 Task: Plan a trip to Toul, France from 14th December, 2023 to 15th December, 2023 for 1 adult. Place can be shared room with 1  bedroom having 1 bed and 1 bathroom. Property type can be hotel. Look for 3 properties as per requirement.
Action: Mouse moved to (417, 159)
Screenshot: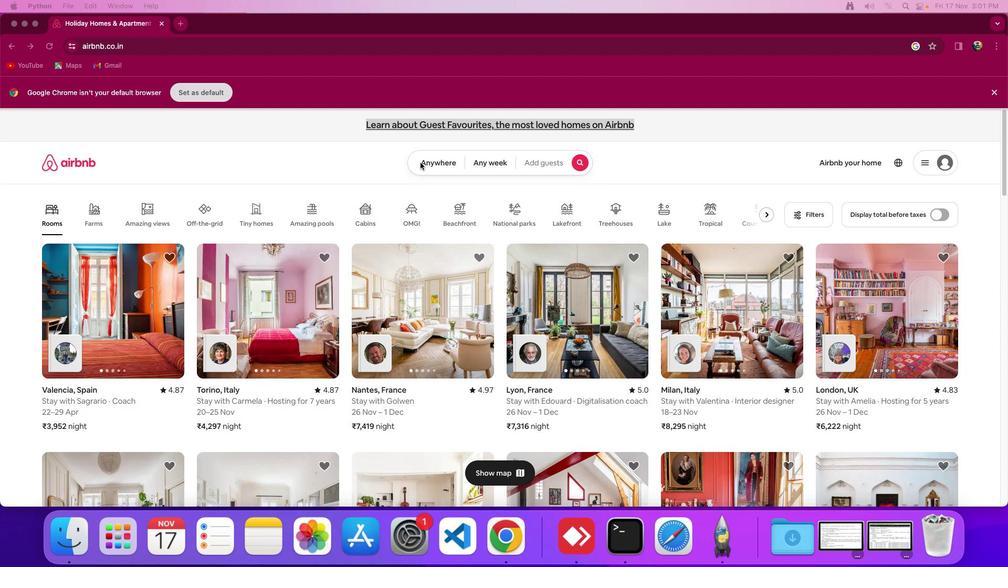 
Action: Mouse pressed left at (417, 159)
Screenshot: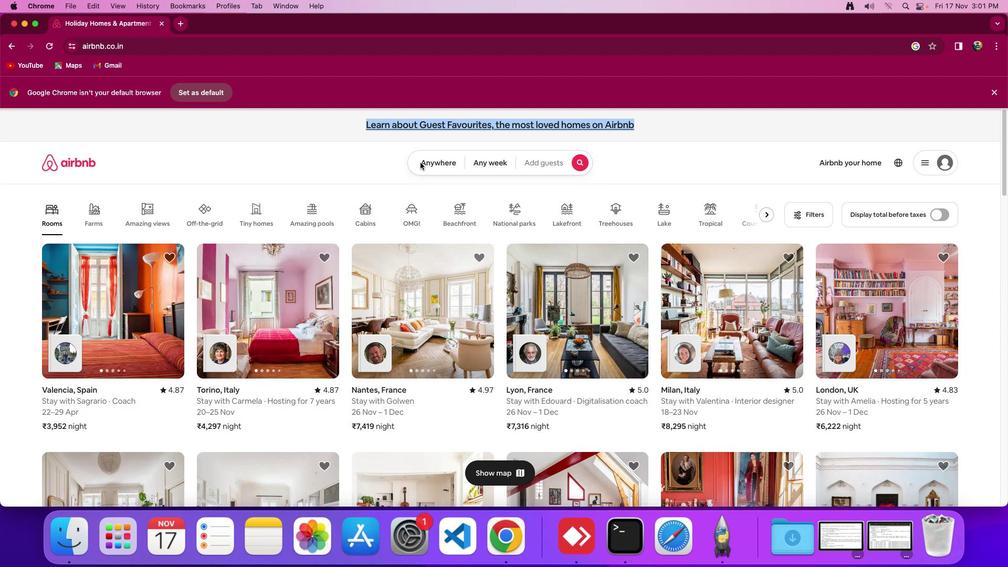 
Action: Mouse moved to (422, 163)
Screenshot: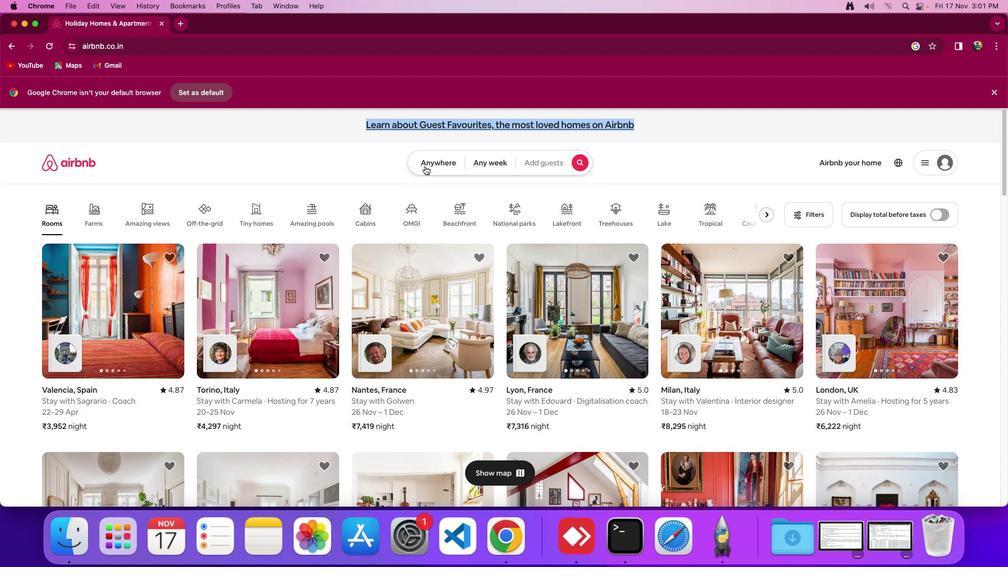
Action: Mouse pressed left at (422, 163)
Screenshot: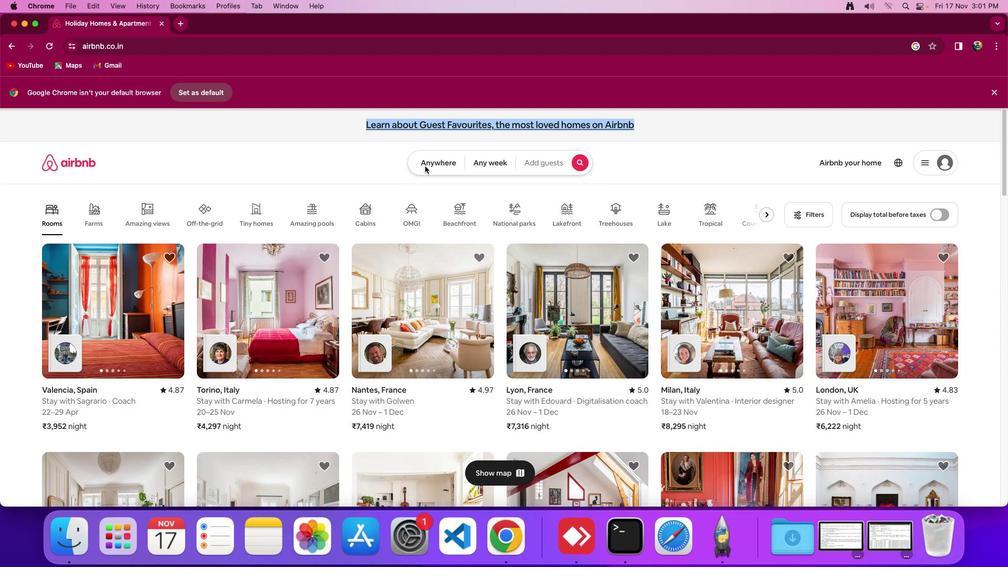
Action: Mouse moved to (379, 201)
Screenshot: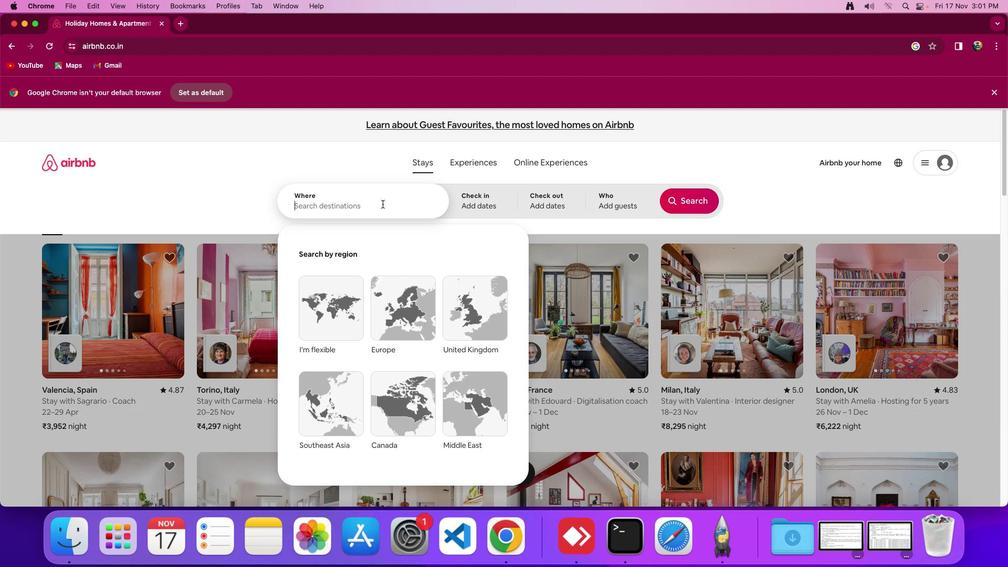
Action: Mouse pressed left at (379, 201)
Screenshot: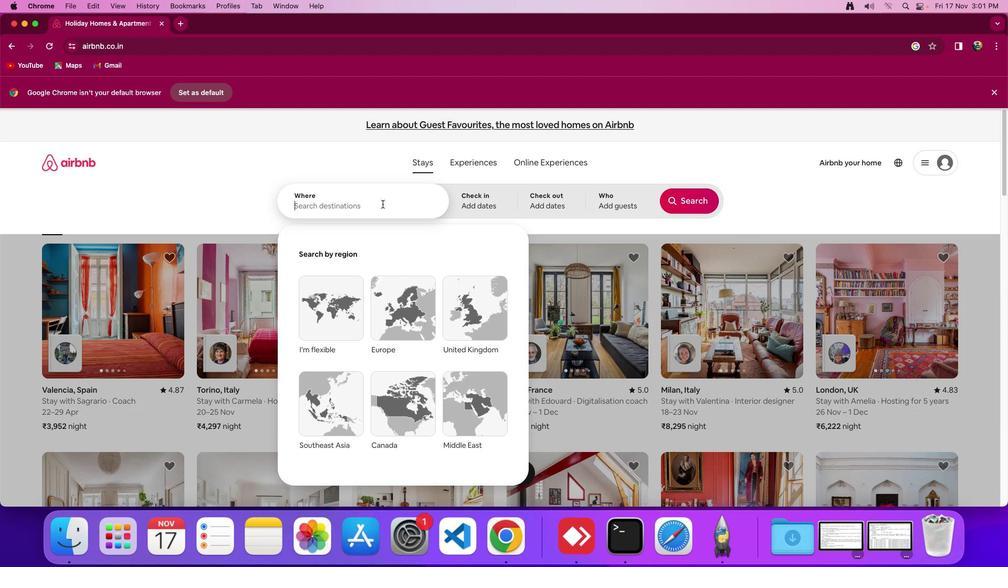 
Action: Mouse moved to (386, 200)
Screenshot: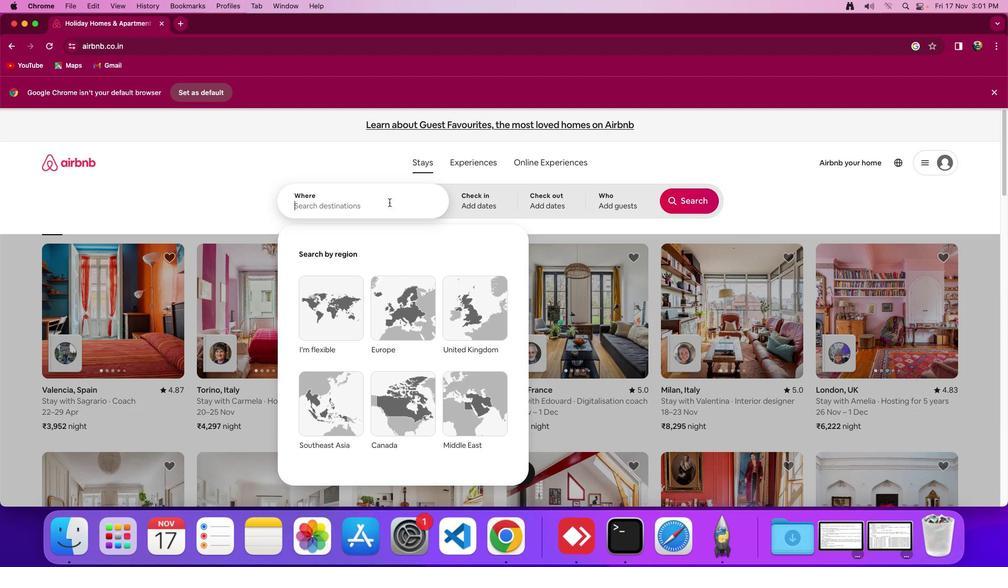 
Action: Key pressed Key.shift_r'T''o''u''l'','Key.spaceKey.spaceKey.shift_r'F''r''a''n''c''e'
Screenshot: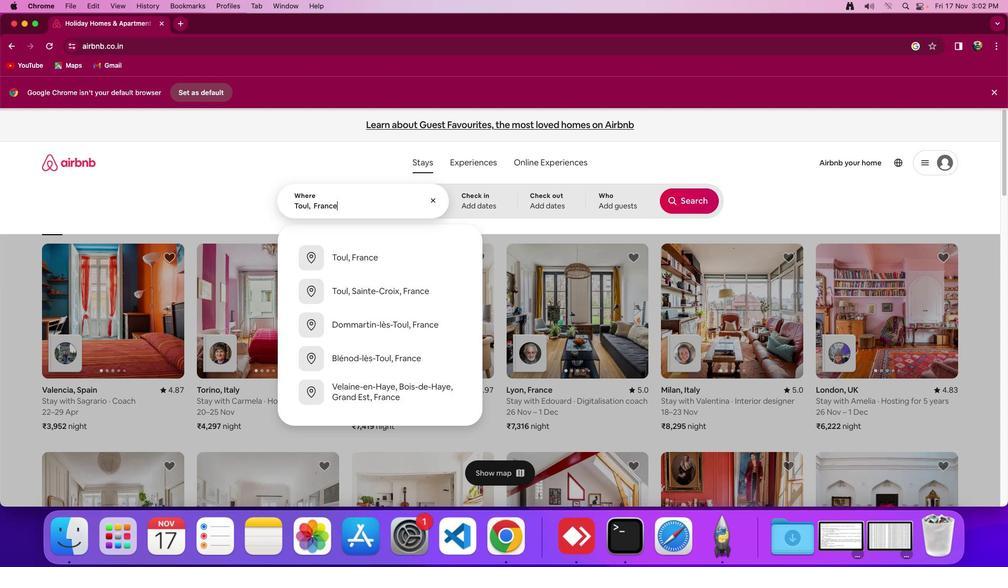 
Action: Mouse moved to (393, 255)
Screenshot: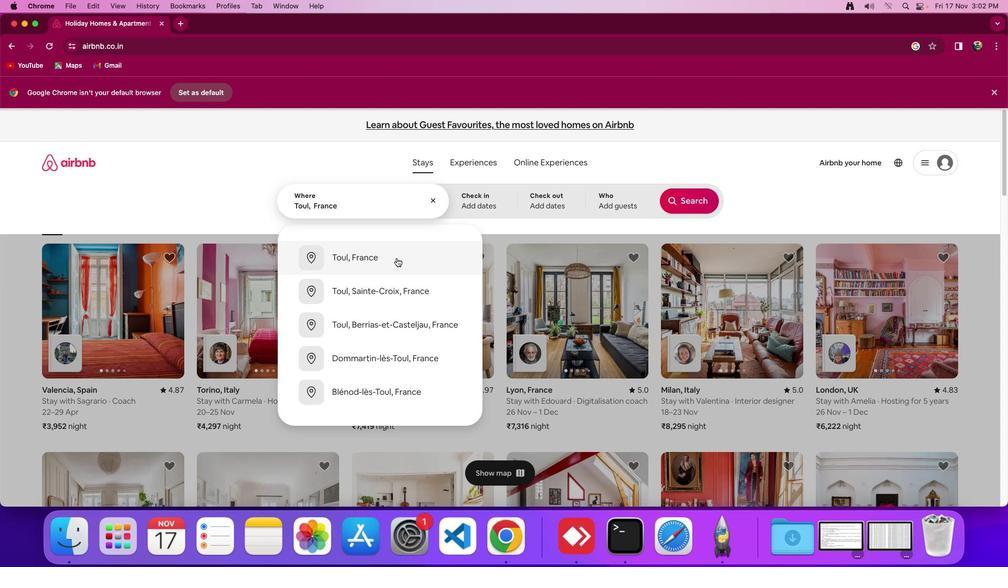
Action: Mouse pressed left at (393, 255)
Screenshot: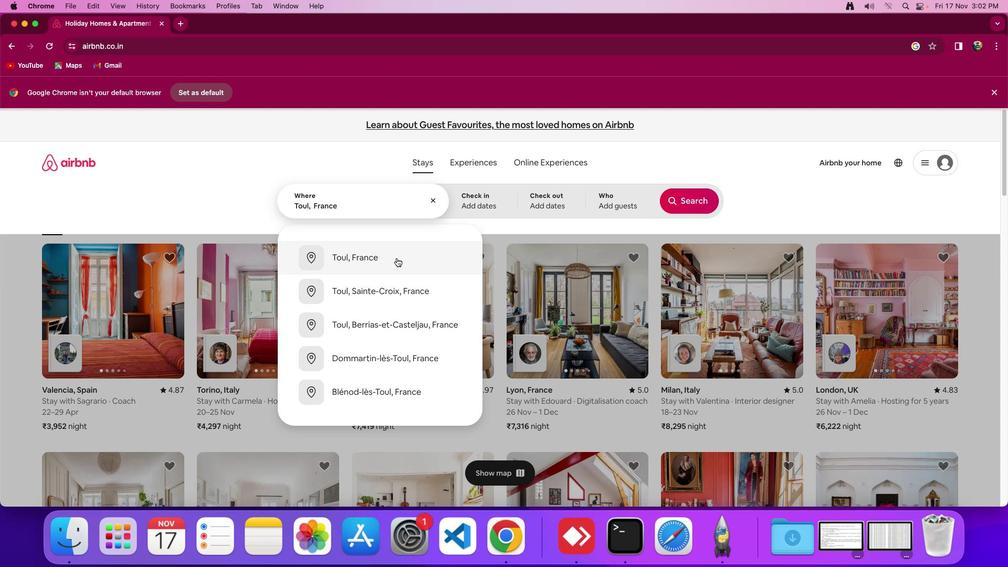 
Action: Mouse moved to (531, 202)
Screenshot: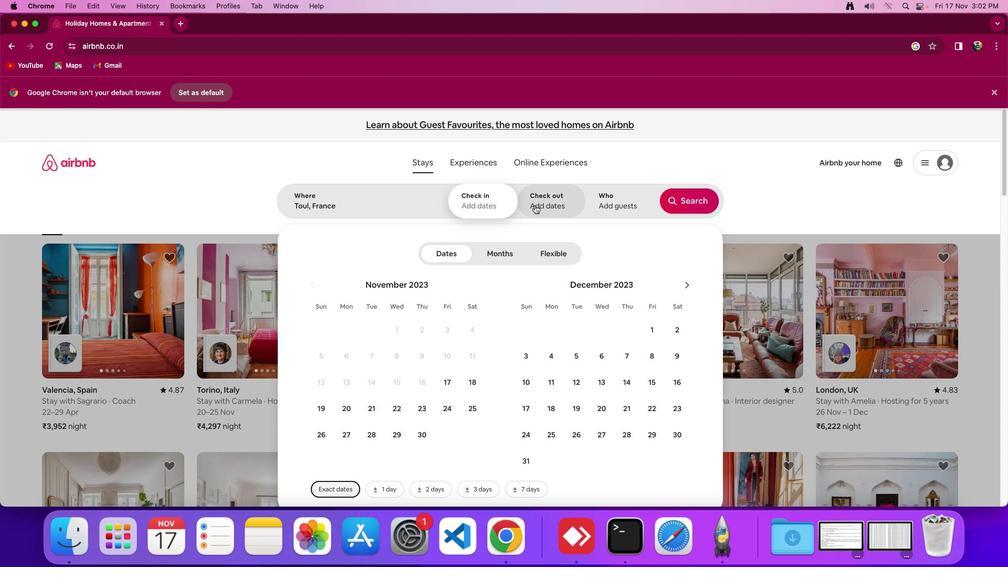 
Action: Mouse pressed left at (531, 202)
Screenshot: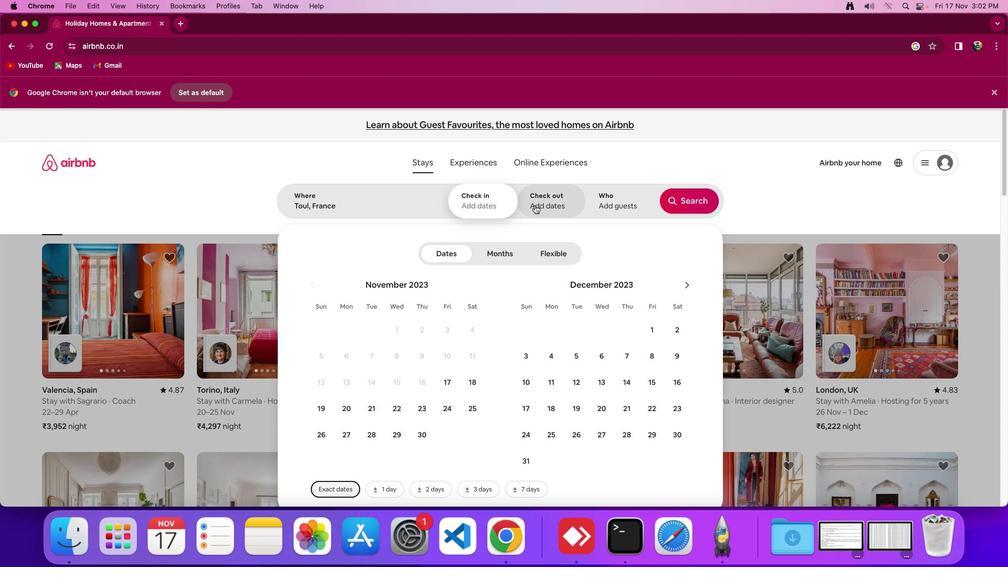 
Action: Mouse moved to (631, 351)
Screenshot: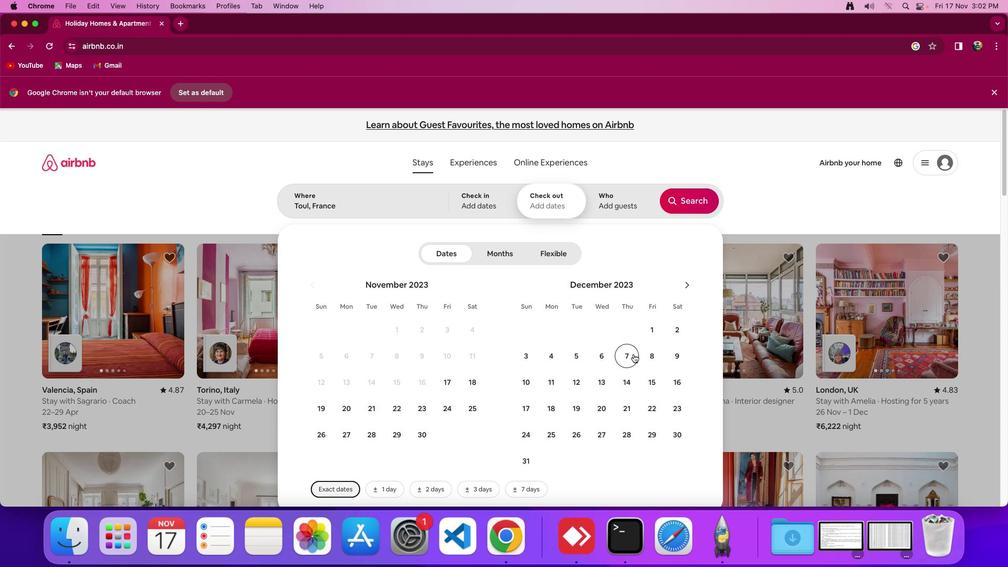 
Action: Mouse pressed left at (631, 351)
Screenshot: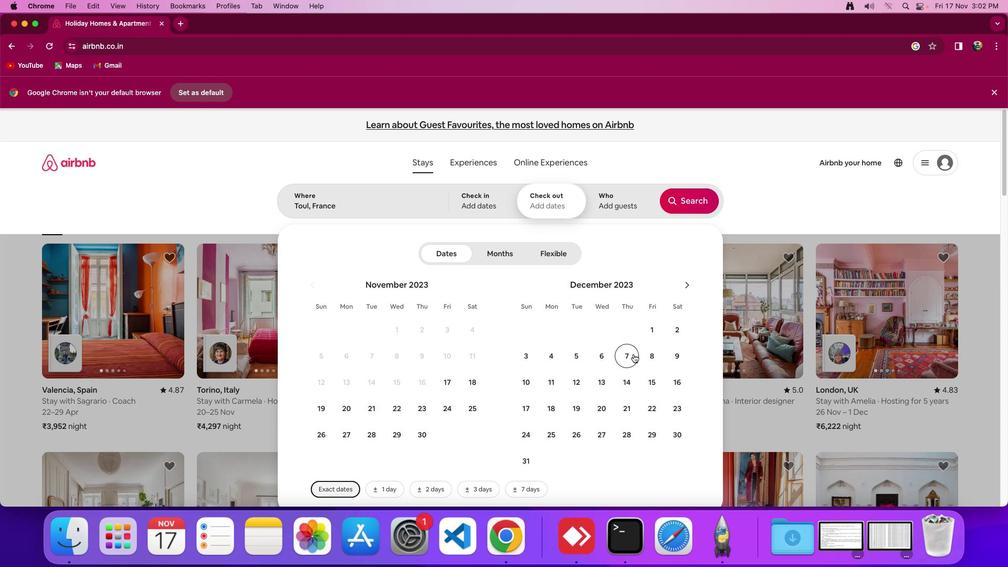 
Action: Mouse moved to (622, 382)
Screenshot: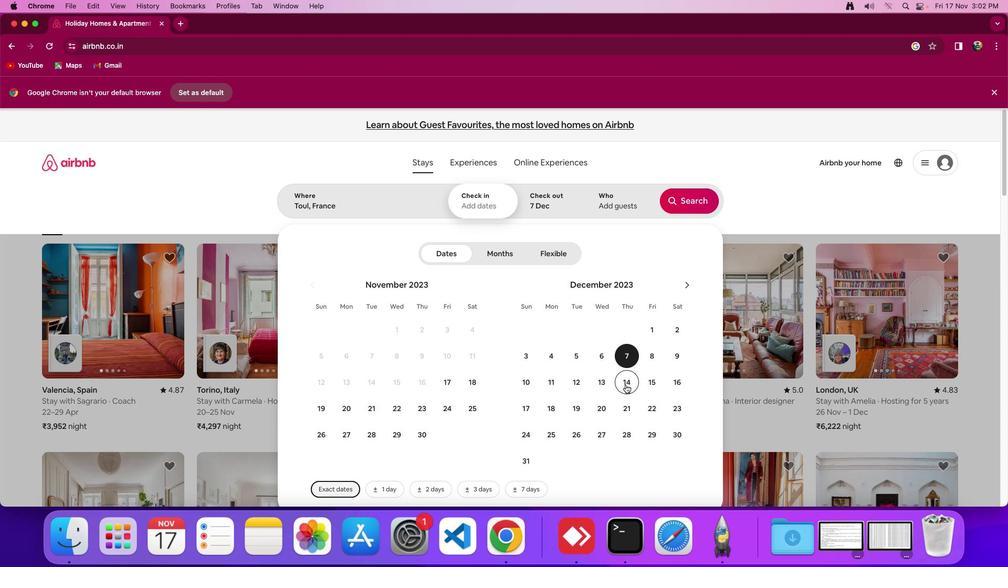 
Action: Mouse pressed left at (622, 382)
Screenshot: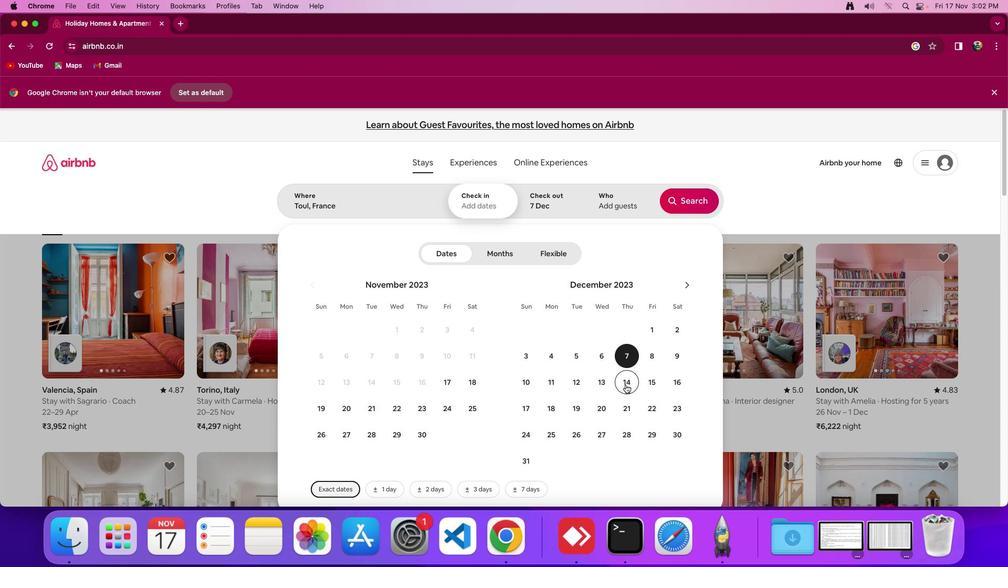 
Action: Mouse moved to (614, 204)
Screenshot: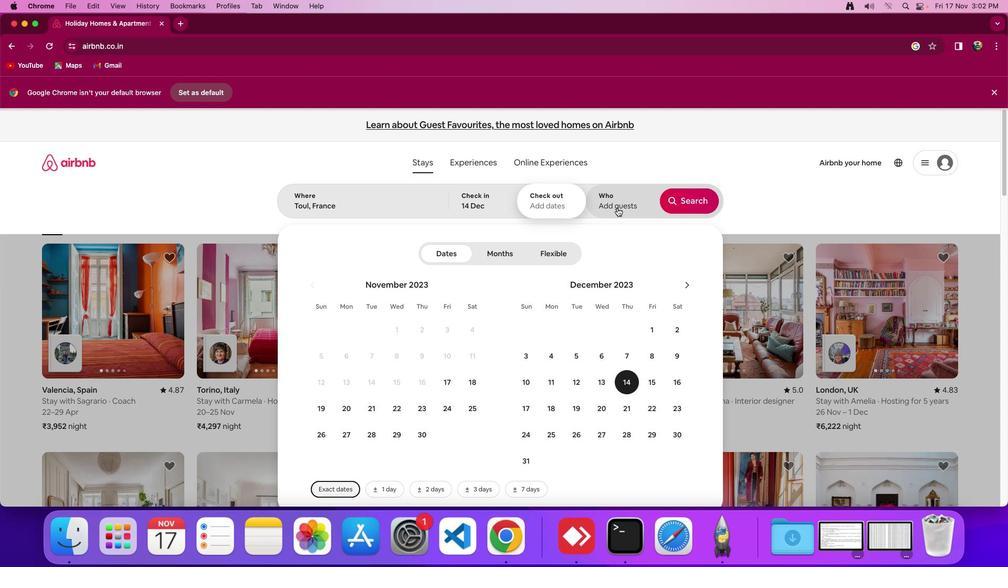 
Action: Mouse pressed left at (614, 204)
Screenshot: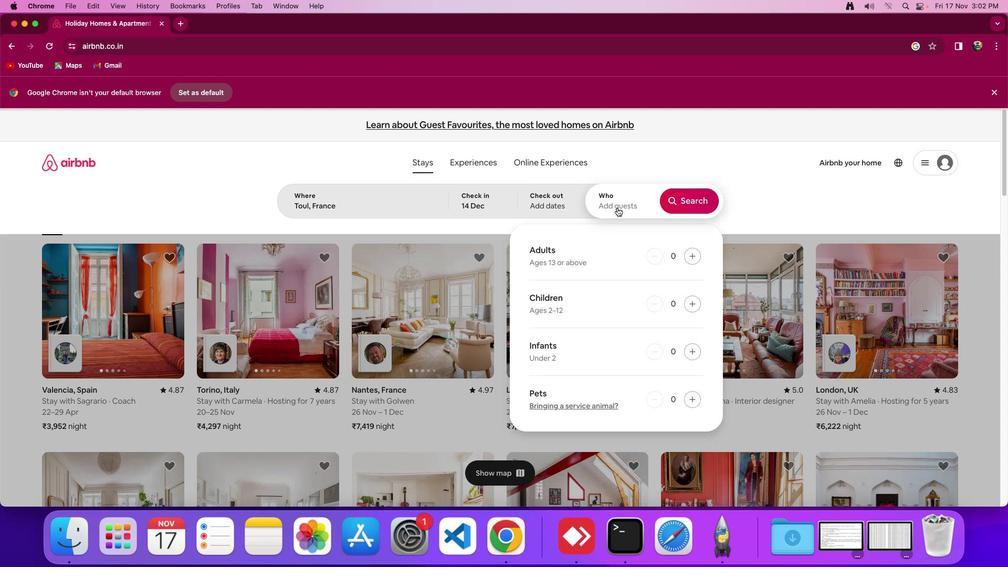 
Action: Mouse moved to (692, 254)
Screenshot: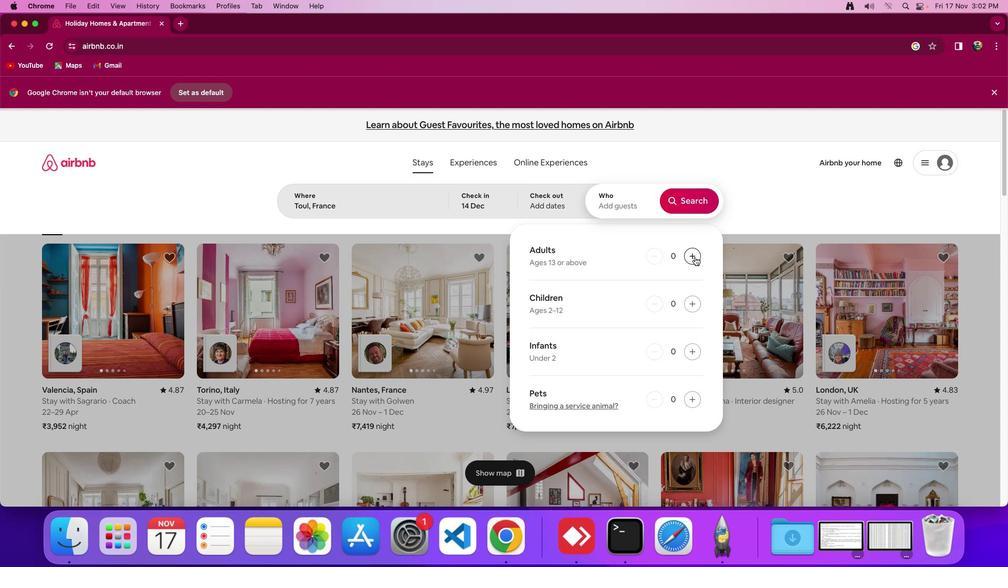 
Action: Mouse pressed left at (692, 254)
Screenshot: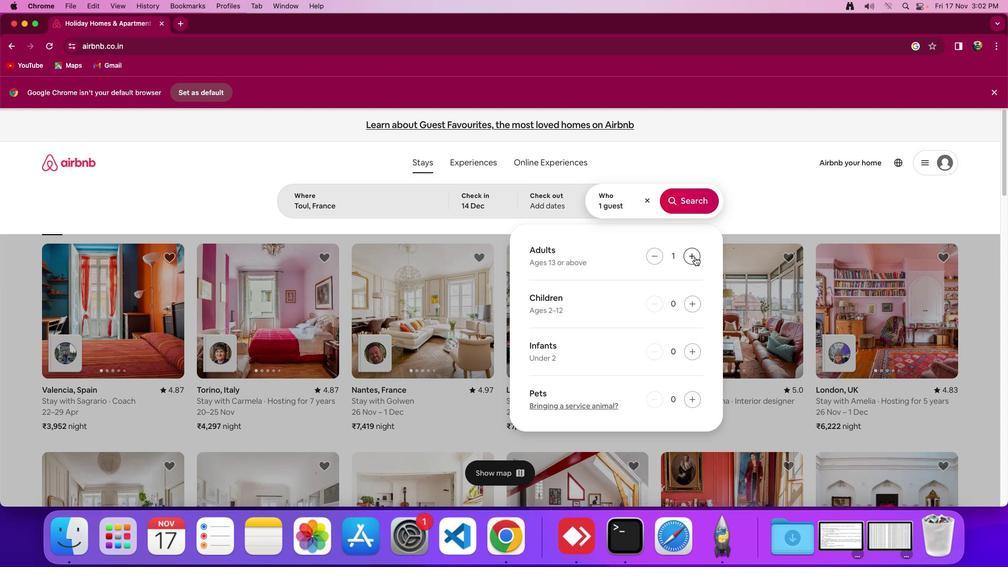 
Action: Mouse moved to (695, 201)
Screenshot: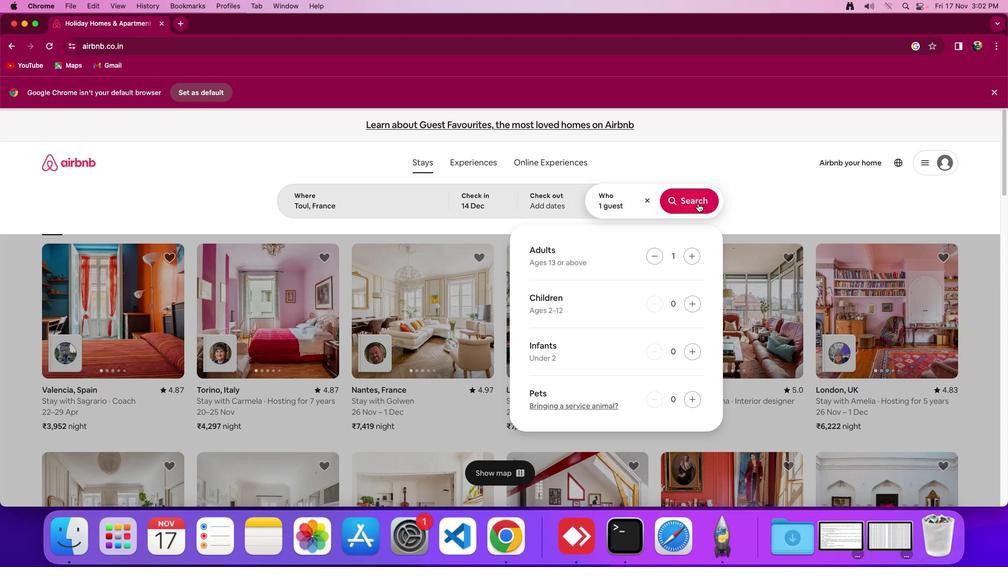 
Action: Mouse pressed left at (695, 201)
Screenshot: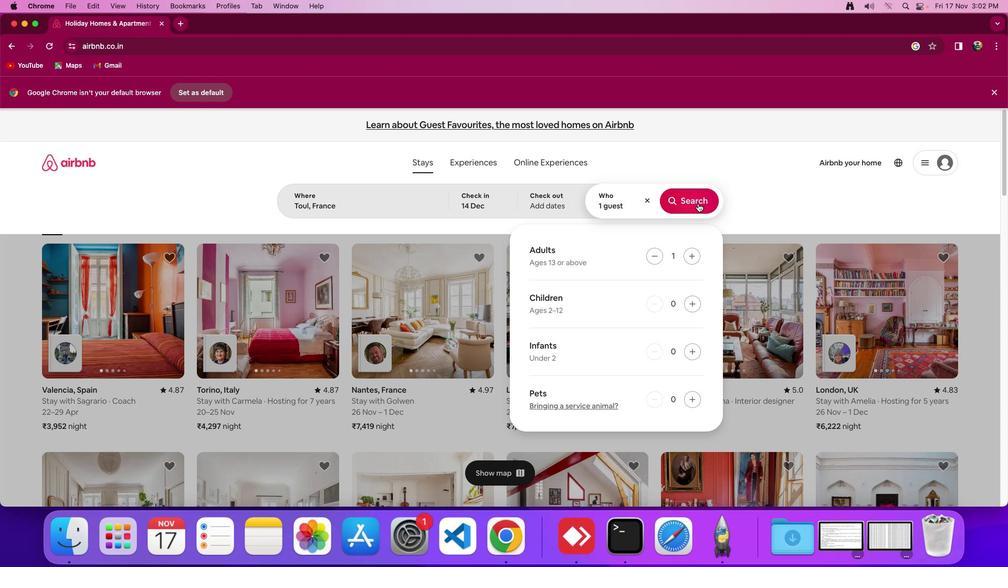 
Action: Mouse moved to (814, 172)
Screenshot: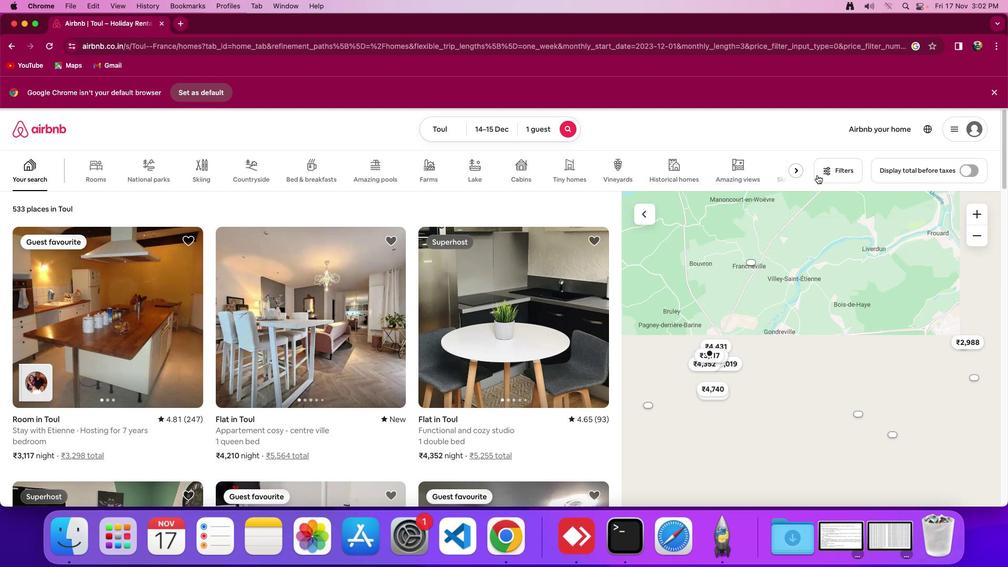 
Action: Mouse pressed left at (814, 172)
Screenshot: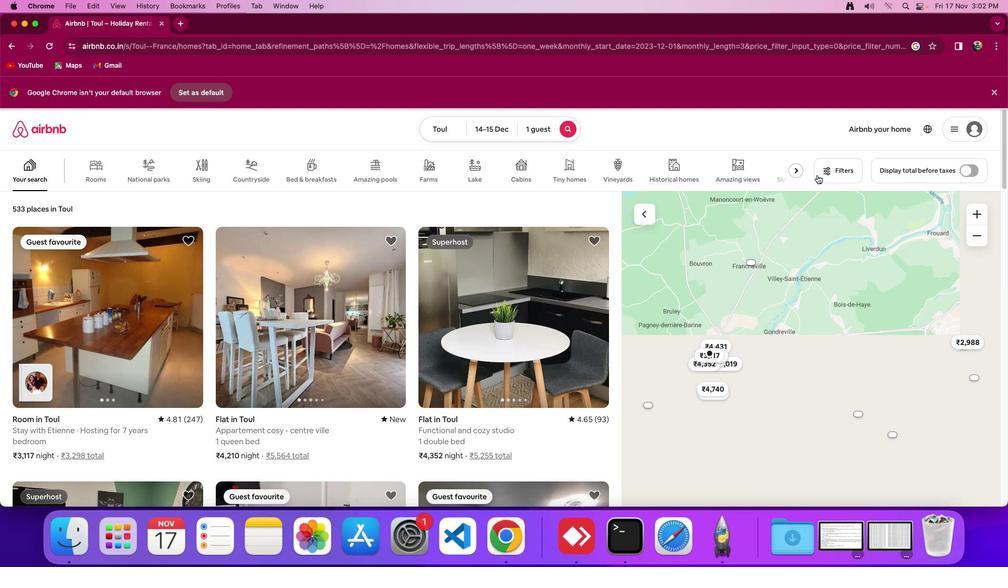 
Action: Mouse moved to (503, 298)
Screenshot: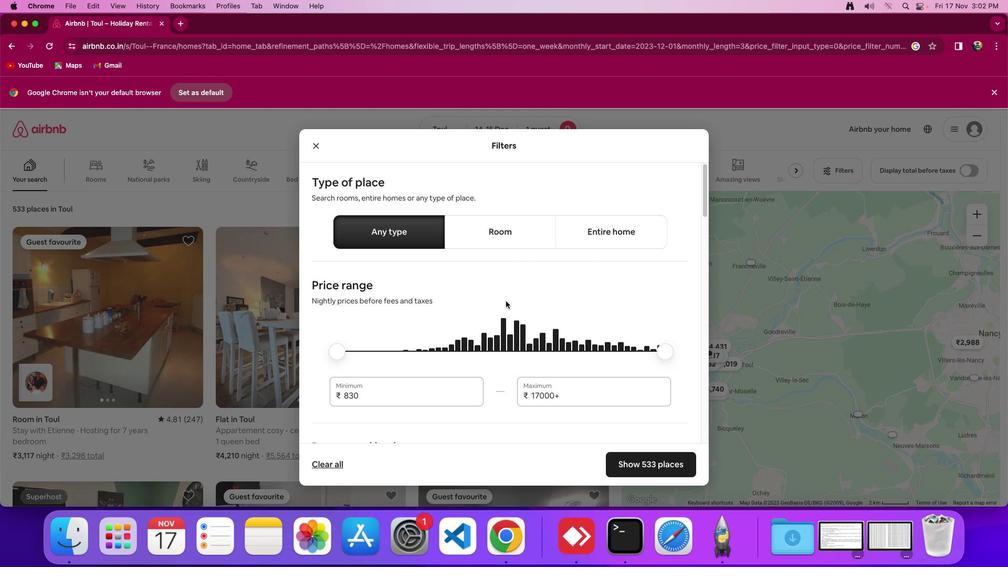
Action: Mouse scrolled (503, 298) with delta (-2, -2)
Screenshot: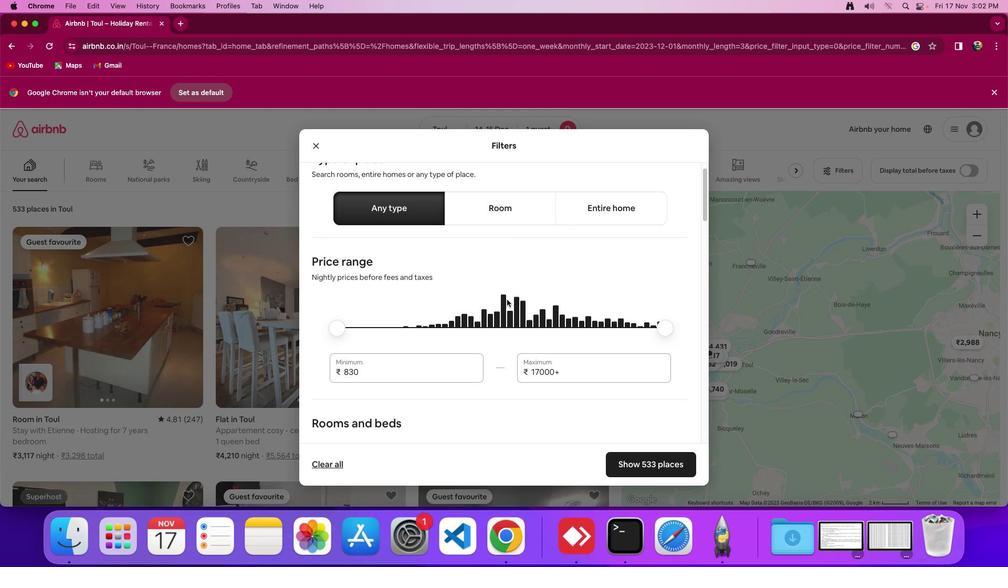
Action: Mouse moved to (503, 298)
Screenshot: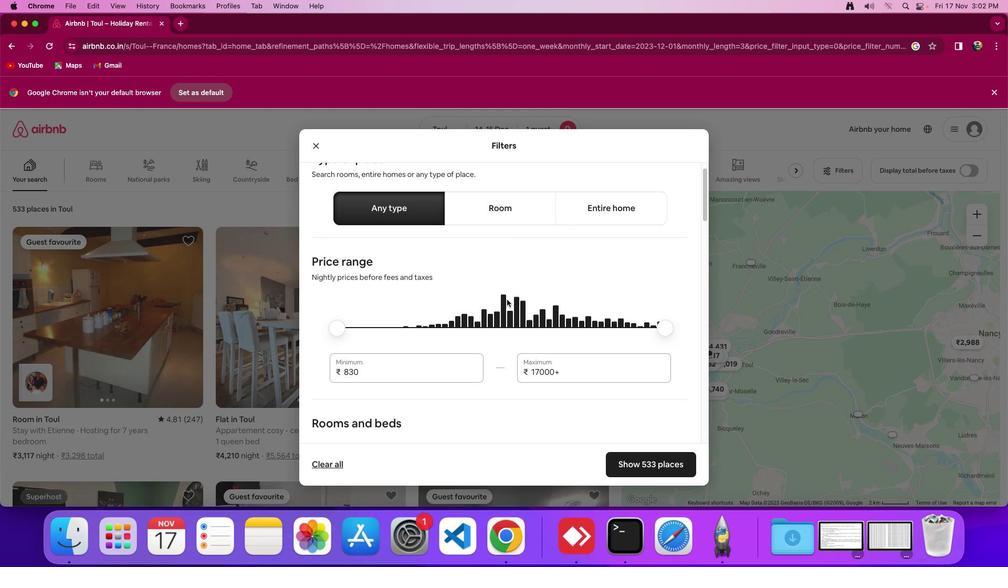 
Action: Mouse scrolled (503, 298) with delta (-2, -2)
Screenshot: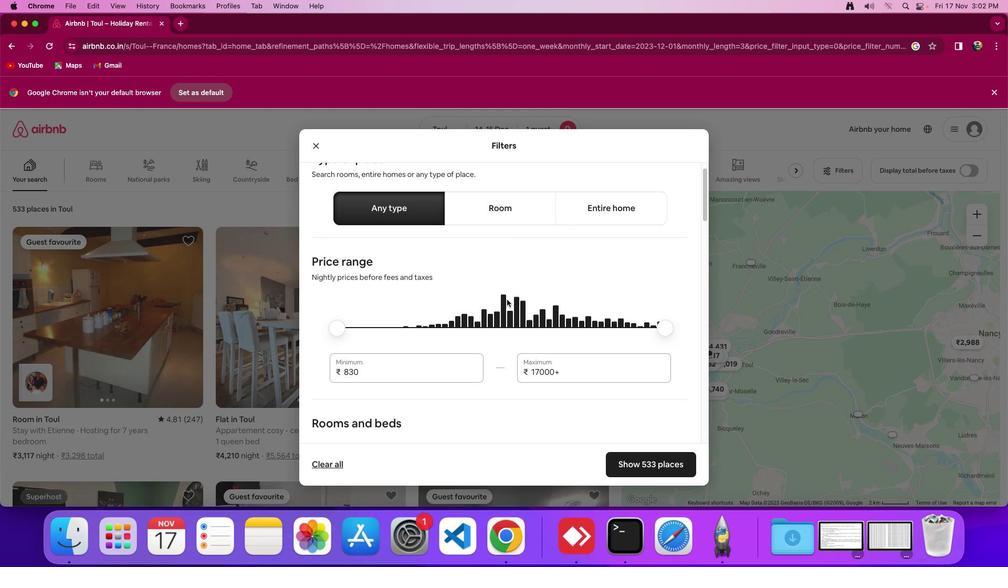 
Action: Mouse moved to (504, 297)
Screenshot: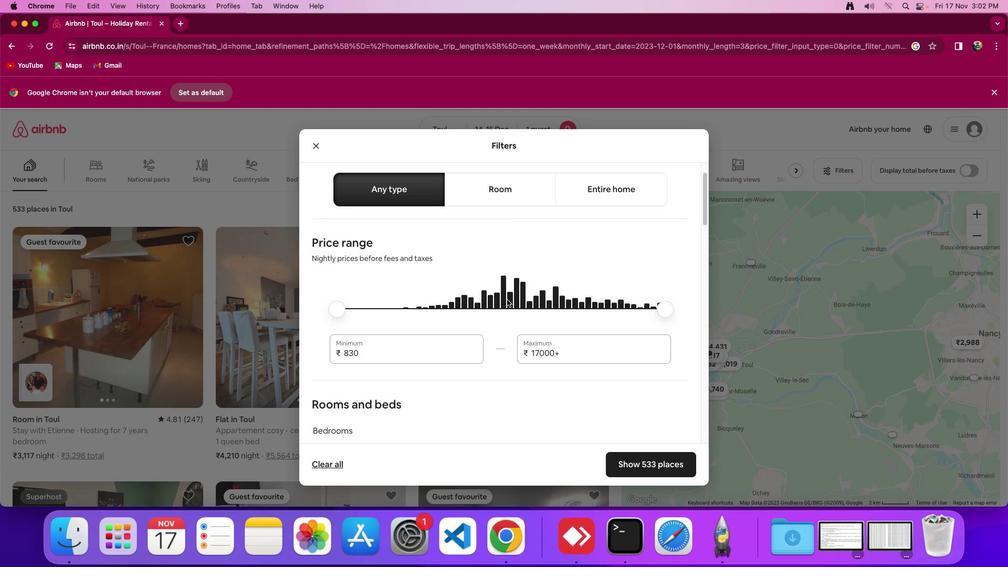 
Action: Mouse scrolled (504, 297) with delta (-2, -4)
Screenshot: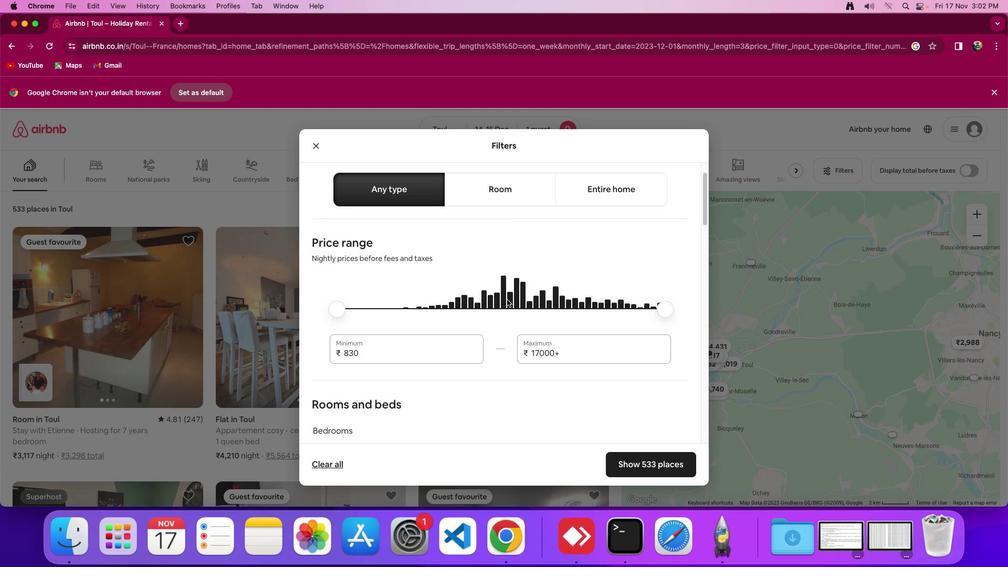 
Action: Mouse moved to (504, 297)
Screenshot: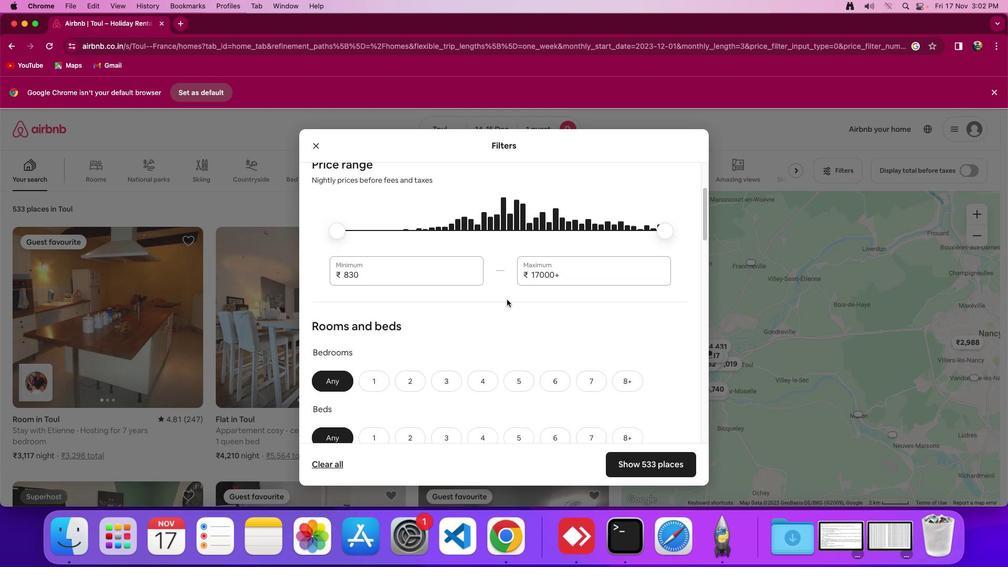 
Action: Mouse scrolled (504, 297) with delta (-2, -5)
Screenshot: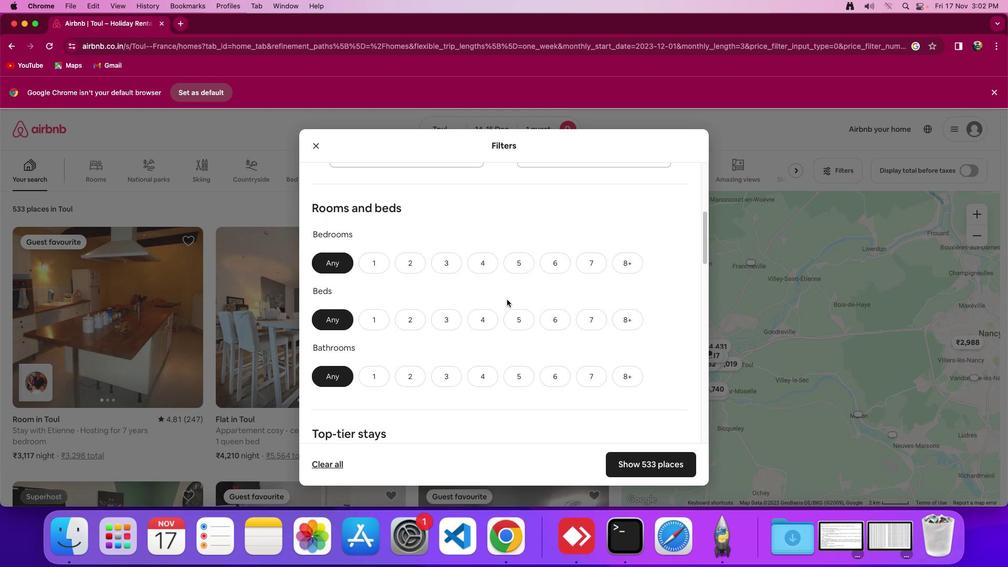 
Action: Mouse moved to (376, 242)
Screenshot: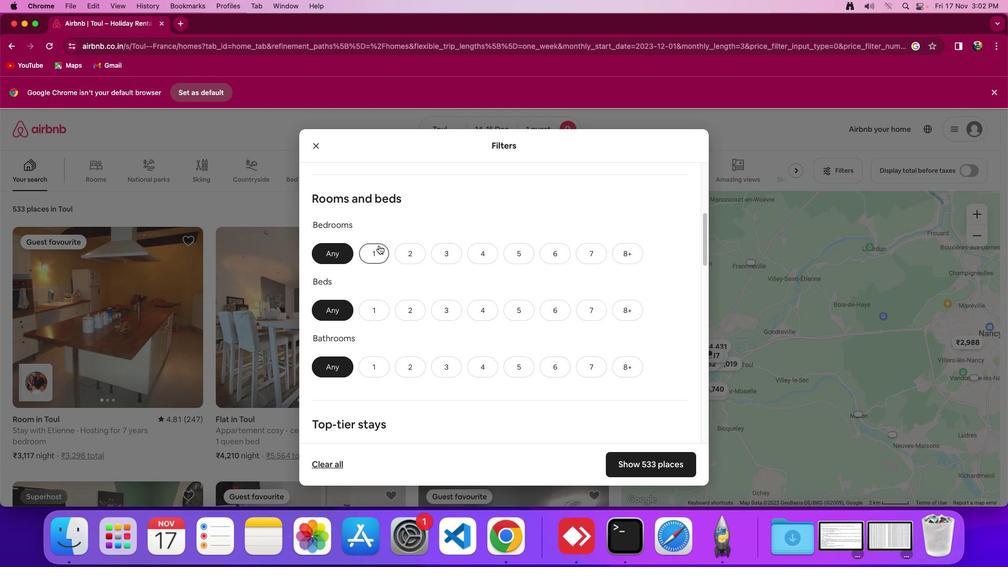 
Action: Mouse pressed left at (376, 242)
Screenshot: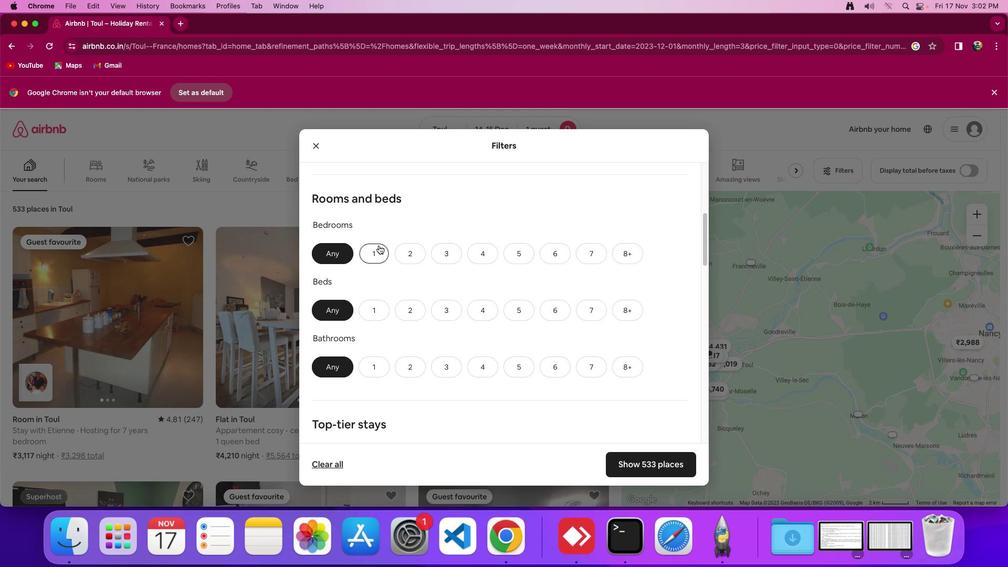
Action: Mouse moved to (371, 306)
Screenshot: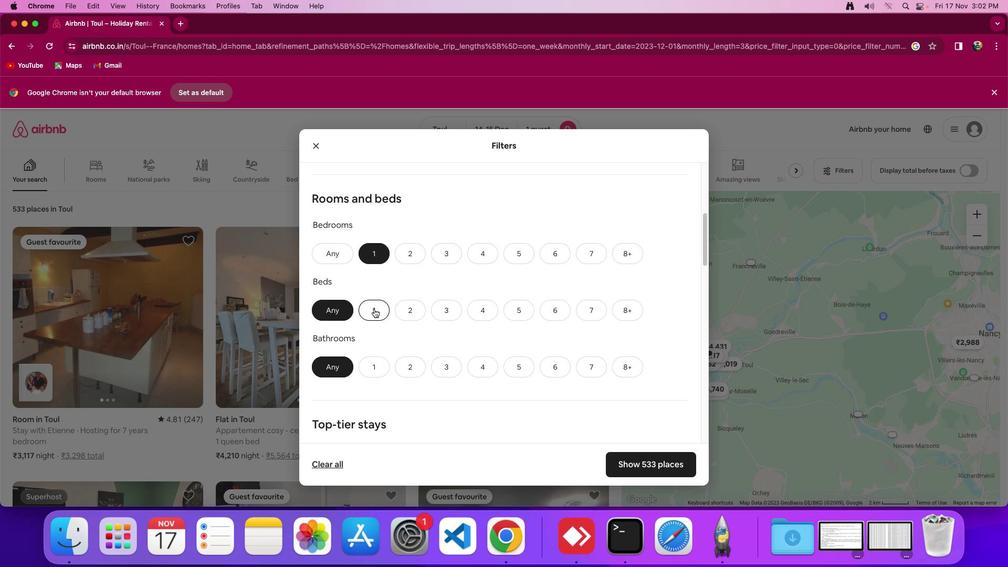 
Action: Mouse pressed left at (371, 306)
Screenshot: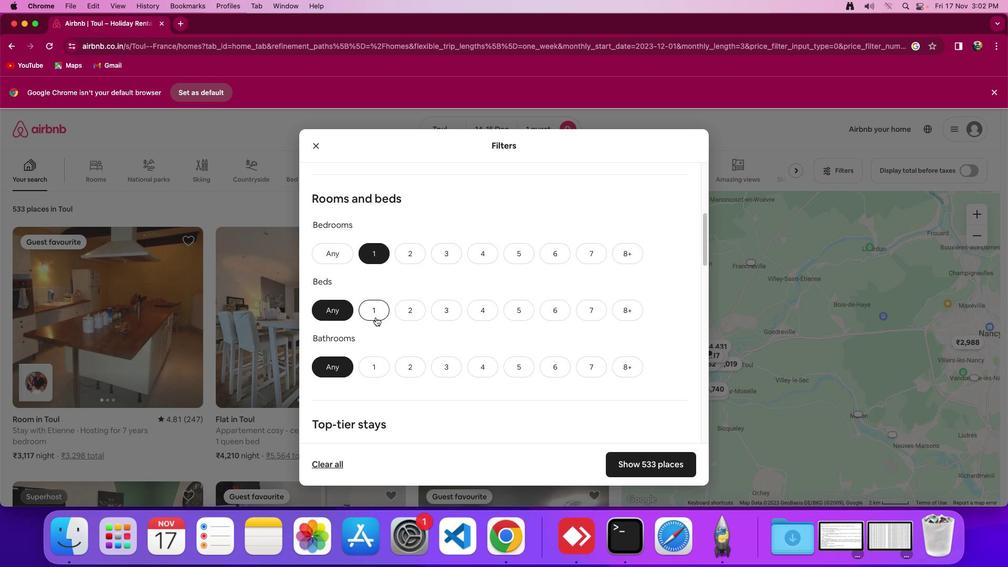
Action: Mouse moved to (373, 363)
Screenshot: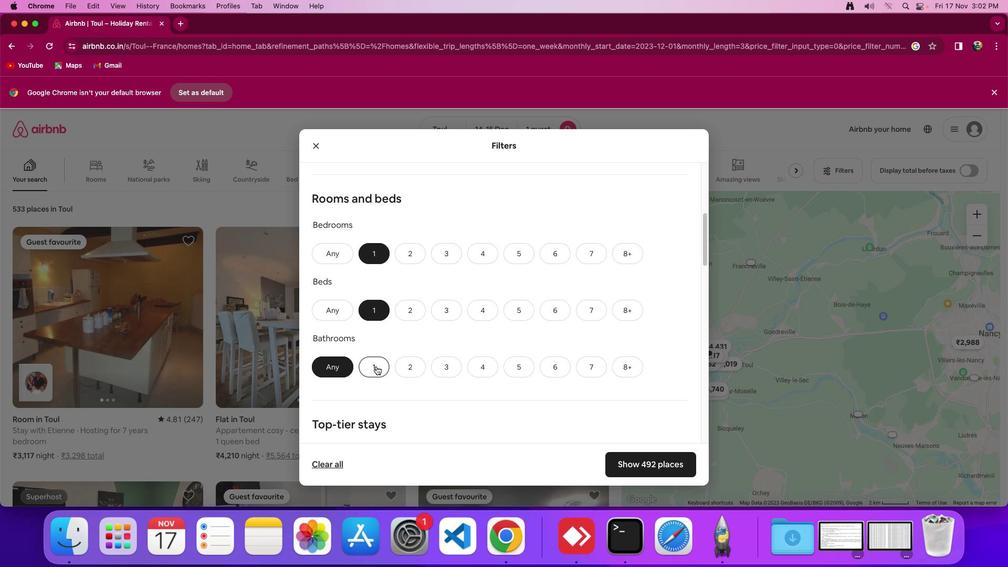 
Action: Mouse pressed left at (373, 363)
Screenshot: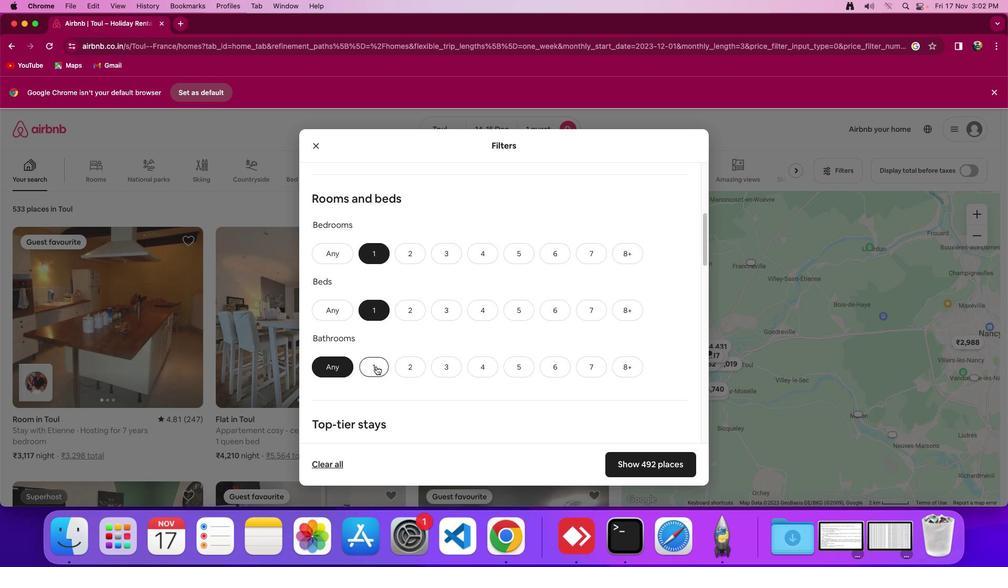 
Action: Mouse moved to (434, 343)
Screenshot: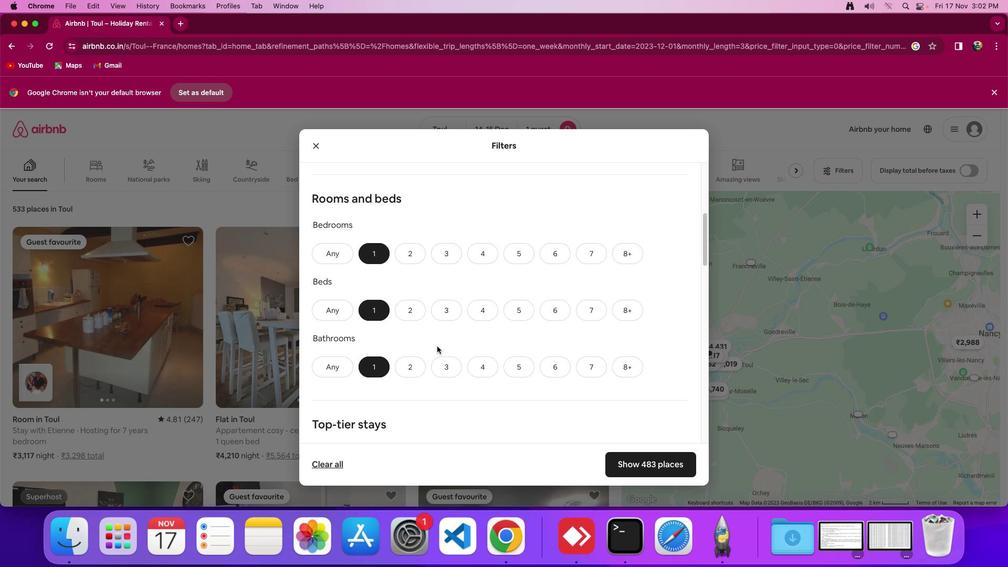 
Action: Mouse scrolled (434, 343) with delta (-2, -2)
Screenshot: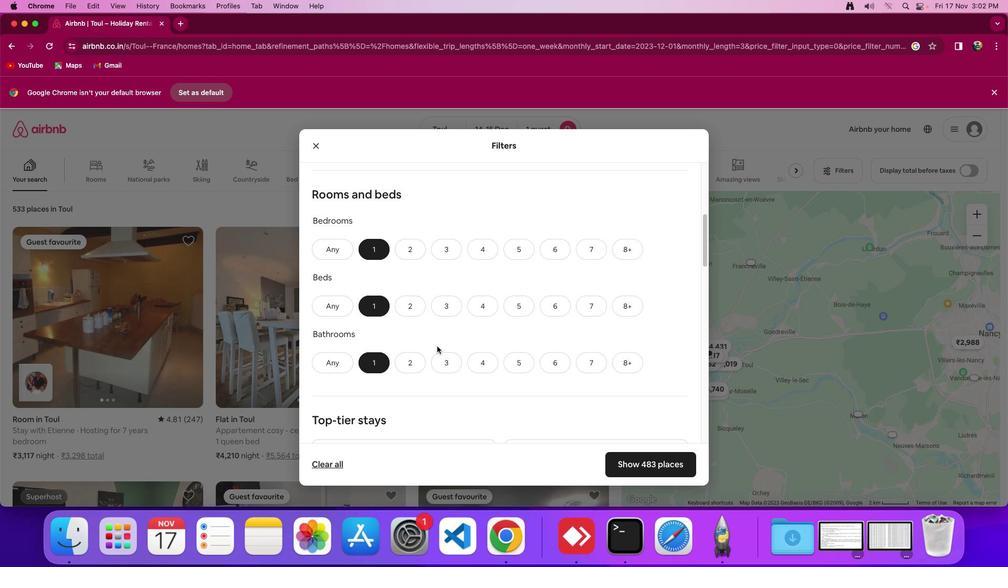 
Action: Mouse scrolled (434, 343) with delta (-2, -2)
Screenshot: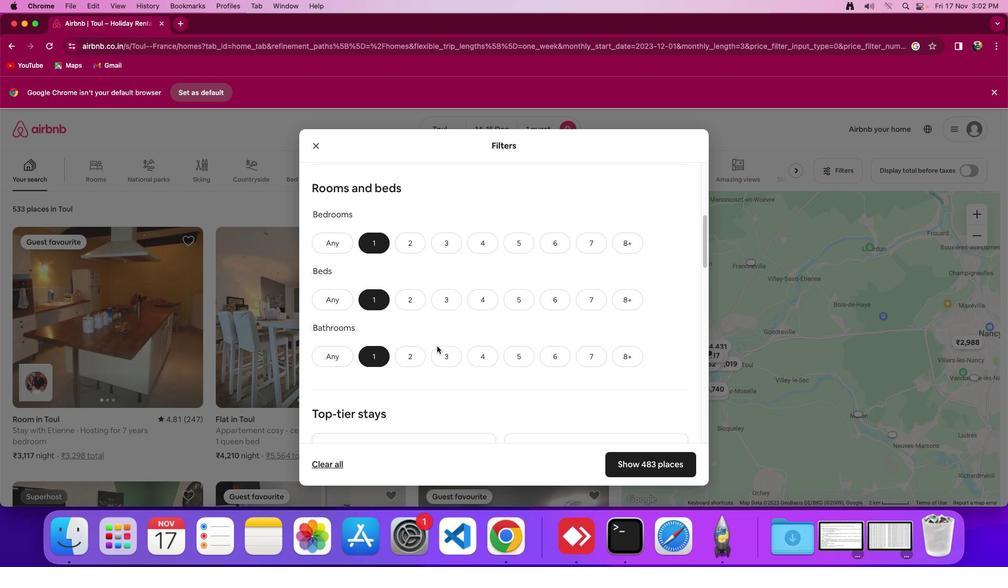 
Action: Mouse scrolled (434, 343) with delta (-2, -3)
Screenshot: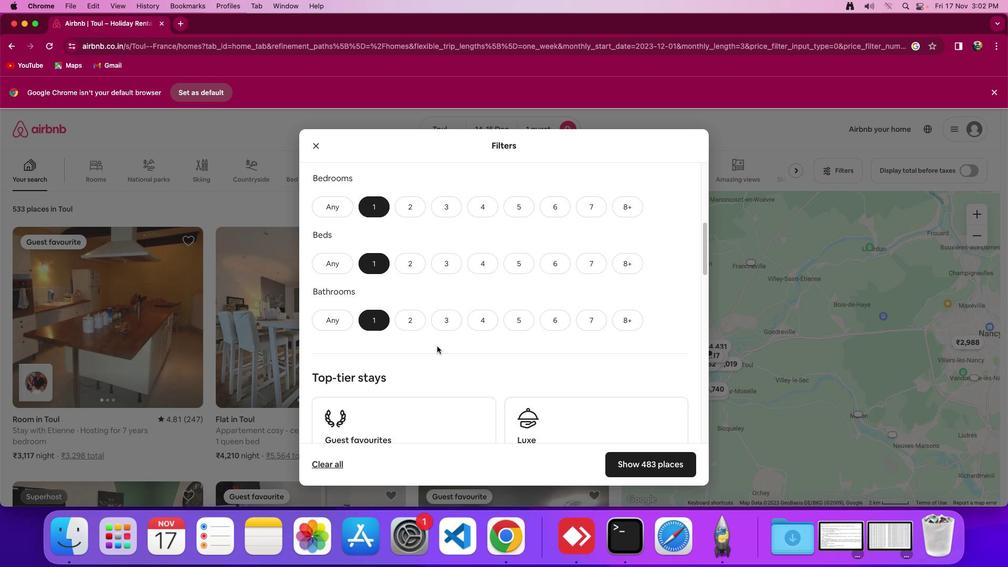
Action: Mouse scrolled (434, 343) with delta (-2, -2)
Screenshot: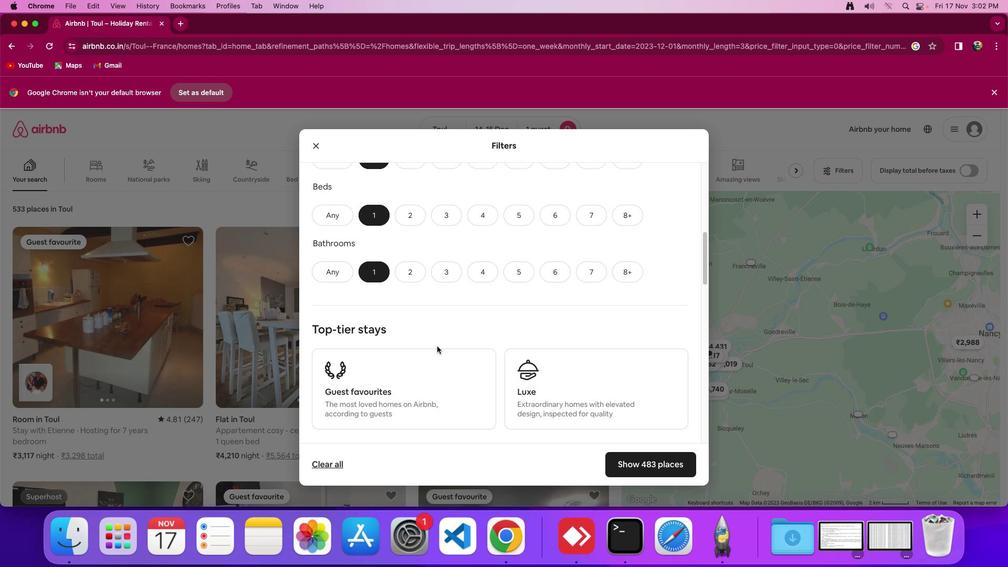 
Action: Mouse scrolled (434, 343) with delta (-2, -2)
Screenshot: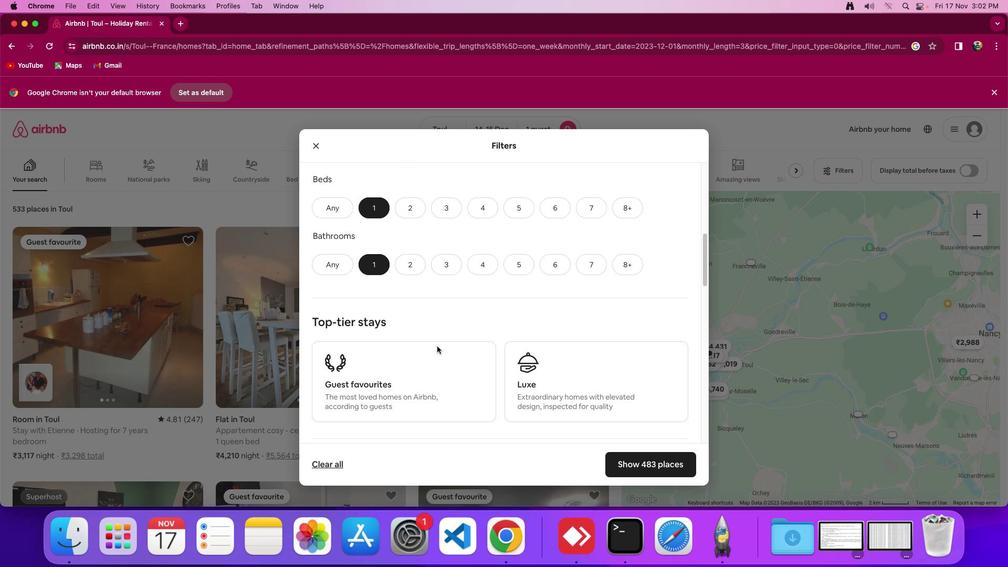 
Action: Mouse scrolled (434, 343) with delta (-2, -3)
Screenshot: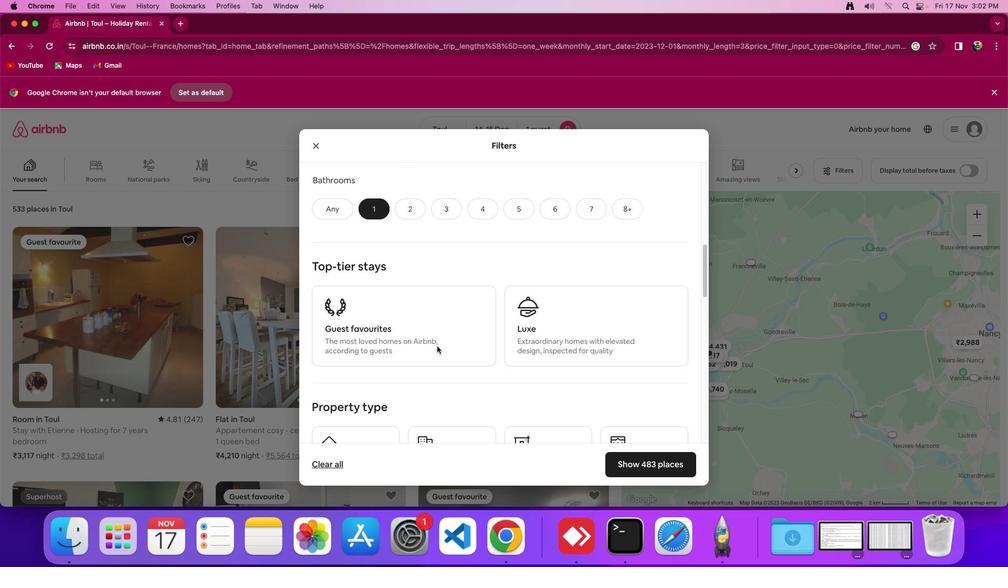 
Action: Mouse scrolled (434, 343) with delta (-2, -2)
Screenshot: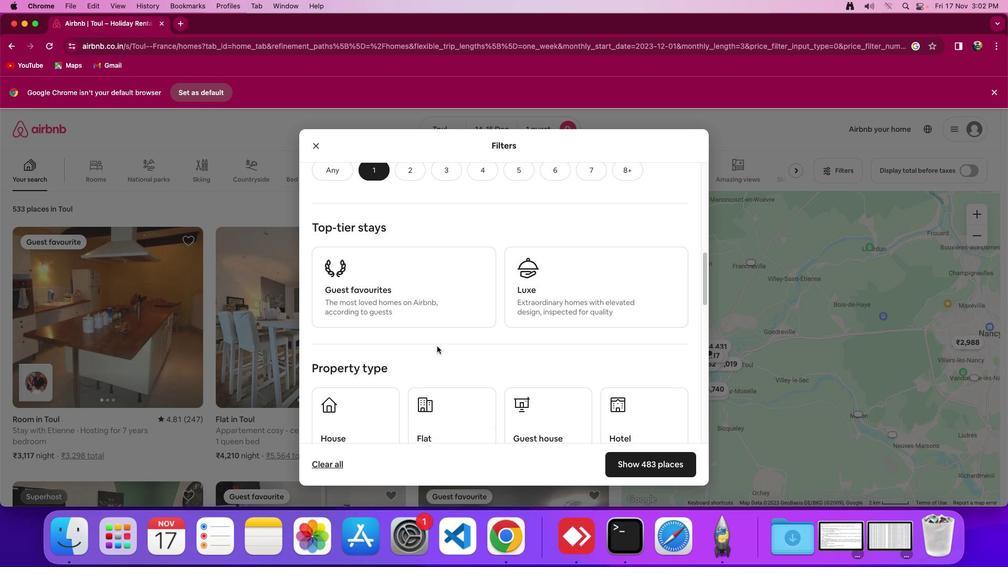 
Action: Mouse scrolled (434, 343) with delta (-2, -2)
Screenshot: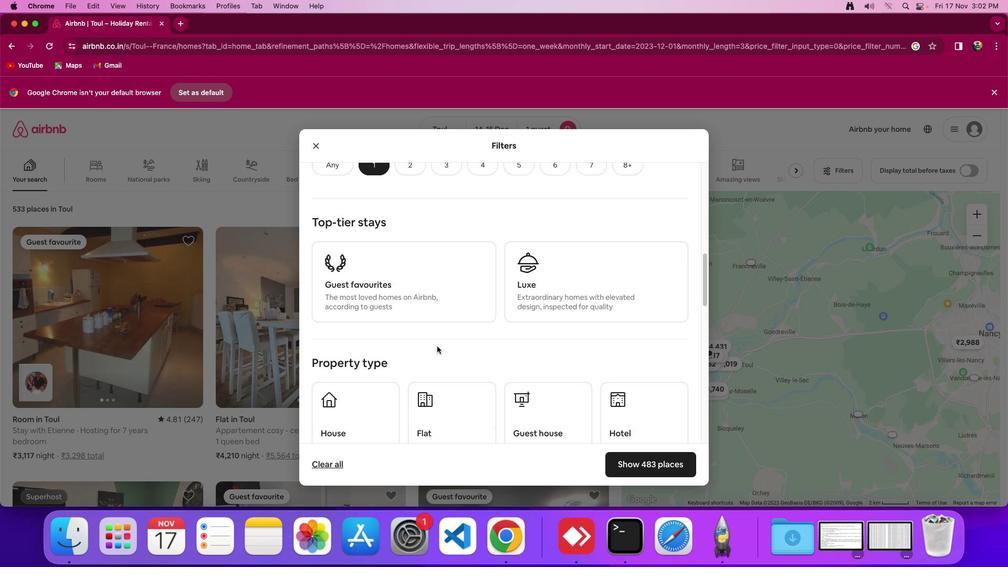 
Action: Mouse scrolled (434, 343) with delta (-2, -2)
Screenshot: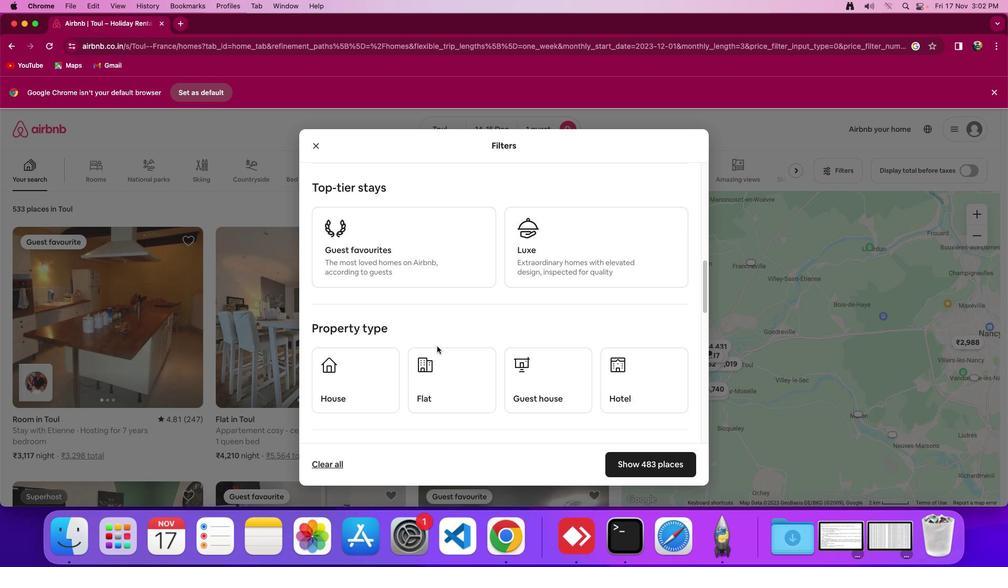 
Action: Mouse moved to (434, 343)
Screenshot: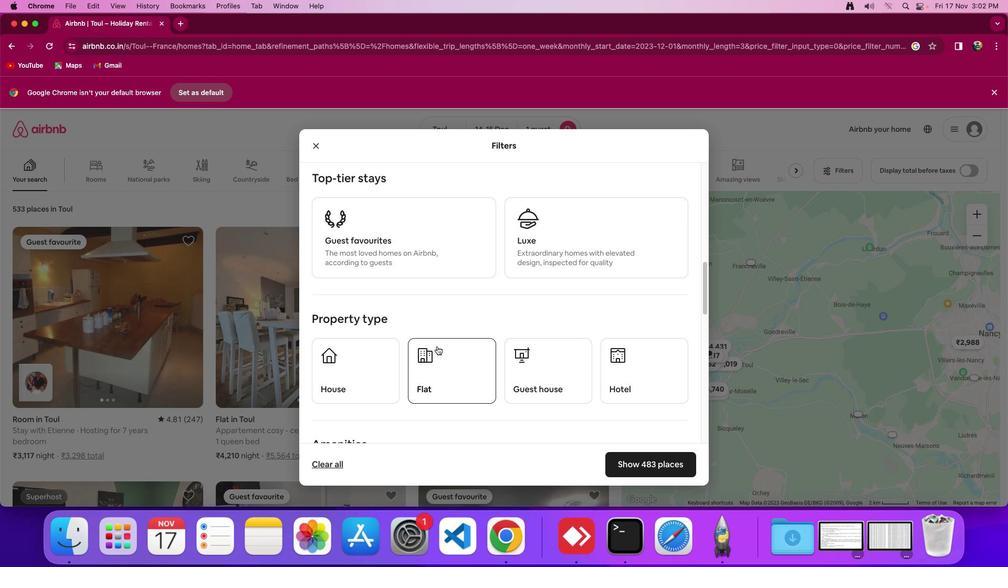 
Action: Mouse scrolled (434, 343) with delta (-2, -2)
Screenshot: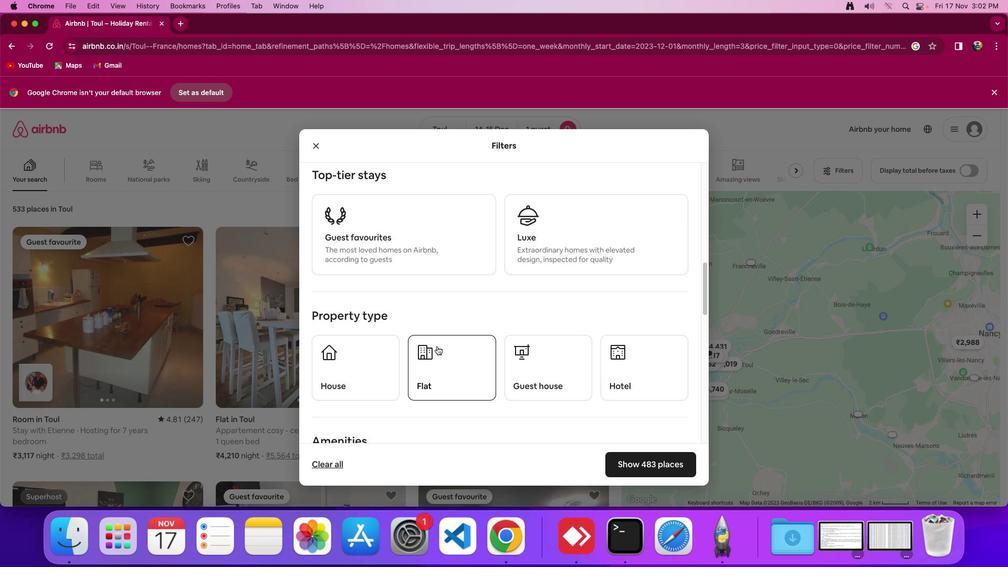 
Action: Mouse moved to (434, 343)
Screenshot: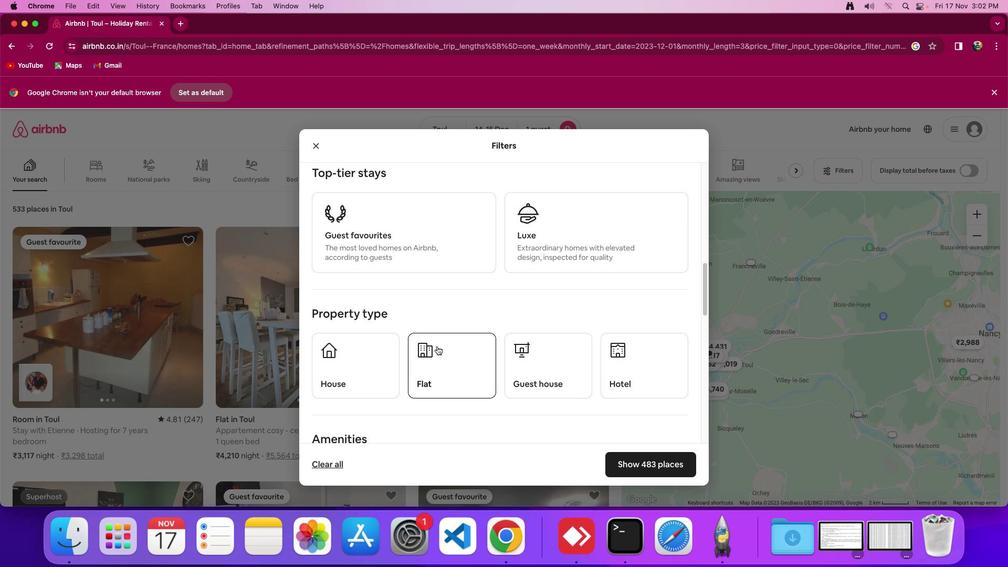 
Action: Mouse scrolled (434, 343) with delta (-2, -2)
Screenshot: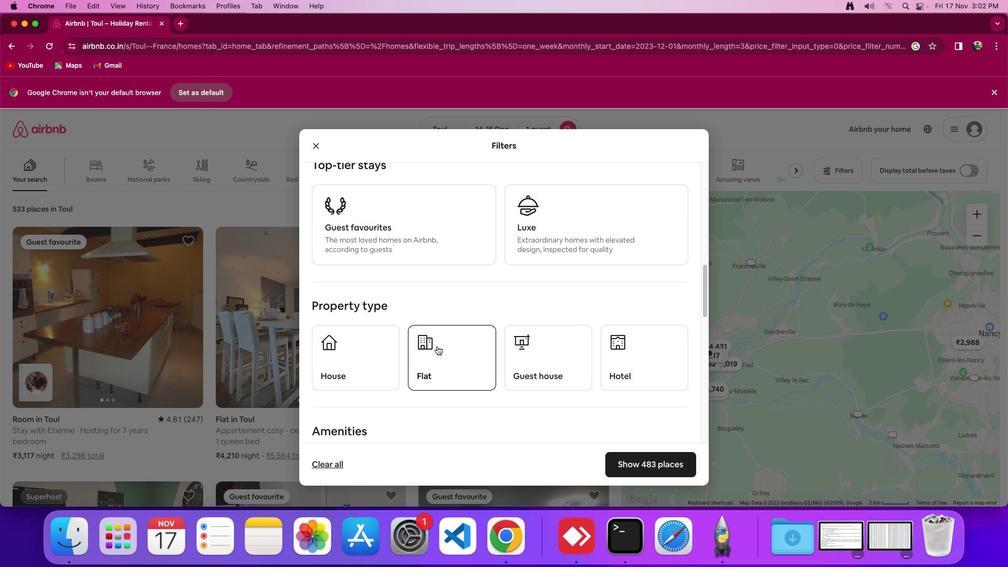 
Action: Mouse scrolled (434, 343) with delta (-2, -3)
Screenshot: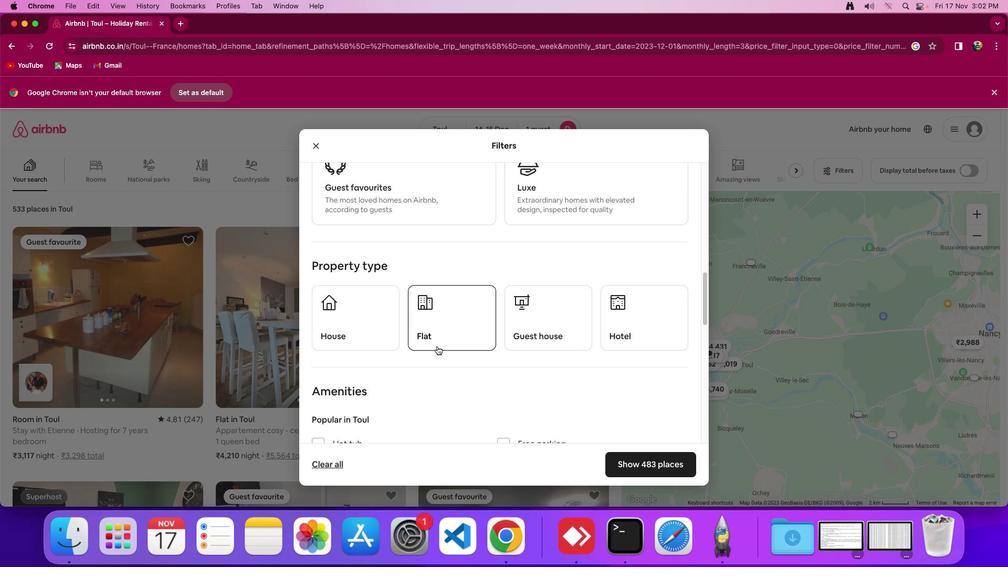 
Action: Mouse moved to (629, 304)
Screenshot: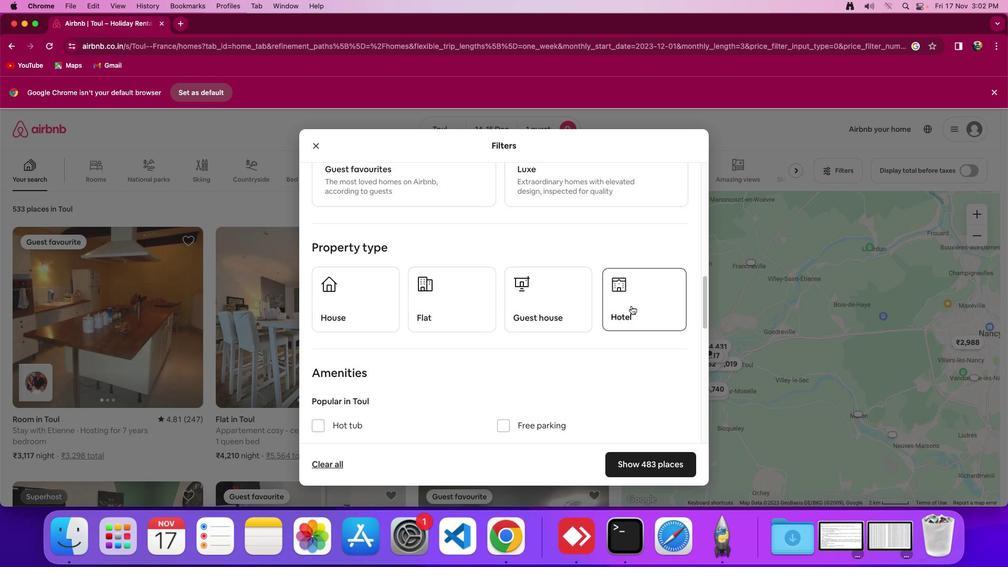 
Action: Mouse pressed left at (629, 304)
Screenshot: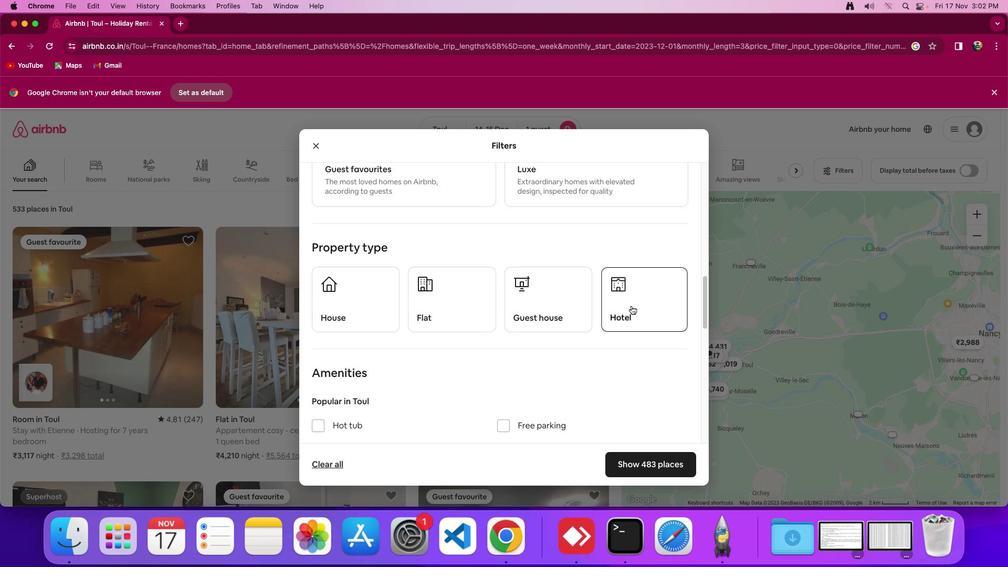 
Action: Mouse moved to (448, 335)
Screenshot: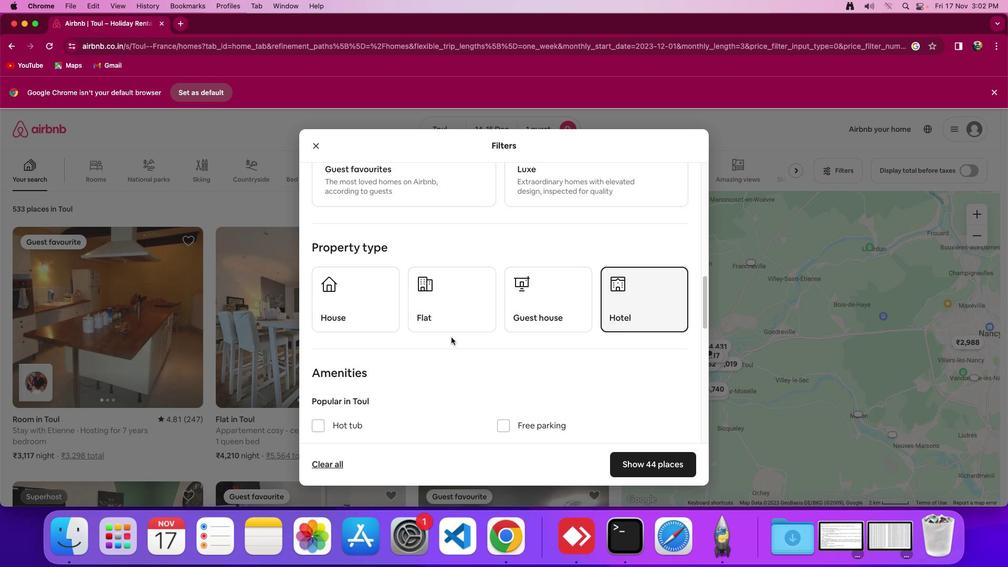 
Action: Mouse scrolled (448, 335) with delta (-2, -2)
Screenshot: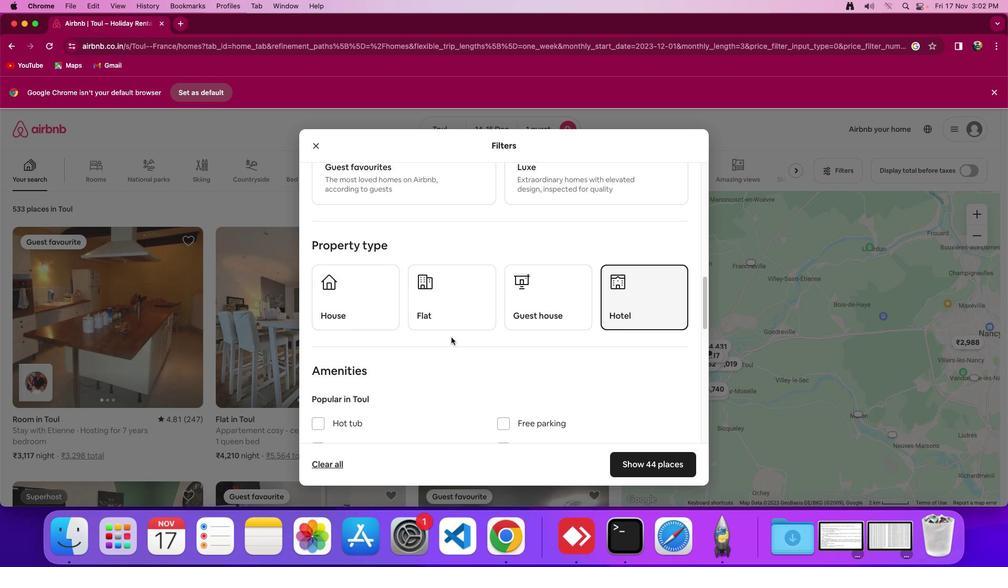 
Action: Mouse scrolled (448, 335) with delta (-2, -2)
Screenshot: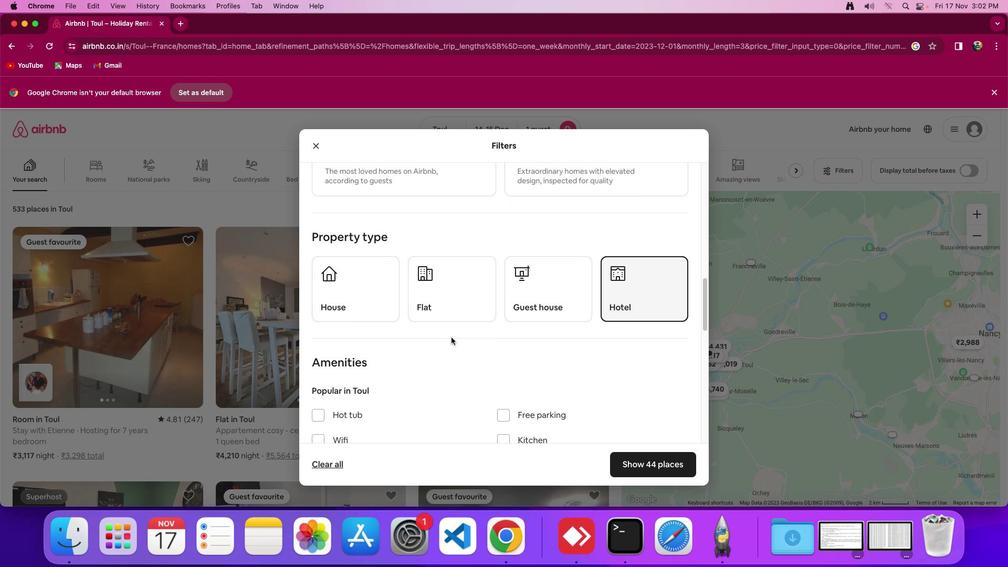 
Action: Mouse scrolled (448, 335) with delta (-2, -2)
Screenshot: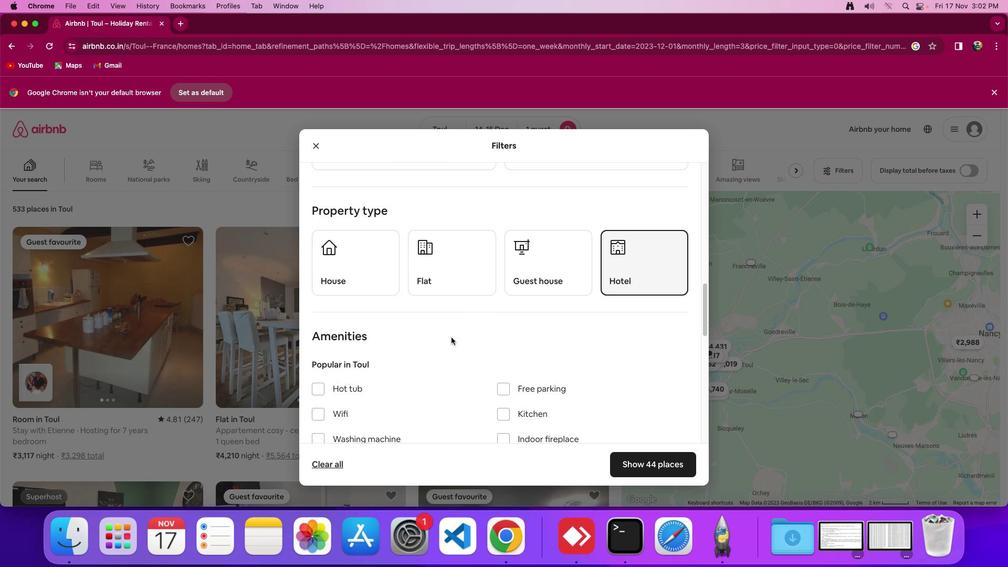 
Action: Mouse moved to (660, 462)
Screenshot: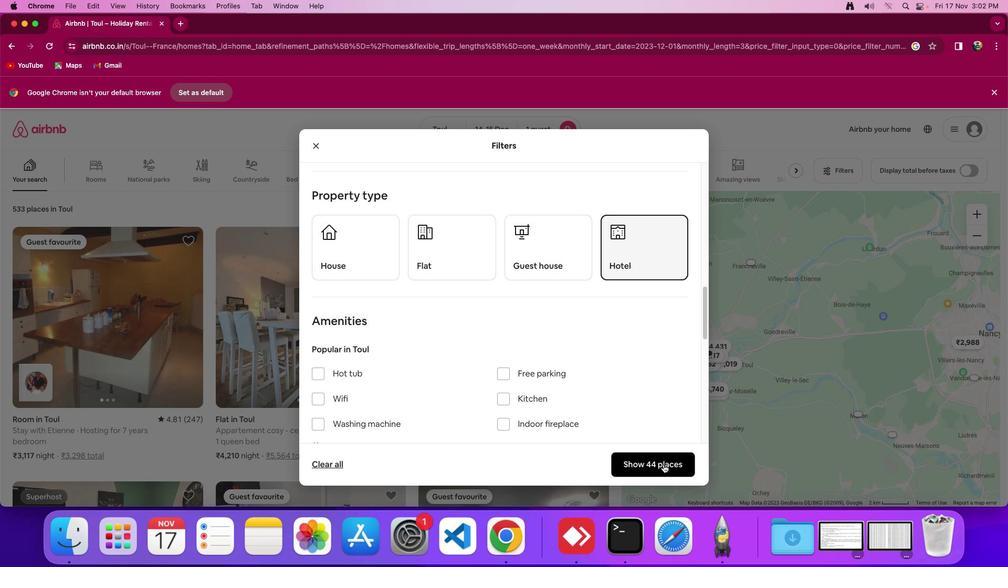 
Action: Mouse pressed left at (660, 462)
Screenshot: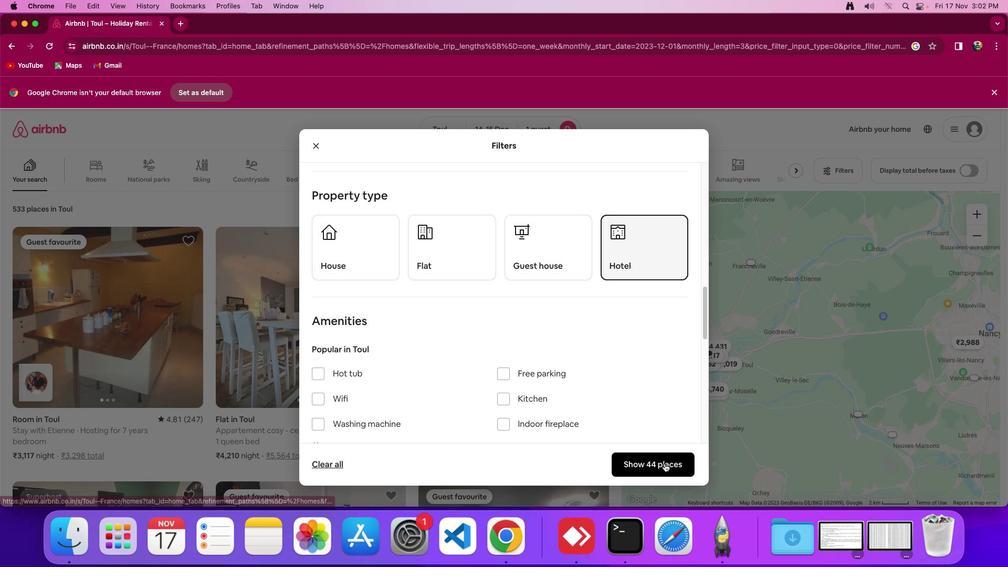 
Action: Mouse moved to (437, 414)
Screenshot: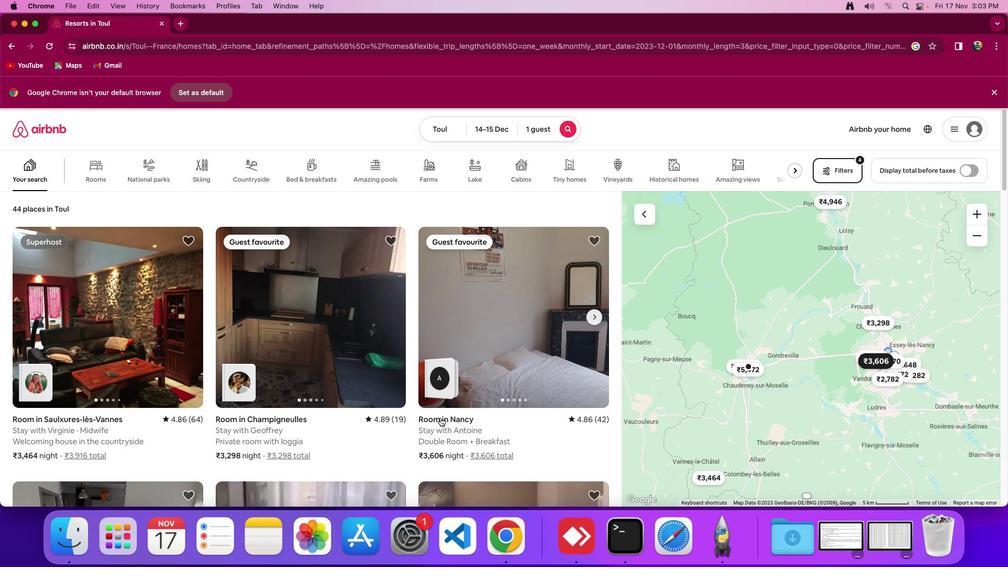 
Action: Mouse scrolled (437, 414) with delta (-2, -2)
Screenshot: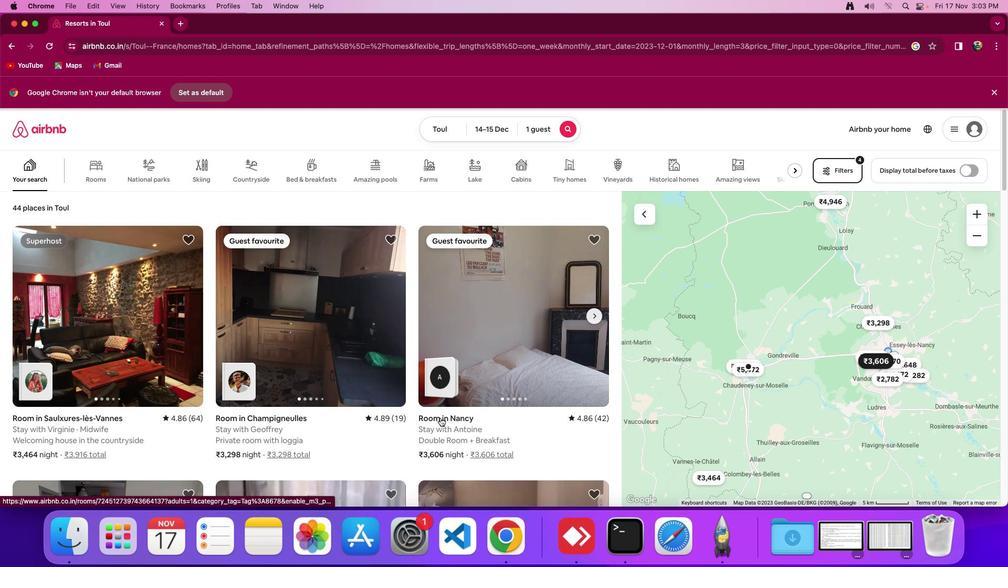 
Action: Mouse scrolled (437, 414) with delta (-2, -2)
Screenshot: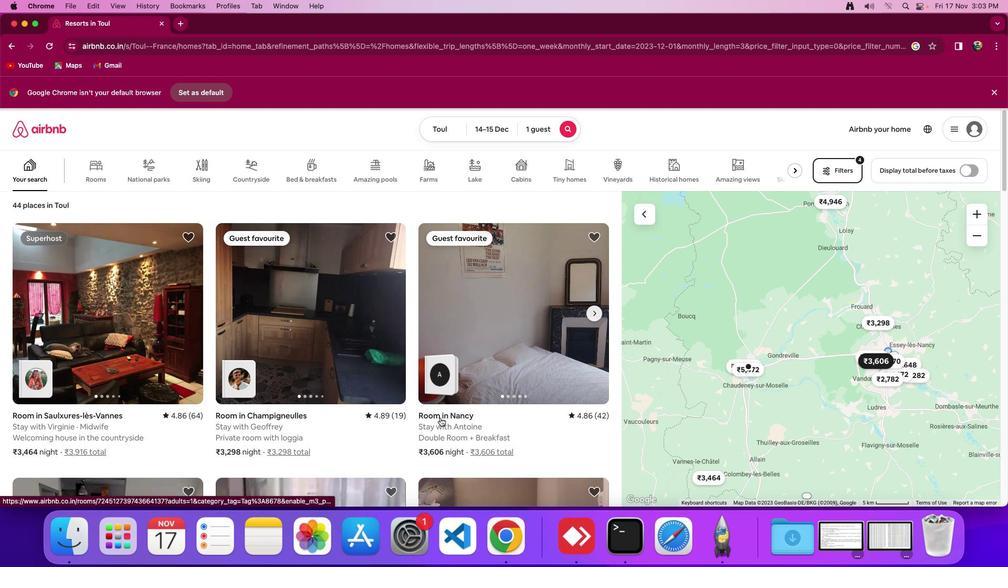 
Action: Mouse scrolled (437, 414) with delta (-2, -2)
Screenshot: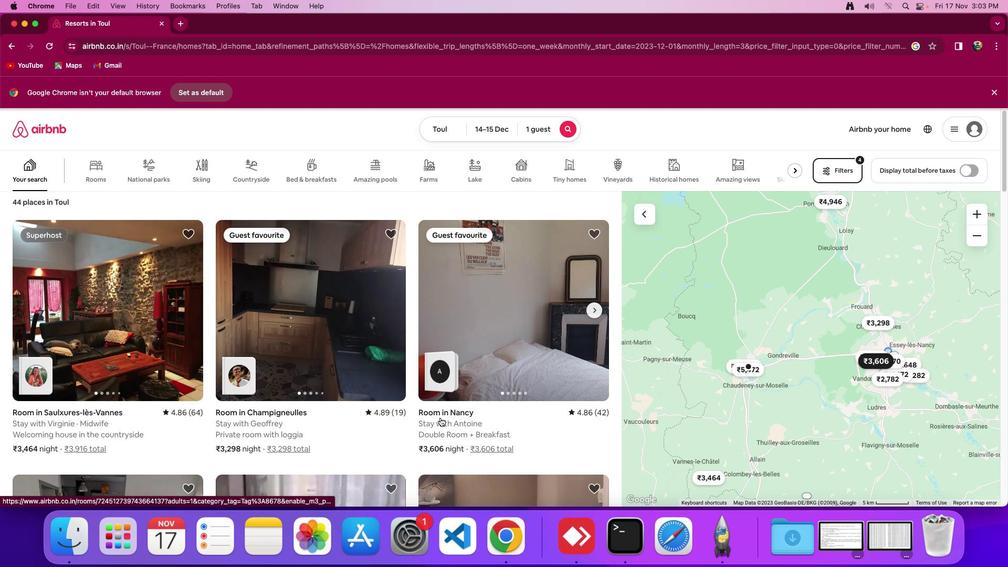 
Action: Mouse scrolled (437, 414) with delta (-2, -2)
Screenshot: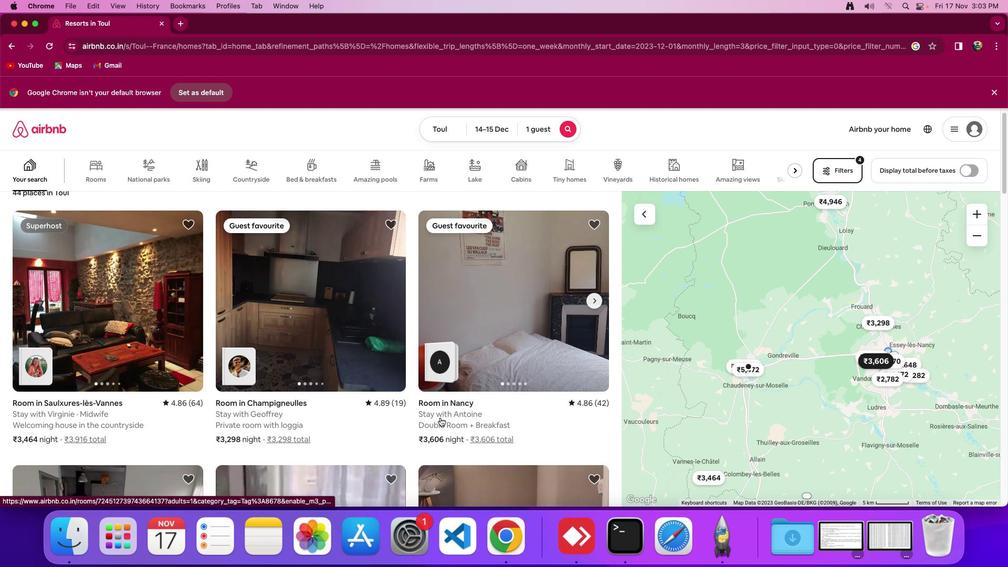 
Action: Mouse scrolled (437, 414) with delta (-2, -2)
Screenshot: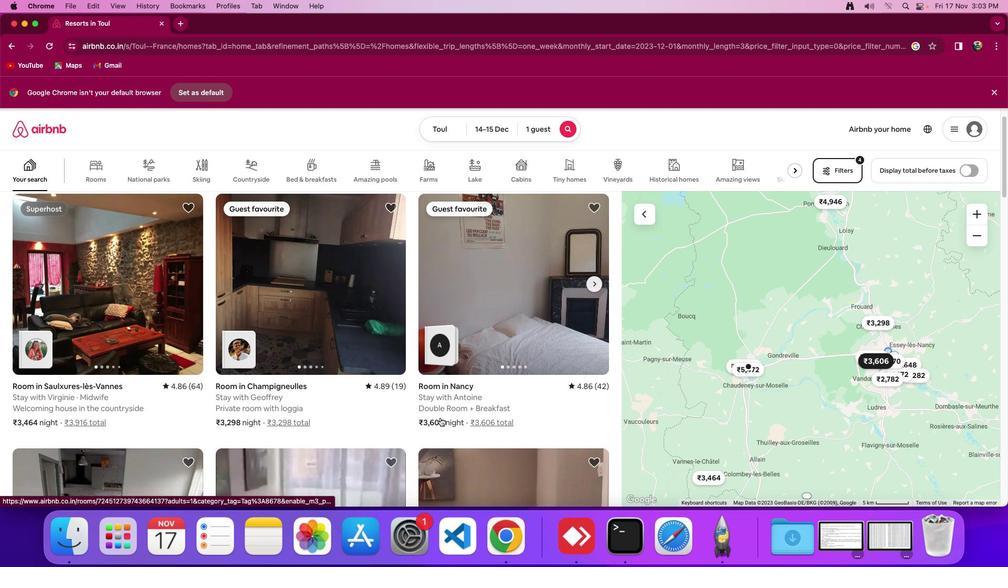 
Action: Mouse scrolled (437, 414) with delta (-2, -2)
Screenshot: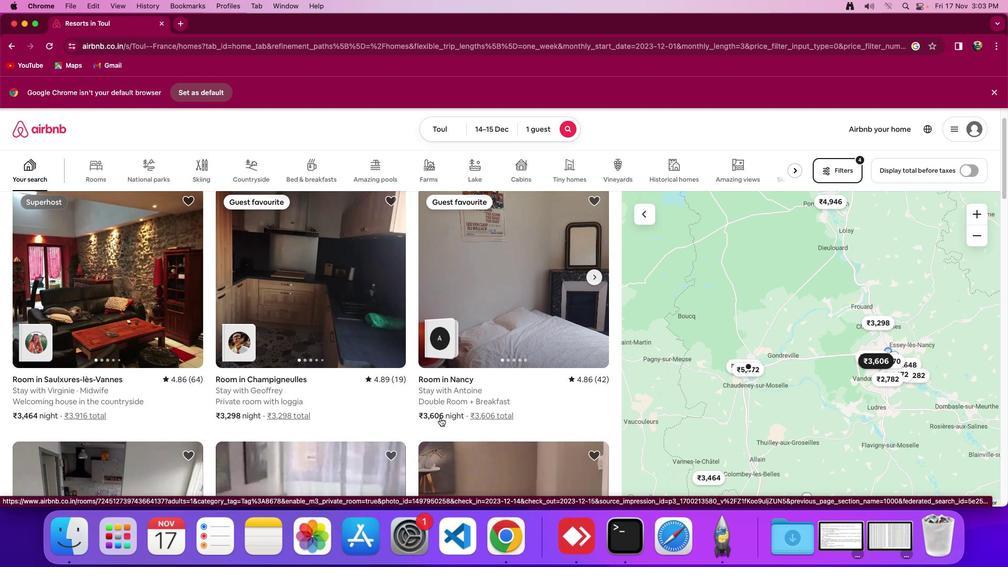
Action: Mouse scrolled (437, 414) with delta (-2, -2)
Screenshot: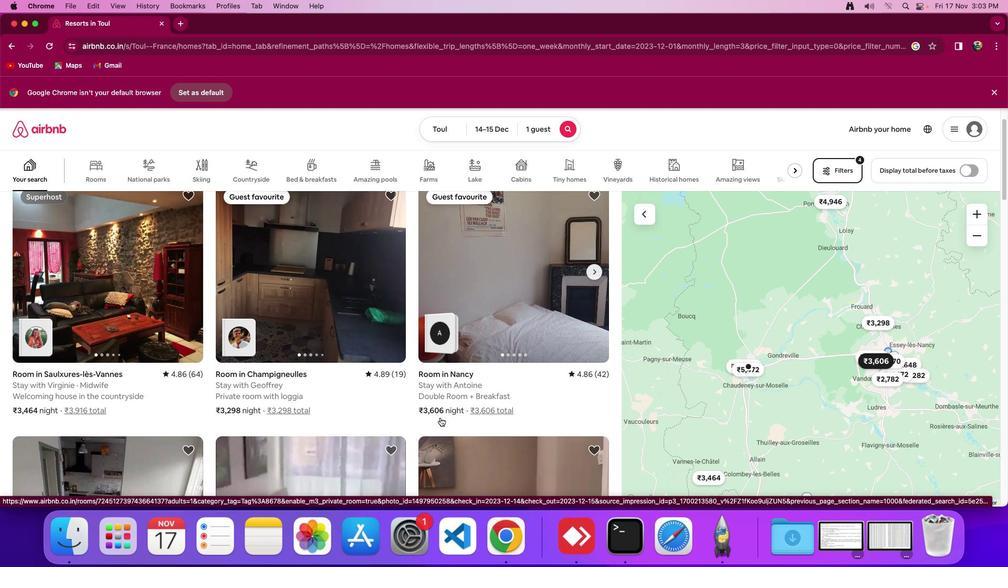 
Action: Mouse moved to (437, 414)
Screenshot: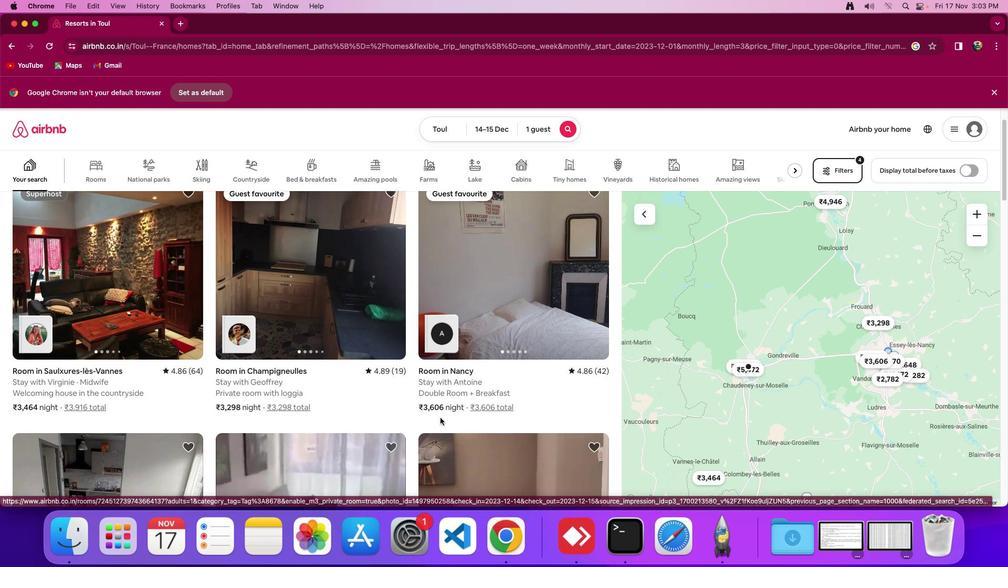 
Action: Mouse scrolled (437, 414) with delta (-2, -2)
Screenshot: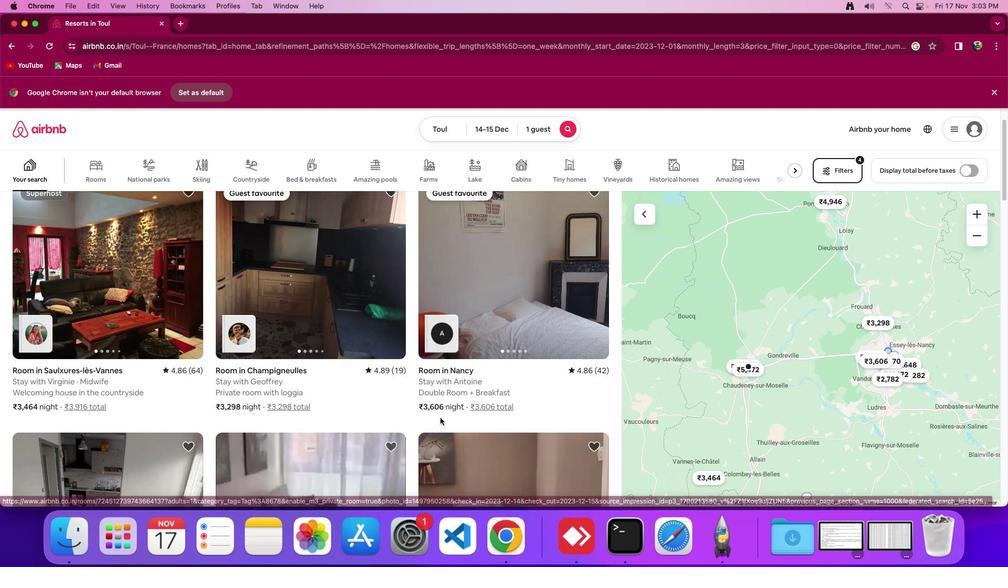 
Action: Mouse scrolled (437, 414) with delta (-2, -2)
Screenshot: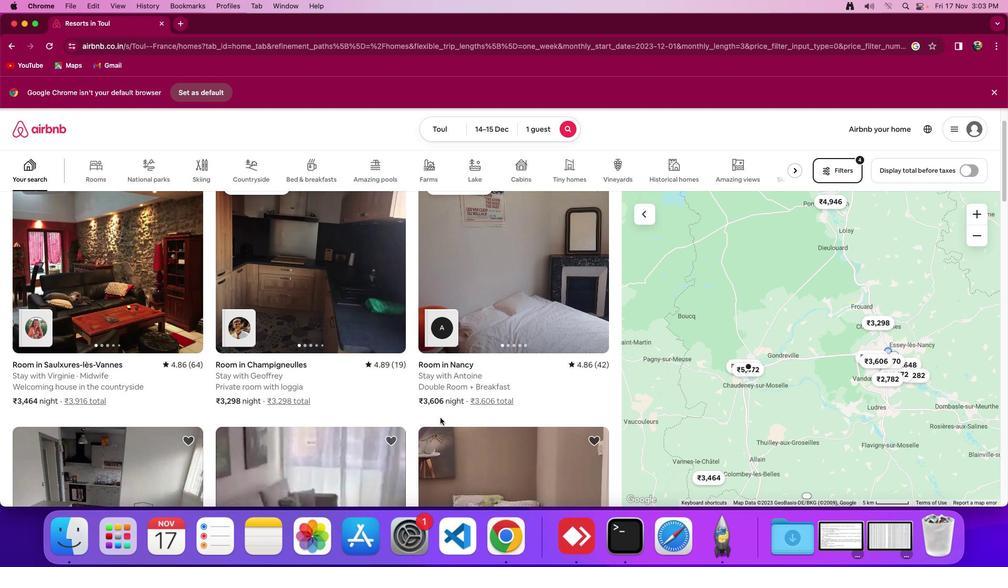 
Action: Mouse scrolled (437, 414) with delta (-2, -2)
Screenshot: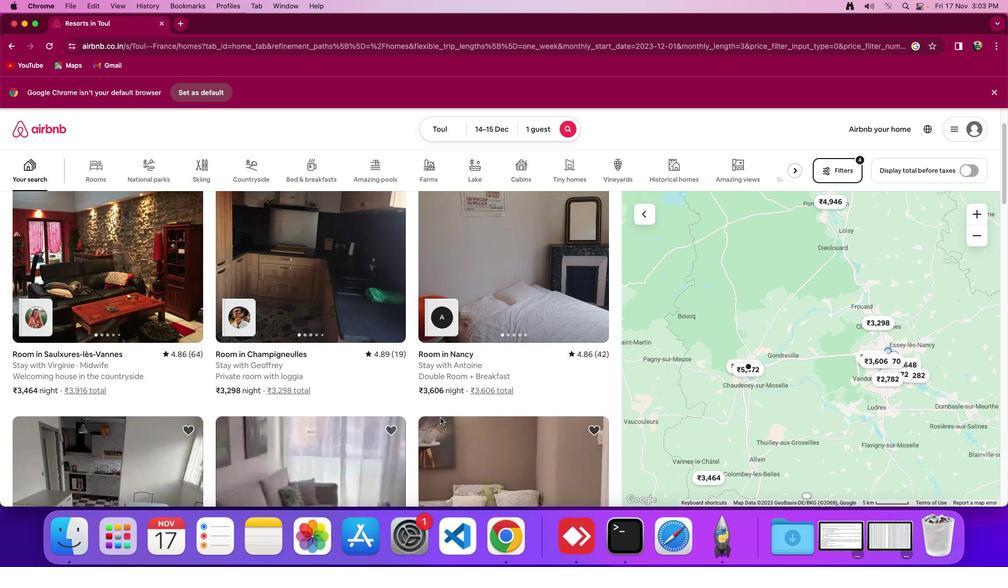 
Action: Mouse scrolled (437, 414) with delta (-2, -2)
Screenshot: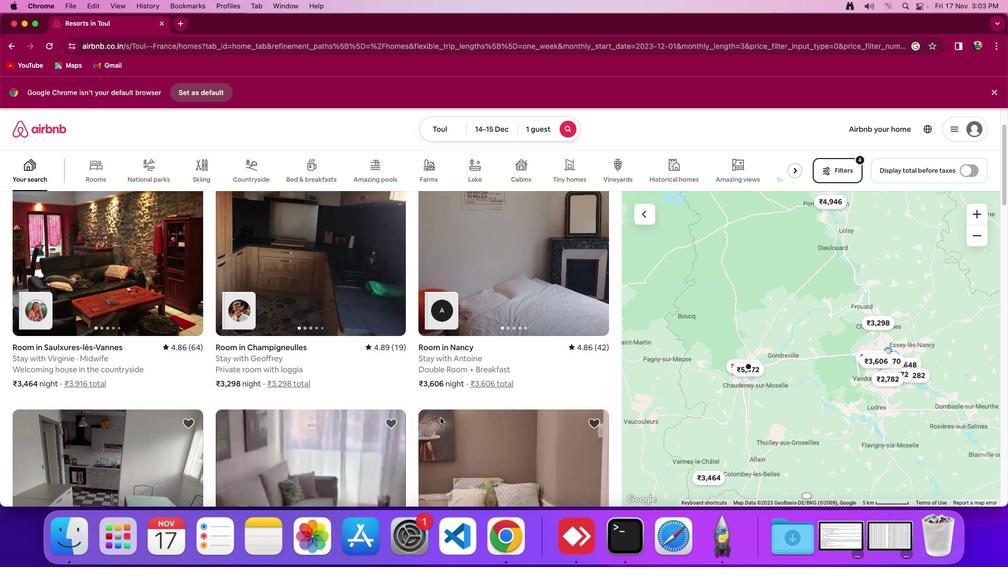 
Action: Mouse scrolled (437, 414) with delta (-2, -2)
Screenshot: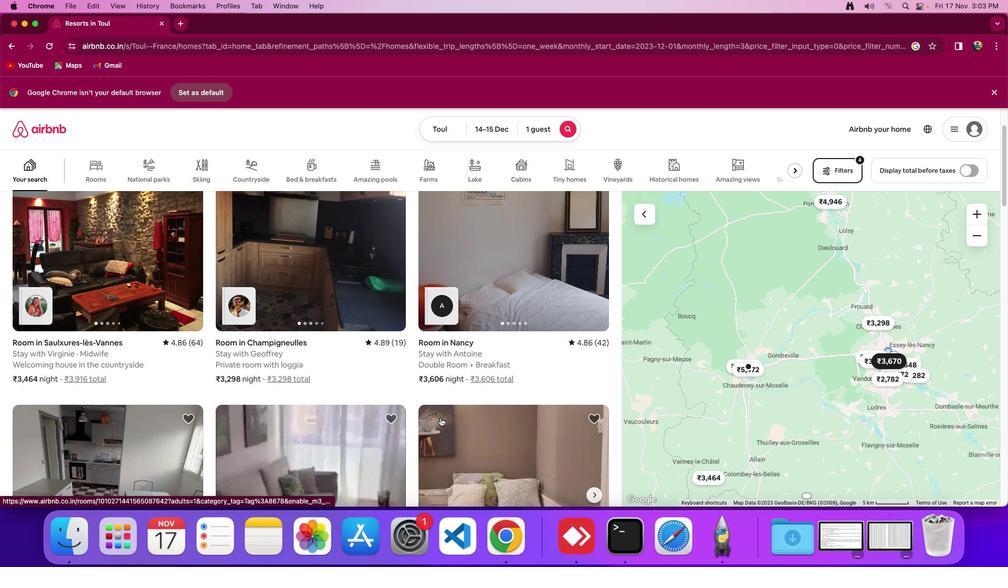 
Action: Mouse scrolled (437, 414) with delta (-2, -2)
Screenshot: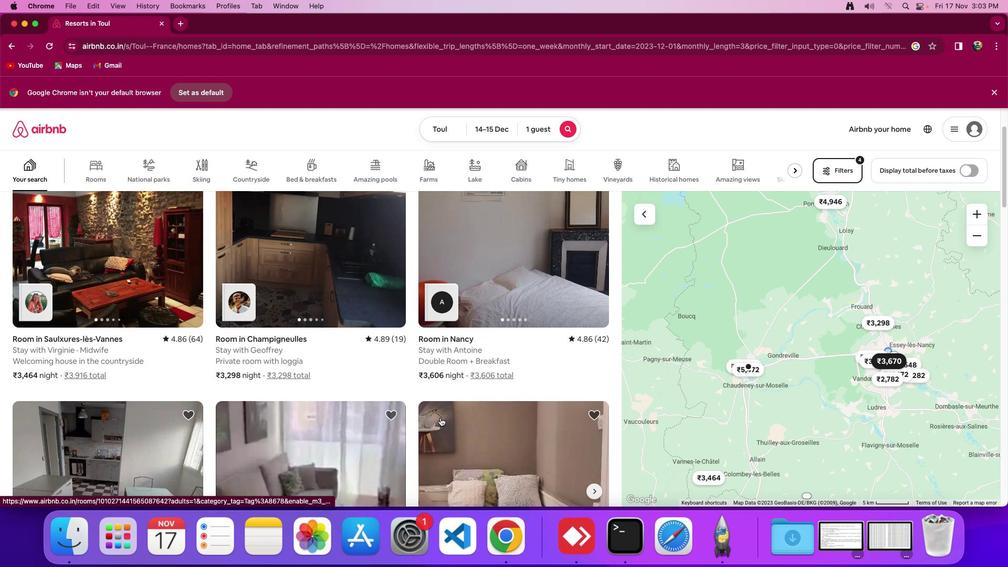 
Action: Mouse moved to (435, 414)
Screenshot: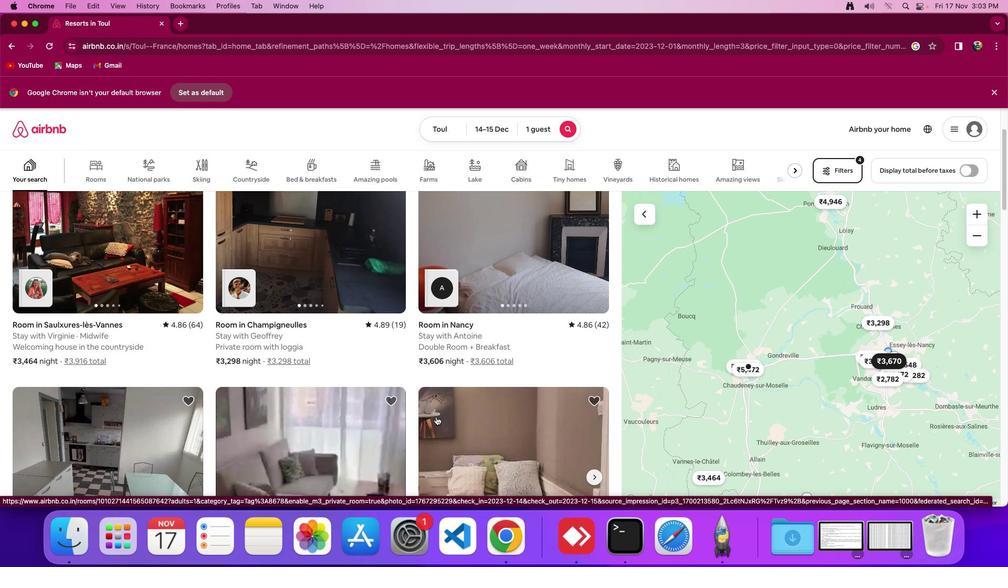 
Action: Mouse scrolled (435, 414) with delta (-2, -2)
Screenshot: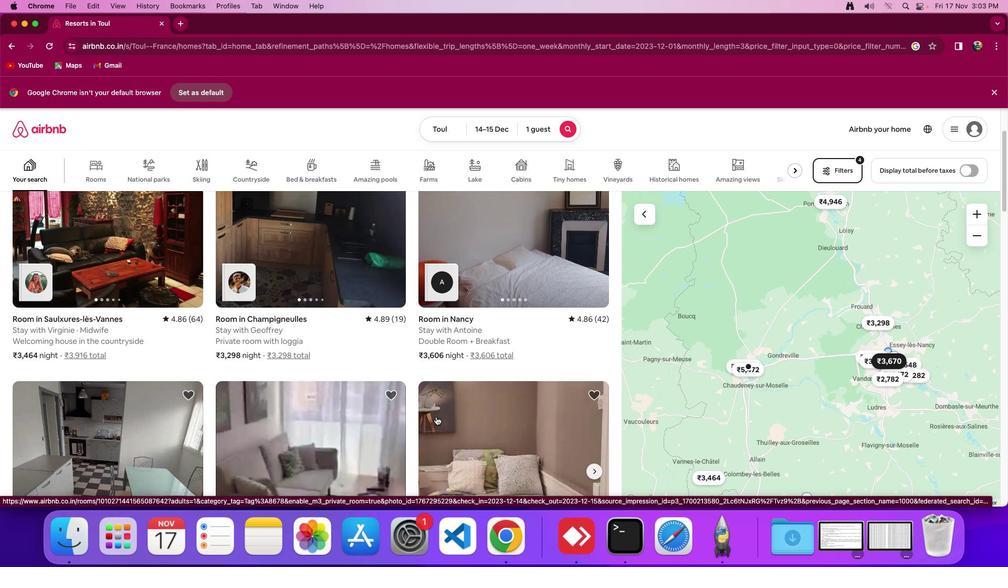 
Action: Mouse moved to (434, 414)
Screenshot: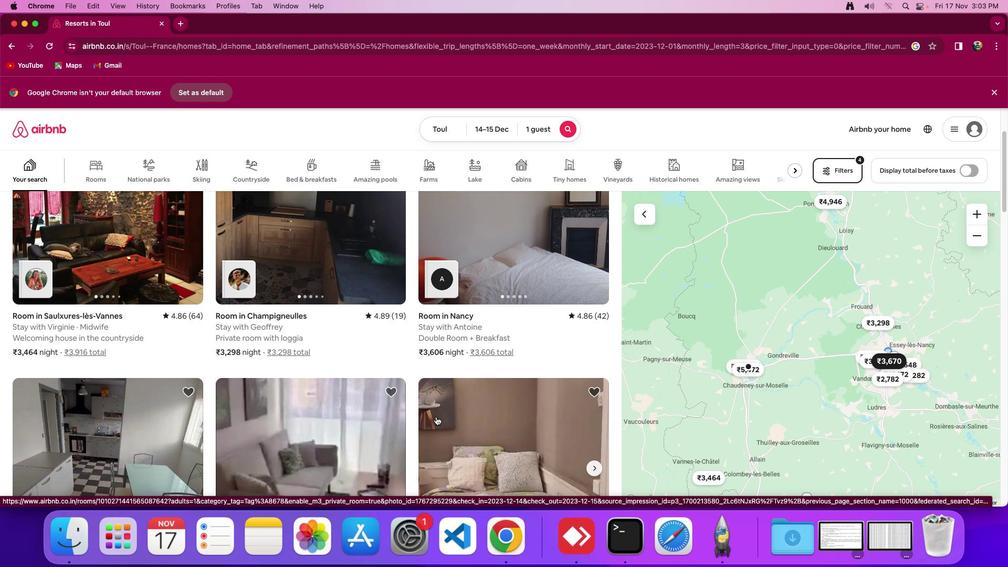 
Action: Mouse scrolled (434, 414) with delta (-2, -2)
Screenshot: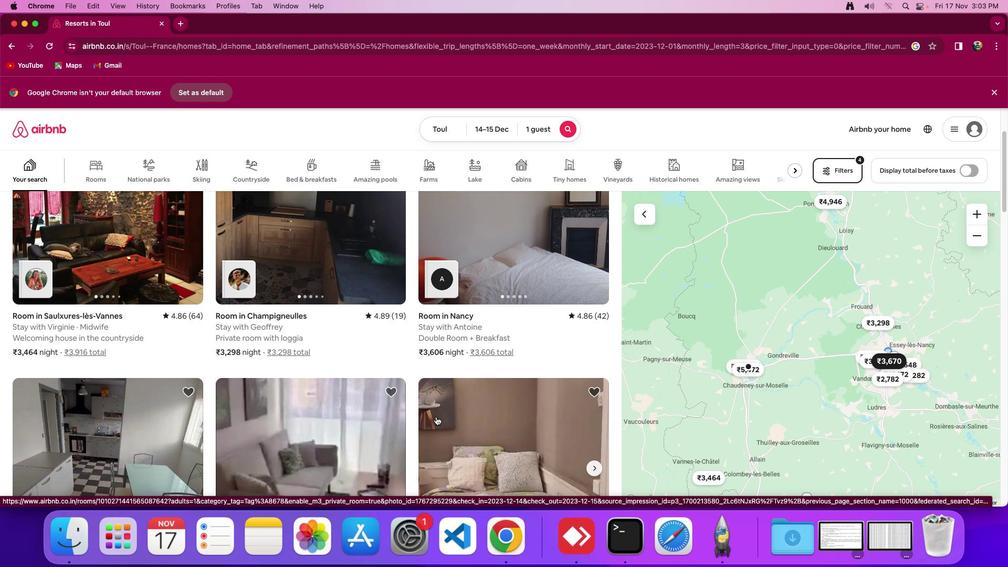 
Action: Mouse moved to (421, 379)
Screenshot: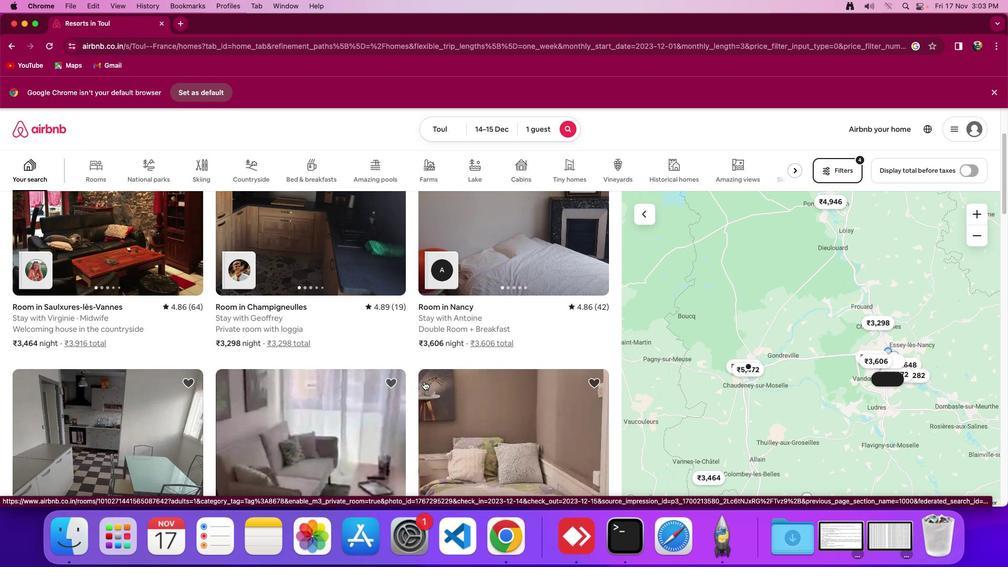 
Action: Mouse scrolled (421, 379) with delta (-2, -2)
Screenshot: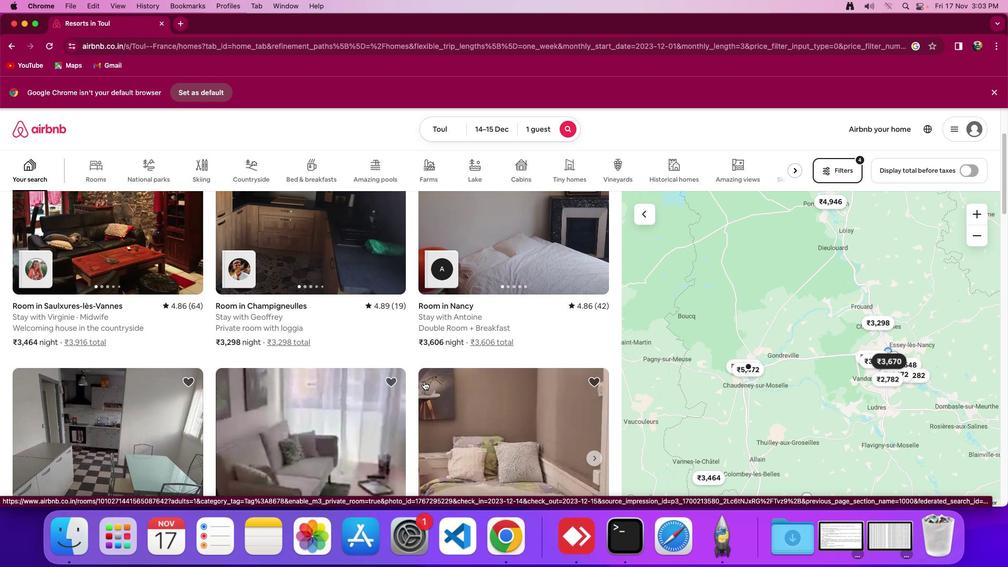 
Action: Mouse scrolled (421, 379) with delta (-2, -2)
Screenshot: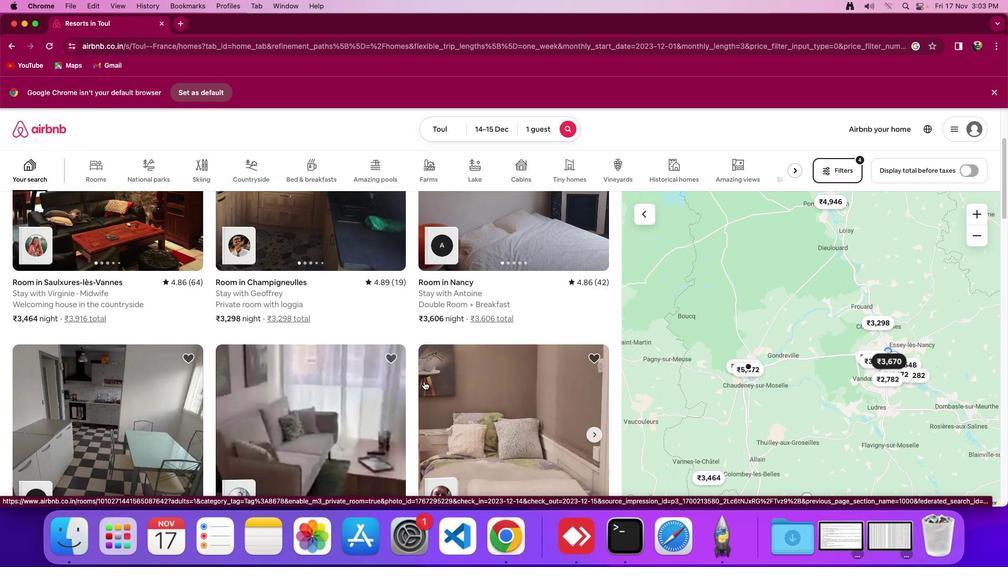 
Action: Mouse scrolled (421, 379) with delta (-2, -3)
Screenshot: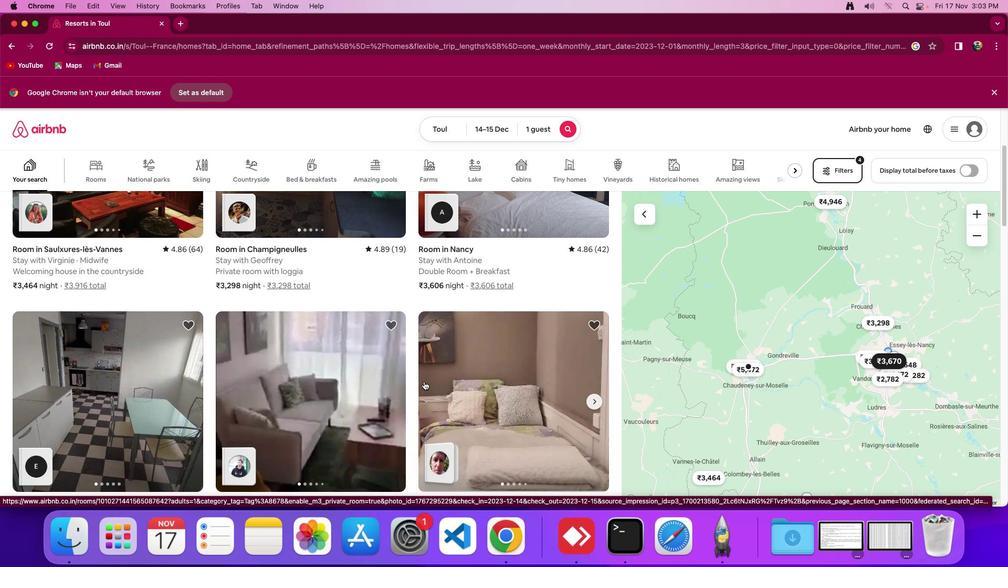 
Action: Mouse moved to (422, 381)
Screenshot: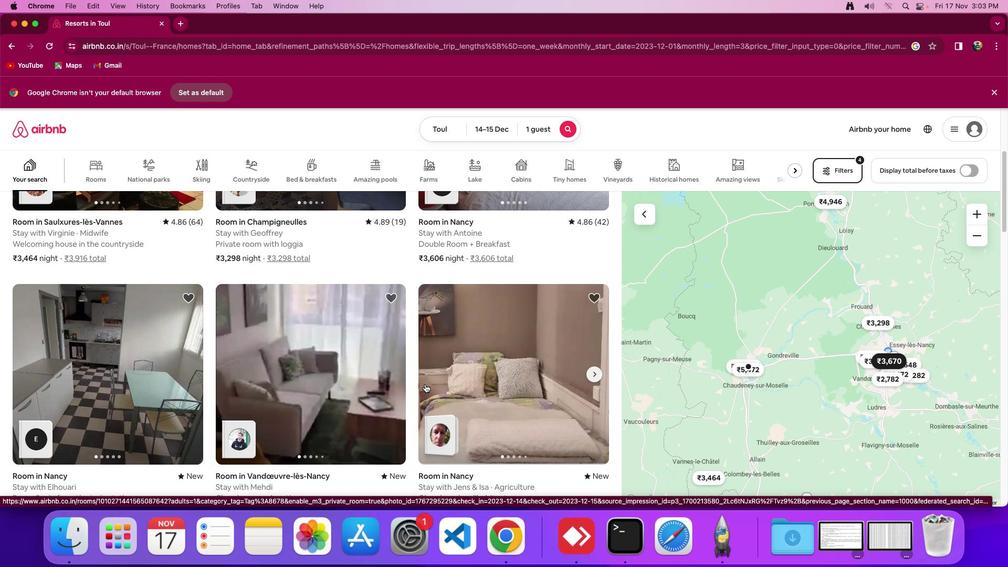 
Action: Mouse scrolled (422, 381) with delta (-2, -2)
Screenshot: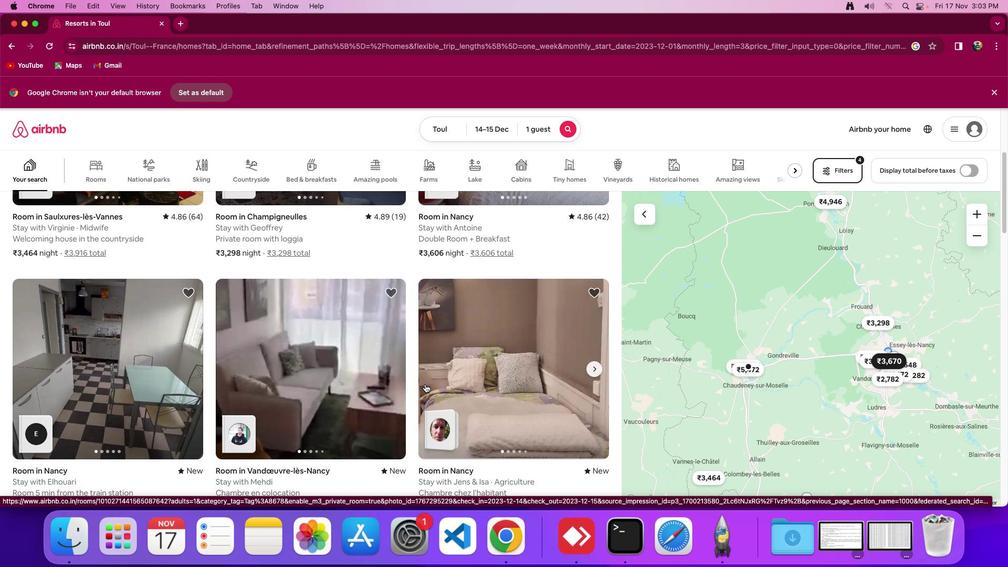 
Action: Mouse scrolled (422, 381) with delta (-2, -2)
Screenshot: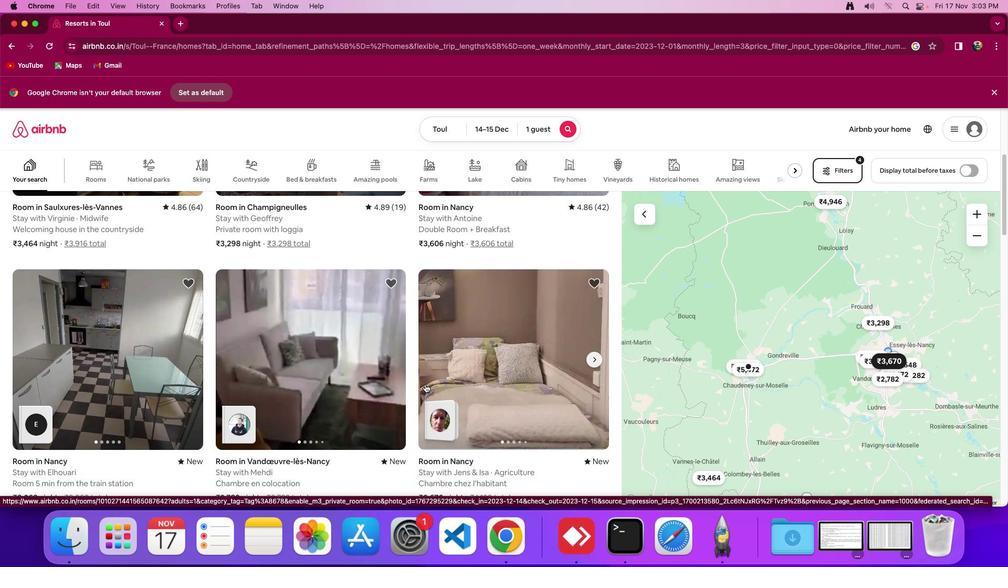 
Action: Mouse scrolled (422, 381) with delta (-2, -2)
Screenshot: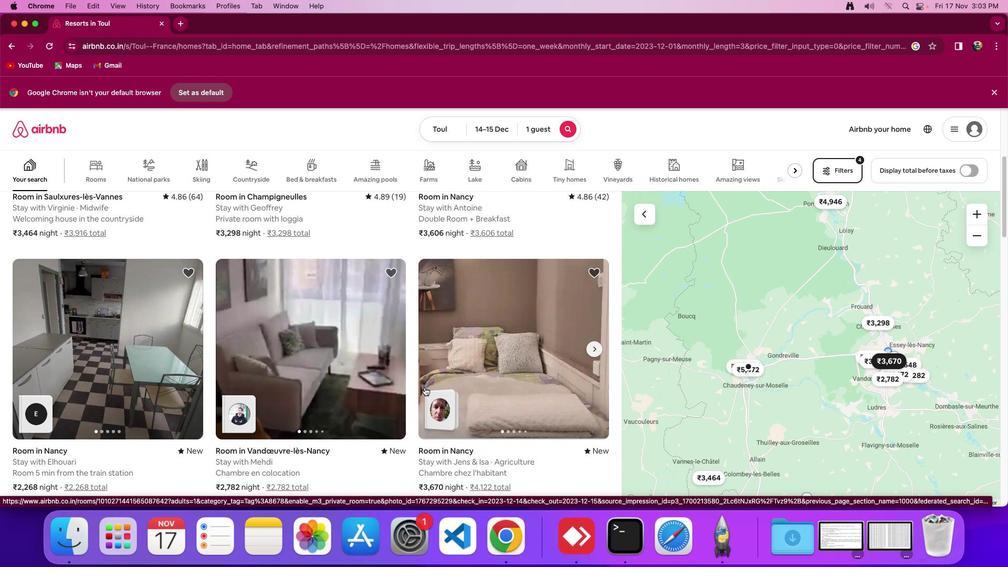 
Action: Mouse moved to (422, 381)
Screenshot: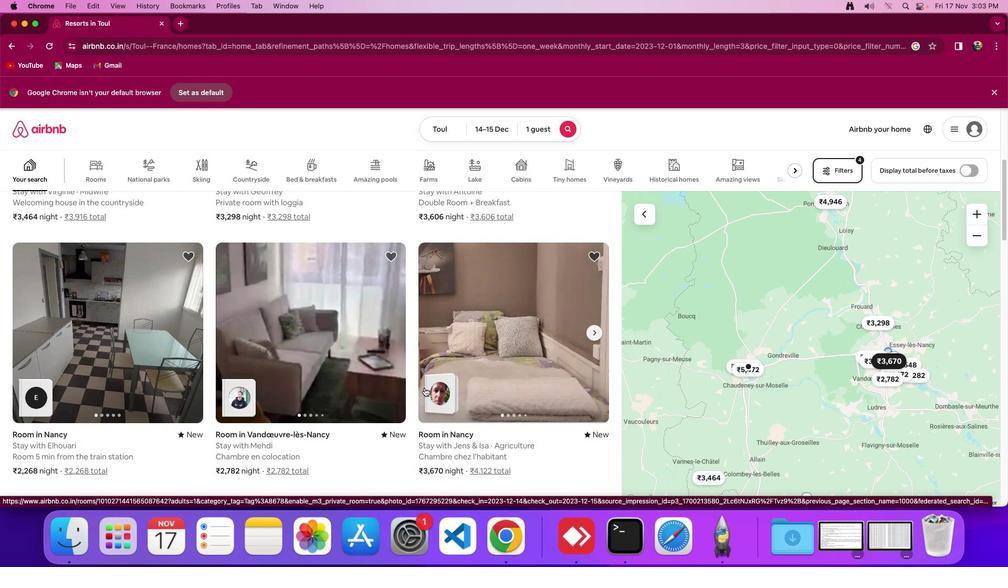 
Action: Mouse scrolled (422, 381) with delta (-2, -2)
Screenshot: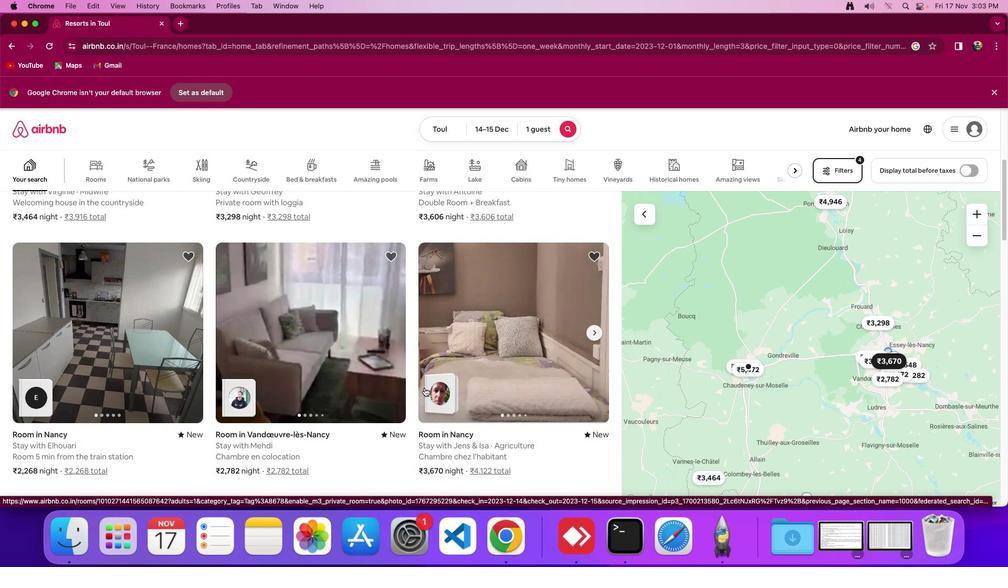 
Action: Mouse moved to (422, 383)
Screenshot: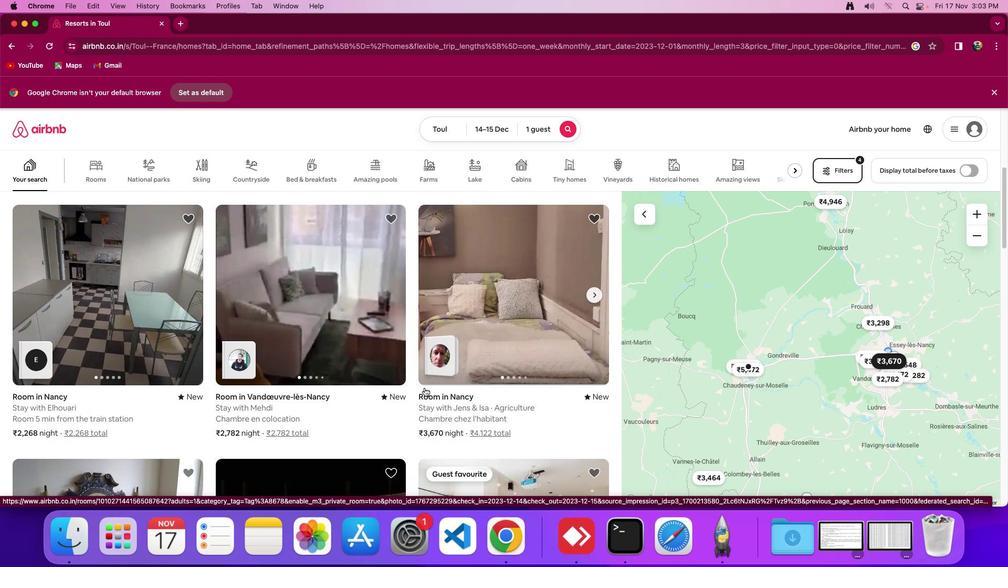 
Action: Mouse scrolled (422, 383) with delta (-2, -3)
Screenshot: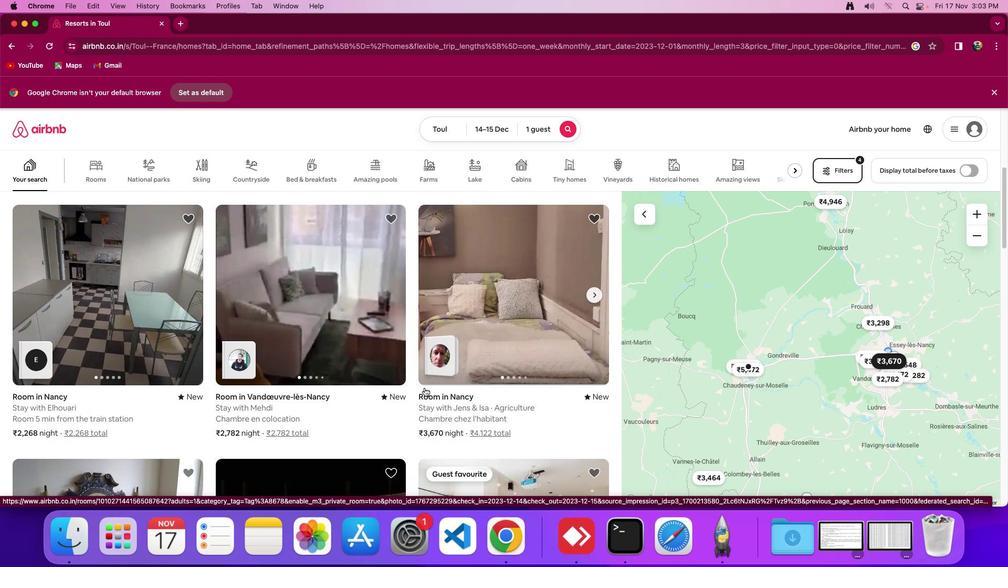 
Action: Mouse moved to (422, 385)
Screenshot: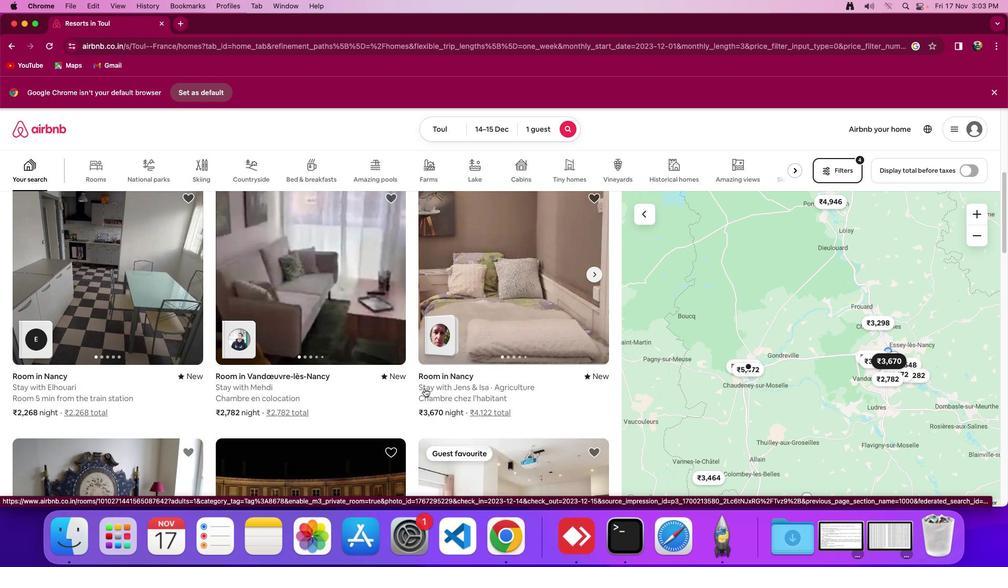 
Action: Mouse scrolled (422, 385) with delta (-2, -2)
Screenshot: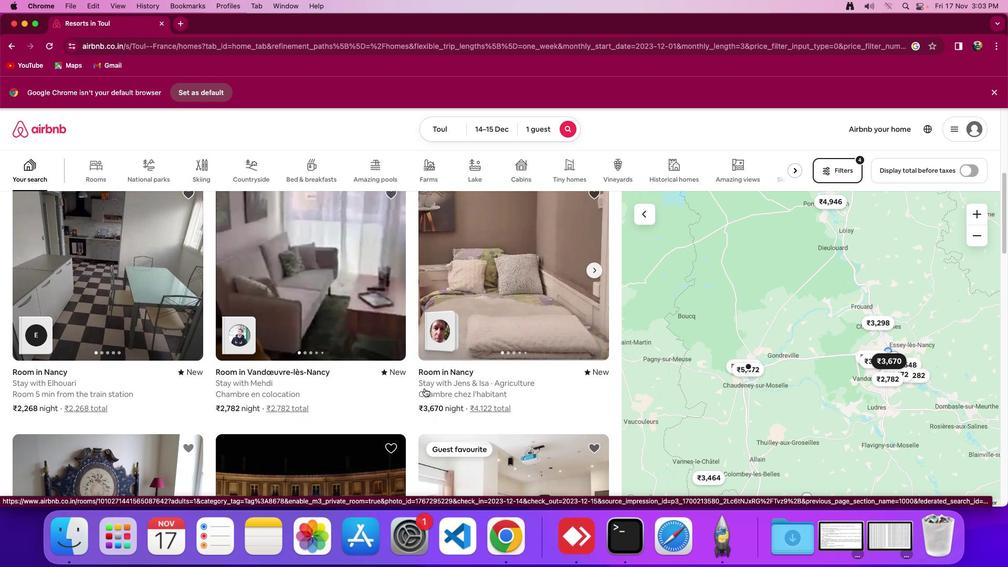 
Action: Mouse scrolled (422, 385) with delta (-2, -2)
Screenshot: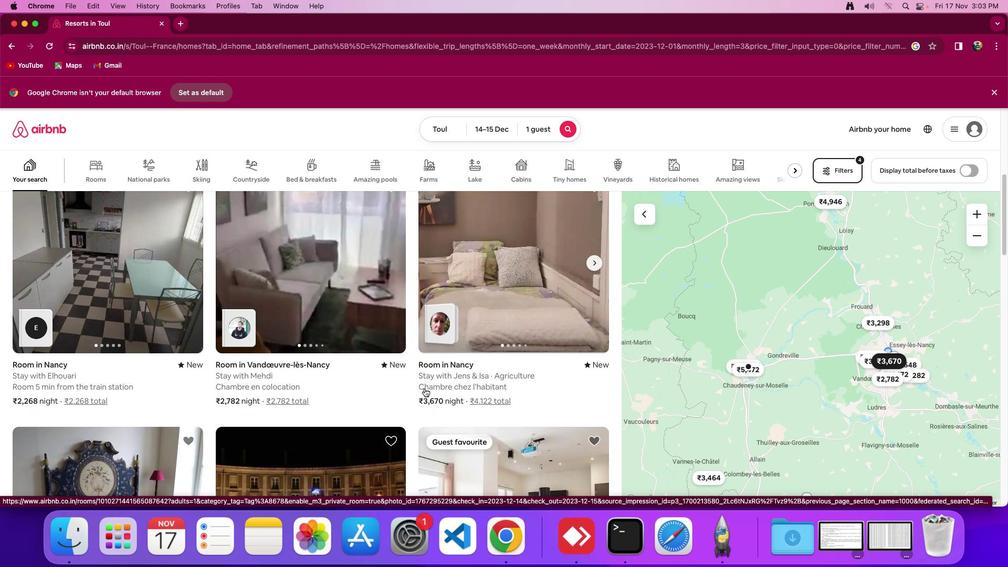 
Action: Mouse moved to (421, 388)
Screenshot: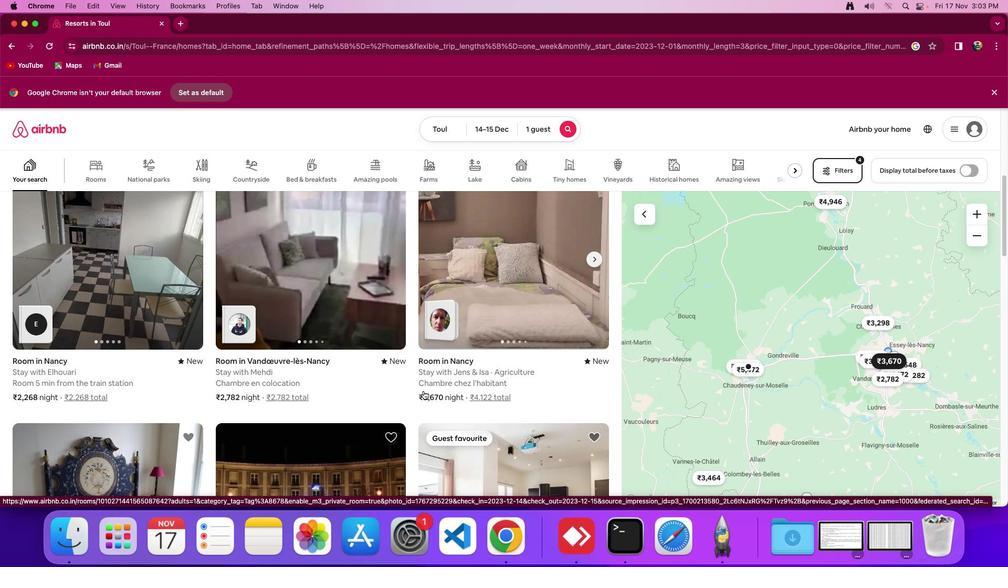 
Action: Mouse scrolled (421, 388) with delta (-2, -2)
Screenshot: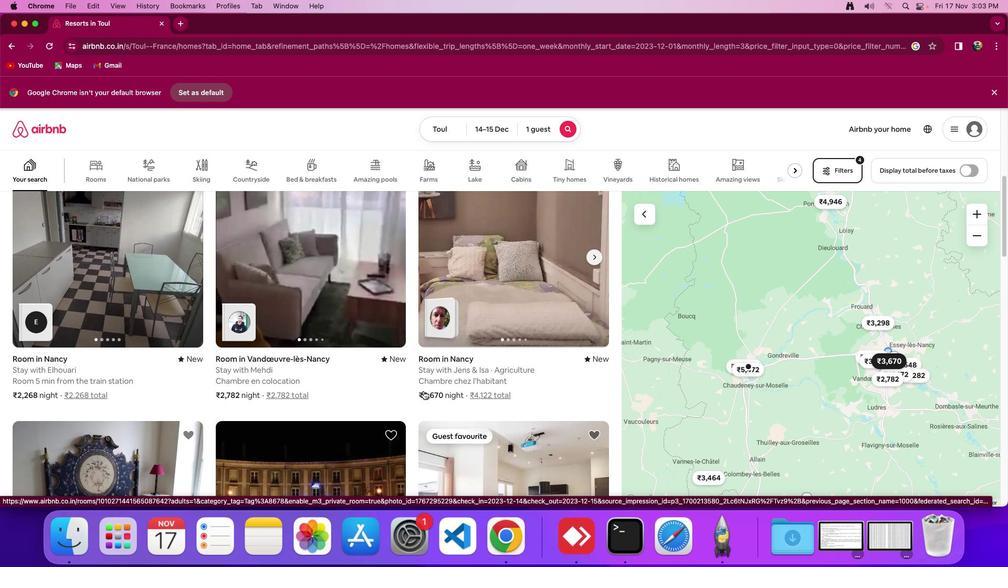 
Action: Mouse scrolled (421, 388) with delta (-2, -2)
Screenshot: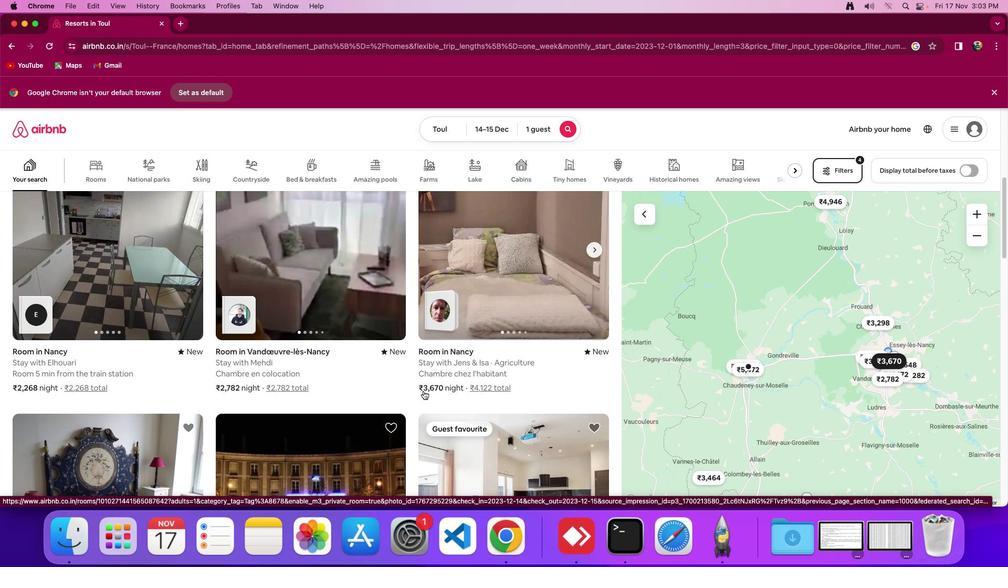 
Action: Mouse scrolled (421, 388) with delta (-2, -2)
Screenshot: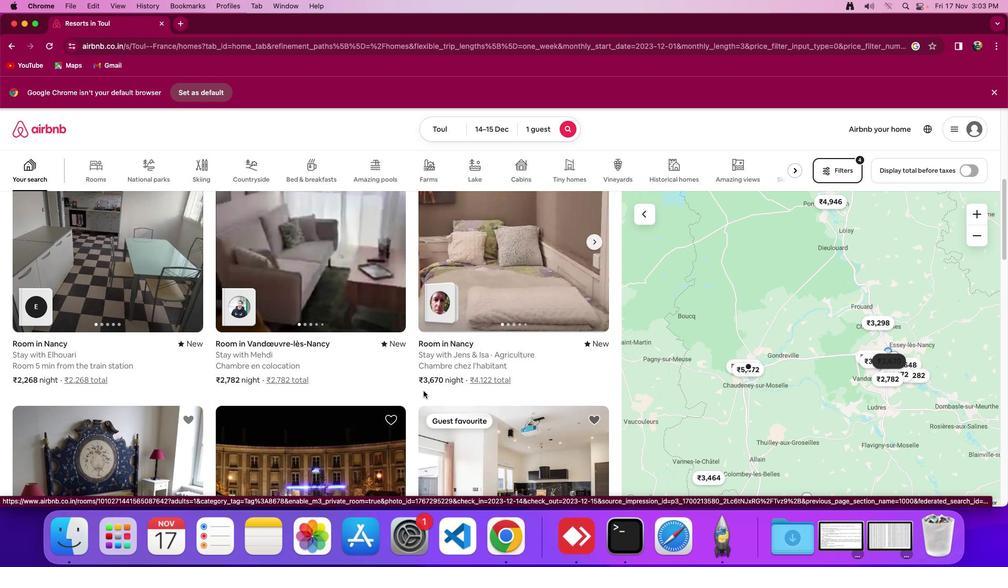 
Action: Mouse scrolled (421, 388) with delta (-2, -2)
Screenshot: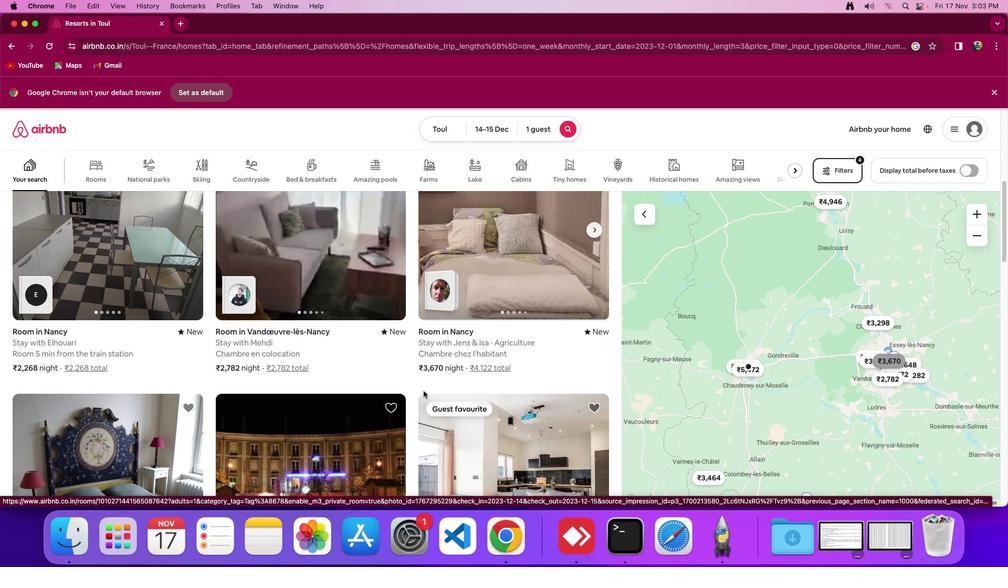 
Action: Mouse scrolled (421, 388) with delta (-2, -2)
Screenshot: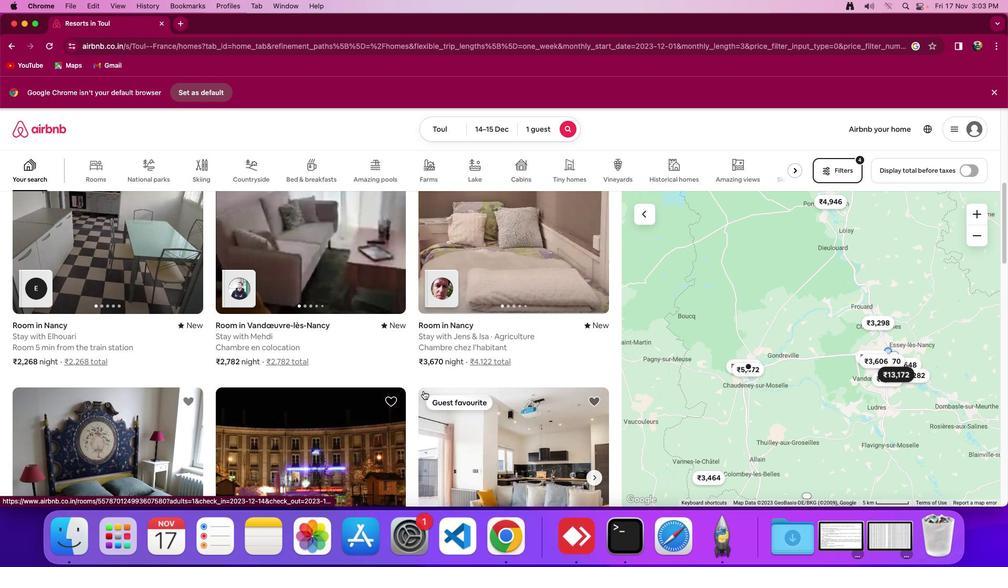 
Action: Mouse scrolled (421, 388) with delta (-2, -2)
Screenshot: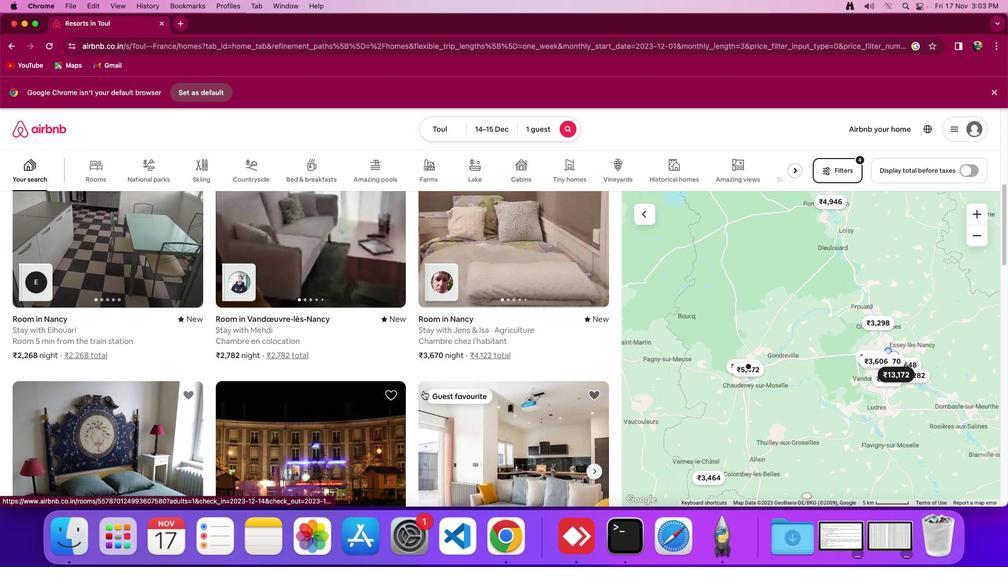 
Action: Mouse moved to (421, 388)
Screenshot: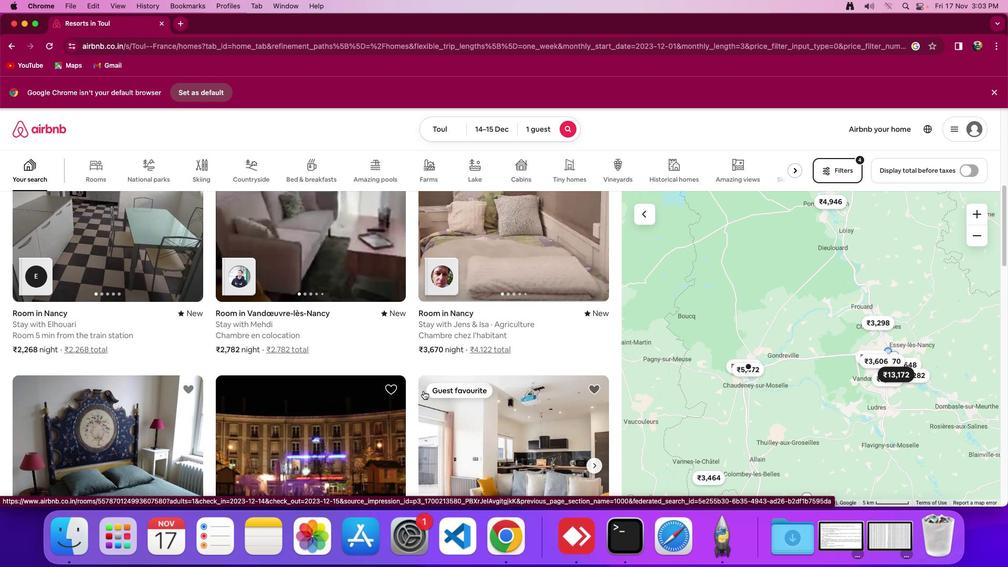
Action: Mouse scrolled (421, 388) with delta (-2, -2)
Screenshot: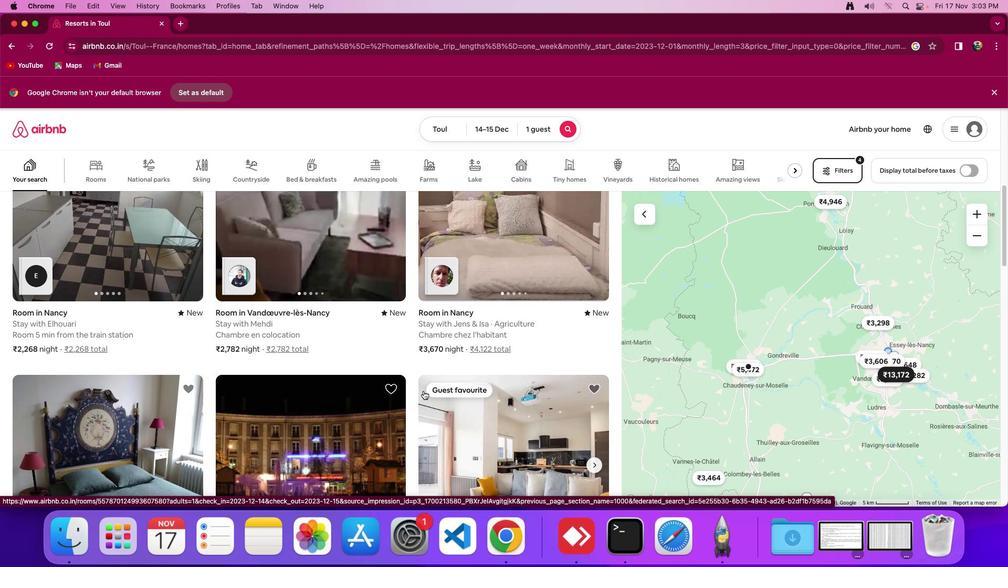
Action: Mouse scrolled (421, 388) with delta (-2, -2)
Screenshot: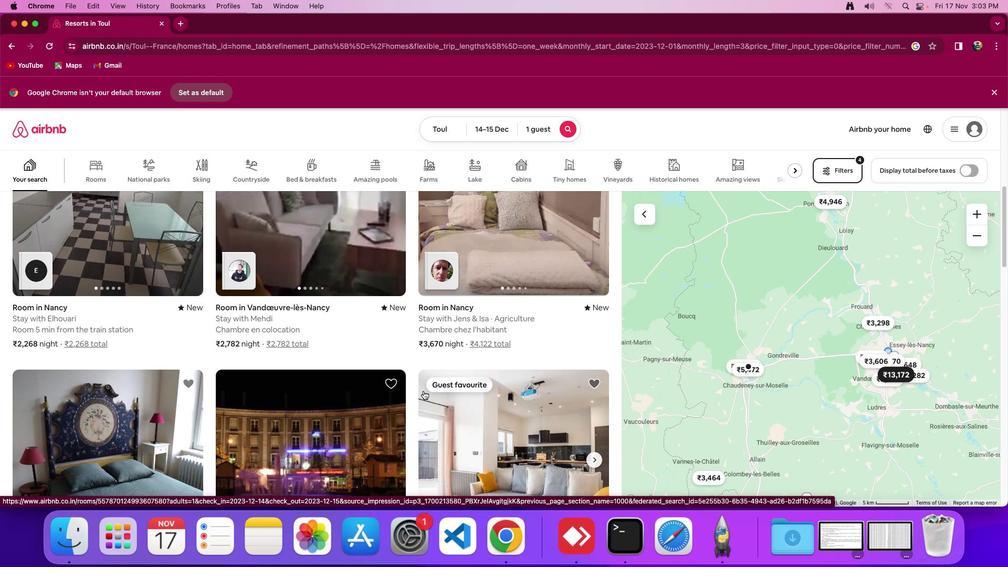 
Action: Mouse scrolled (421, 388) with delta (-2, -2)
Screenshot: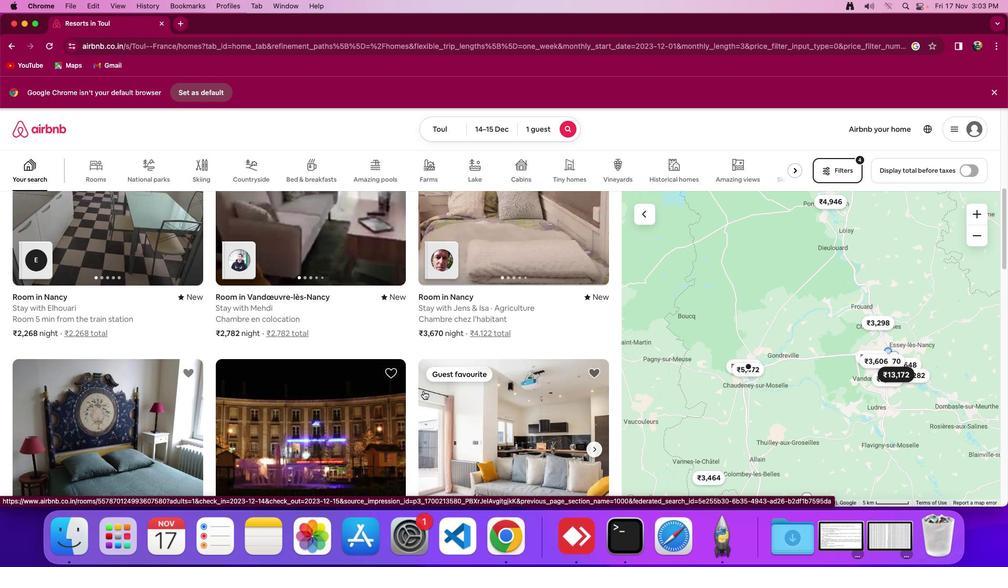 
Action: Mouse scrolled (421, 388) with delta (-2, -2)
Screenshot: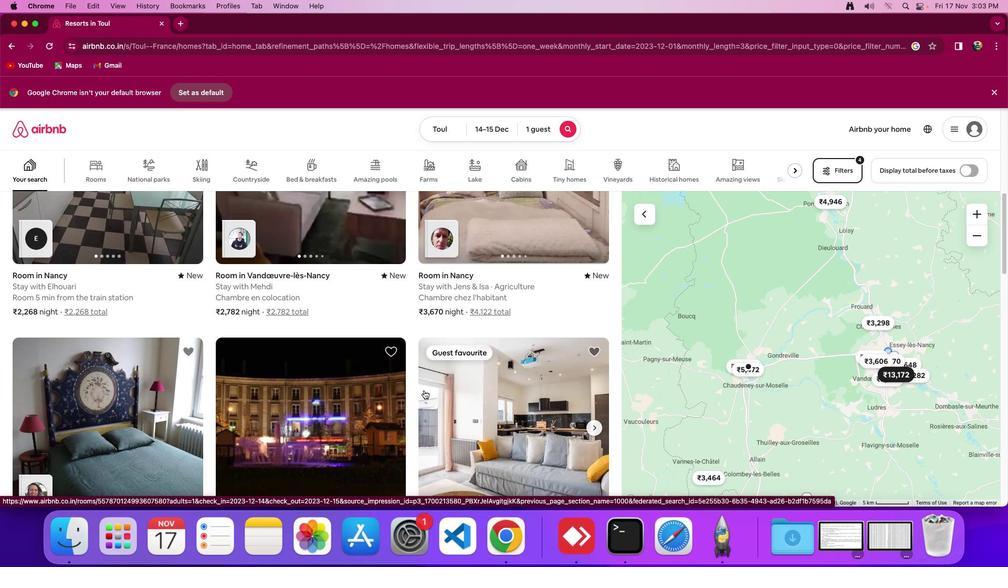 
Action: Mouse moved to (421, 388)
Screenshot: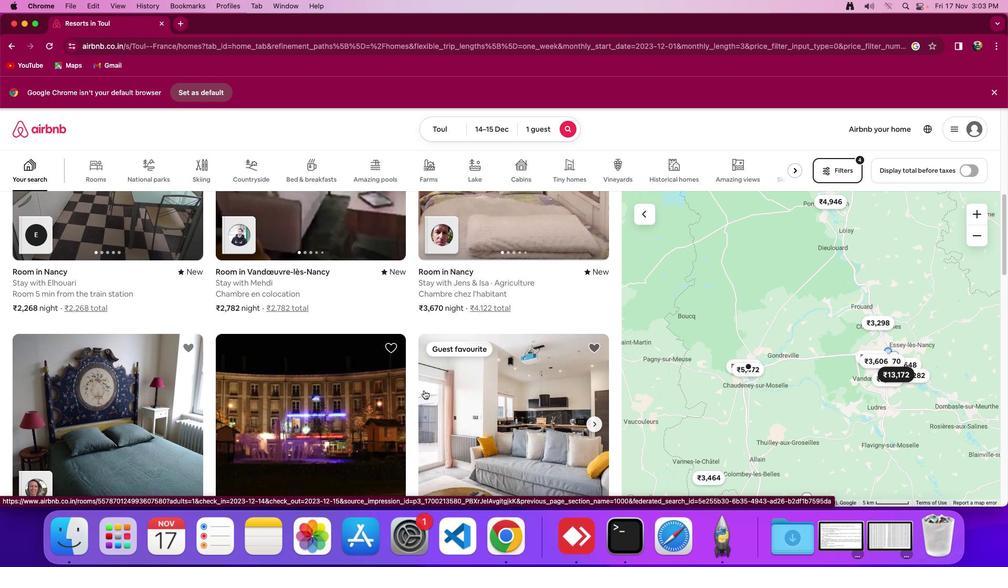 
Action: Mouse scrolled (421, 388) with delta (-2, -2)
Screenshot: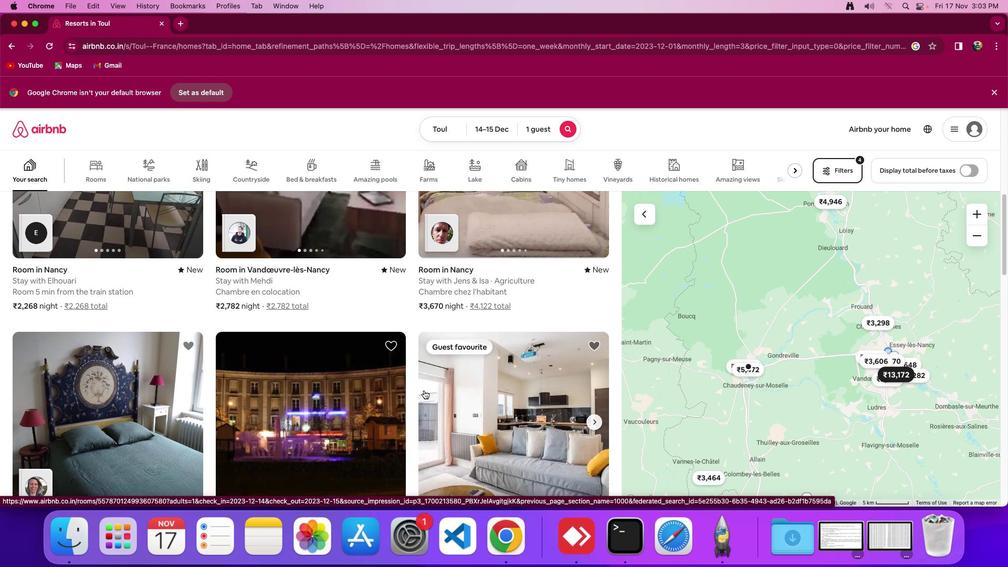 
Action: Mouse scrolled (421, 388) with delta (-2, -2)
Screenshot: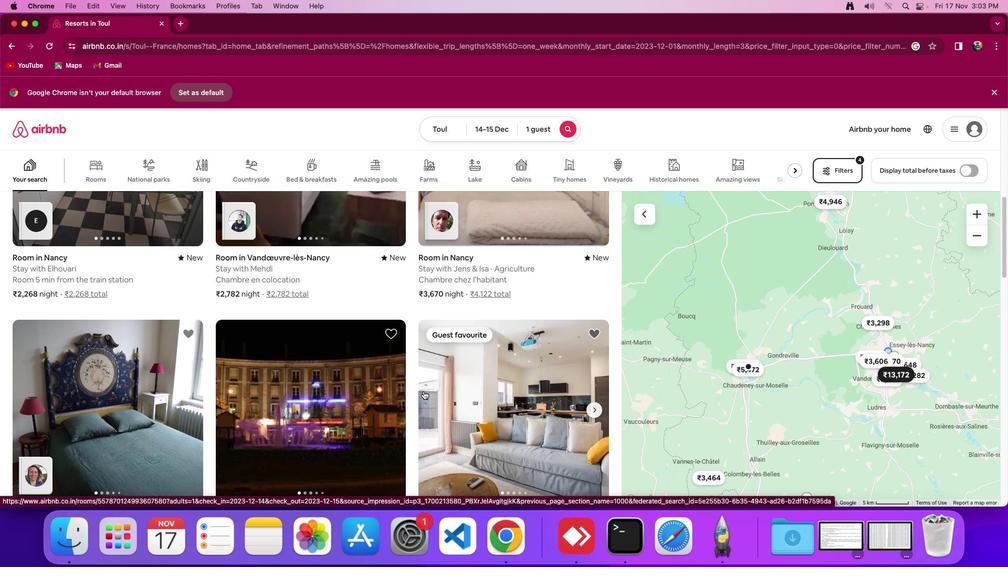 
Action: Mouse scrolled (421, 388) with delta (-2, -2)
Screenshot: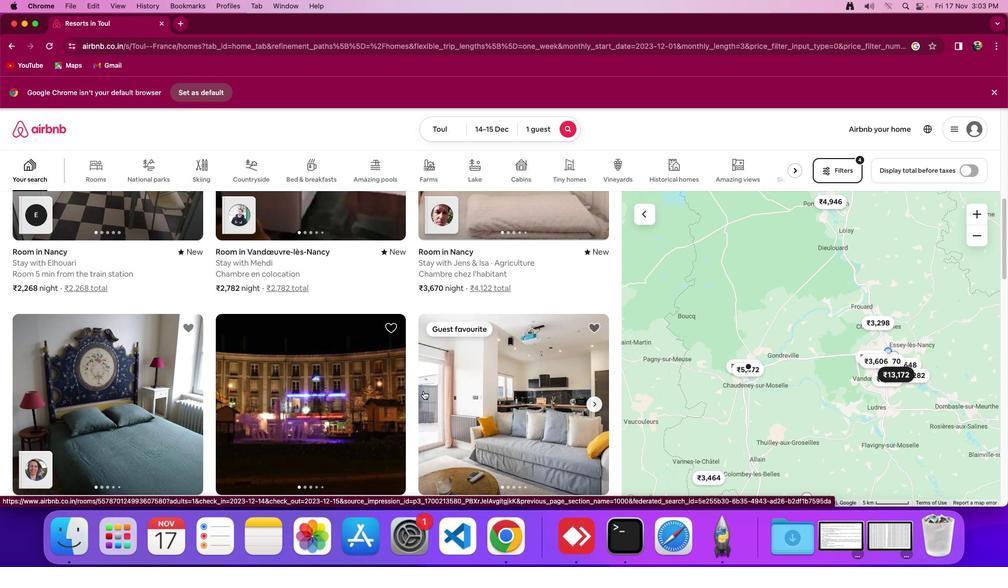 
Action: Mouse moved to (421, 388)
Screenshot: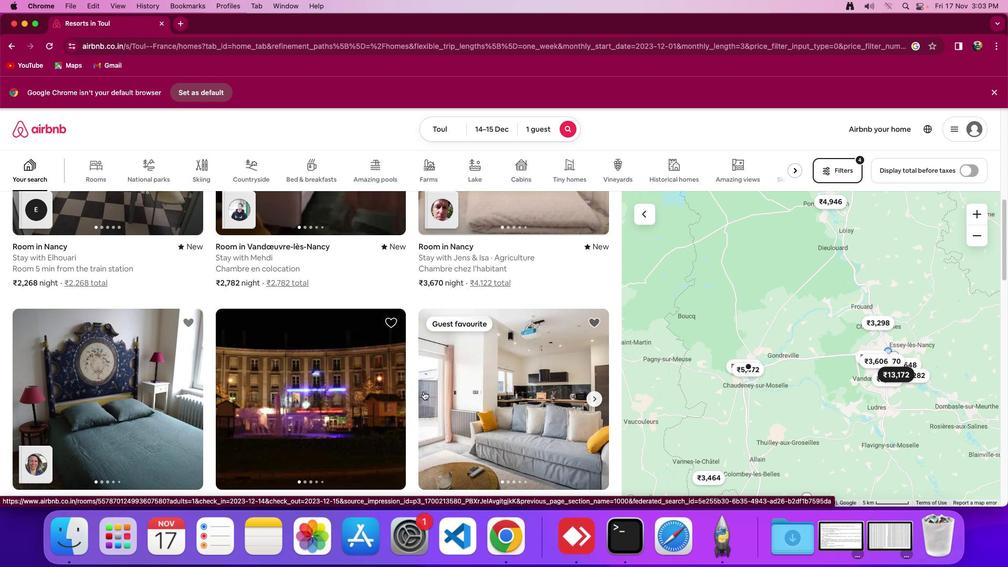 
Action: Mouse scrolled (421, 388) with delta (-2, -2)
Screenshot: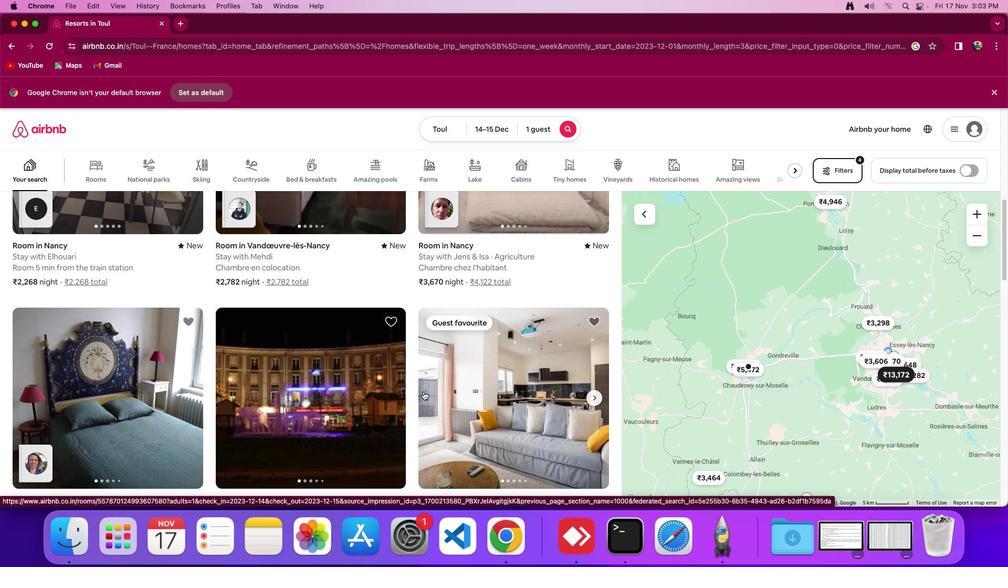
Action: Mouse scrolled (421, 388) with delta (-2, -2)
Screenshot: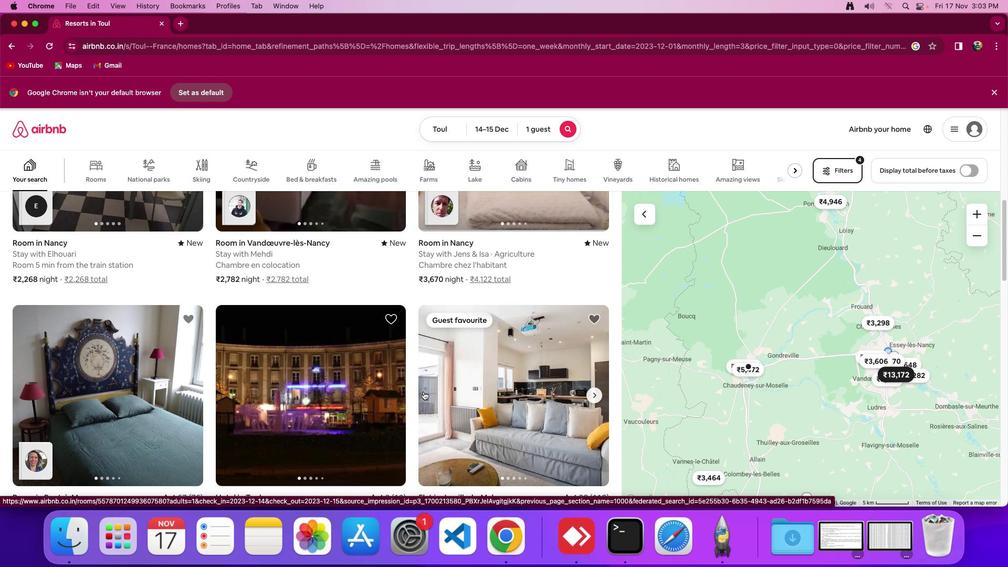 
Action: Mouse scrolled (421, 388) with delta (-2, -2)
Screenshot: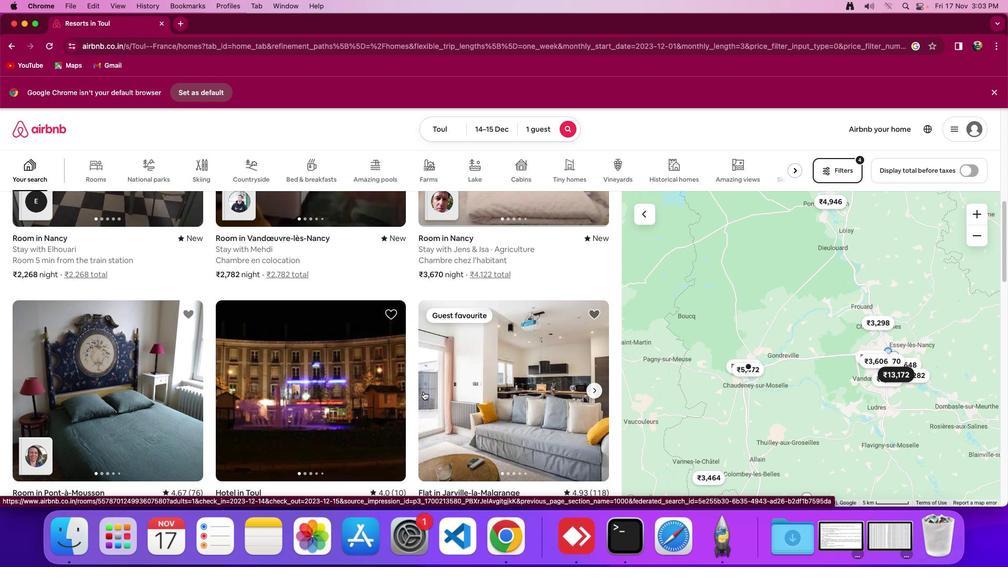 
Action: Mouse scrolled (421, 388) with delta (-2, -2)
Screenshot: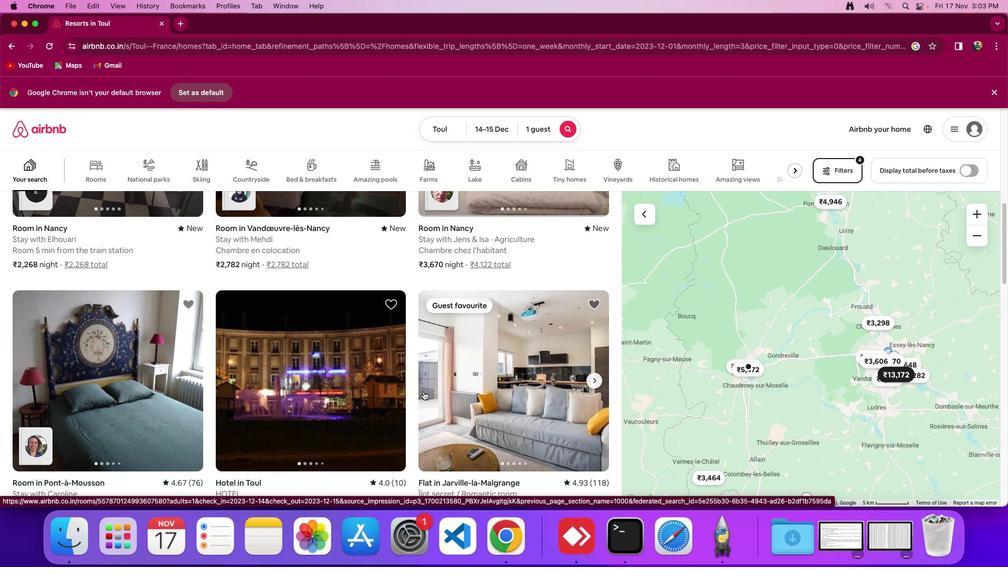 
Action: Mouse scrolled (421, 388) with delta (-2, -2)
Screenshot: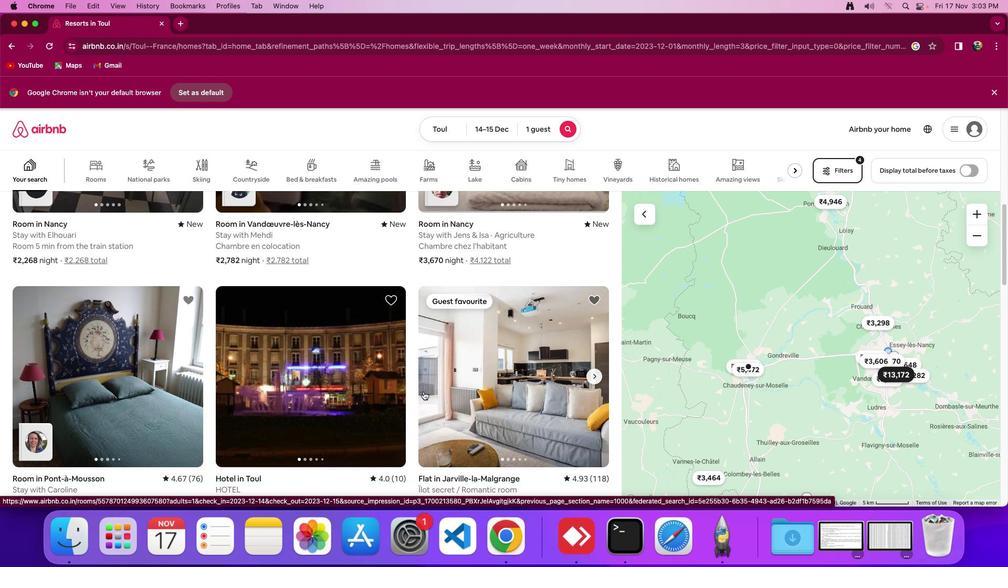 
Action: Mouse scrolled (421, 388) with delta (-2, -2)
Screenshot: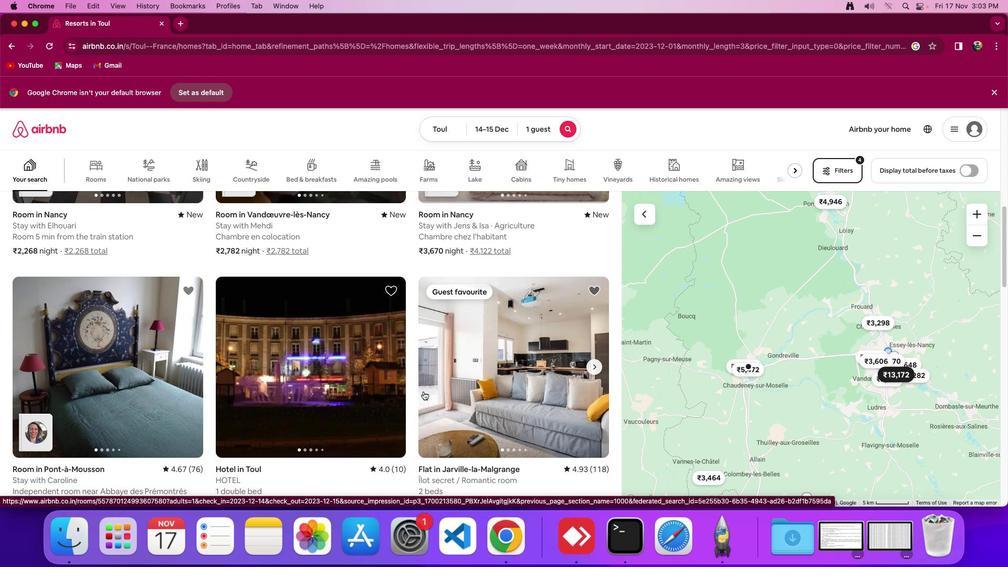 
Action: Mouse scrolled (421, 388) with delta (-2, -2)
Screenshot: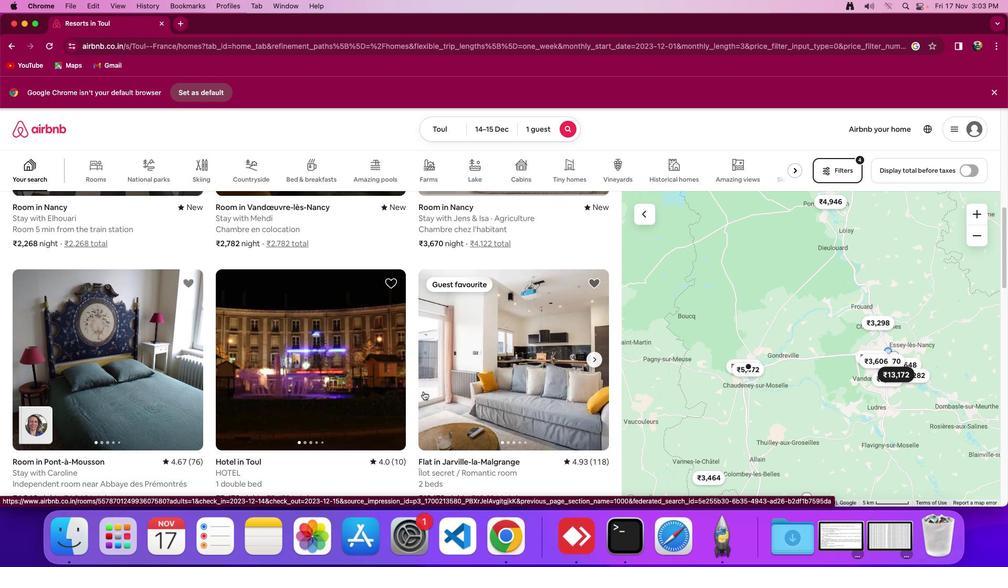 
Action: Mouse moved to (421, 388)
Screenshot: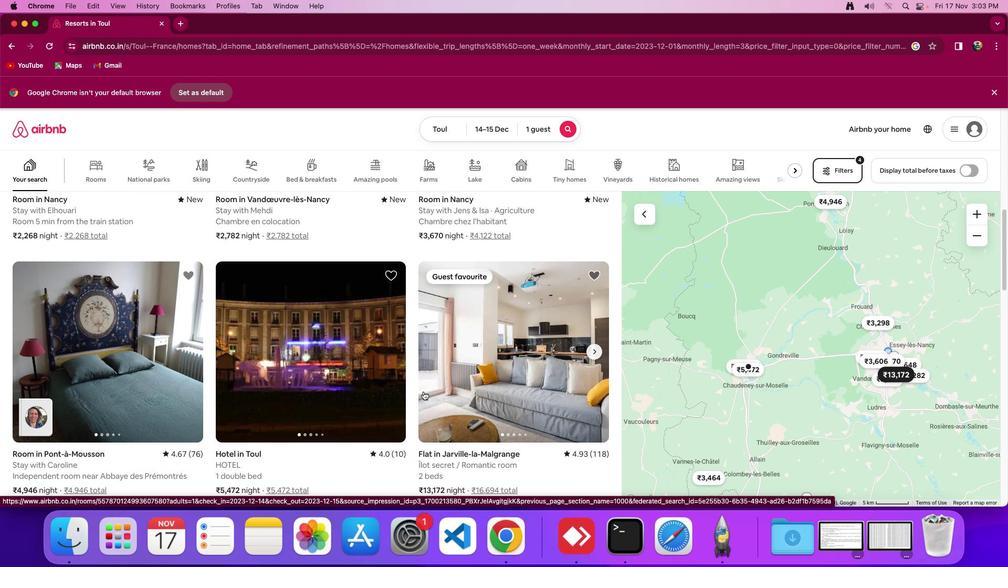 
Action: Mouse scrolled (421, 388) with delta (-2, -2)
Screenshot: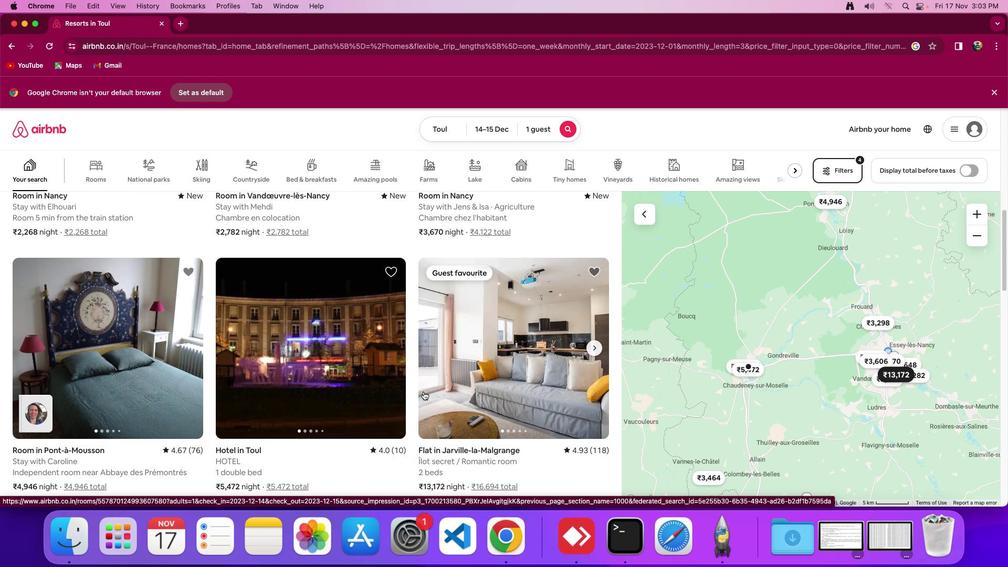 
Action: Mouse scrolled (421, 388) with delta (-2, -2)
Screenshot: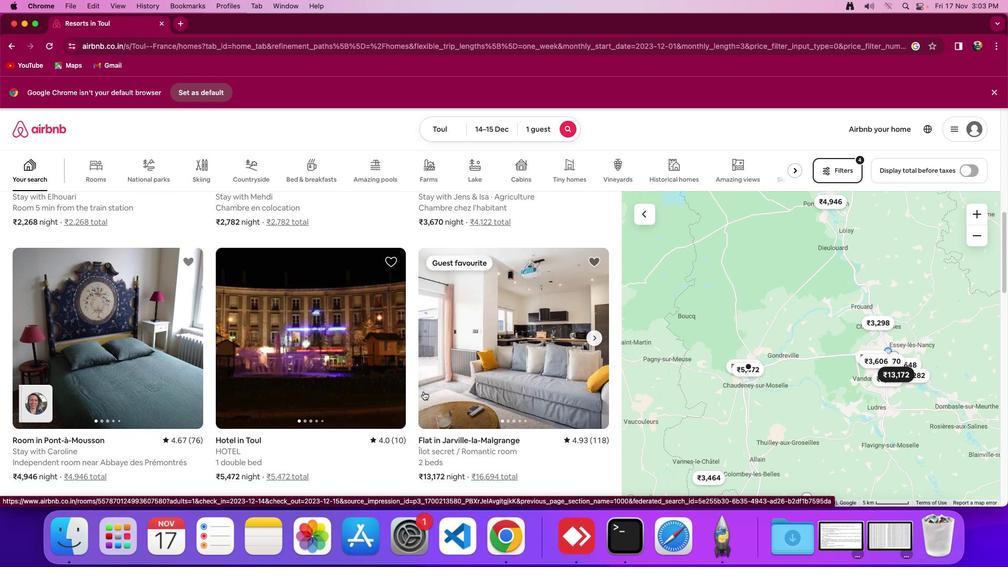 
Action: Mouse scrolled (421, 388) with delta (-2, -2)
Screenshot: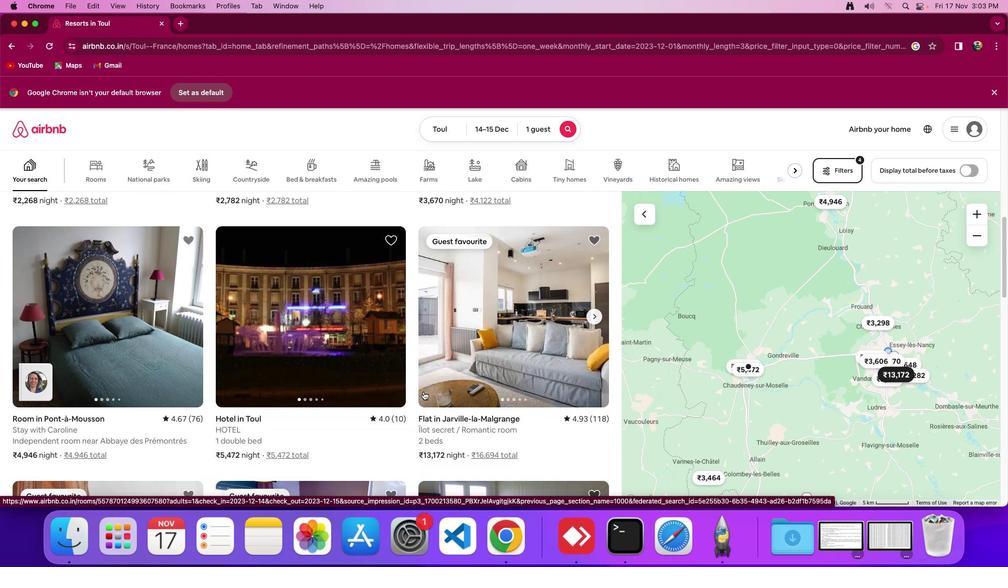 
Action: Mouse scrolled (421, 388) with delta (-2, -1)
Screenshot: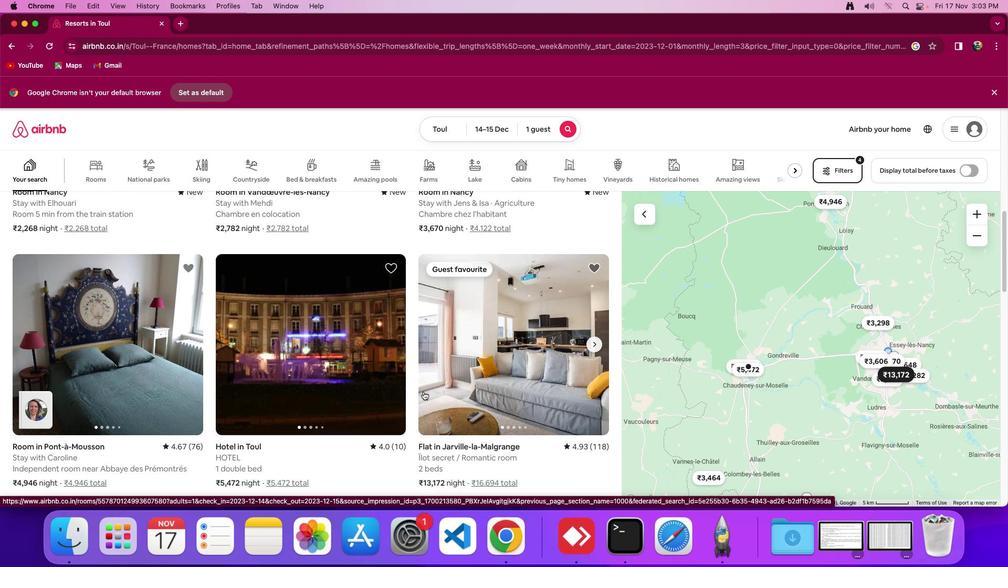 
Action: Mouse scrolled (421, 388) with delta (-2, -1)
Screenshot: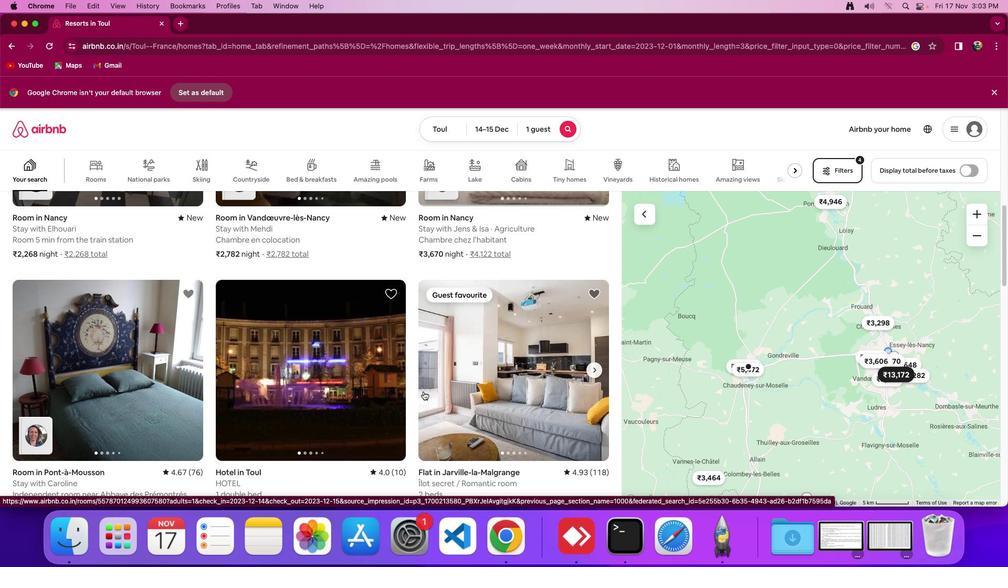 
Action: Mouse scrolled (421, 388) with delta (-2, 0)
Screenshot: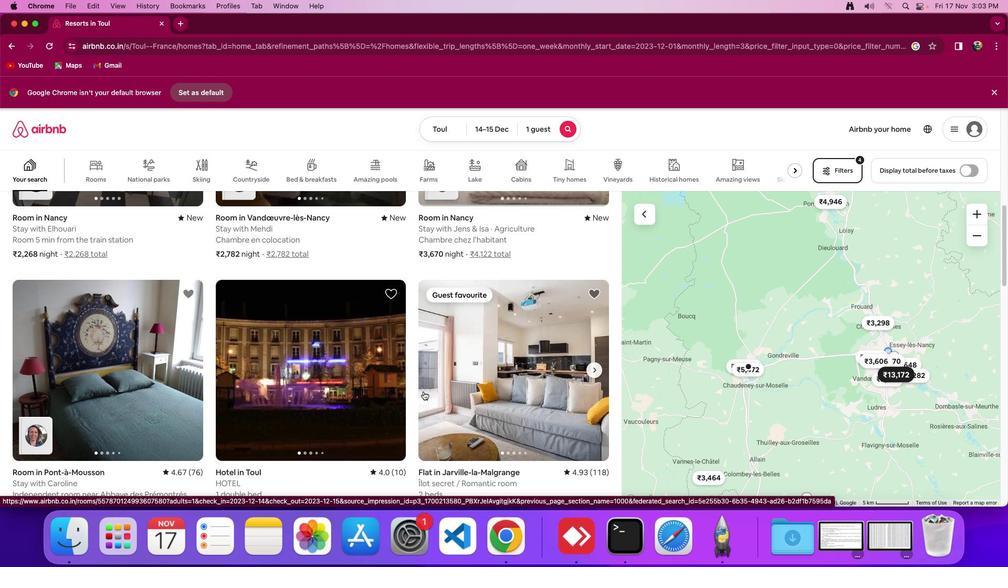
Action: Mouse moved to (421, 389)
Screenshot: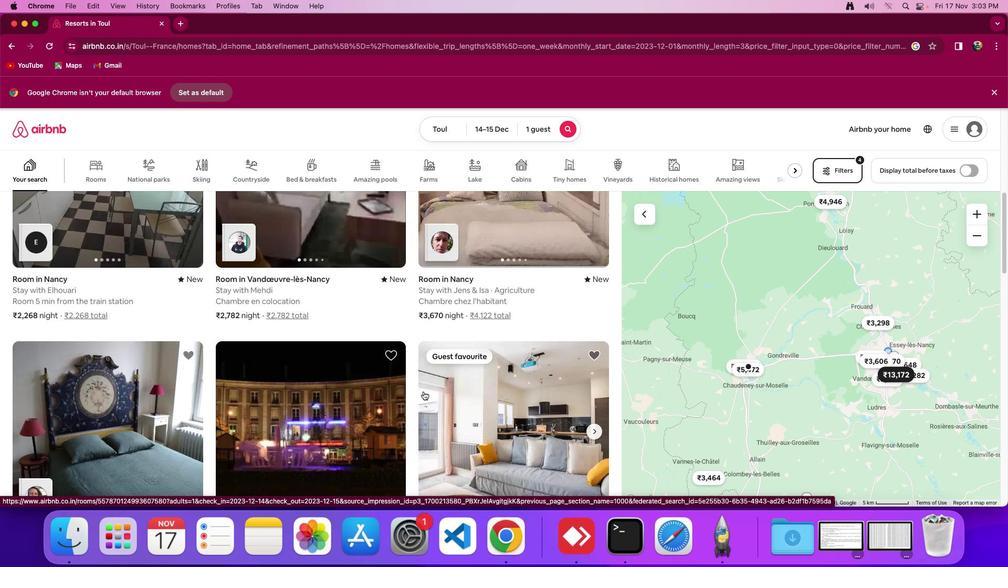 
Action: Mouse scrolled (421, 389) with delta (-2, -1)
Screenshot: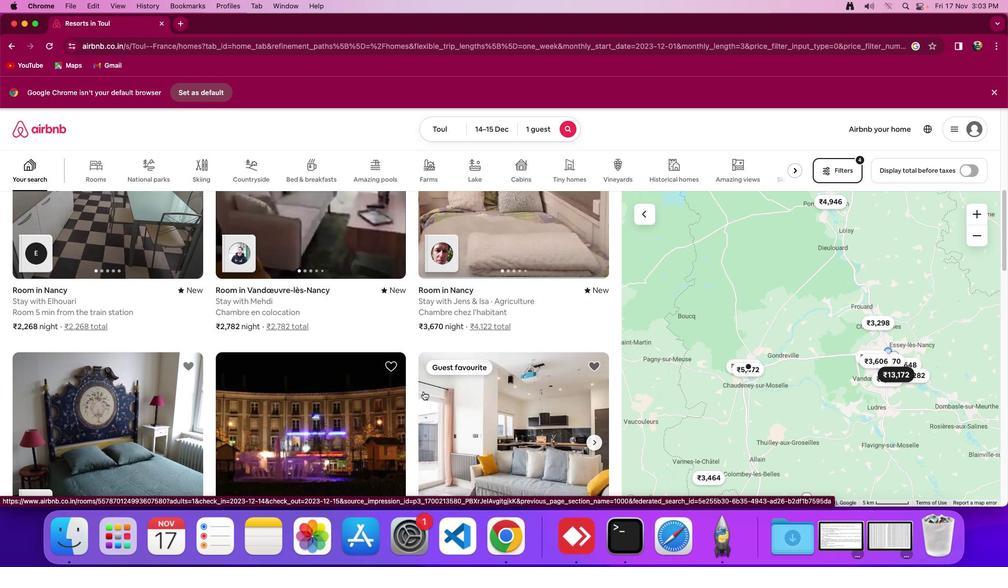 
Action: Mouse scrolled (421, 389) with delta (-2, -2)
Screenshot: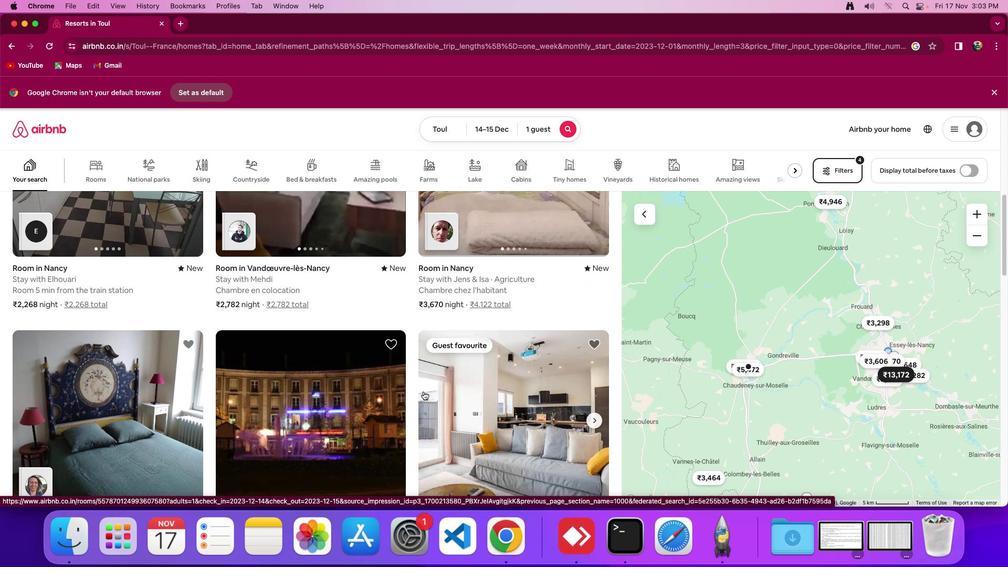 
Action: Mouse scrolled (421, 389) with delta (-2, -2)
Screenshot: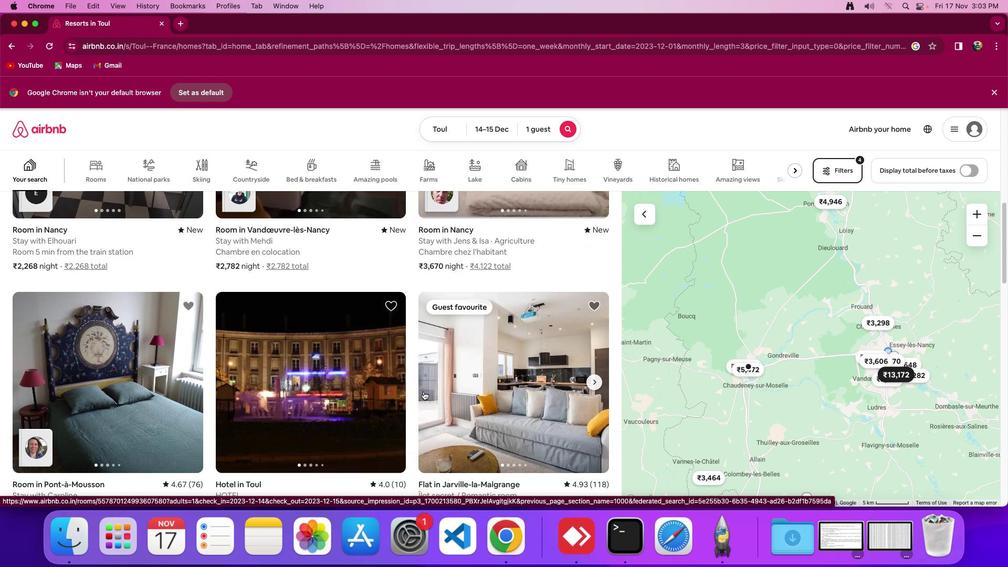 
Action: Mouse scrolled (421, 389) with delta (-2, -4)
Screenshot: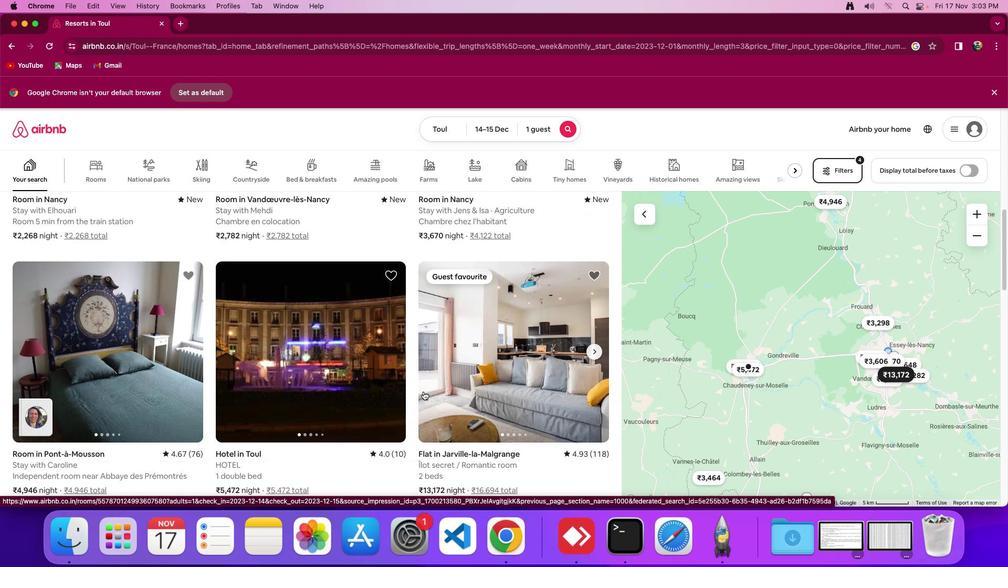 
Action: Mouse scrolled (421, 389) with delta (-2, -4)
Screenshot: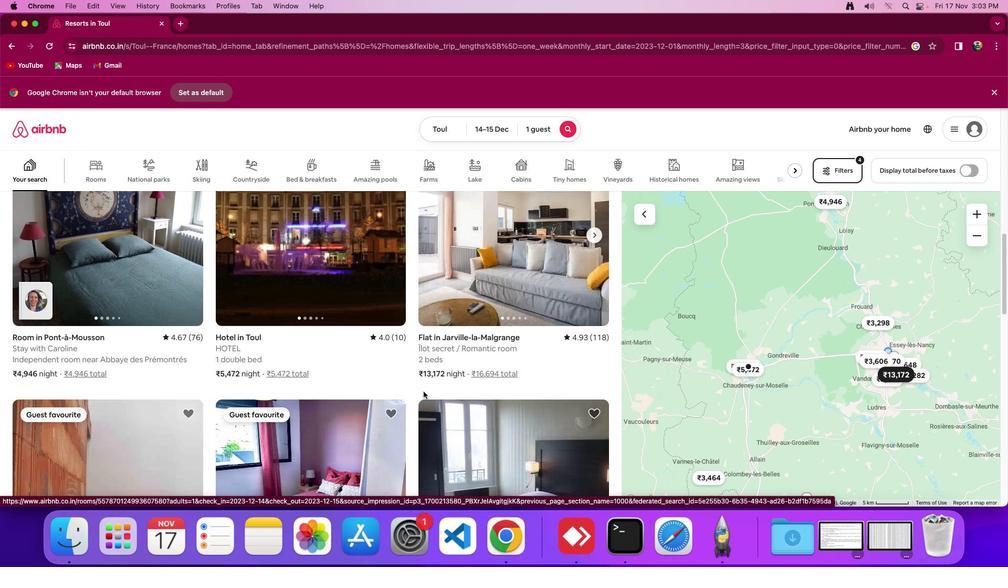 
Action: Mouse moved to (515, 253)
Screenshot: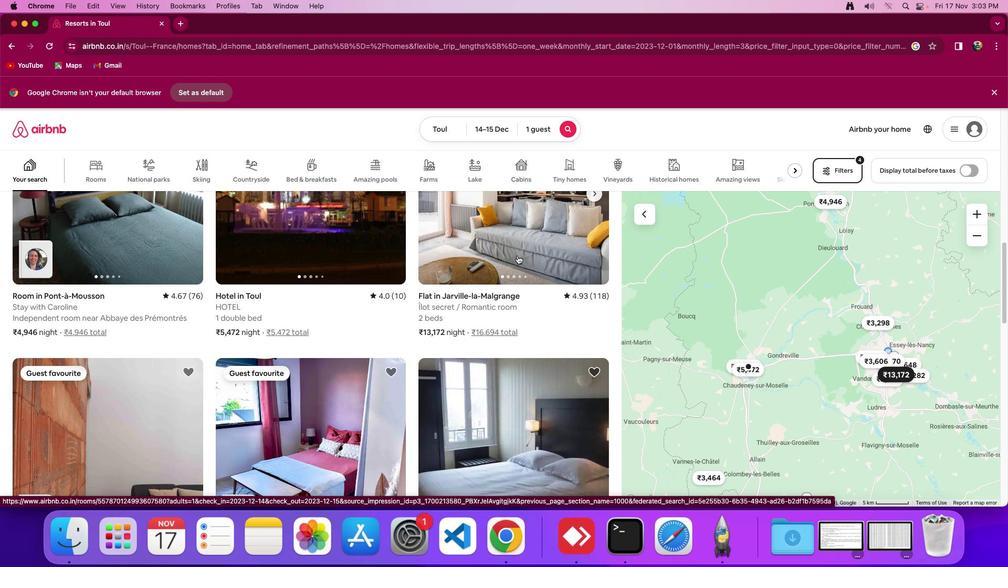 
Action: Mouse pressed left at (515, 253)
Screenshot: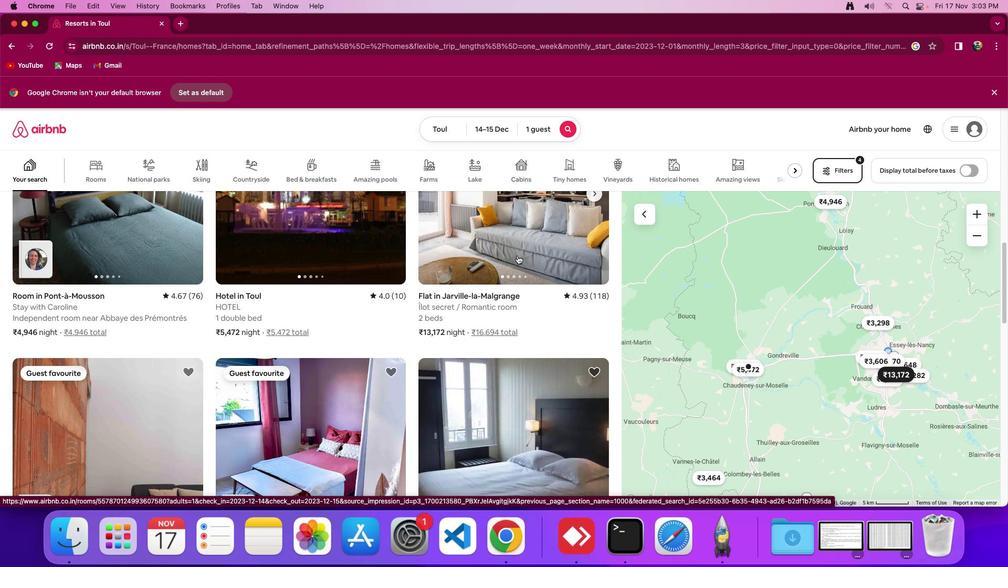 
Action: Mouse moved to (708, 360)
Screenshot: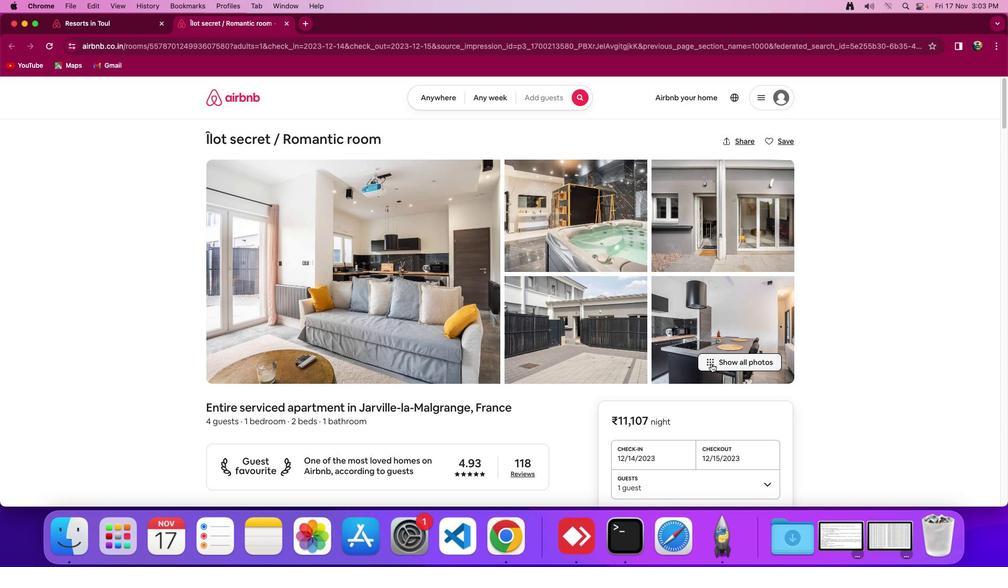 
Action: Mouse pressed left at (708, 360)
Screenshot: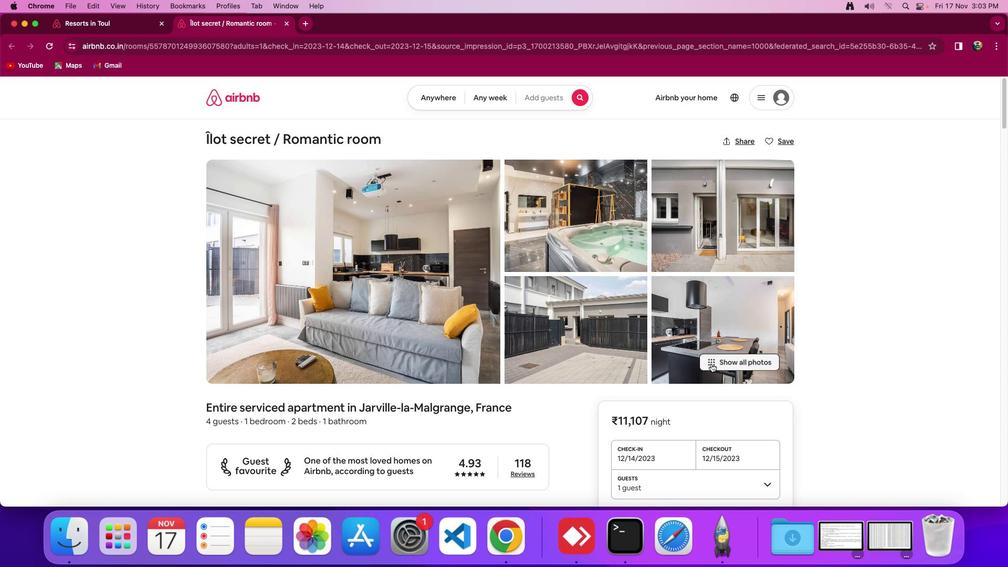
Action: Mouse moved to (708, 361)
Screenshot: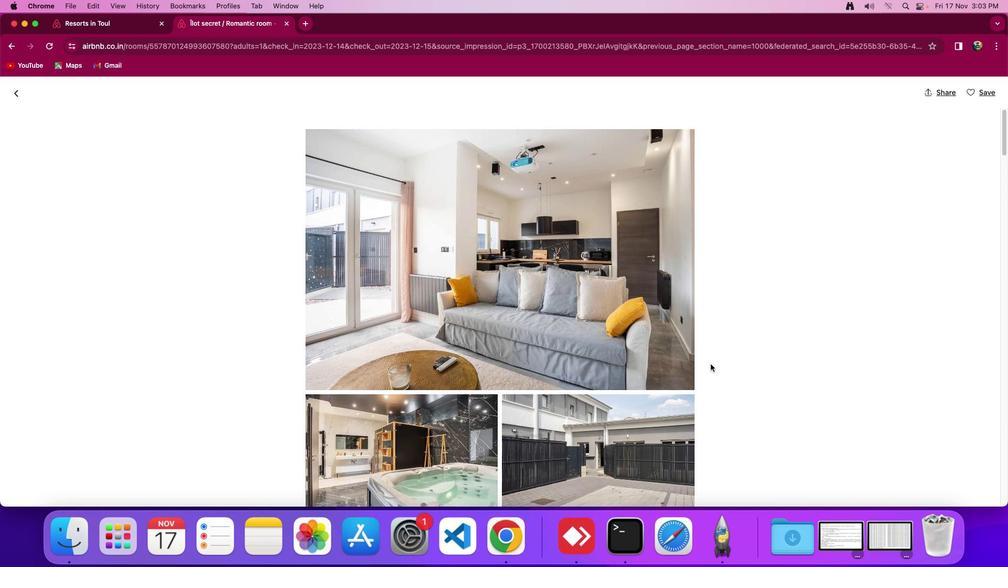 
Action: Mouse scrolled (708, 361) with delta (-2, -2)
Screenshot: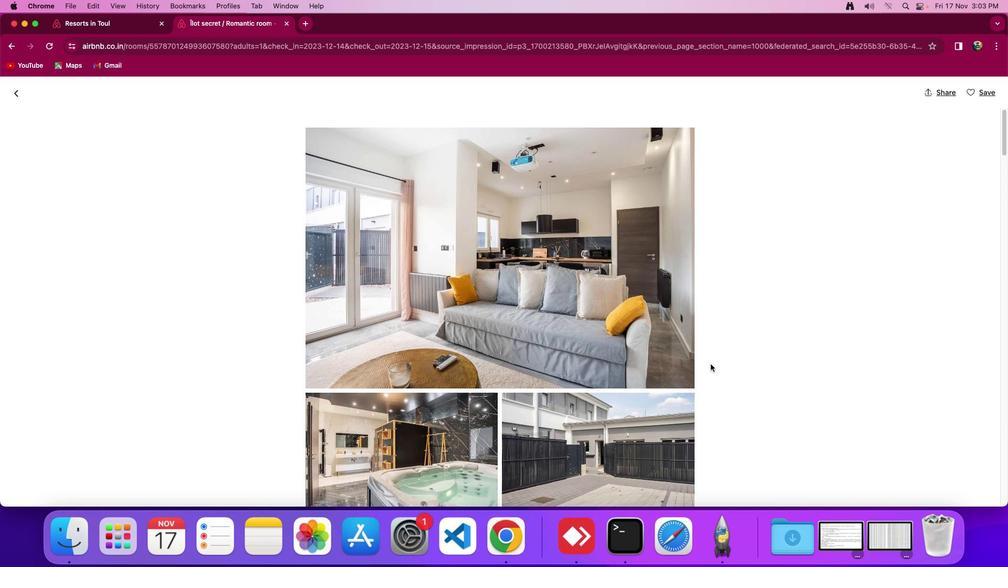 
Action: Mouse scrolled (708, 361) with delta (-2, -2)
Screenshot: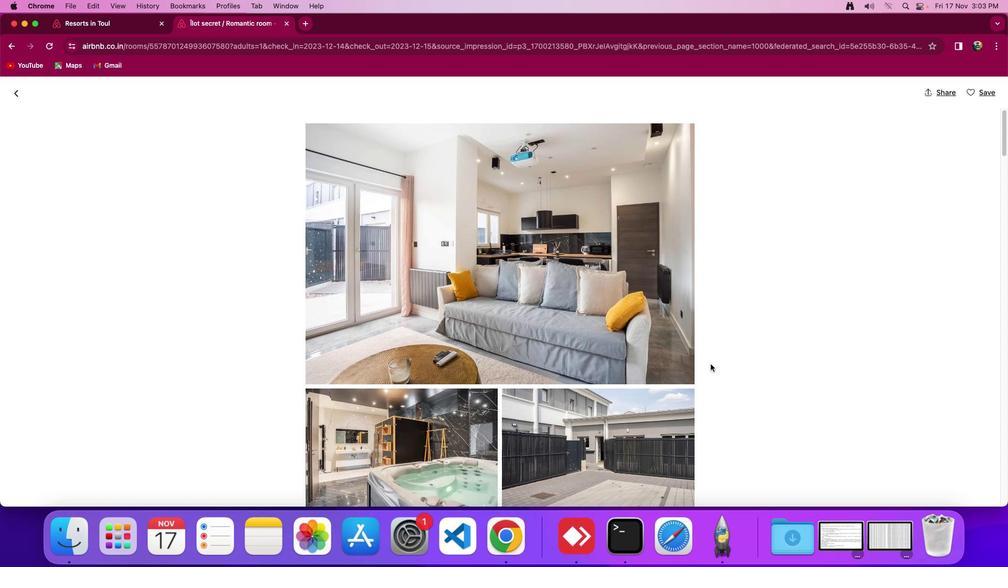 
Action: Mouse scrolled (708, 361) with delta (-2, -2)
Screenshot: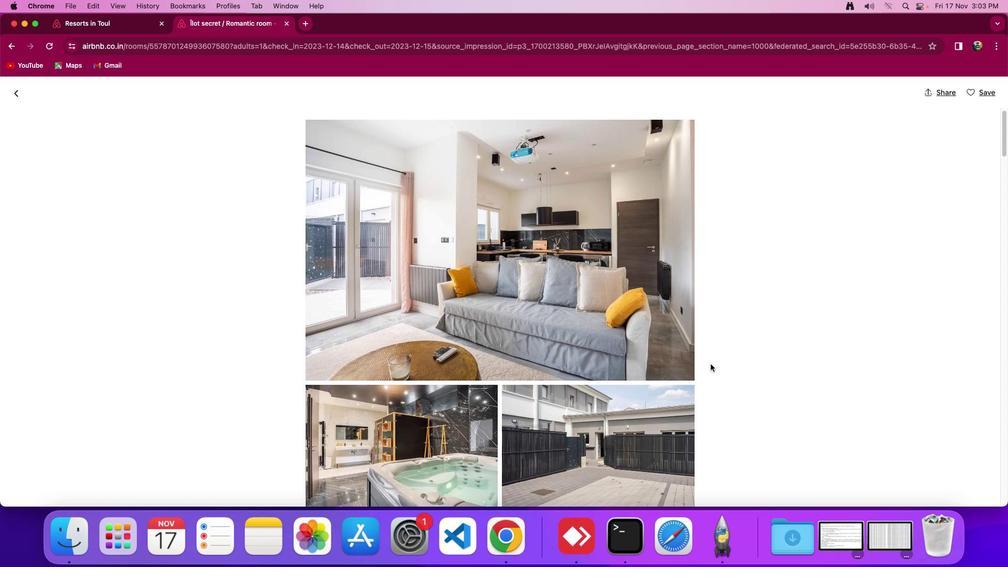 
Action: Mouse scrolled (708, 361) with delta (-2, -2)
Screenshot: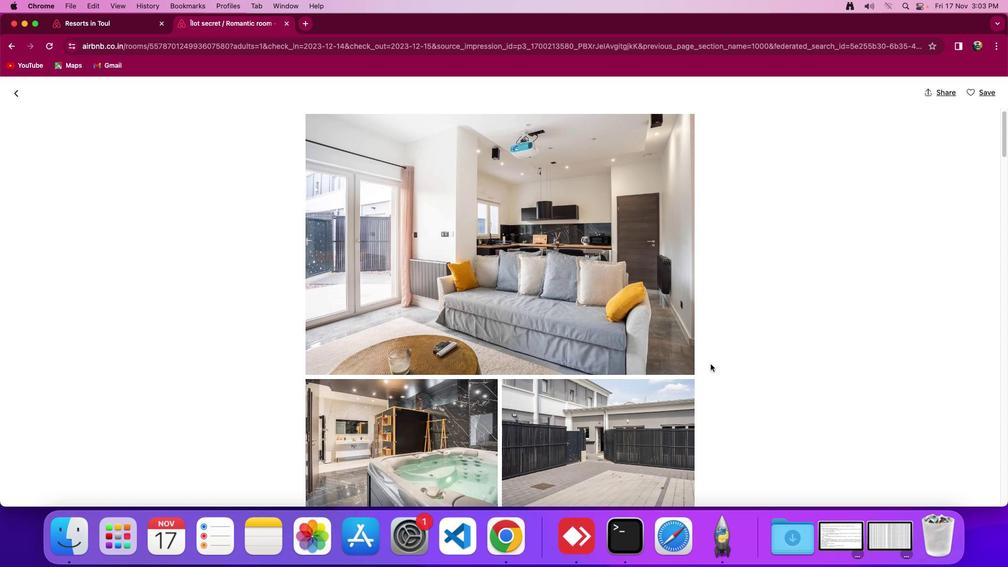 
Action: Mouse scrolled (708, 361) with delta (-2, -2)
Screenshot: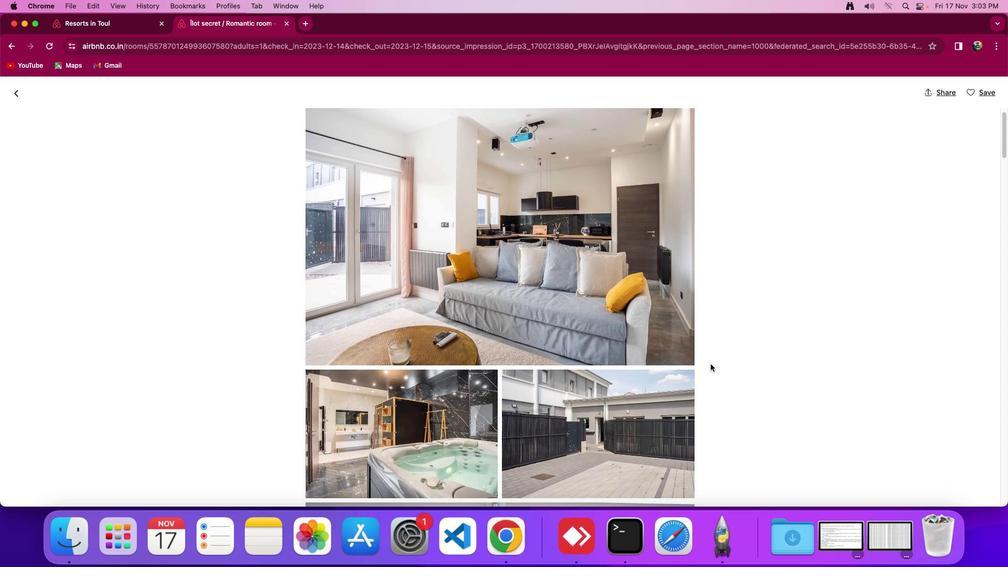 
Action: Mouse scrolled (708, 361) with delta (-2, -2)
Screenshot: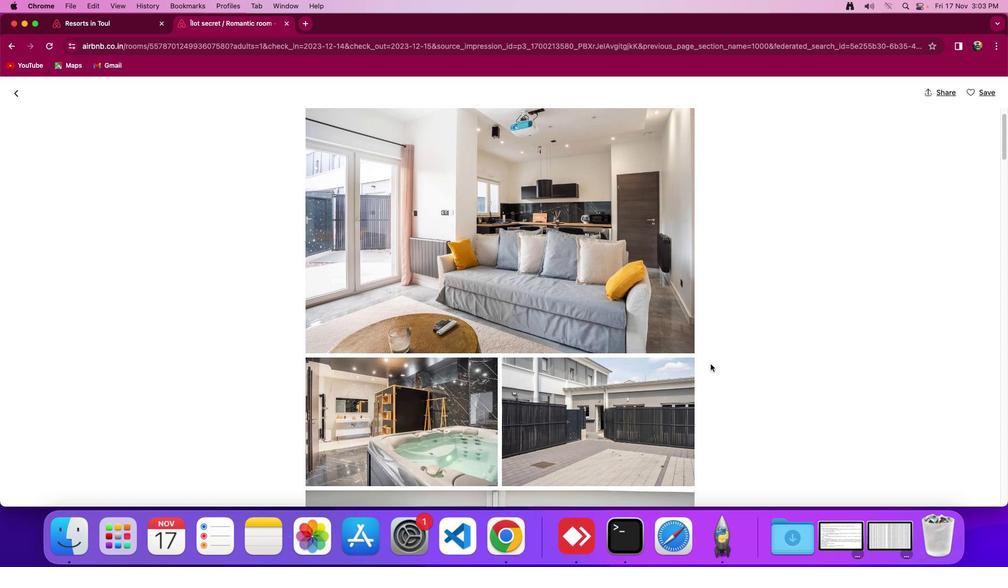 
Action: Mouse scrolled (708, 361) with delta (-2, -2)
Screenshot: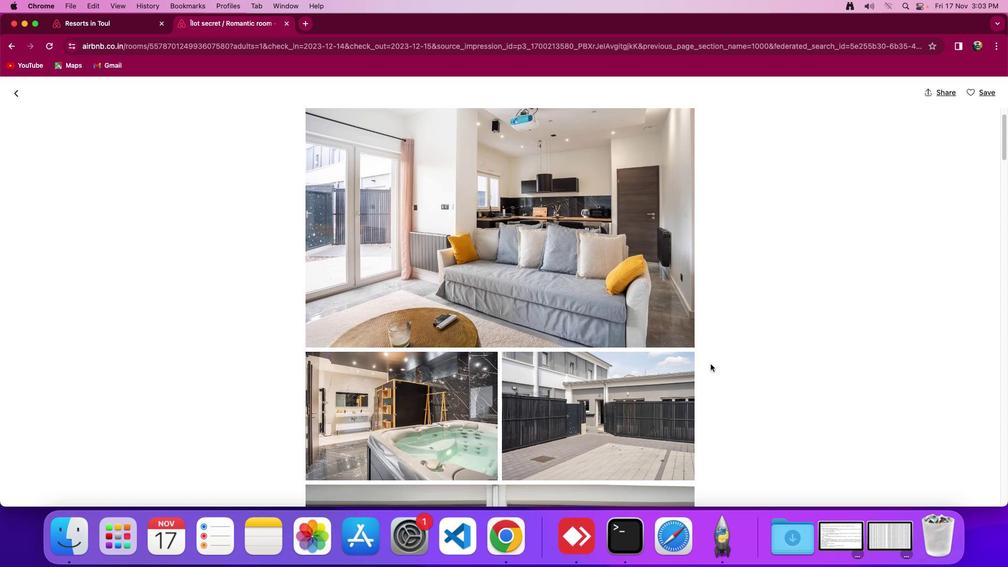 
Action: Mouse scrolled (708, 361) with delta (-2, -2)
Screenshot: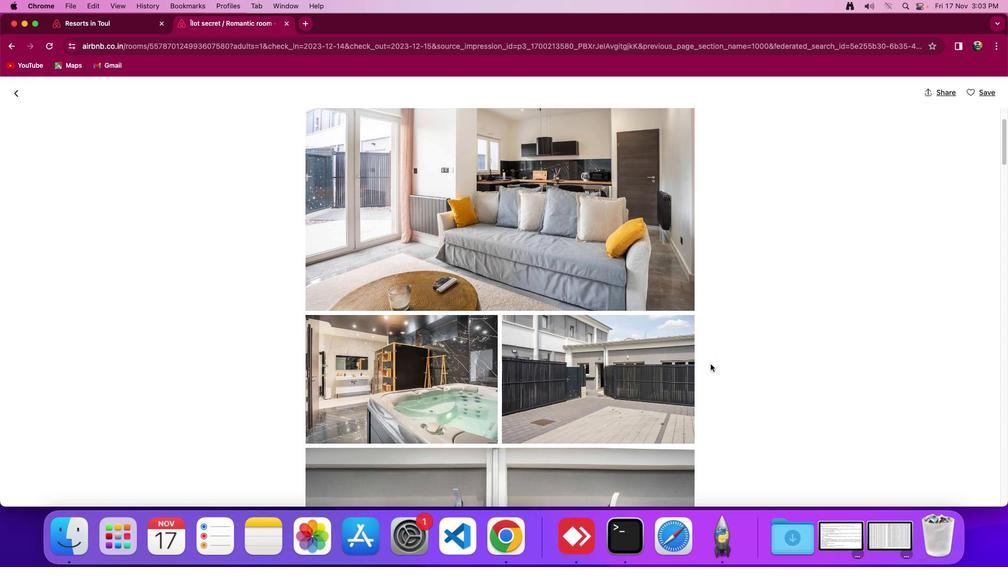 
Action: Mouse scrolled (708, 361) with delta (-2, -2)
Screenshot: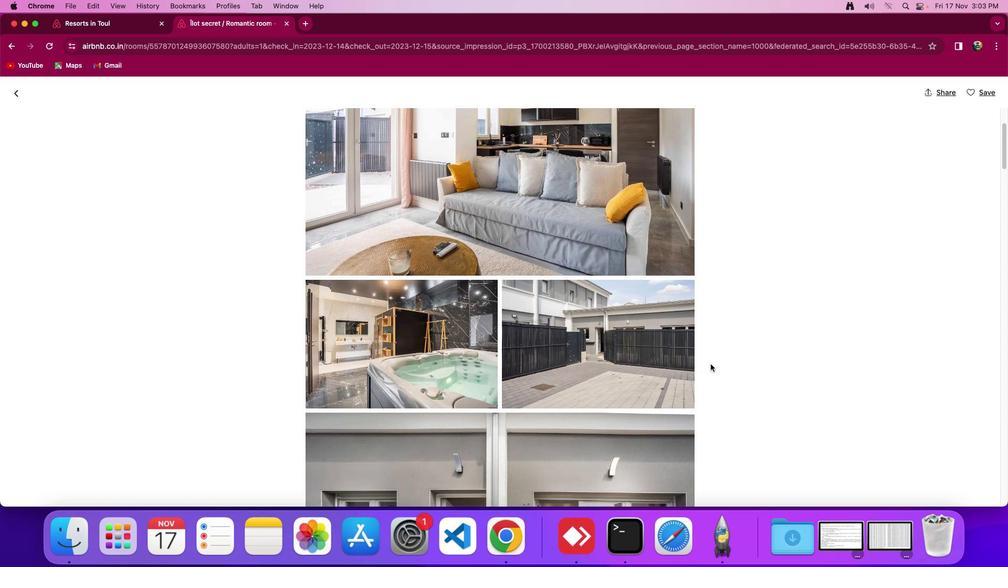 
Action: Mouse scrolled (708, 361) with delta (-2, -4)
Screenshot: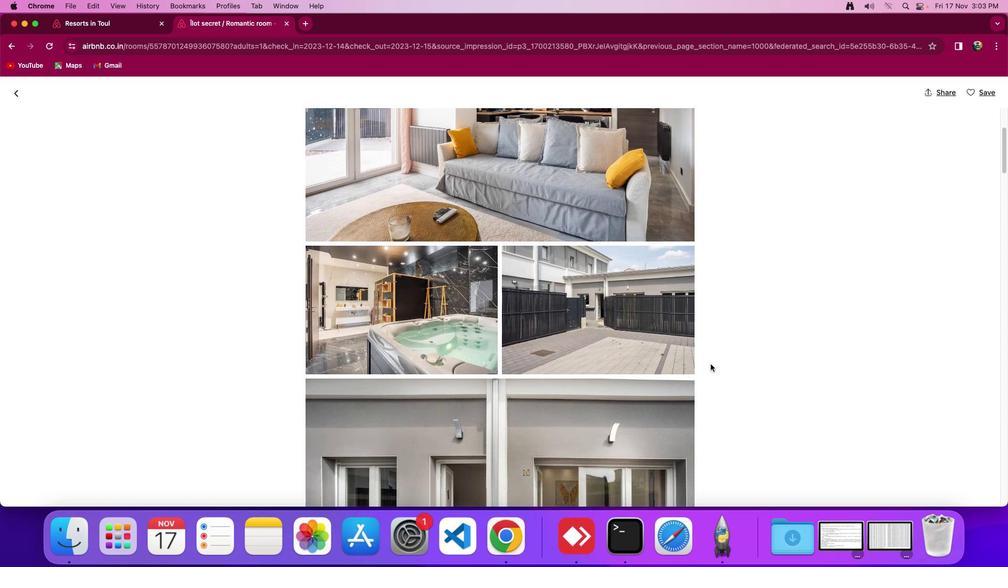 
Action: Mouse scrolled (708, 361) with delta (-2, -2)
Screenshot: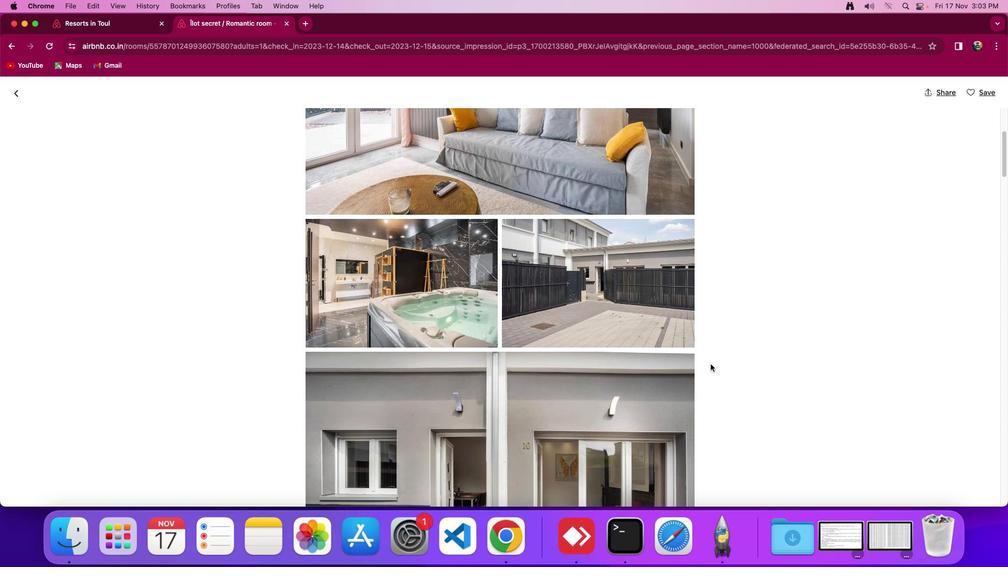 
Action: Mouse scrolled (708, 361) with delta (-2, -2)
Screenshot: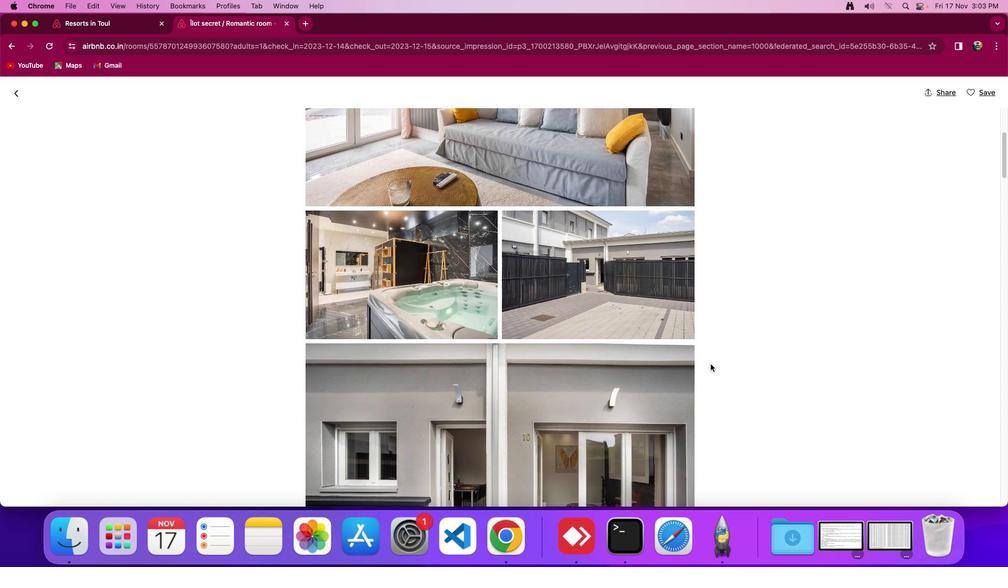 
Action: Mouse scrolled (708, 361) with delta (-2, -3)
Screenshot: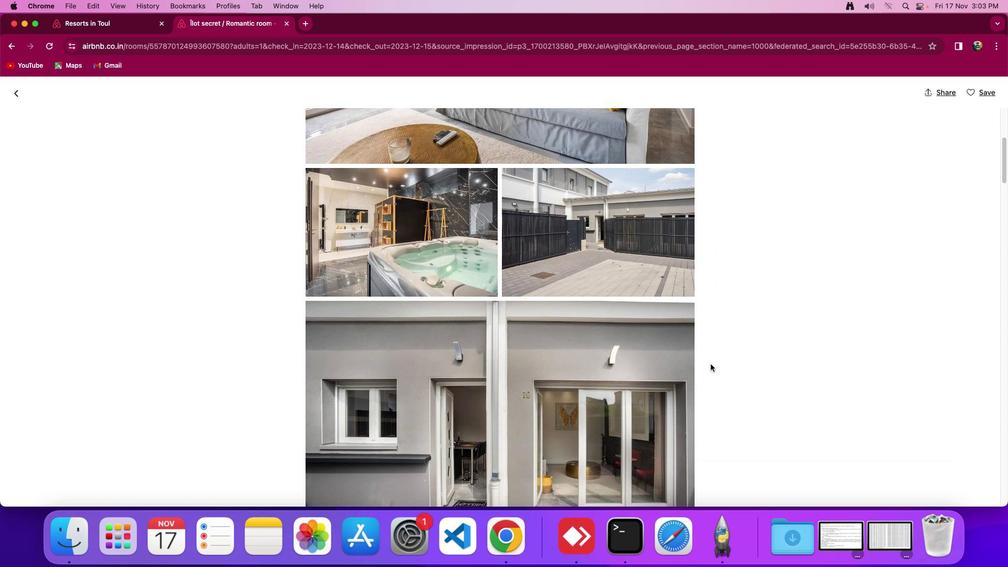 
Action: Mouse scrolled (708, 361) with delta (-2, -2)
Screenshot: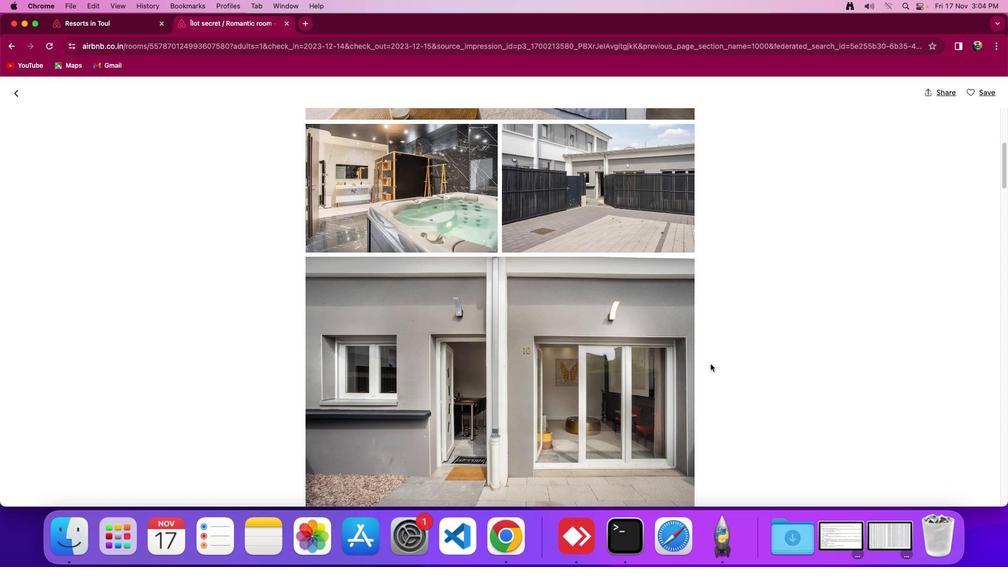 
Action: Mouse scrolled (708, 361) with delta (-2, -2)
Screenshot: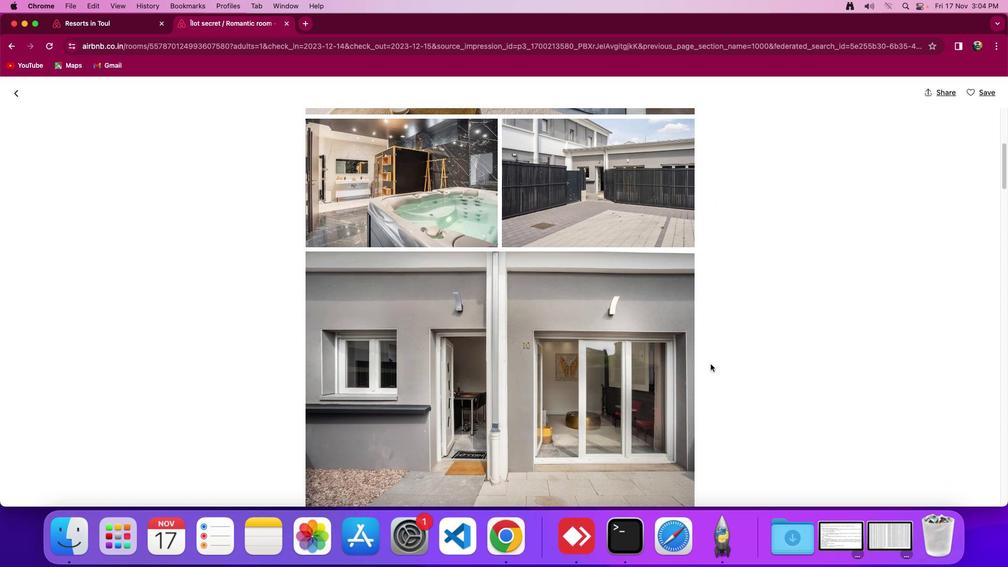 
Action: Mouse scrolled (708, 361) with delta (-2, -2)
Screenshot: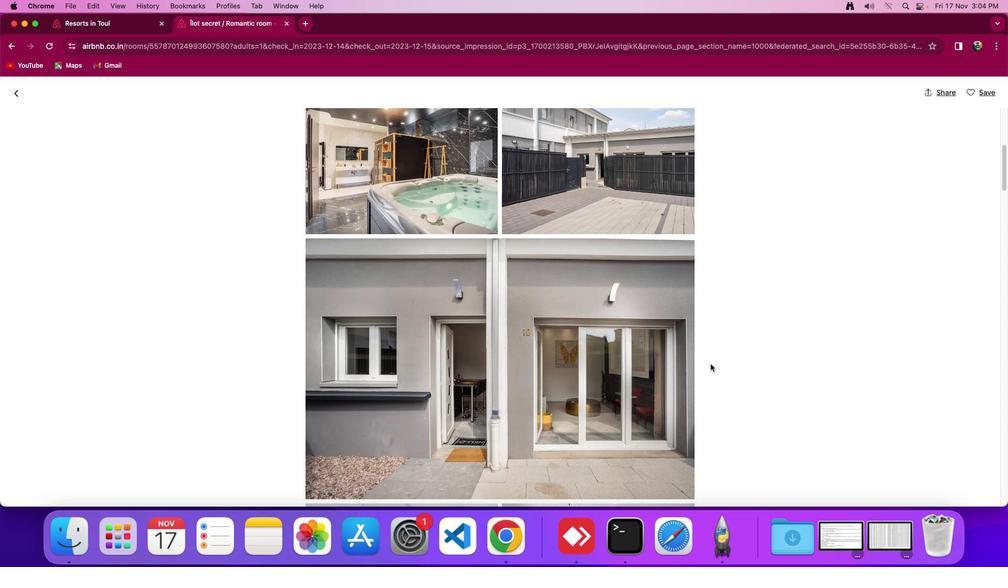 
Action: Mouse scrolled (708, 361) with delta (-2, -2)
Screenshot: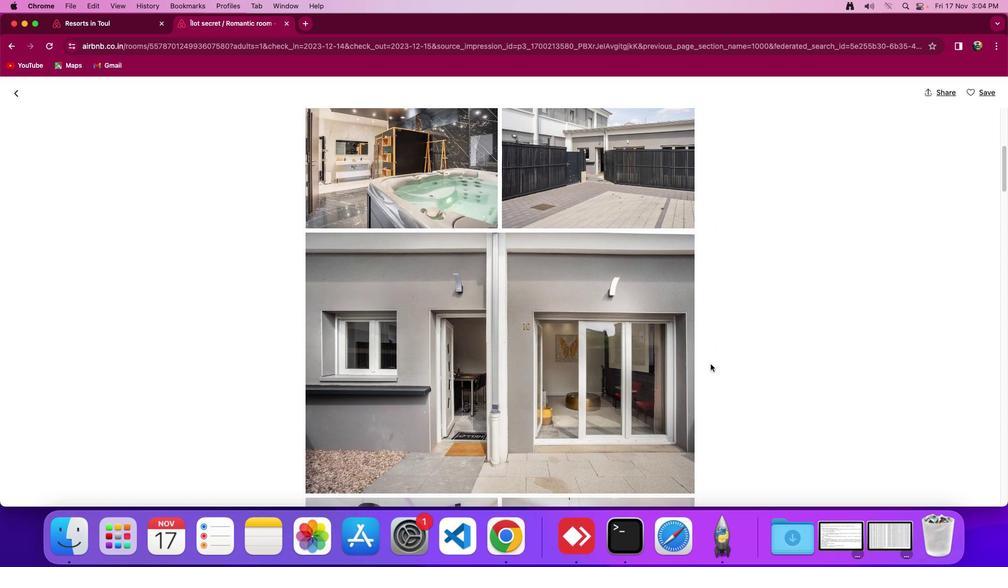 
Action: Mouse scrolled (708, 361) with delta (-2, -4)
Screenshot: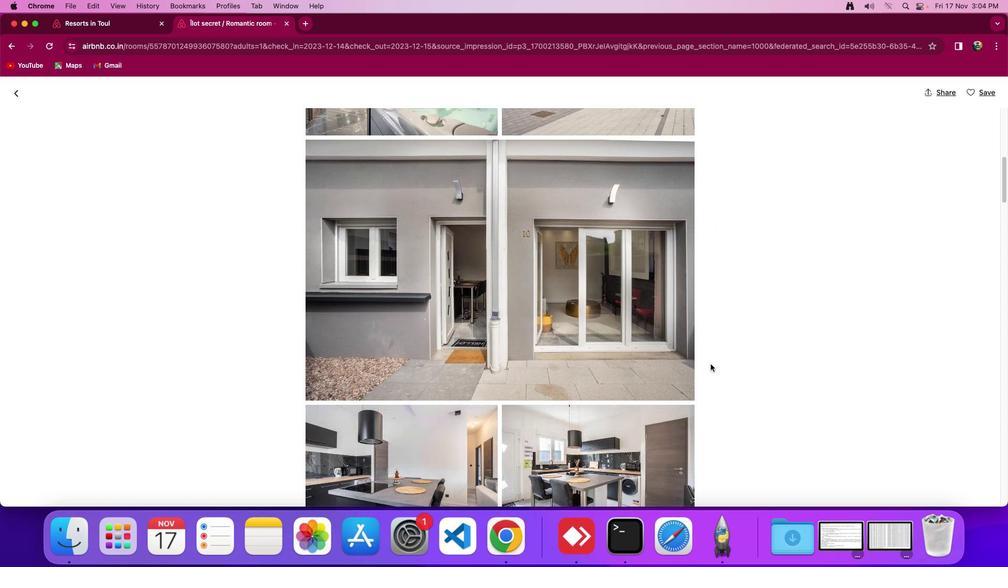 
Action: Mouse scrolled (708, 361) with delta (-2, -4)
Screenshot: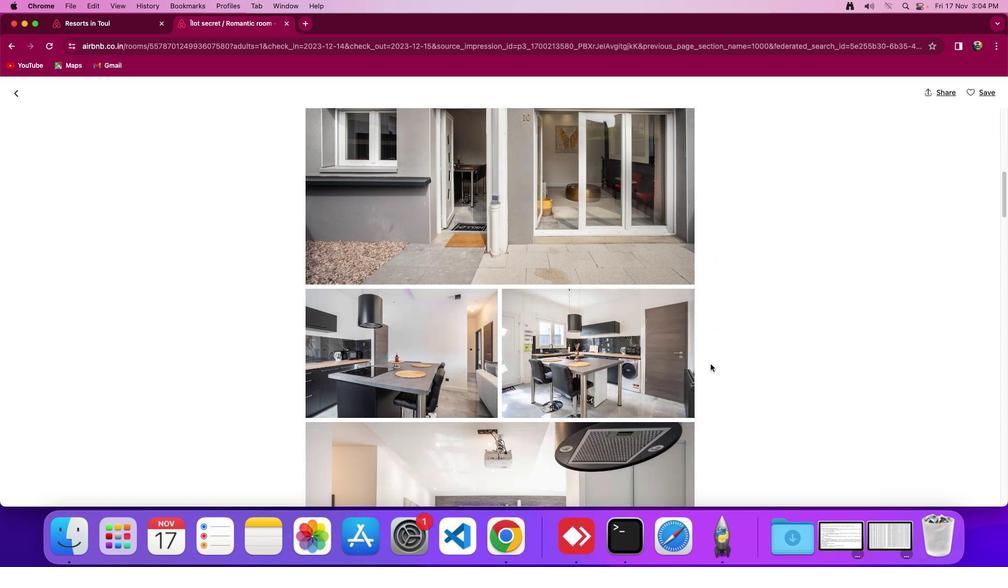
Action: Mouse scrolled (708, 361) with delta (-2, -2)
Screenshot: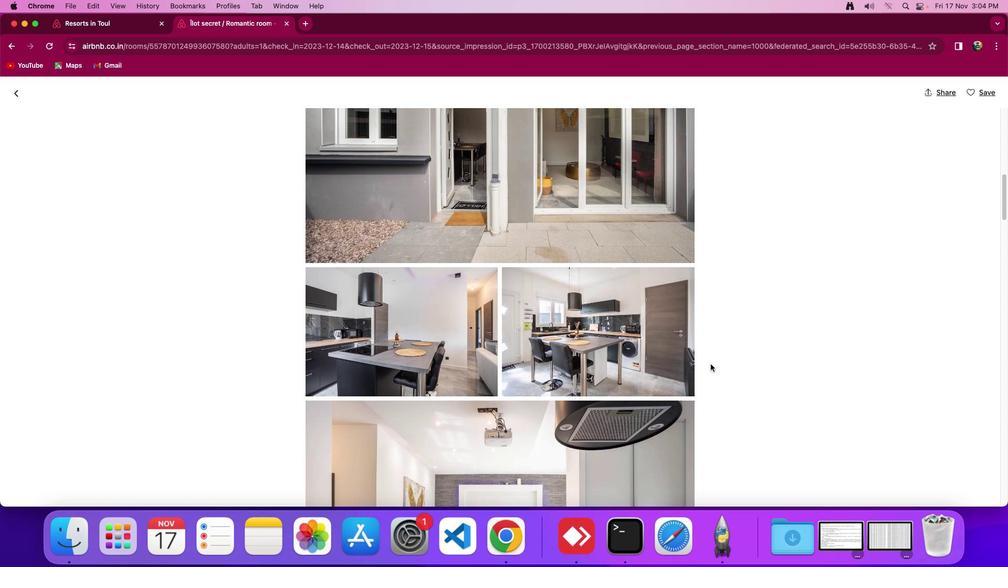 
Action: Mouse scrolled (708, 361) with delta (-2, -2)
Screenshot: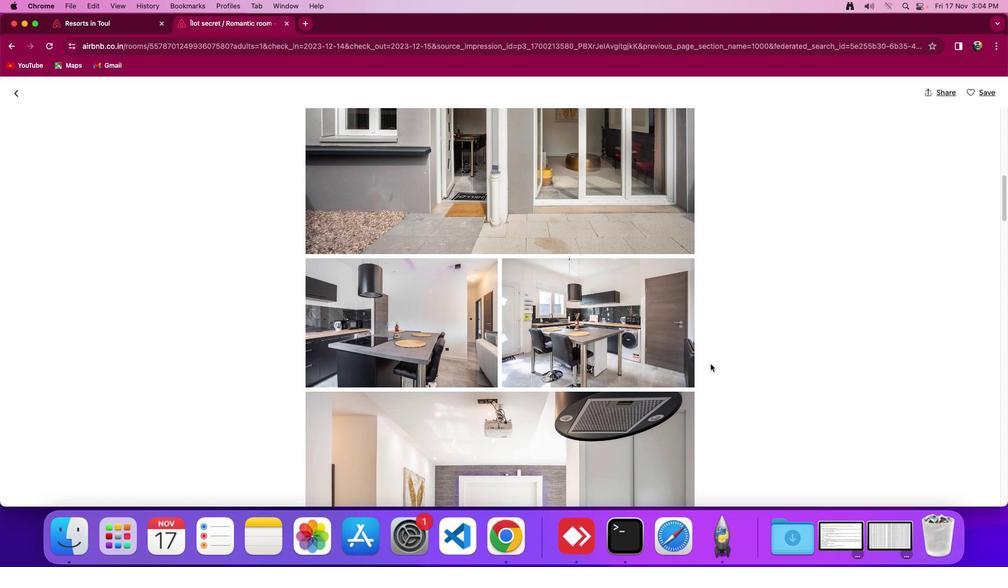 
Action: Mouse scrolled (708, 361) with delta (-2, -2)
Screenshot: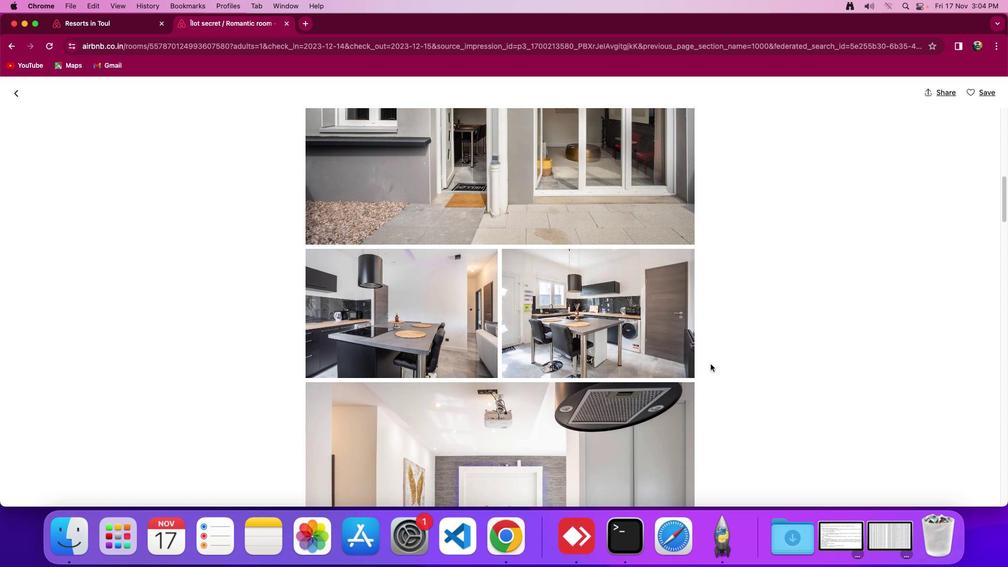 
Action: Mouse scrolled (708, 361) with delta (-2, -2)
Screenshot: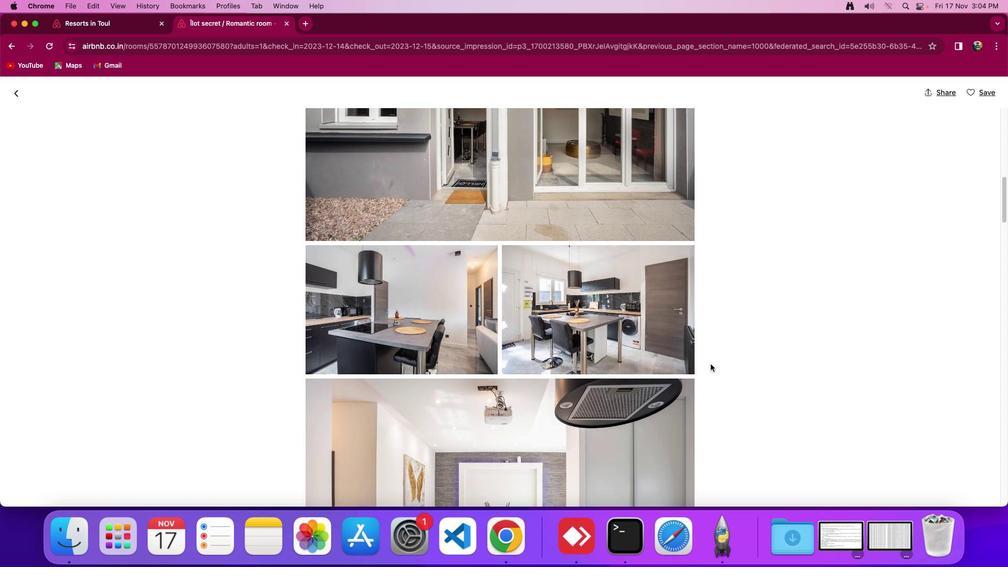 
Action: Mouse scrolled (708, 361) with delta (-2, -2)
Screenshot: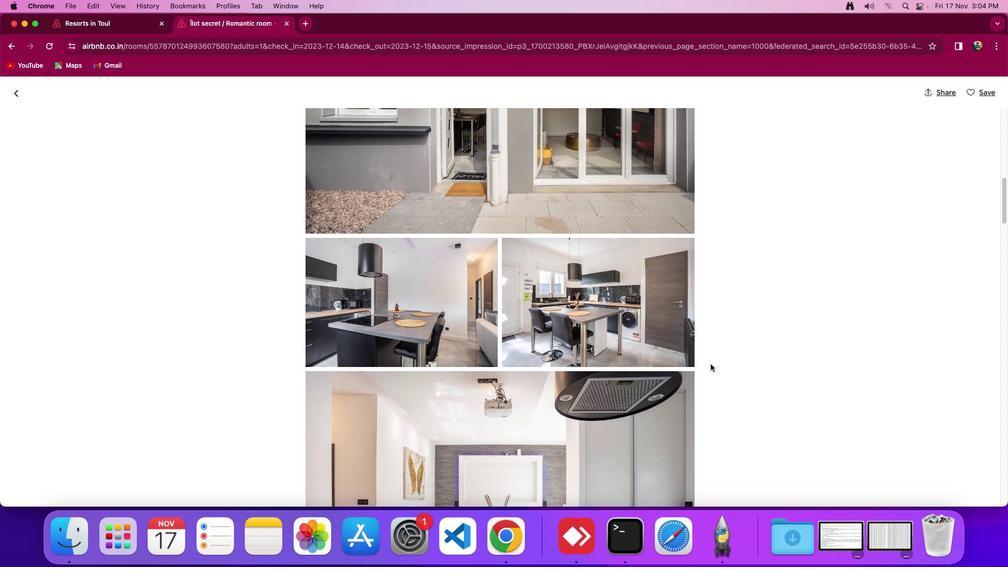 
Action: Mouse scrolled (708, 361) with delta (-2, -2)
Screenshot: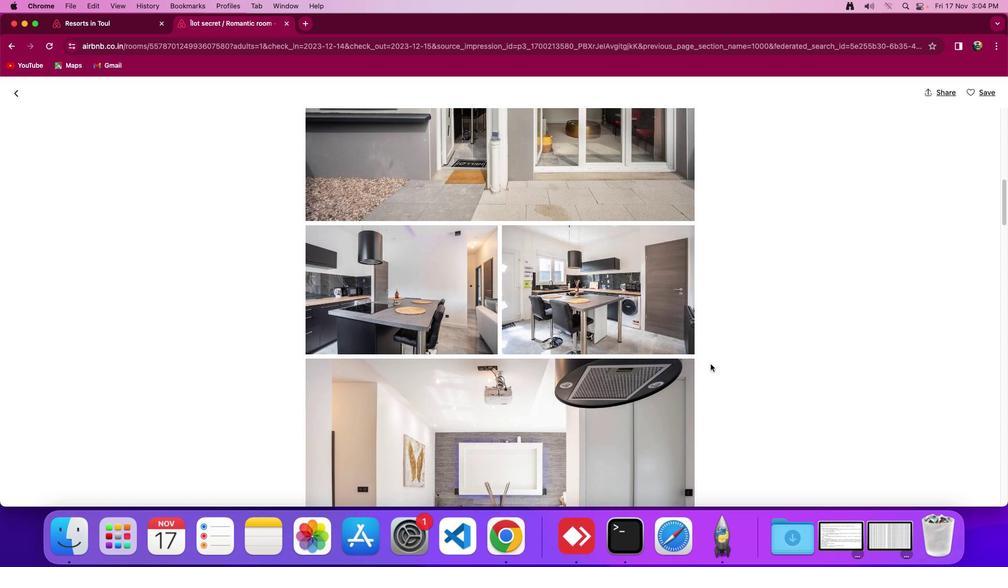 
Action: Mouse scrolled (708, 361) with delta (-2, -2)
Screenshot: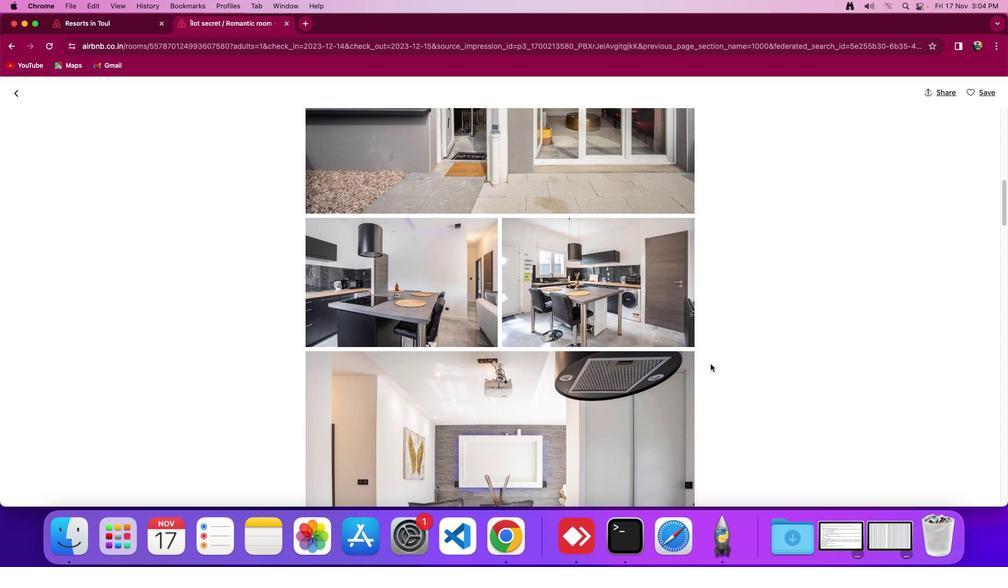 
Action: Mouse scrolled (708, 361) with delta (-2, -2)
Screenshot: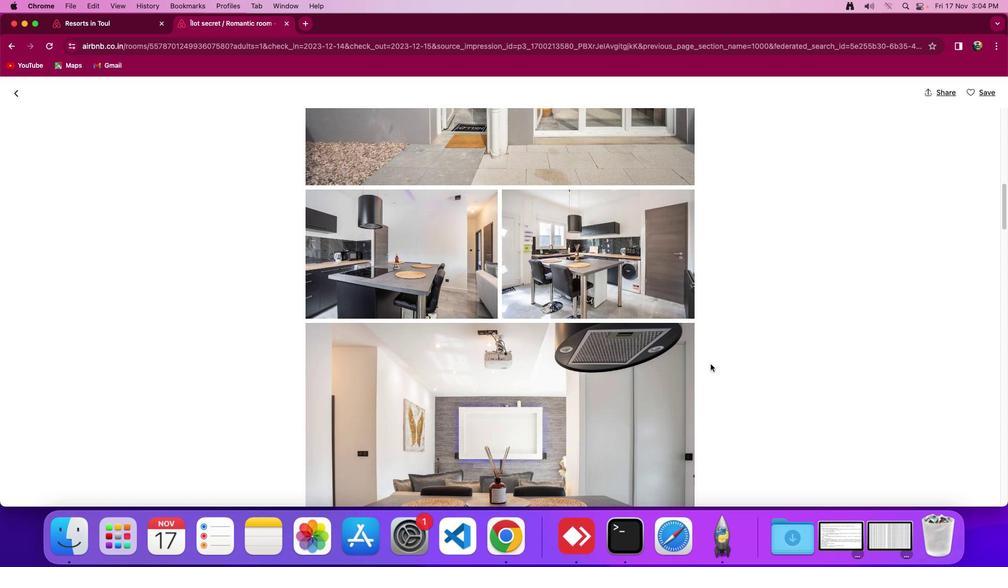 
Action: Mouse moved to (707, 361)
Screenshot: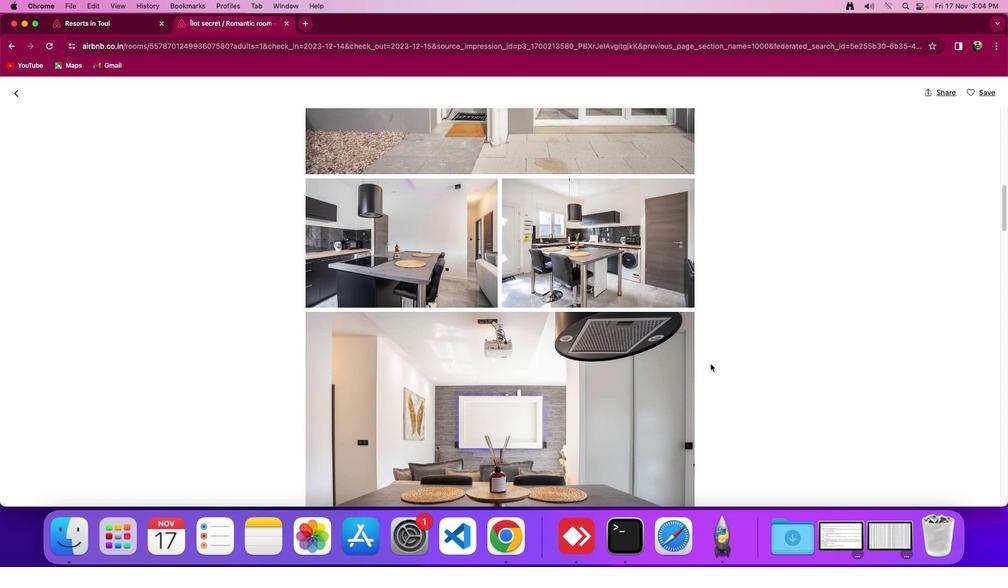 
Action: Mouse scrolled (707, 361) with delta (-2, -2)
Screenshot: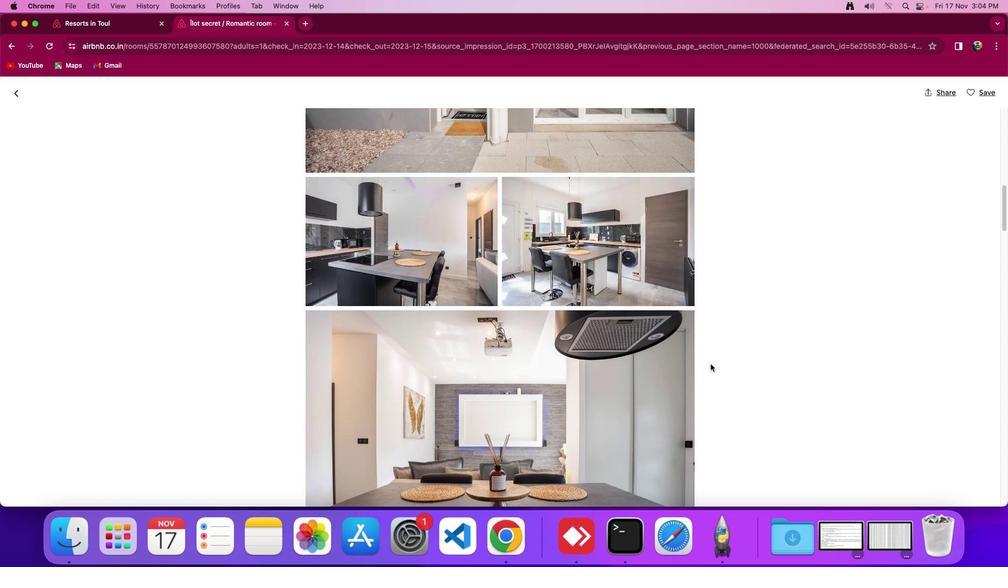 
Action: Mouse moved to (708, 361)
Screenshot: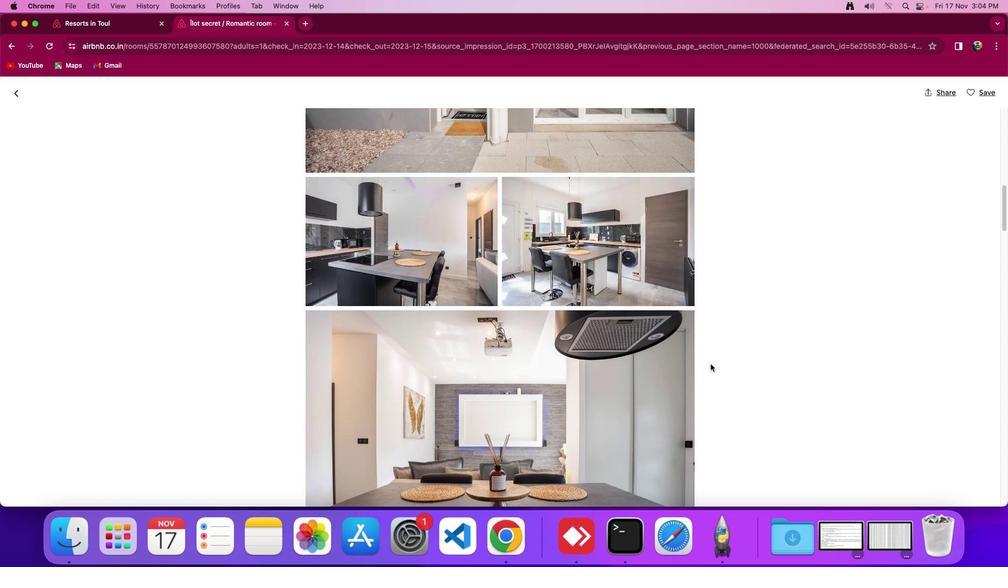 
Action: Mouse scrolled (708, 361) with delta (-2, -2)
Screenshot: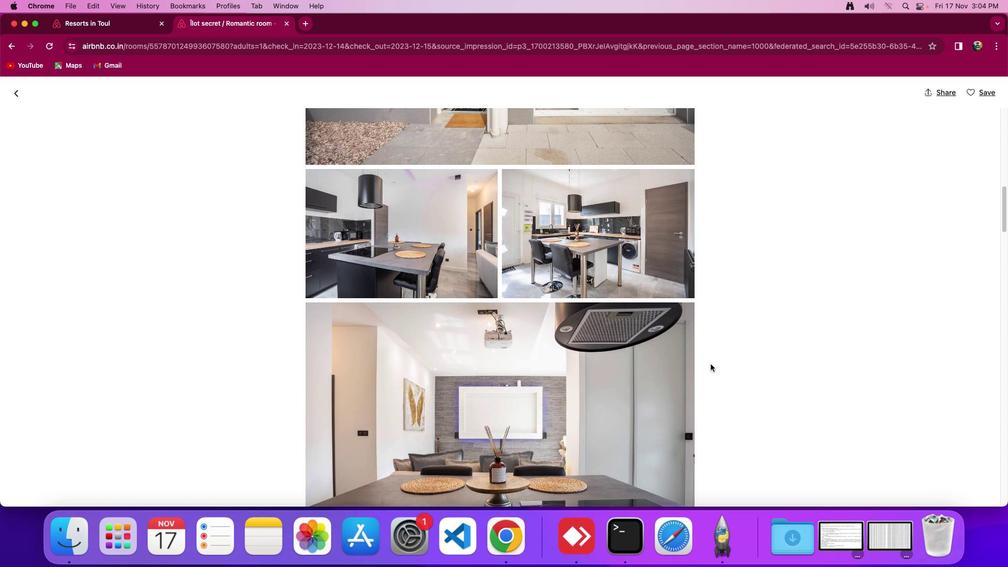 
Action: Mouse moved to (708, 357)
Screenshot: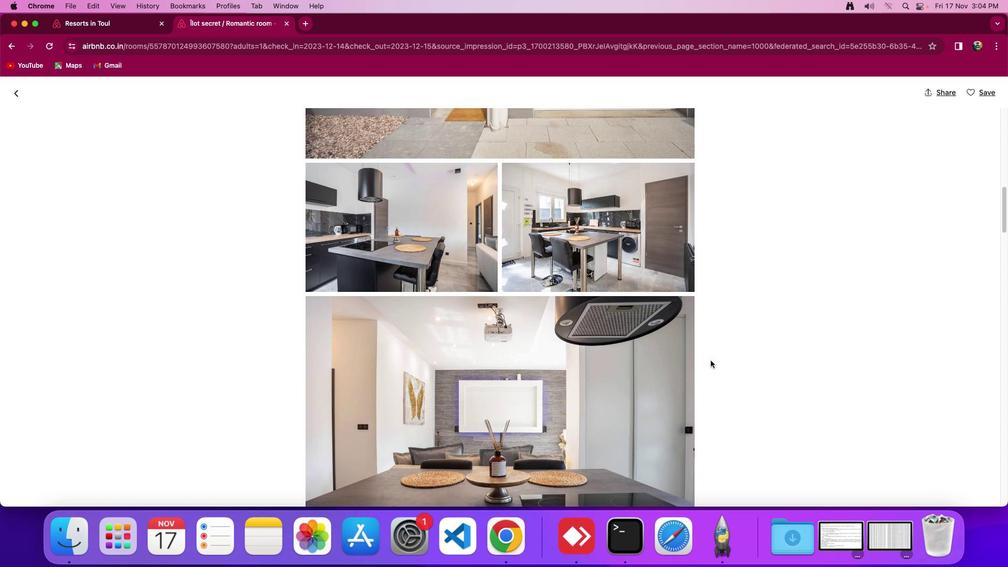 
Action: Mouse scrolled (708, 357) with delta (-2, -2)
Screenshot: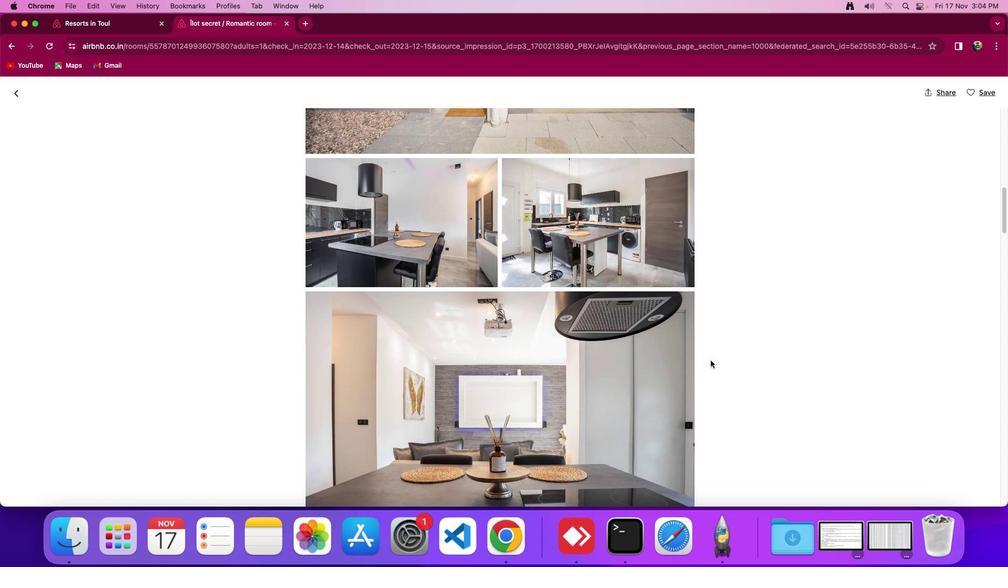 
Action: Mouse scrolled (708, 357) with delta (-2, -2)
Screenshot: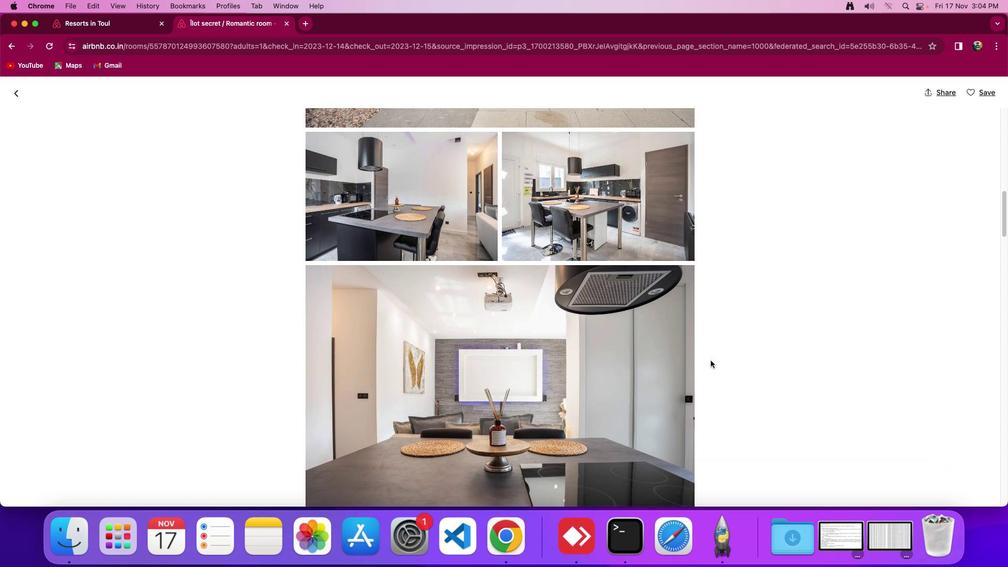 
Action: Mouse scrolled (708, 357) with delta (-2, -3)
Screenshot: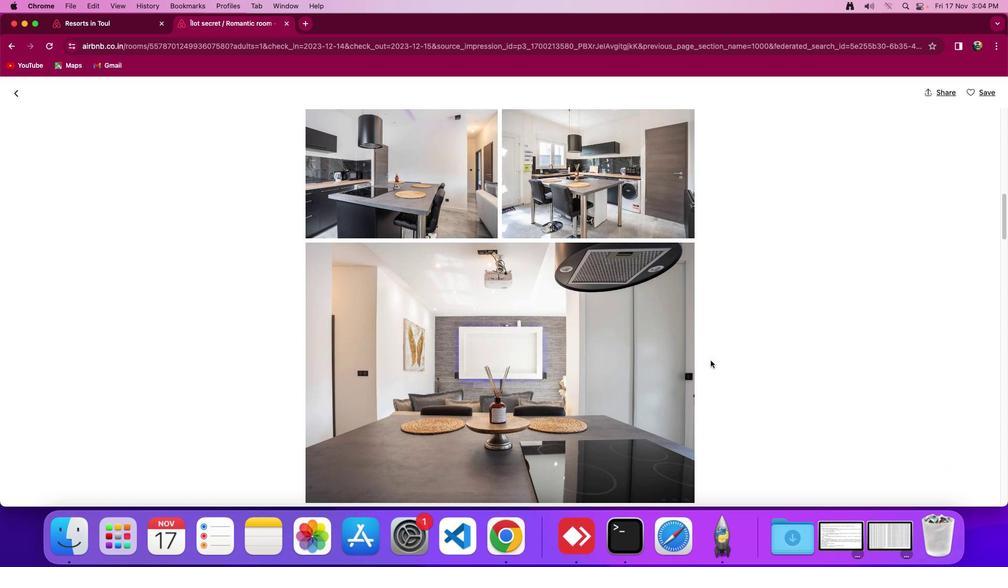 
Action: Mouse moved to (709, 357)
Screenshot: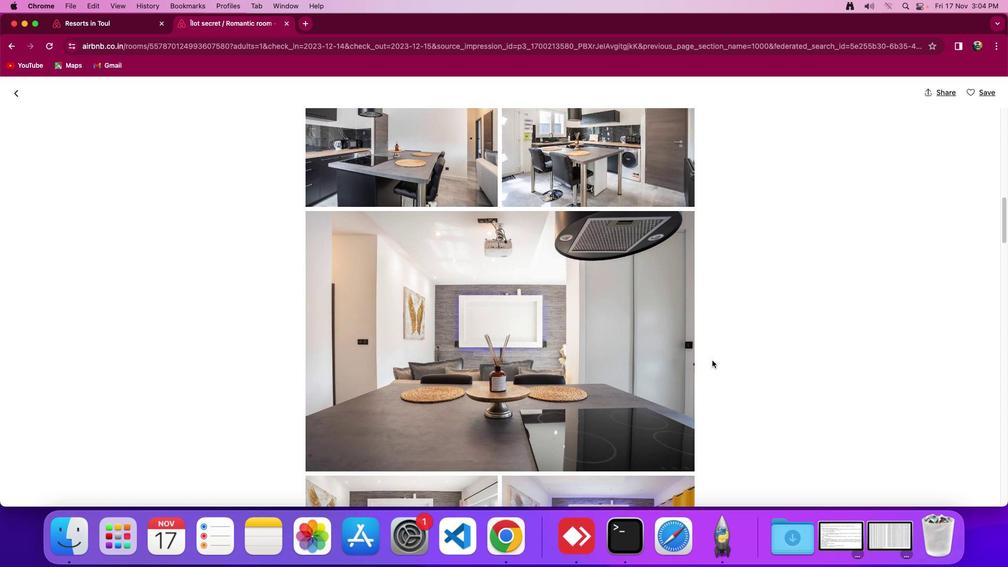 
Action: Mouse scrolled (709, 357) with delta (-2, -2)
Screenshot: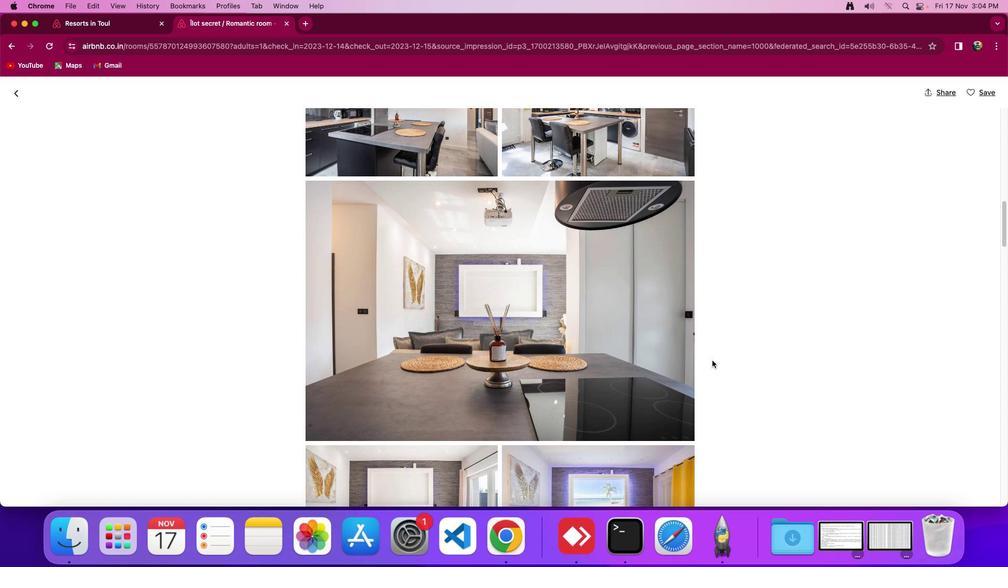 
Action: Mouse scrolled (709, 357) with delta (-2, -2)
Screenshot: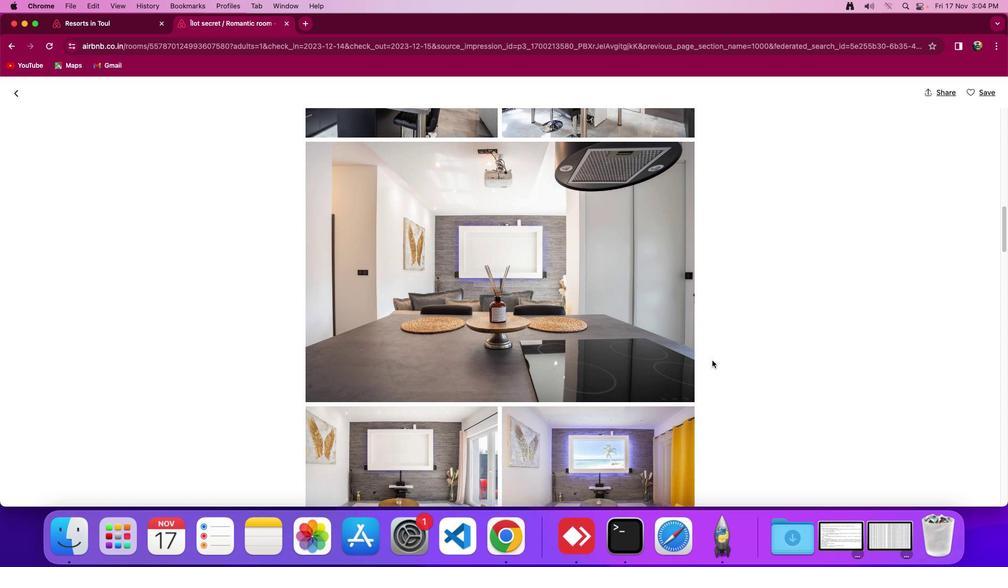 
Action: Mouse scrolled (709, 357) with delta (-2, -4)
Screenshot: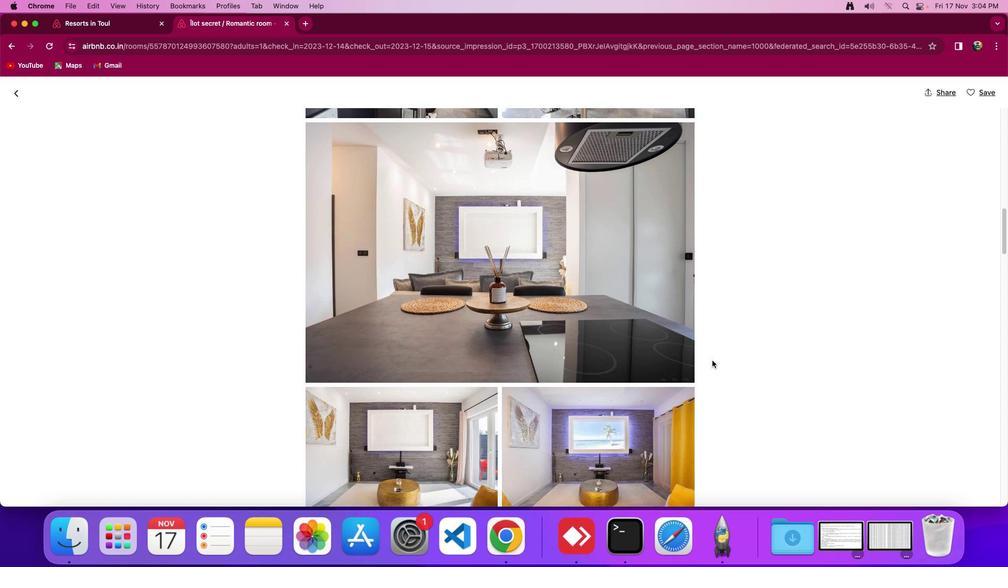 
Action: Mouse scrolled (709, 357) with delta (-2, -2)
Screenshot: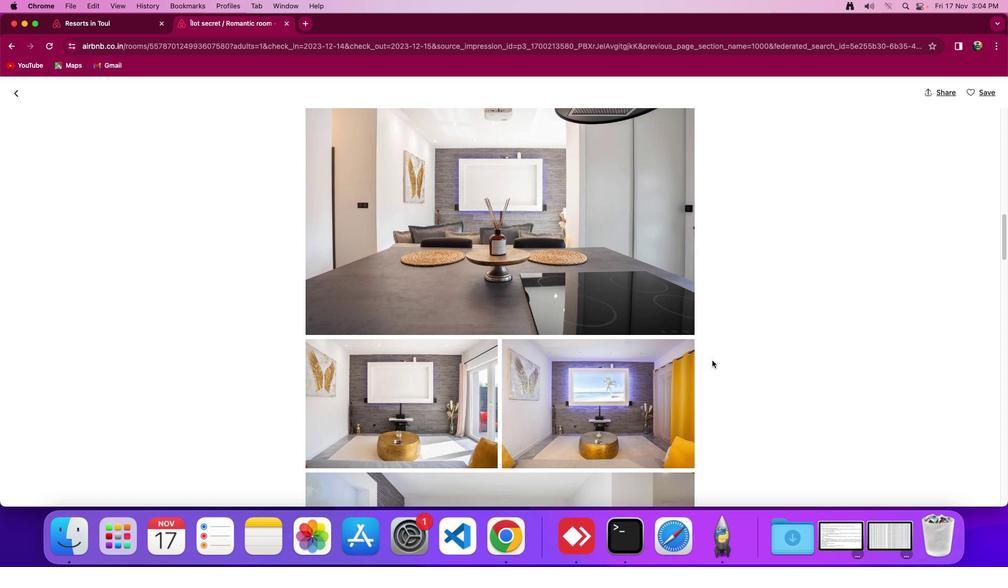 
Action: Mouse scrolled (709, 357) with delta (-2, -2)
Screenshot: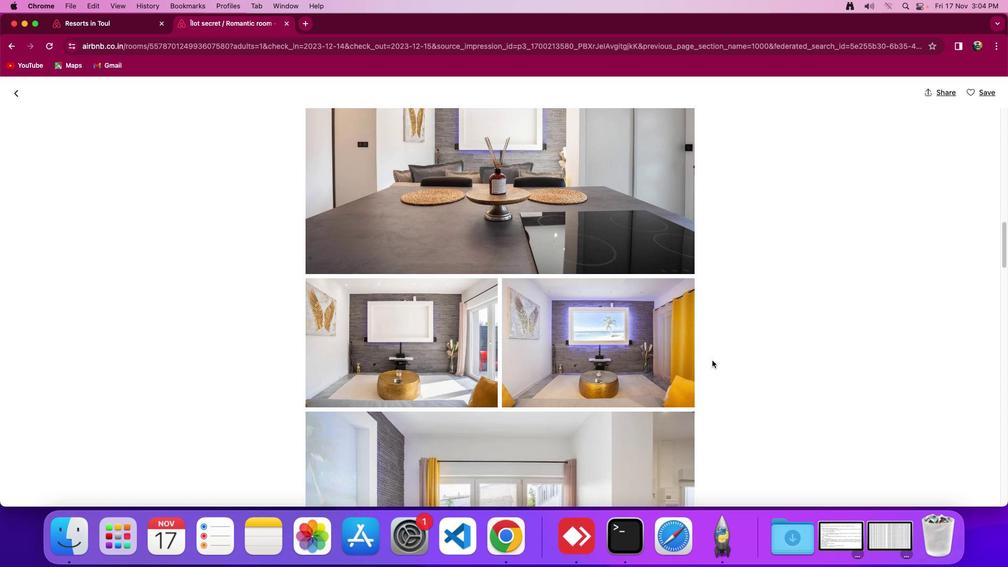
Action: Mouse scrolled (709, 357) with delta (-2, -4)
Screenshot: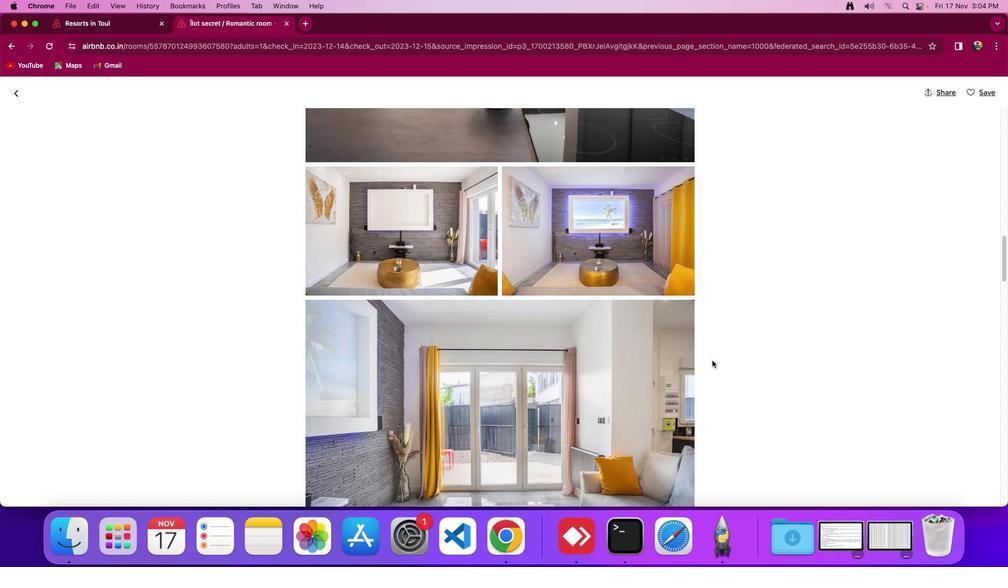 
Action: Mouse scrolled (709, 357) with delta (-2, -5)
Screenshot: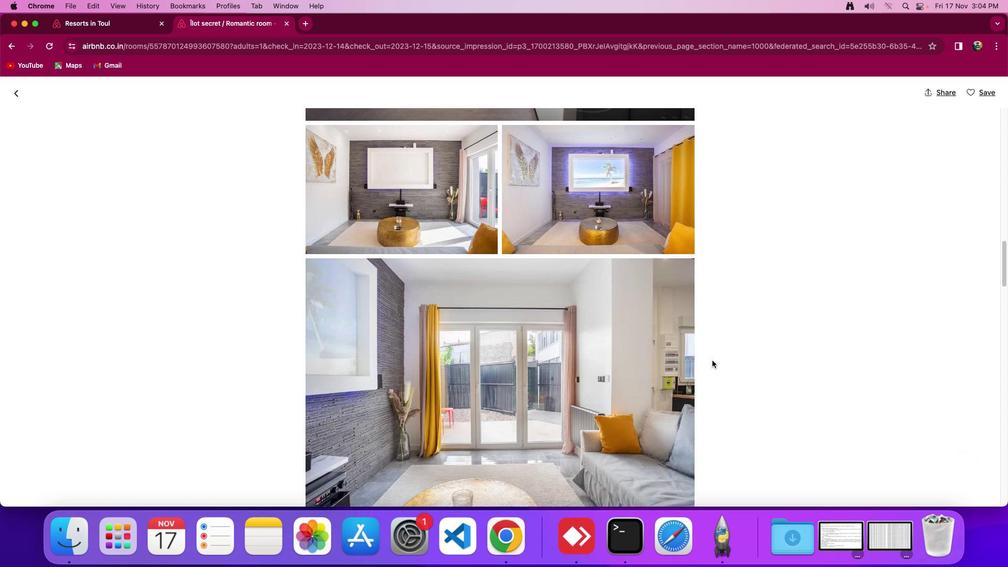 
Action: Mouse moved to (704, 357)
Screenshot: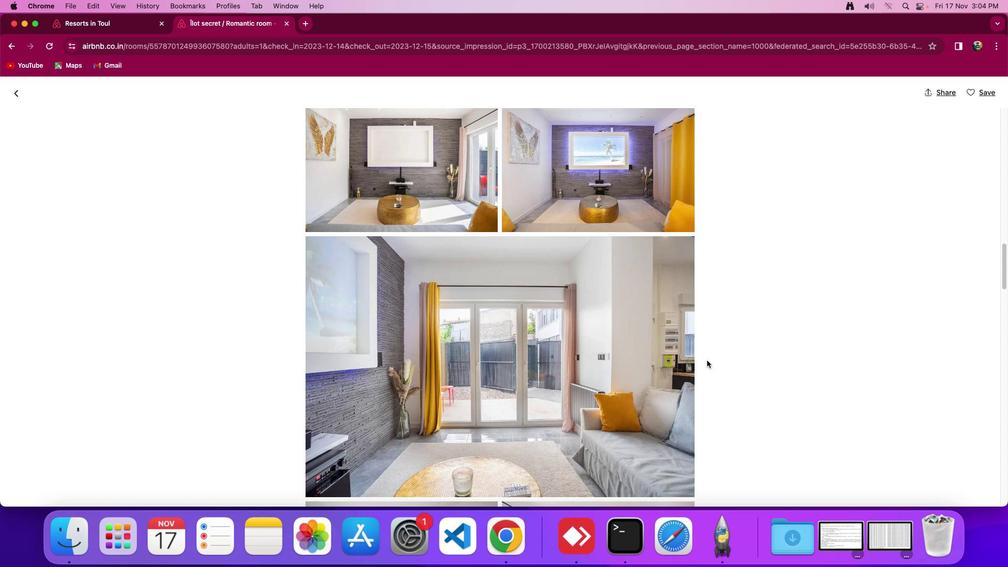 
Action: Mouse scrolled (704, 357) with delta (-2, -2)
Screenshot: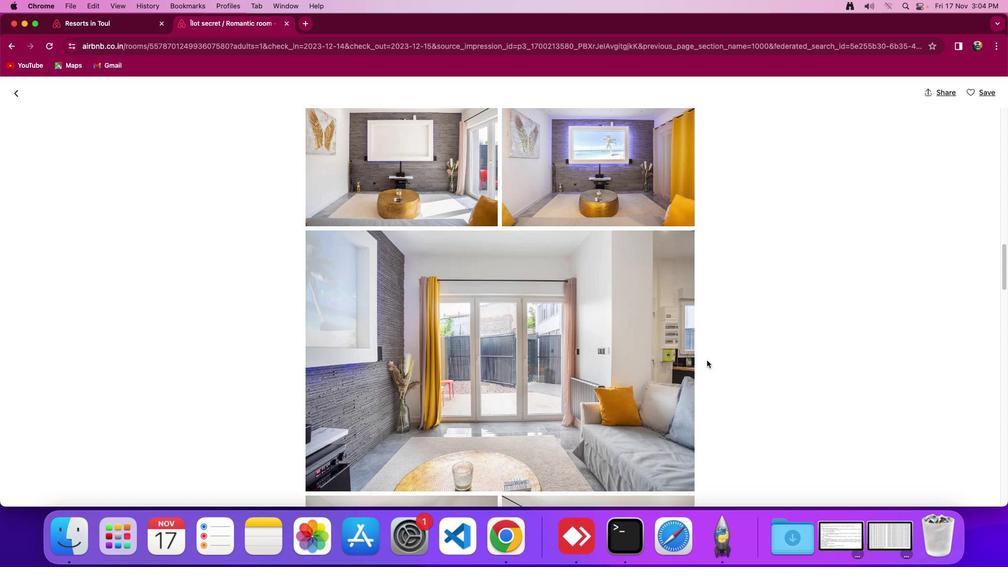 
Action: Mouse scrolled (704, 357) with delta (-2, -2)
Screenshot: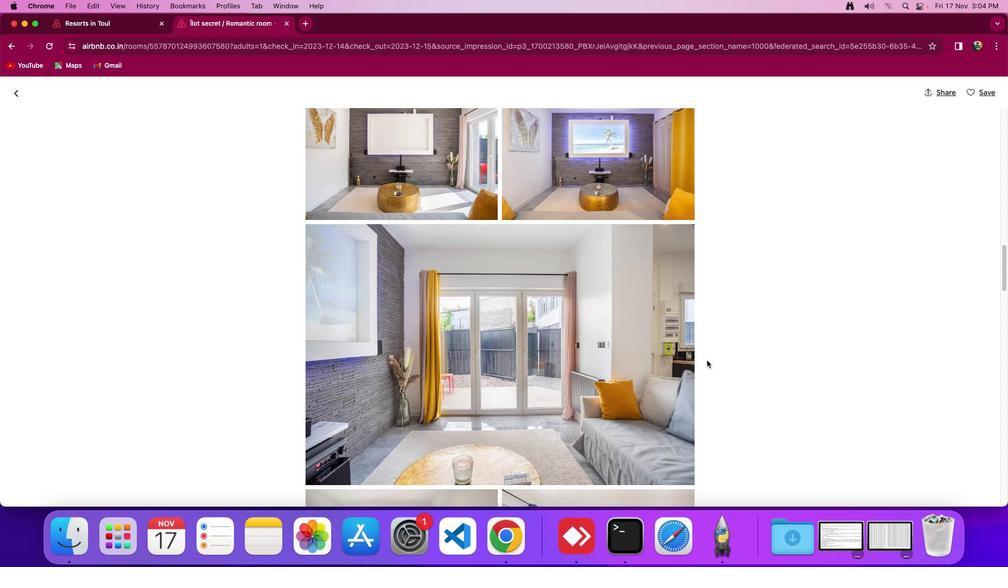 
Action: Mouse moved to (704, 359)
Screenshot: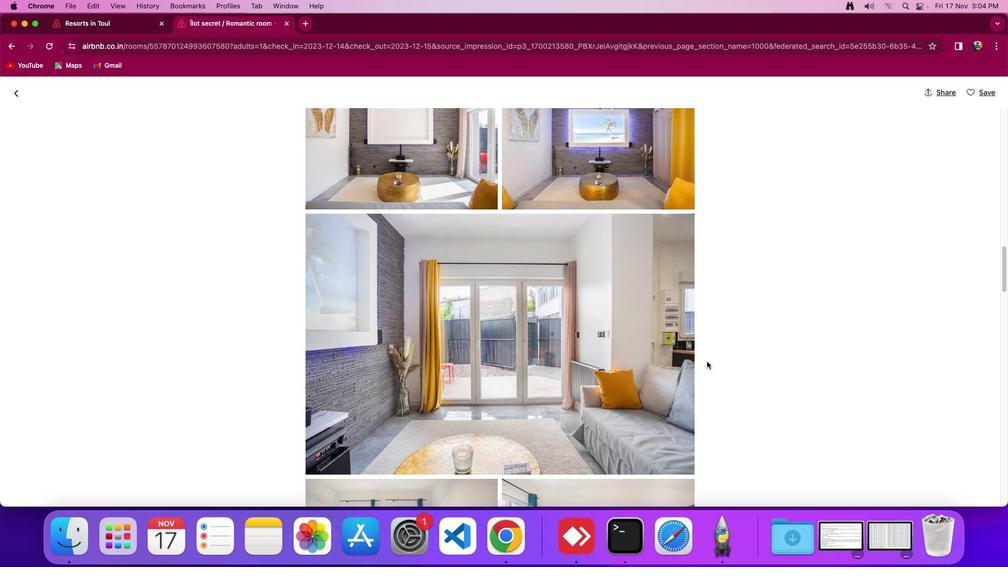 
Action: Mouse scrolled (704, 359) with delta (-2, -2)
Screenshot: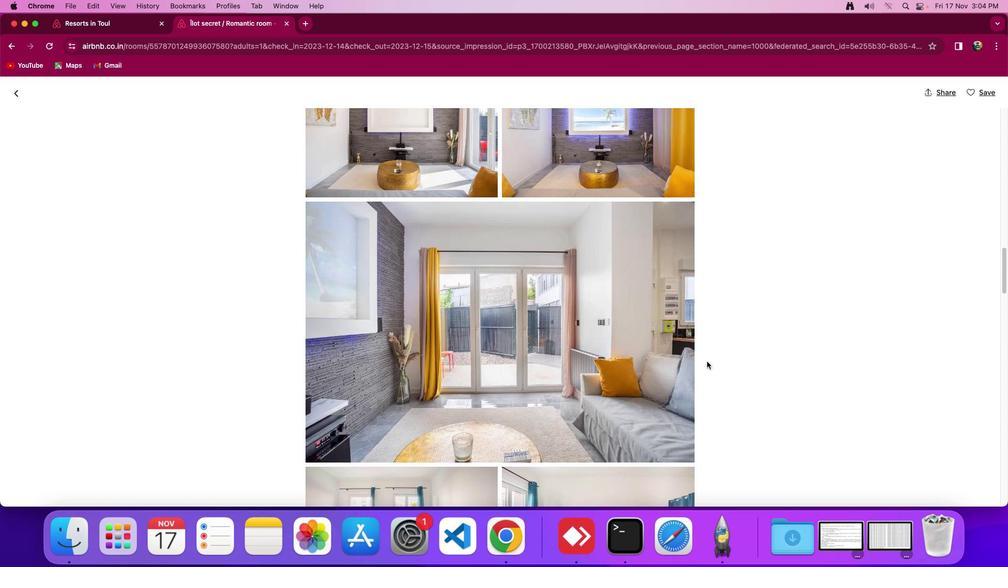 
Action: Mouse scrolled (704, 359) with delta (-2, -2)
Screenshot: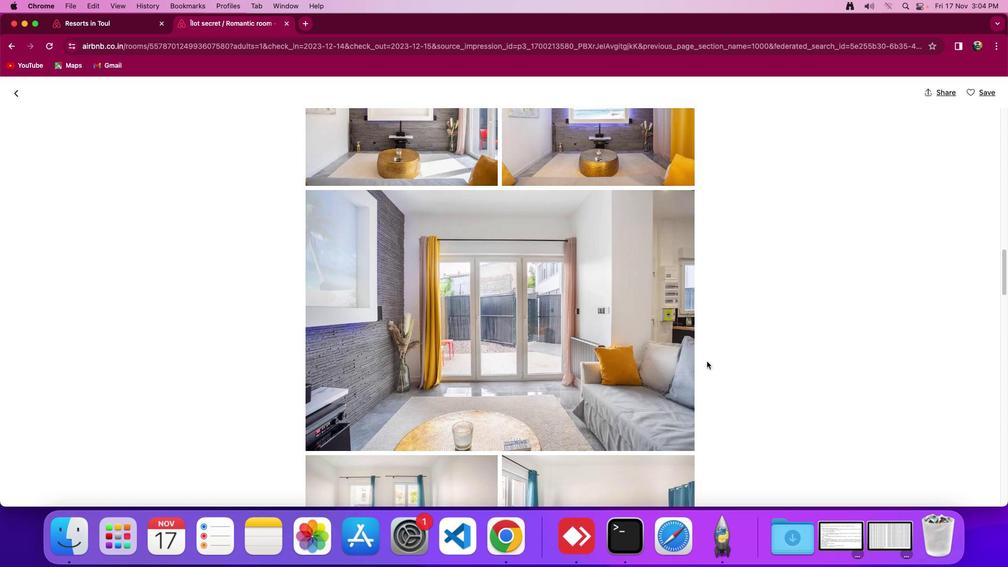 
Action: Mouse scrolled (704, 359) with delta (-2, -4)
Screenshot: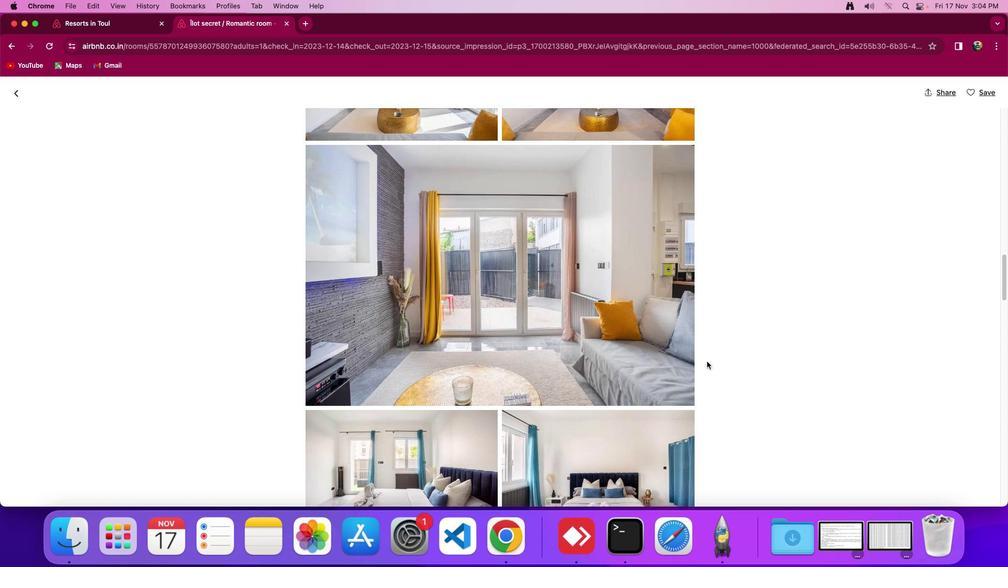 
Action: Mouse scrolled (704, 359) with delta (-2, -4)
Screenshot: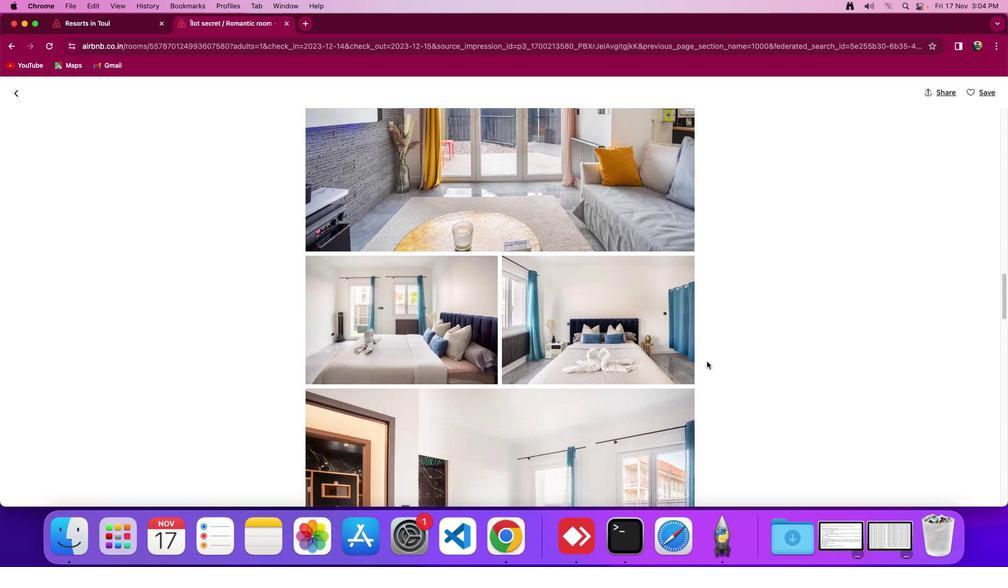 
Action: Mouse scrolled (704, 359) with delta (-2, -2)
Screenshot: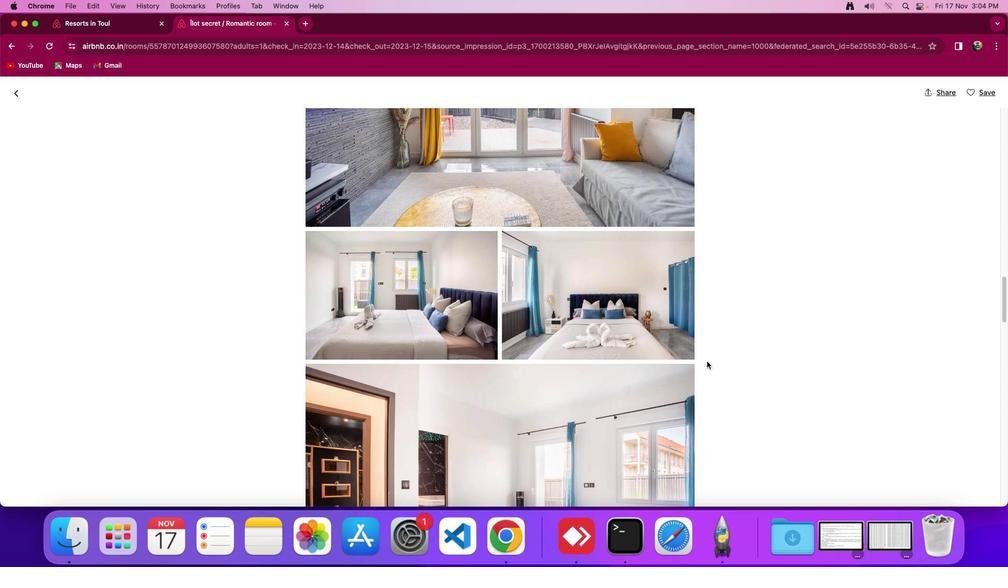 
Action: Mouse scrolled (704, 359) with delta (-2, -2)
Screenshot: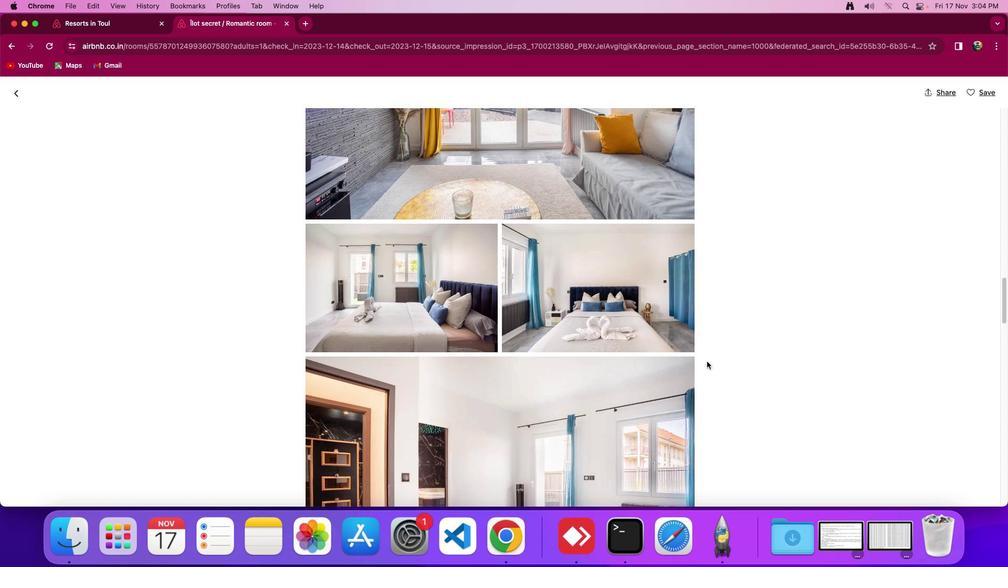 
Action: Mouse moved to (704, 359)
Screenshot: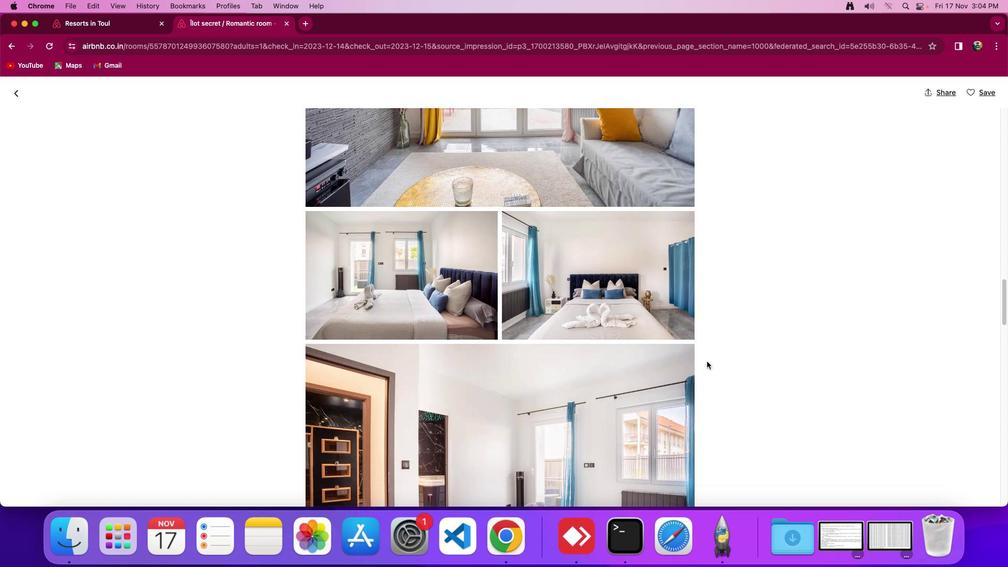 
Action: Mouse scrolled (704, 359) with delta (-2, -2)
Screenshot: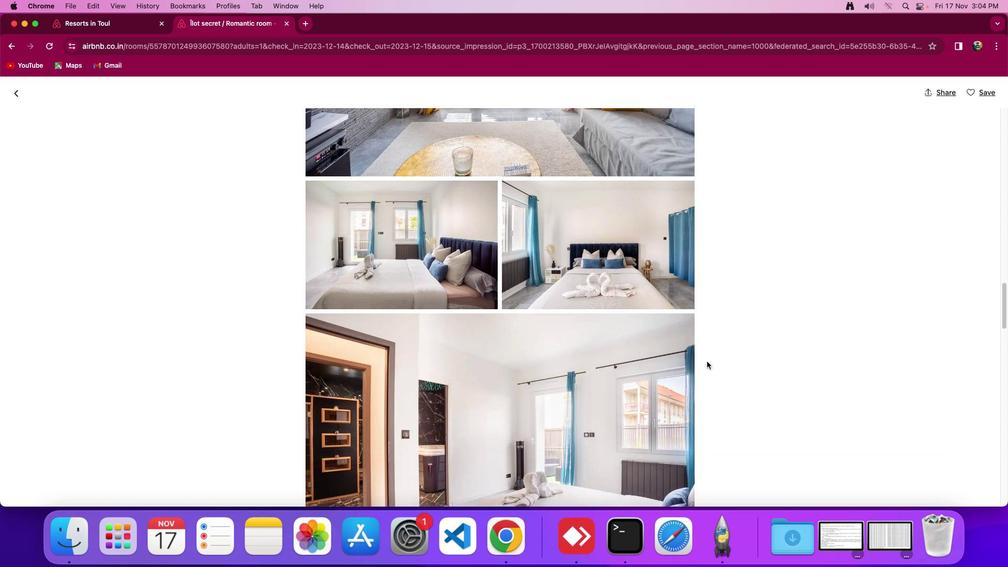
Action: Mouse scrolled (704, 359) with delta (-2, -2)
Screenshot: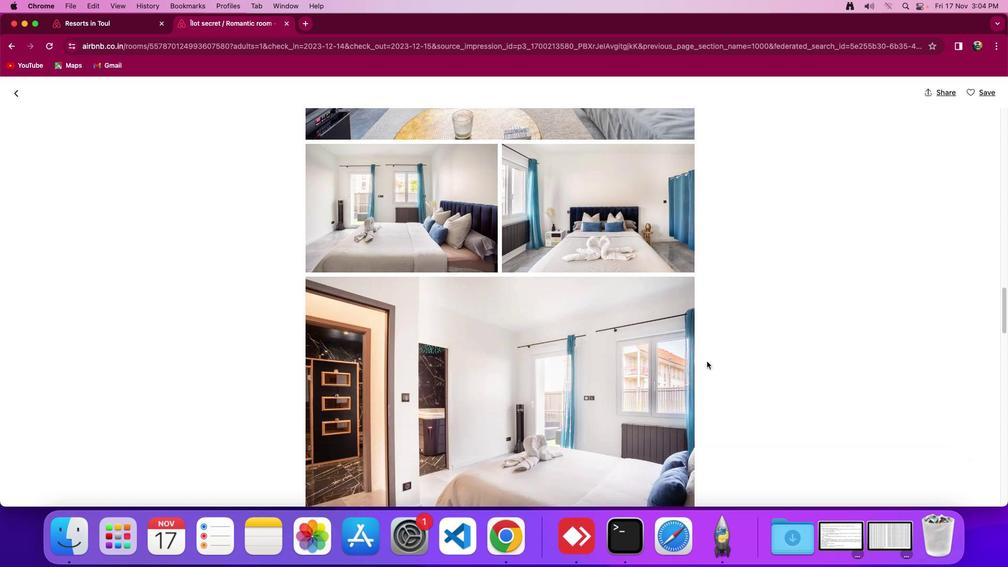 
Action: Mouse scrolled (704, 359) with delta (-2, -4)
Screenshot: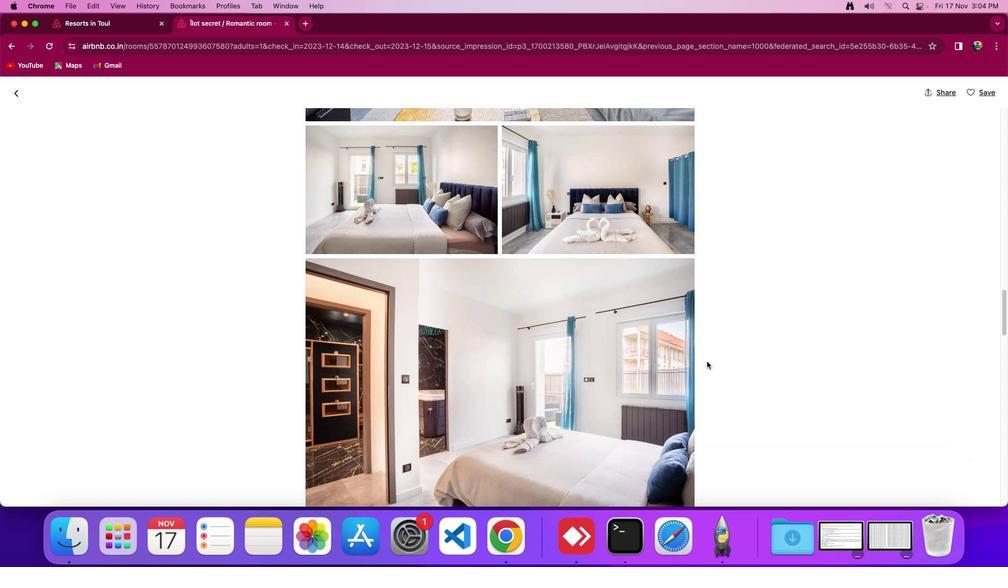 
Action: Mouse moved to (705, 358)
Screenshot: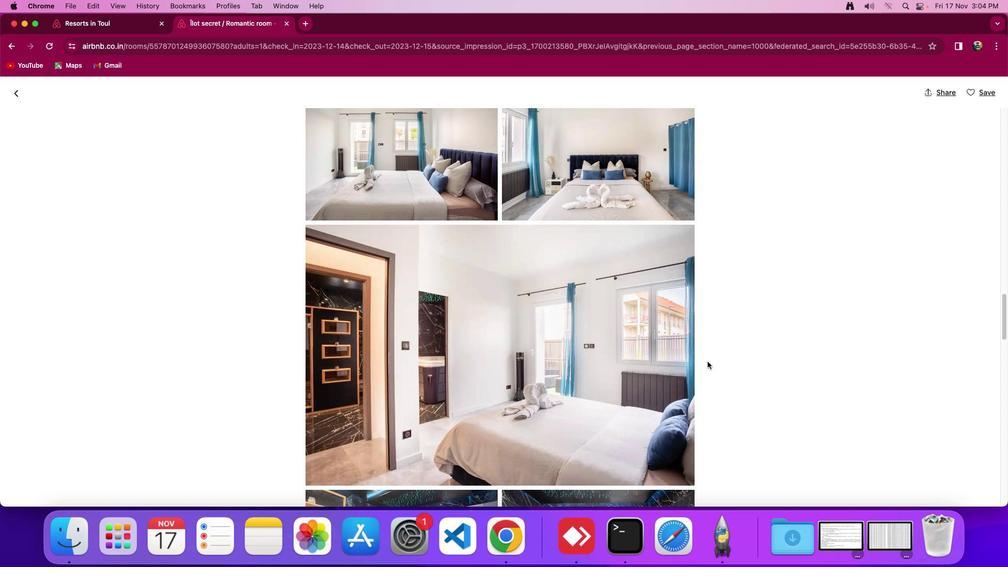 
Action: Mouse scrolled (705, 358) with delta (-2, -2)
Screenshot: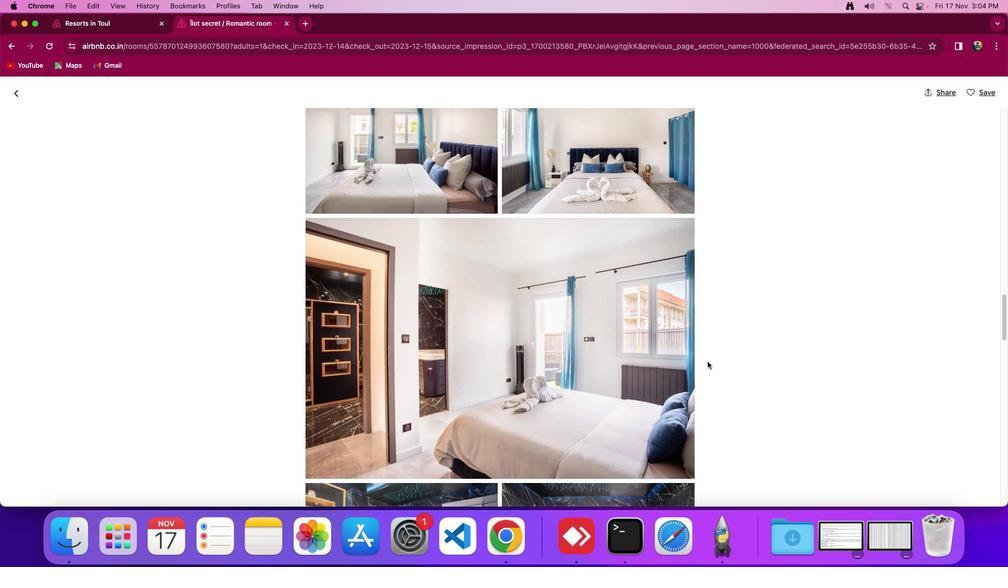 
Action: Mouse scrolled (705, 358) with delta (-2, -2)
Screenshot: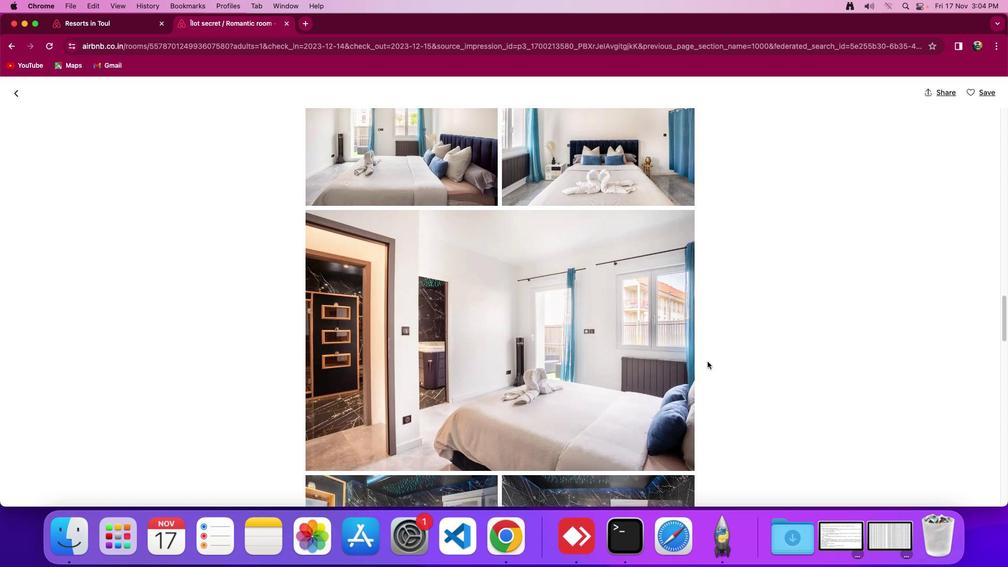 
Action: Mouse scrolled (705, 358) with delta (-2, -3)
Screenshot: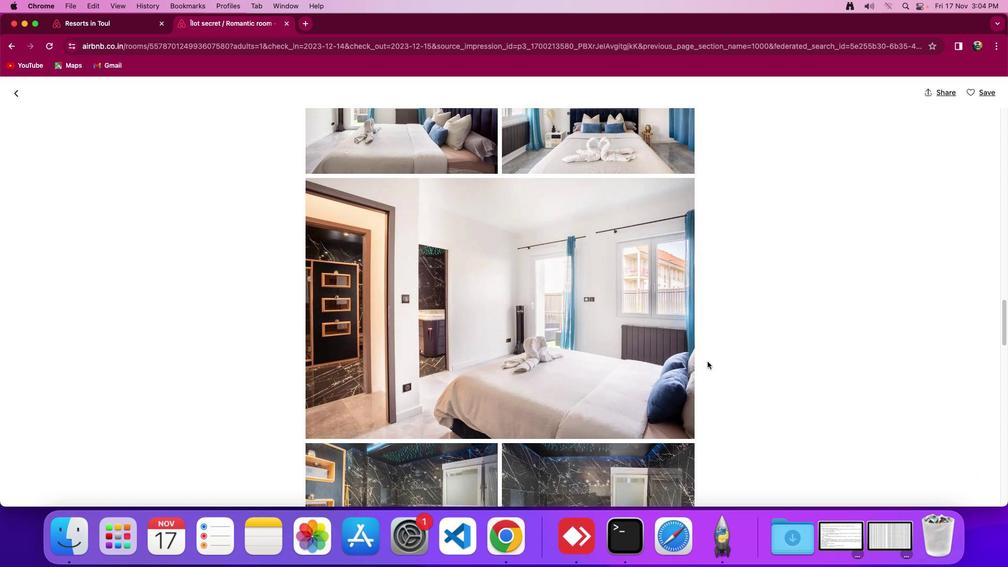 
Action: Mouse moved to (705, 358)
Screenshot: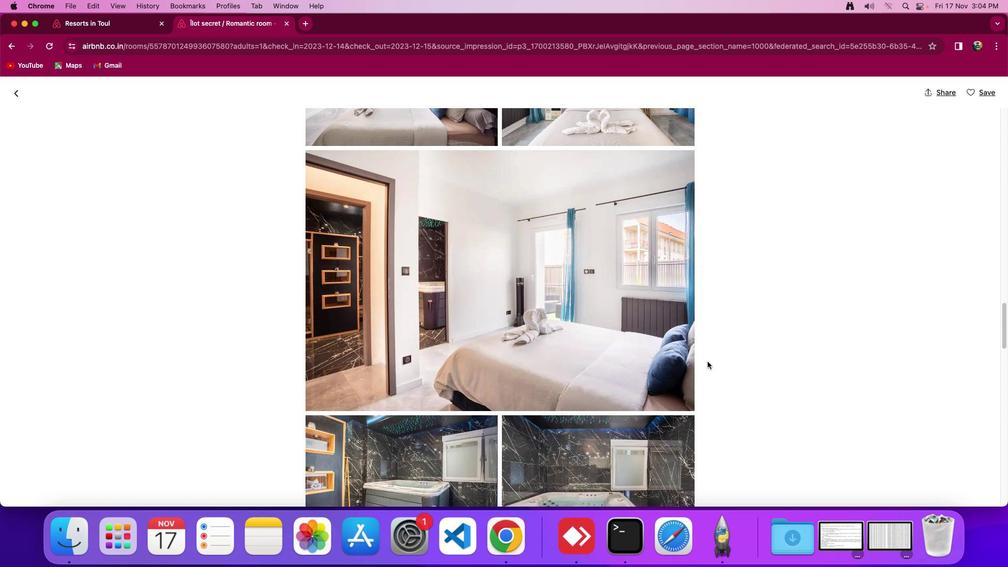 
Action: Mouse scrolled (705, 358) with delta (-2, -2)
Screenshot: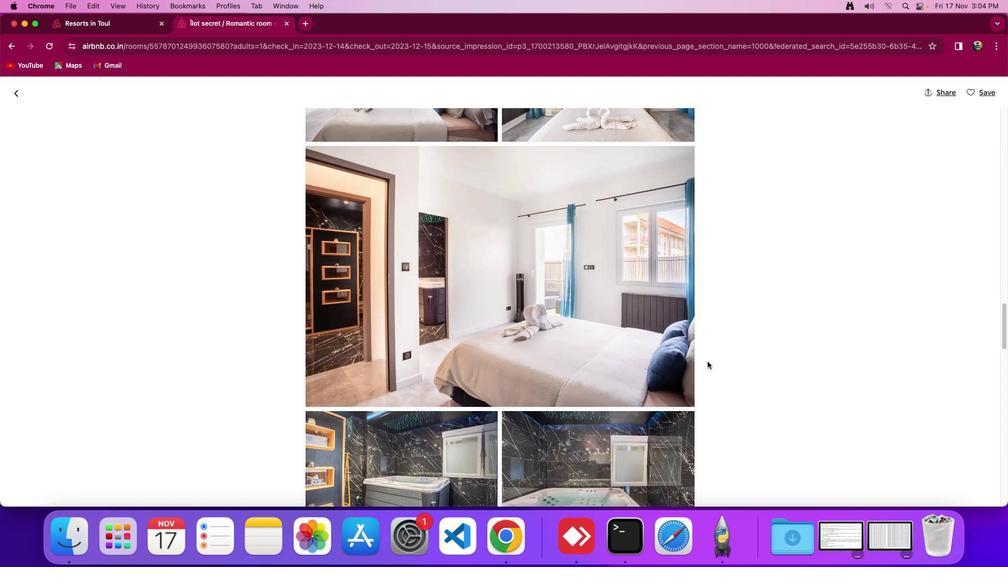 
Action: Mouse scrolled (705, 358) with delta (-2, -2)
Screenshot: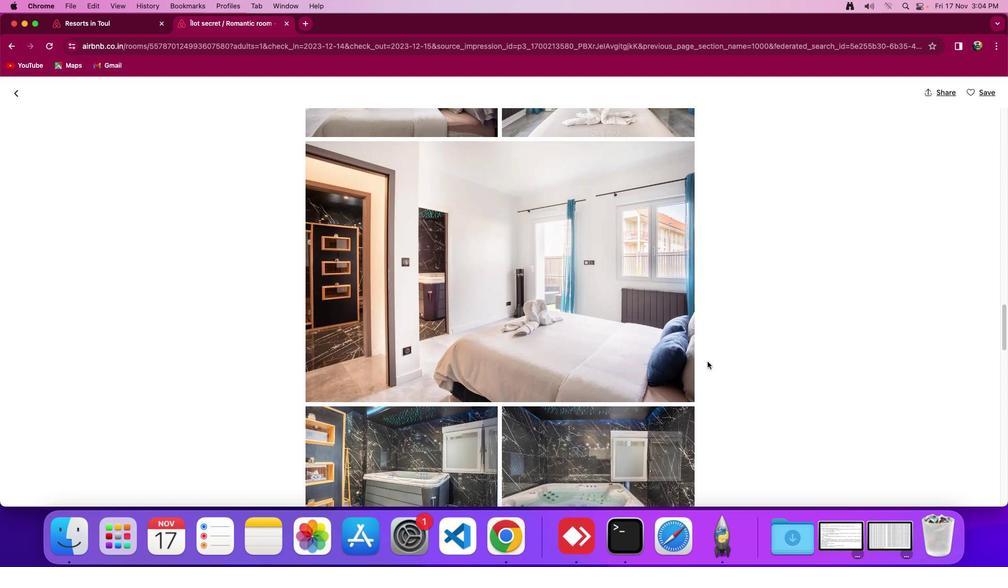 
Action: Mouse moved to (704, 358)
Screenshot: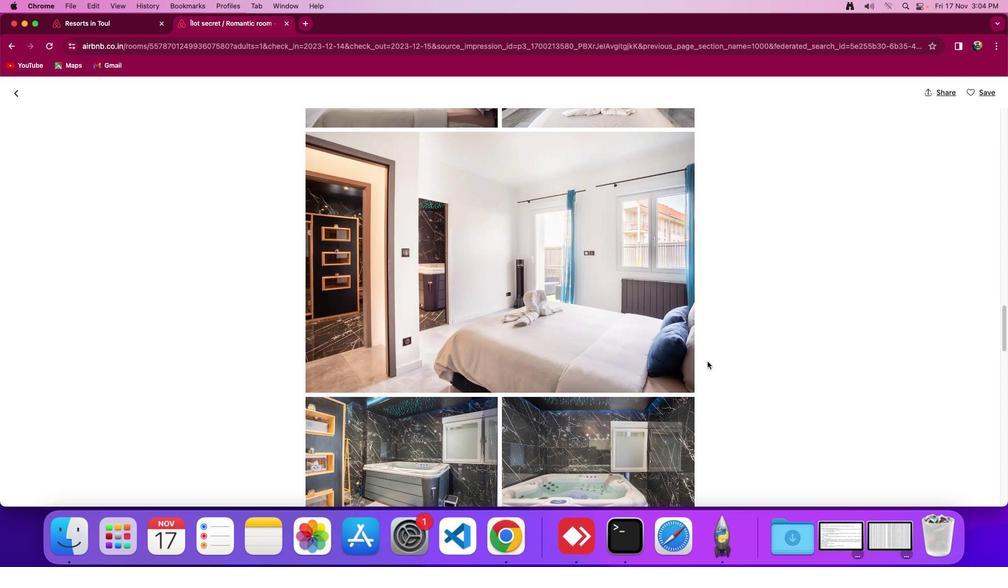 
Action: Mouse scrolled (704, 358) with delta (-2, -2)
Screenshot: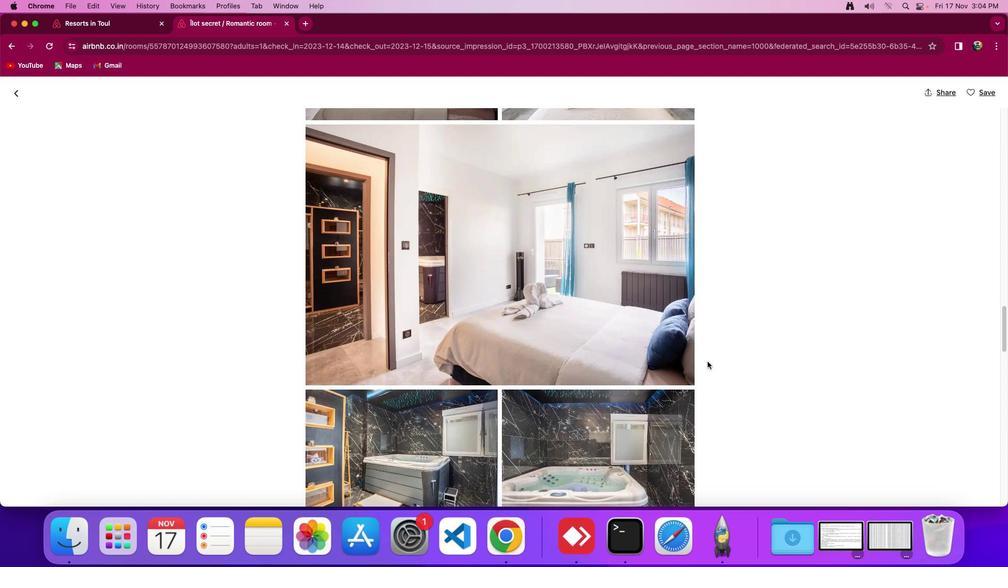 
Action: Mouse scrolled (704, 358) with delta (-2, -2)
Screenshot: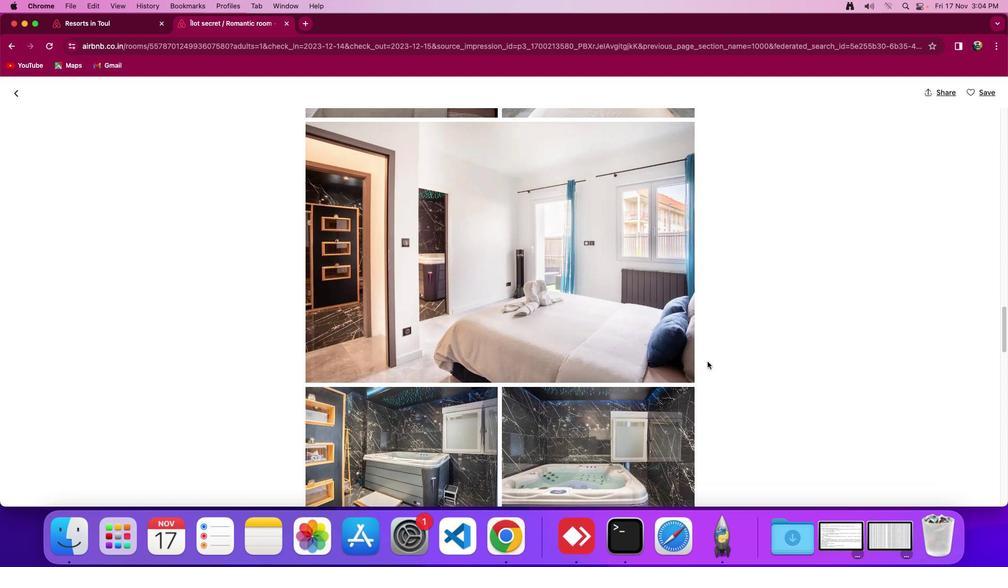 
Action: Mouse moved to (704, 358)
Screenshot: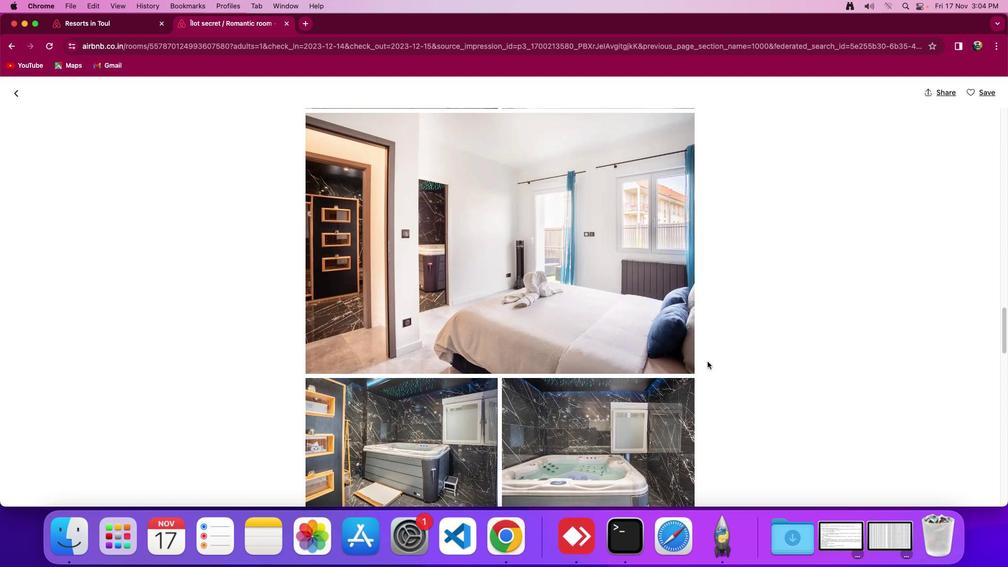 
Action: Mouse scrolled (704, 358) with delta (-2, -2)
Screenshot: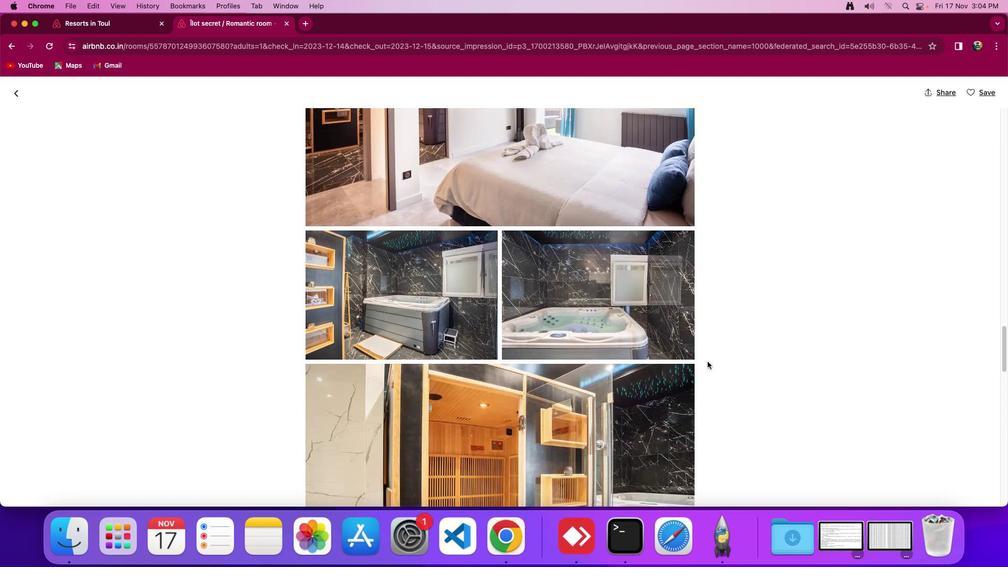 
Action: Mouse scrolled (704, 358) with delta (-2, -2)
Screenshot: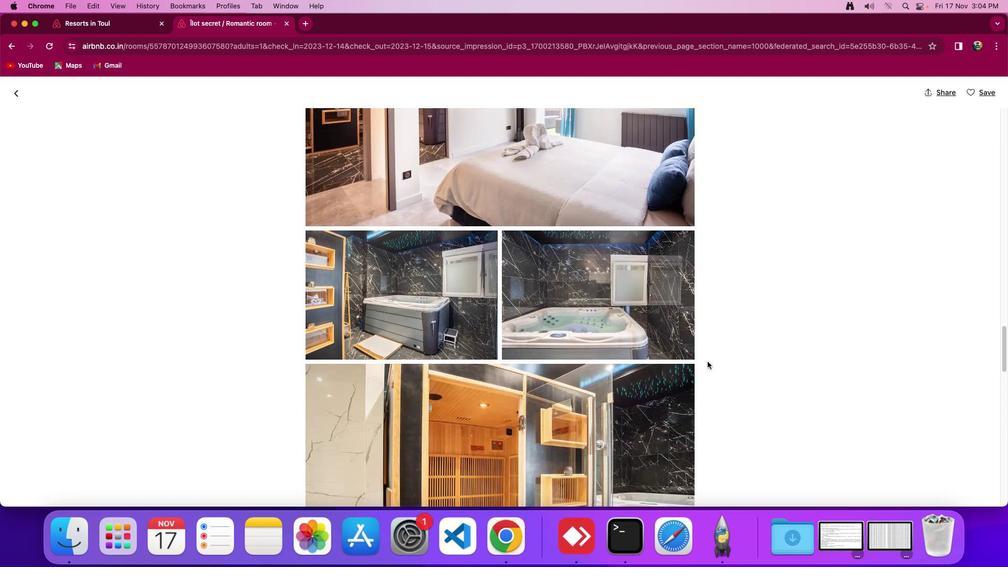 
Action: Mouse scrolled (704, 358) with delta (-2, -4)
Screenshot: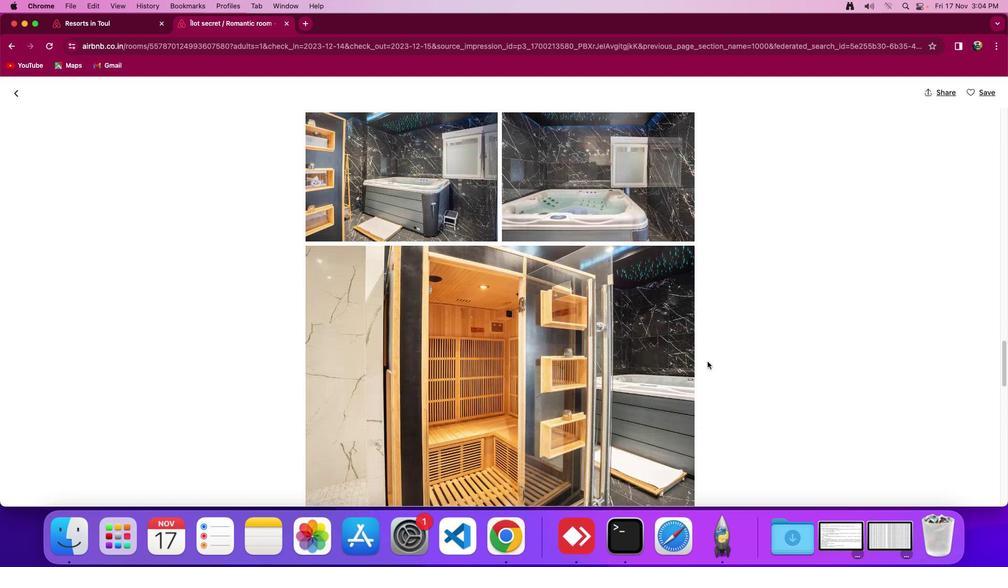 
Action: Mouse scrolled (704, 358) with delta (-2, -5)
Screenshot: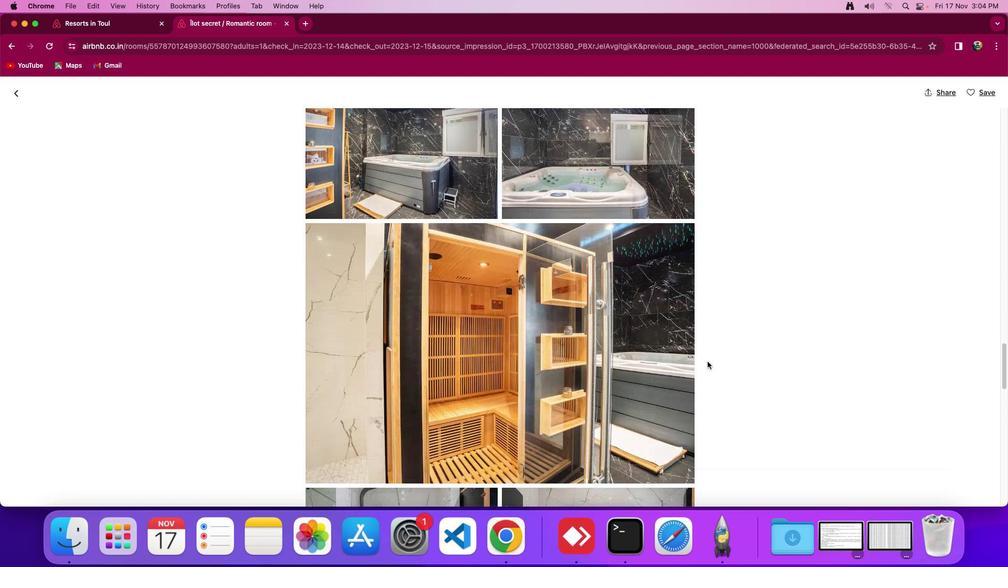 
Action: Mouse scrolled (704, 358) with delta (-2, -2)
Screenshot: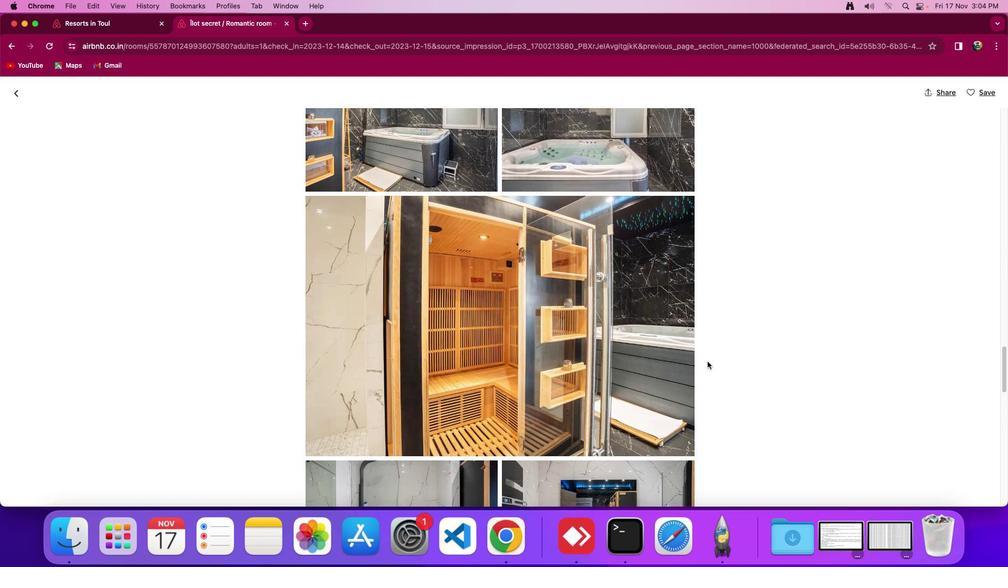
Action: Mouse scrolled (704, 358) with delta (-2, -2)
Screenshot: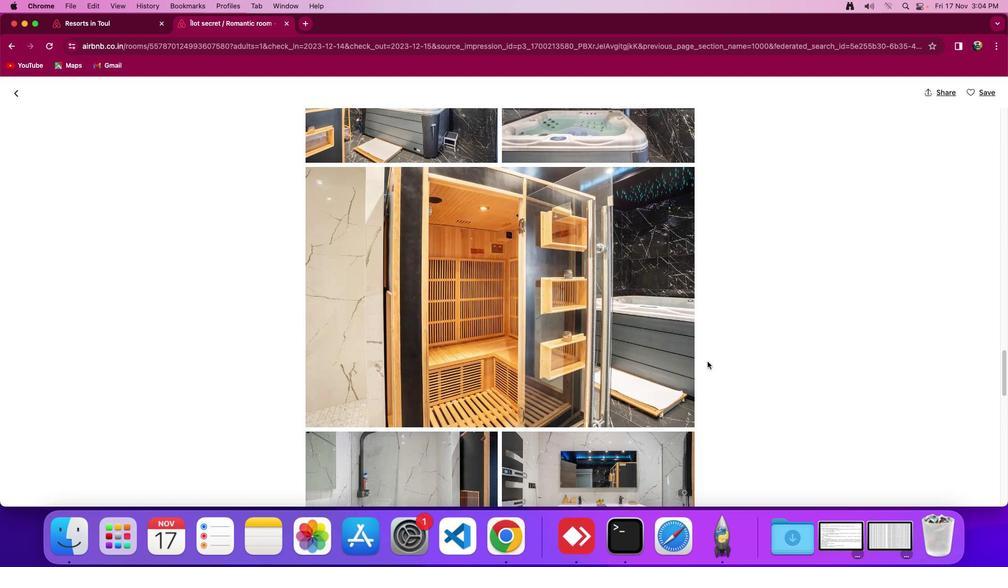
Action: Mouse scrolled (704, 358) with delta (-2, -3)
Screenshot: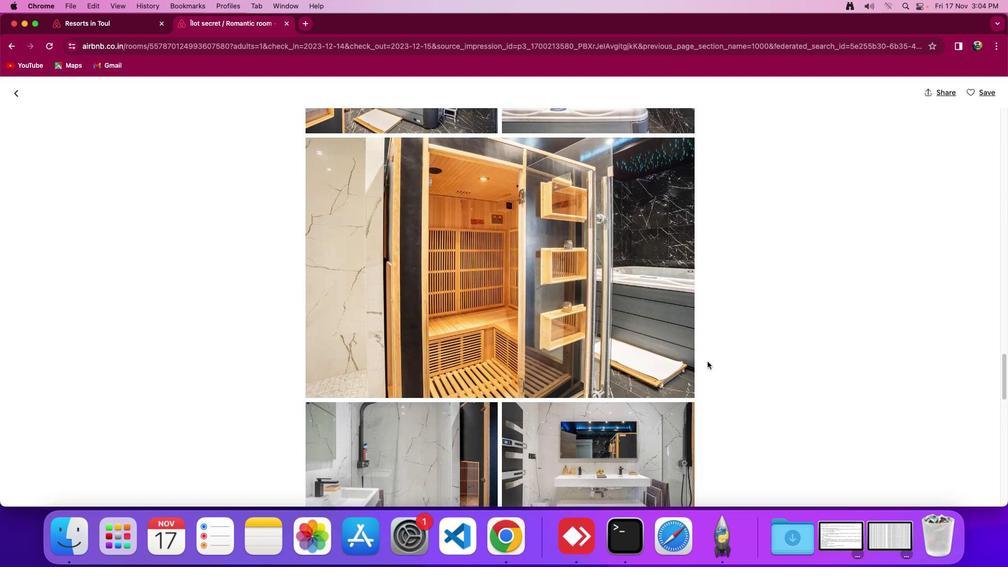 
Action: Mouse scrolled (704, 358) with delta (-2, -2)
Screenshot: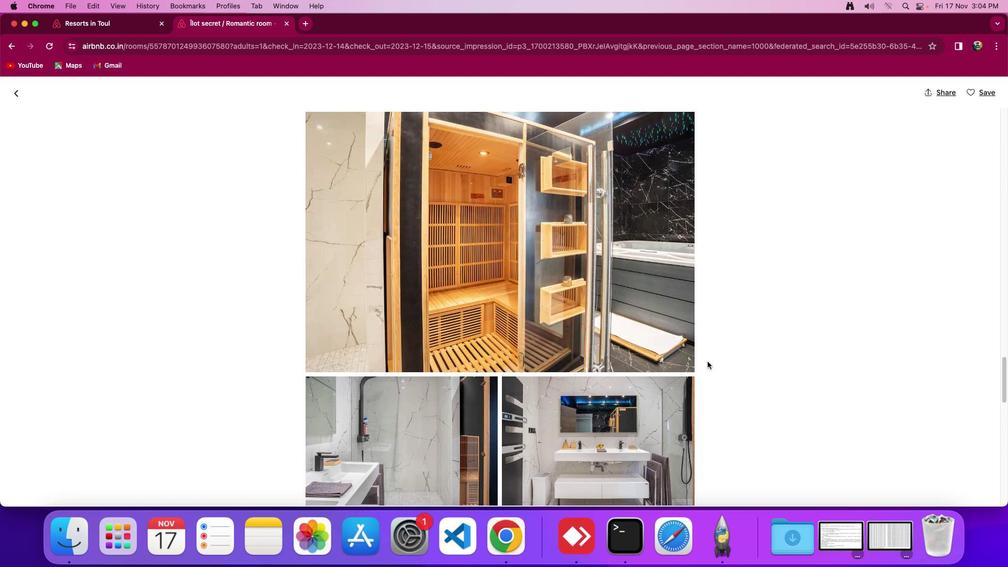 
Action: Mouse scrolled (704, 358) with delta (-2, -2)
Screenshot: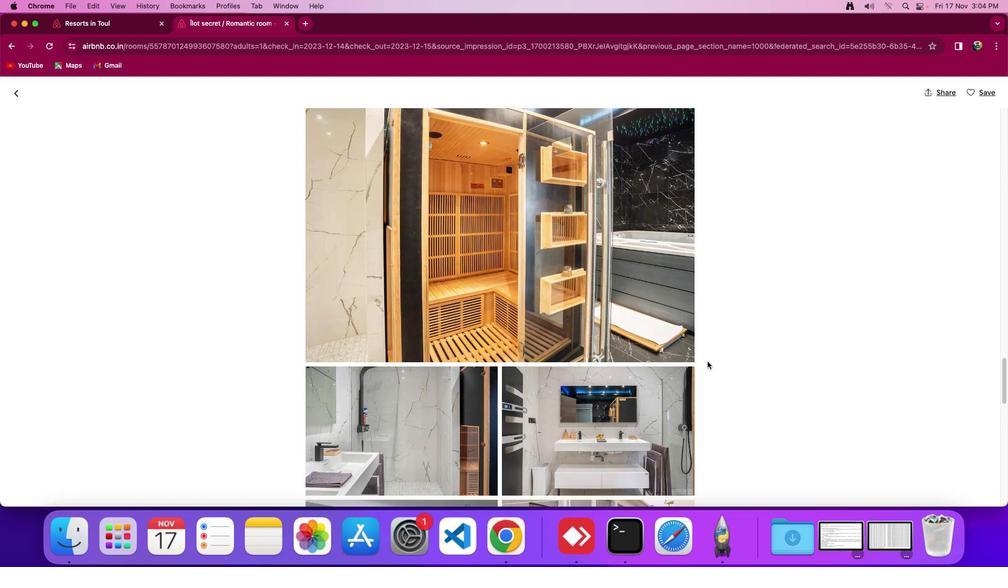 
Action: Mouse scrolled (704, 358) with delta (-2, -2)
Screenshot: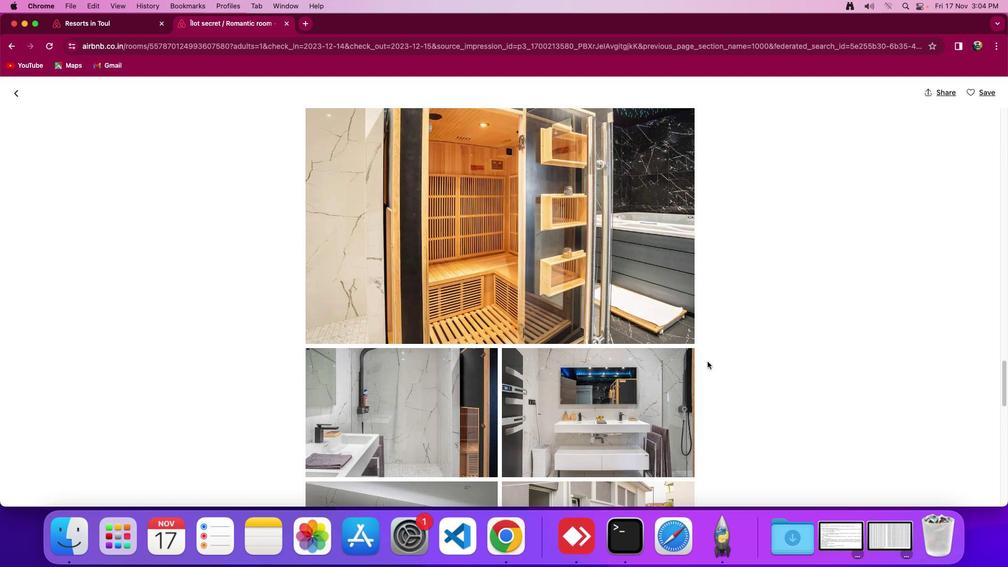 
Action: Mouse scrolled (704, 358) with delta (-2, -2)
Screenshot: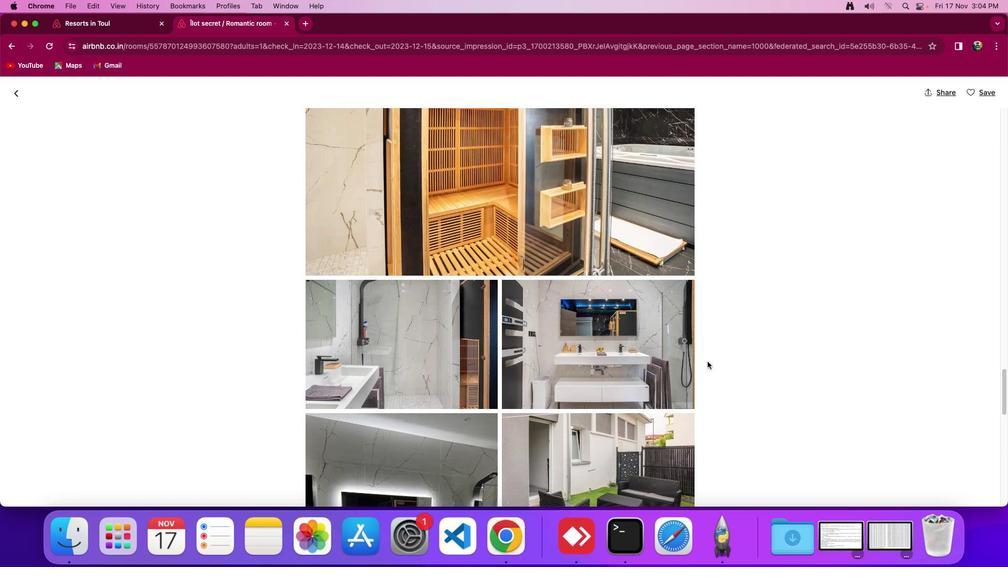 
Action: Mouse scrolled (704, 358) with delta (-2, -2)
Screenshot: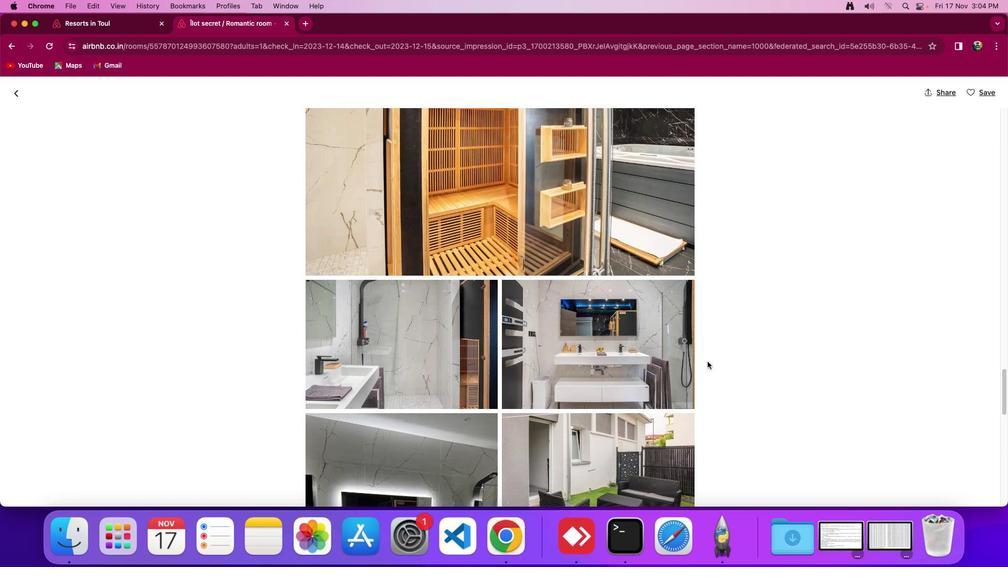
Action: Mouse scrolled (704, 358) with delta (-2, -4)
Screenshot: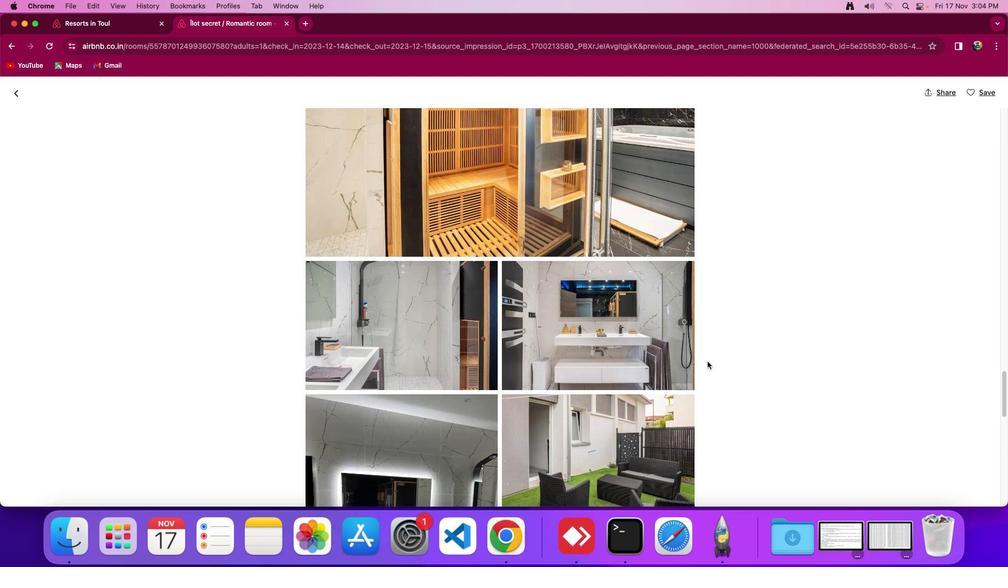 
Action: Mouse scrolled (704, 358) with delta (-2, -2)
Screenshot: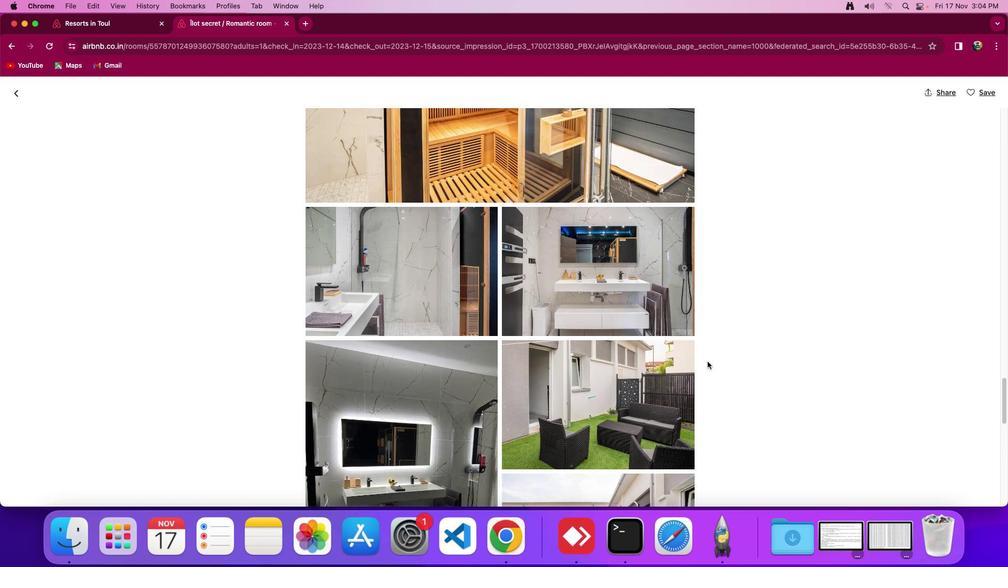 
Action: Mouse scrolled (704, 358) with delta (-2, -2)
Screenshot: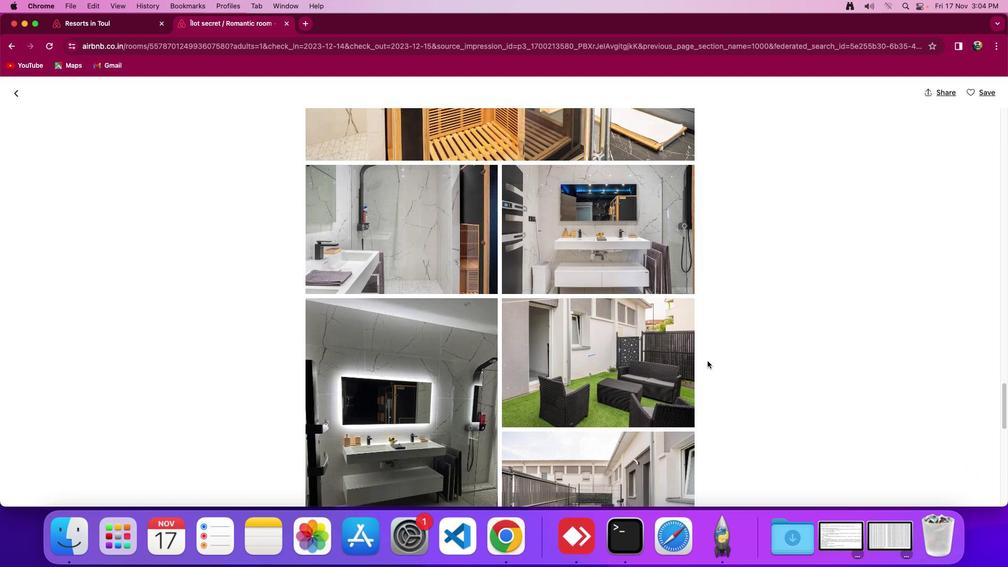 
Action: Mouse scrolled (704, 358) with delta (-2, -3)
Screenshot: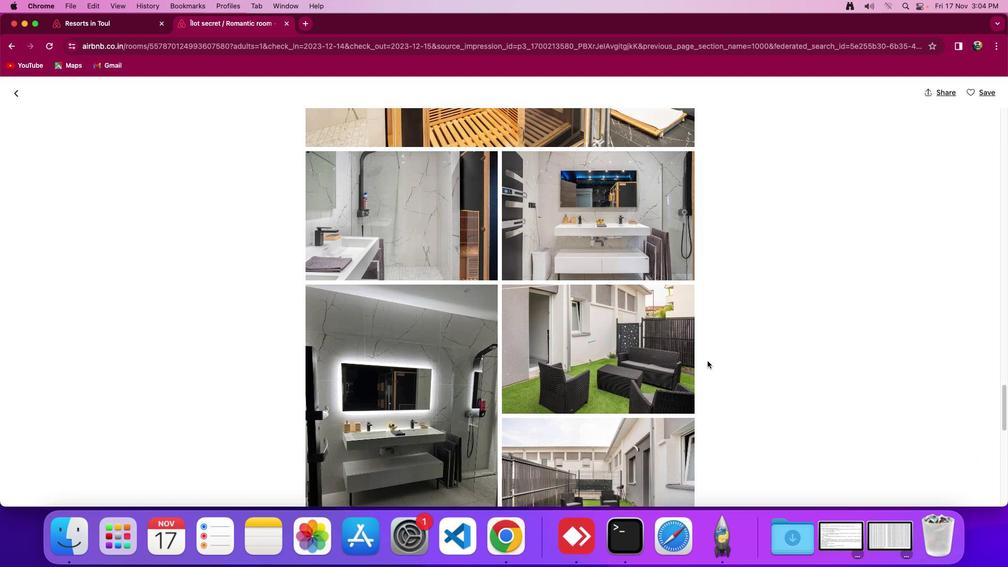 
Action: Mouse moved to (707, 357)
Screenshot: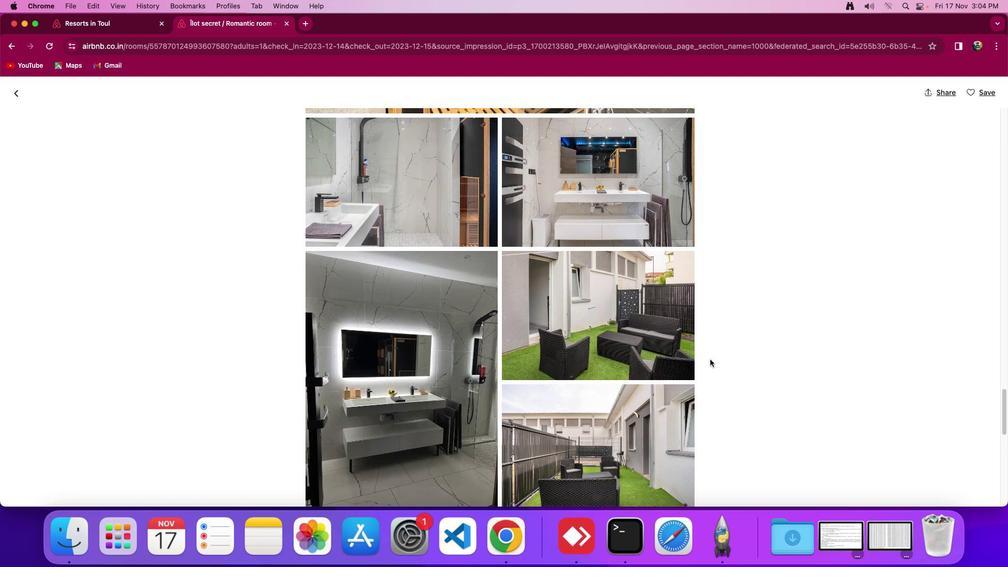 
Action: Mouse scrolled (707, 357) with delta (-2, -2)
Screenshot: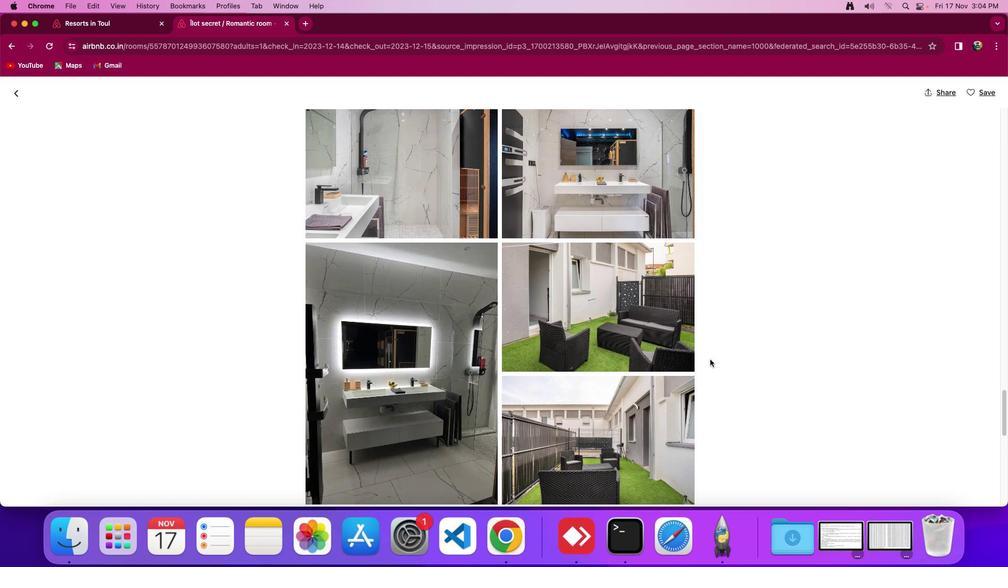 
Action: Mouse scrolled (707, 357) with delta (-2, -2)
Screenshot: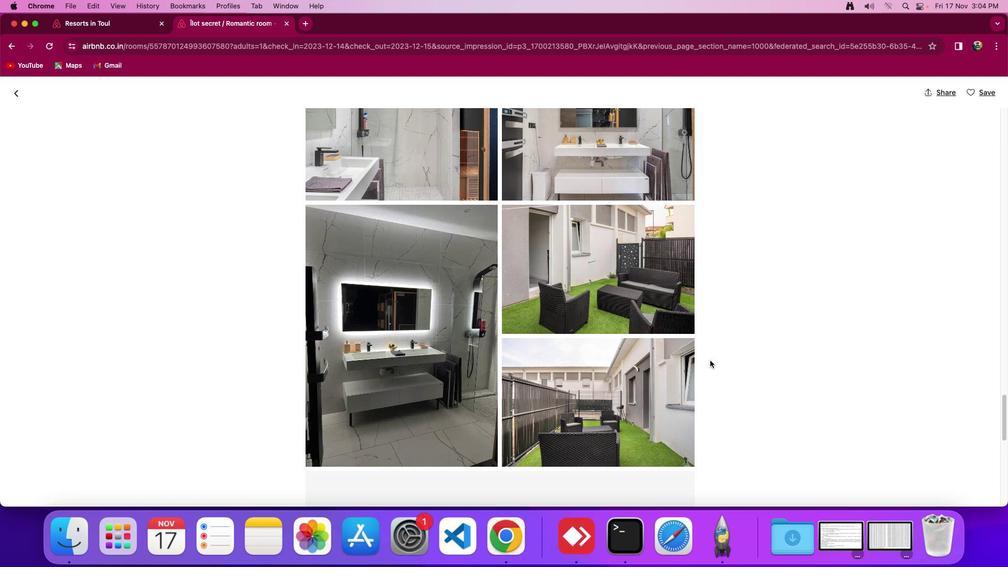 
Action: Mouse scrolled (707, 357) with delta (-2, -3)
Screenshot: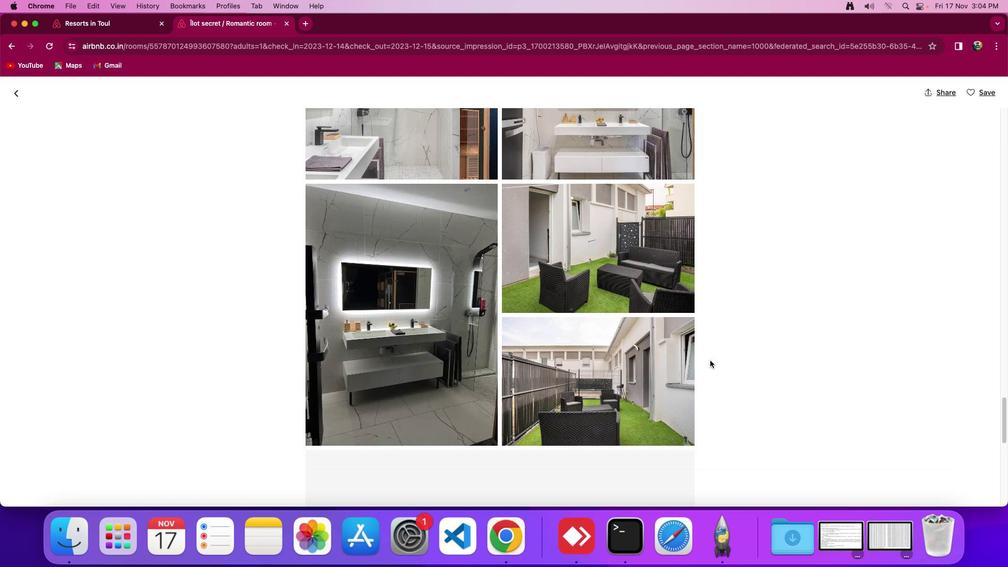 
Action: Mouse moved to (712, 349)
Screenshot: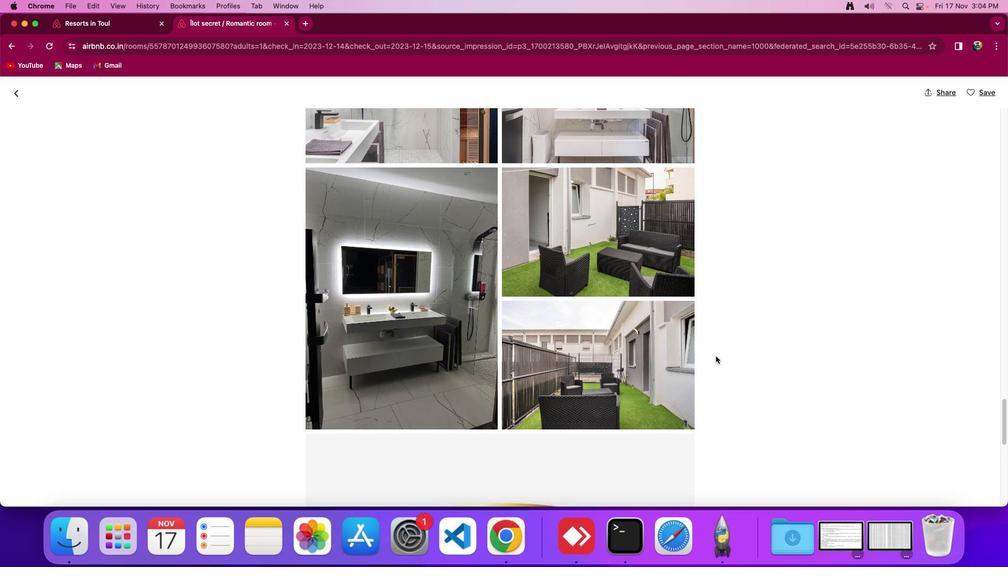 
Action: Mouse scrolled (712, 349) with delta (-2, -2)
Screenshot: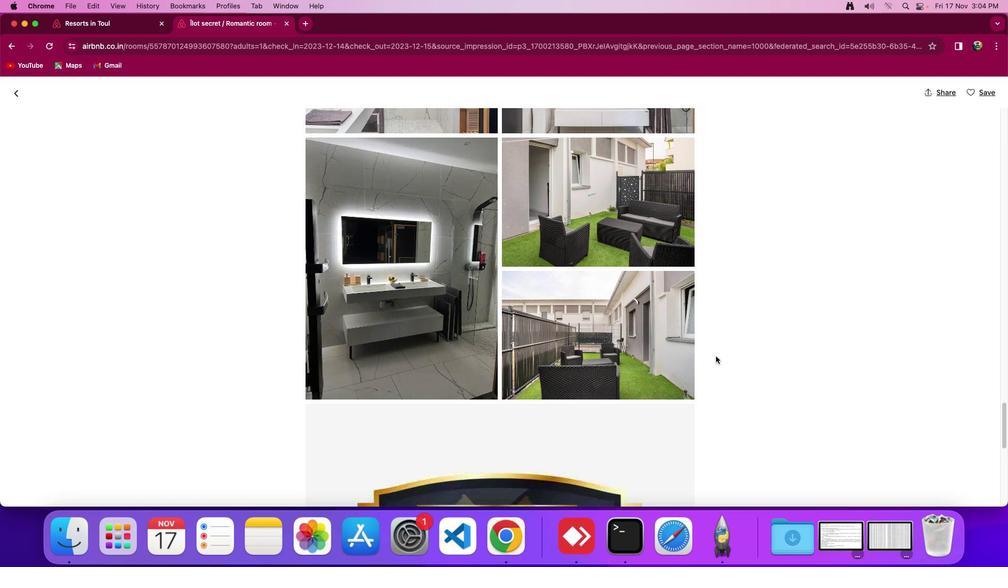 
Action: Mouse scrolled (712, 349) with delta (-2, -2)
Screenshot: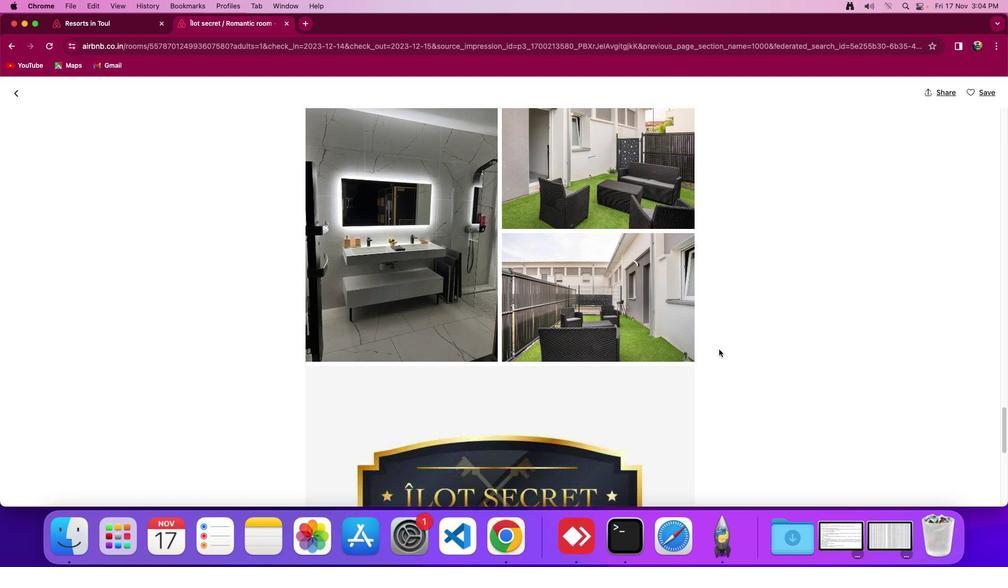 
Action: Mouse moved to (713, 352)
Screenshot: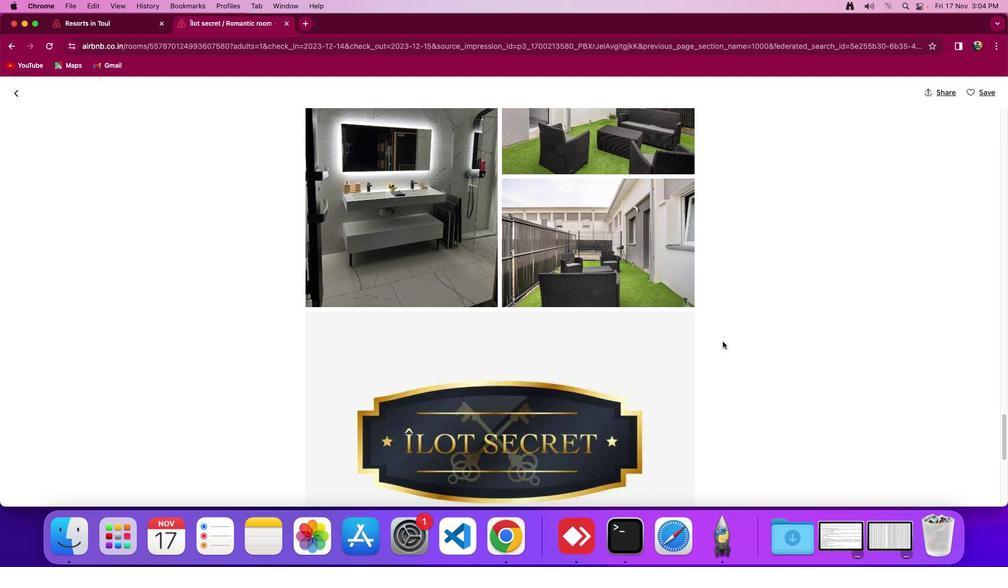 
Action: Mouse scrolled (713, 352) with delta (-2, -4)
Screenshot: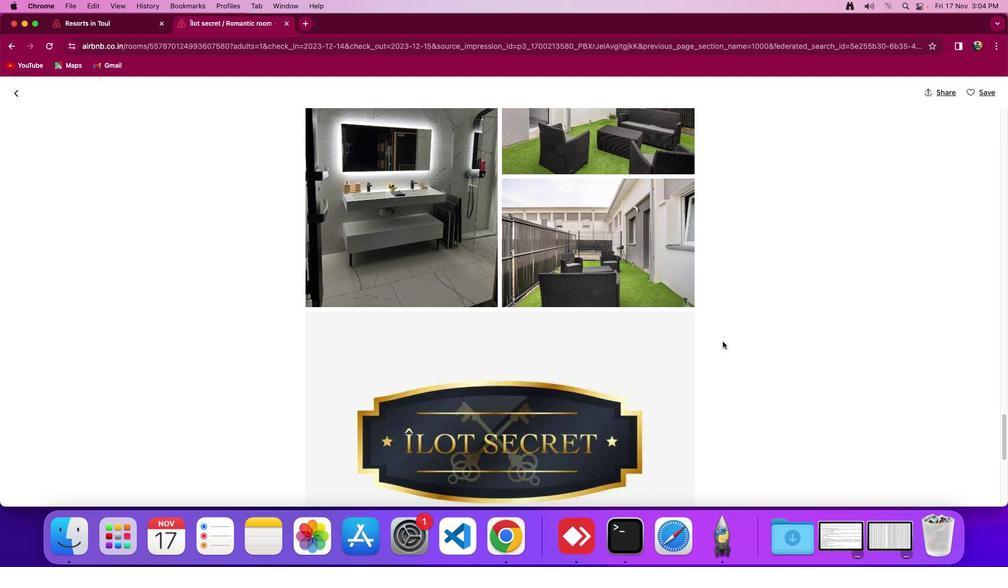 
Action: Mouse moved to (713, 353)
Screenshot: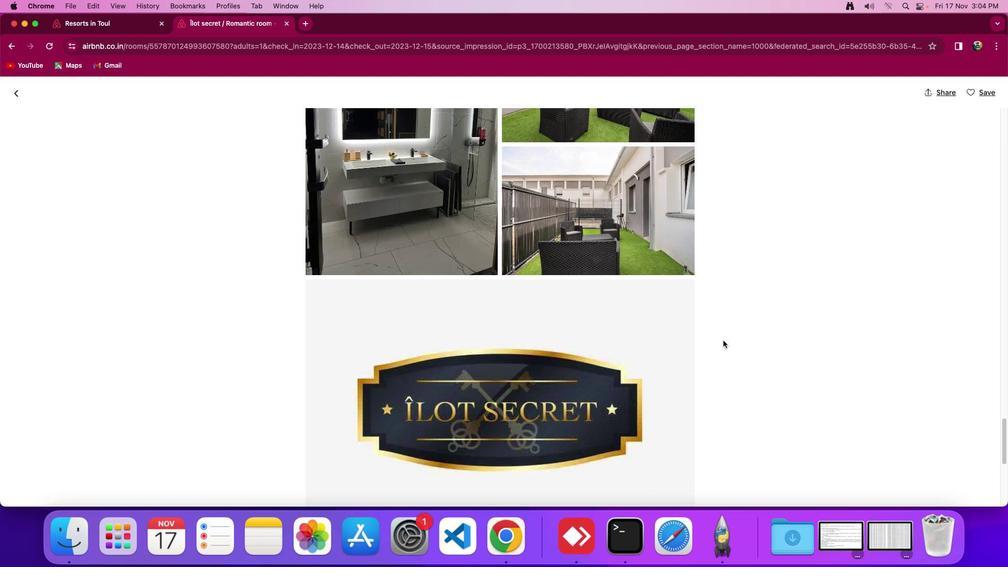
Action: Mouse scrolled (713, 353) with delta (-2, -4)
Screenshot: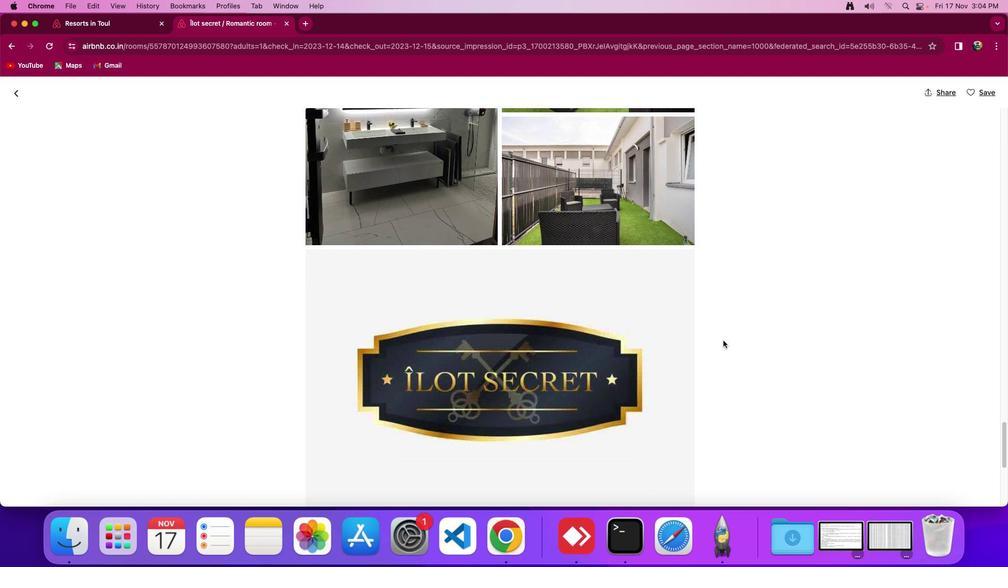 
Action: Mouse moved to (721, 337)
Screenshot: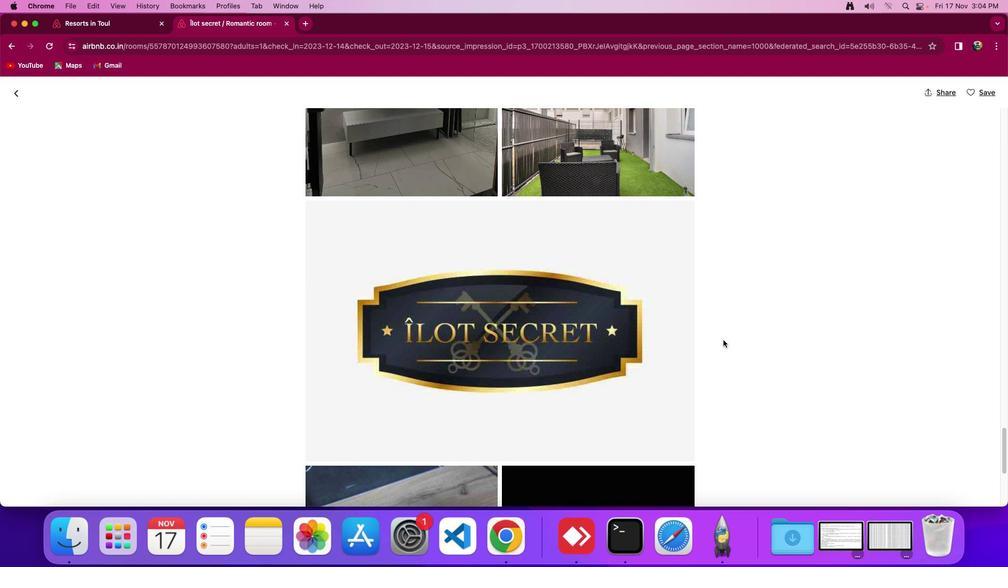 
Action: Mouse scrolled (721, 337) with delta (-2, -2)
Screenshot: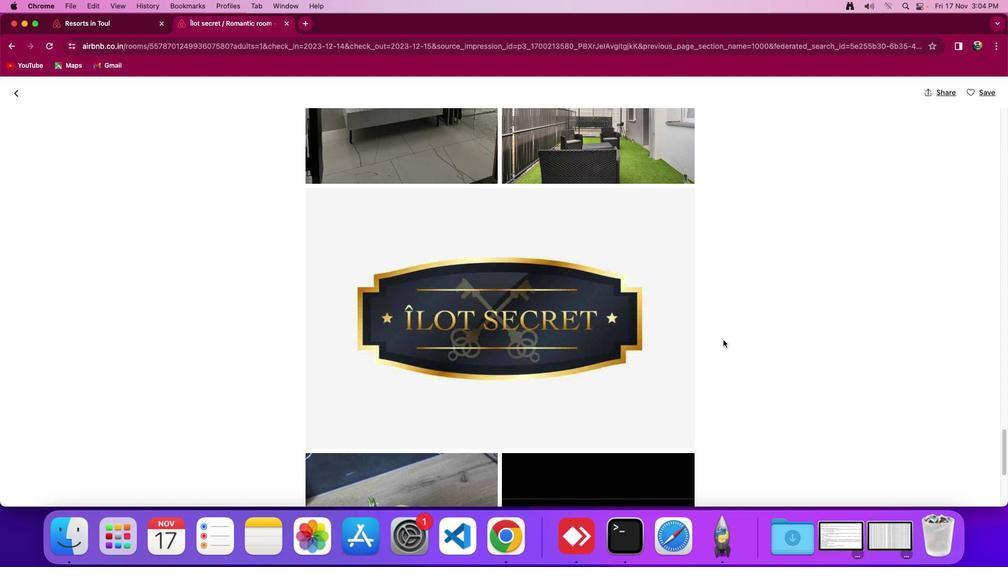 
Action: Mouse scrolled (721, 337) with delta (-2, -2)
Screenshot: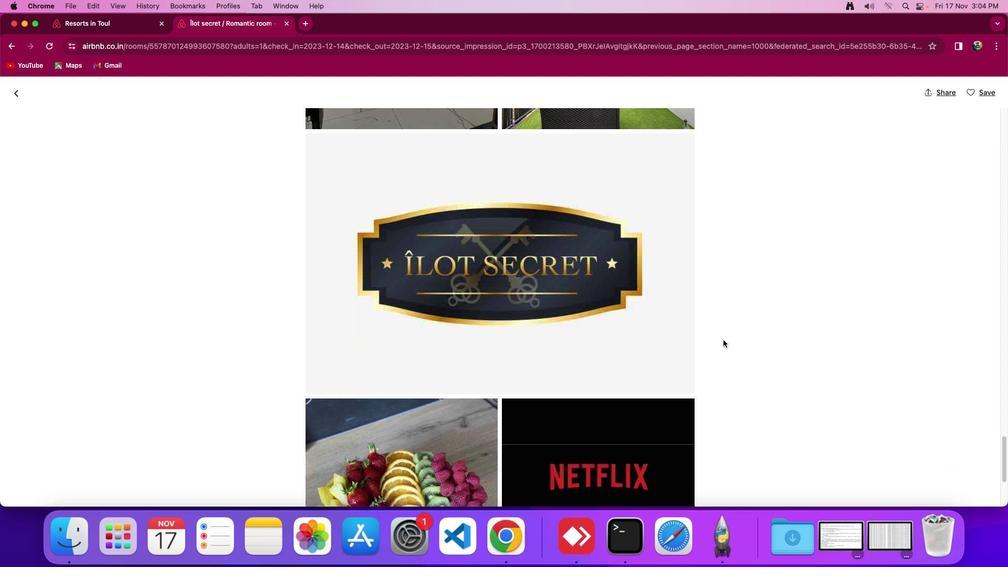 
Action: Mouse scrolled (721, 337) with delta (-2, -3)
Screenshot: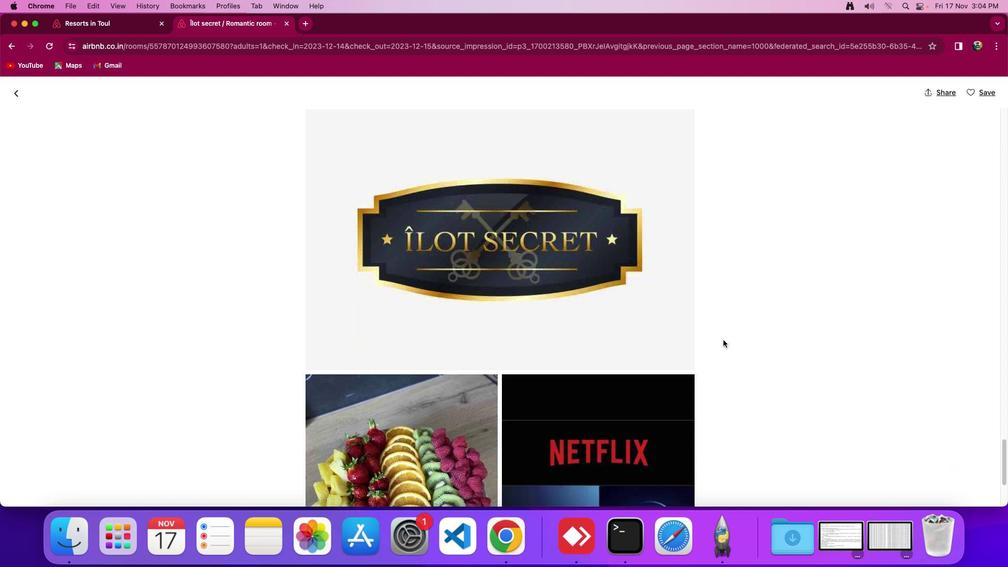 
Action: Mouse moved to (721, 337)
Screenshot: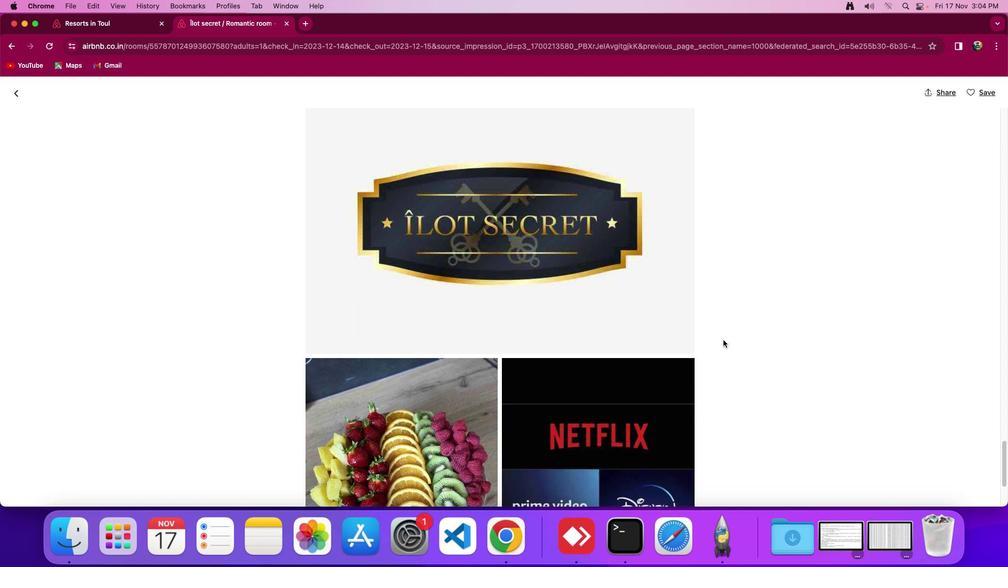 
Action: Mouse scrolled (721, 337) with delta (-2, -2)
Screenshot: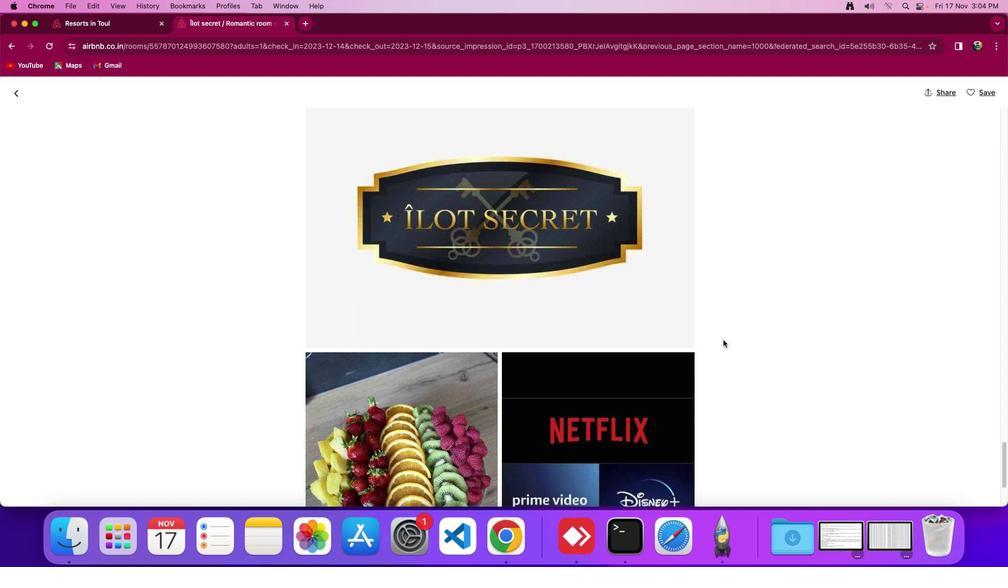 
Action: Mouse scrolled (721, 337) with delta (-2, -2)
Screenshot: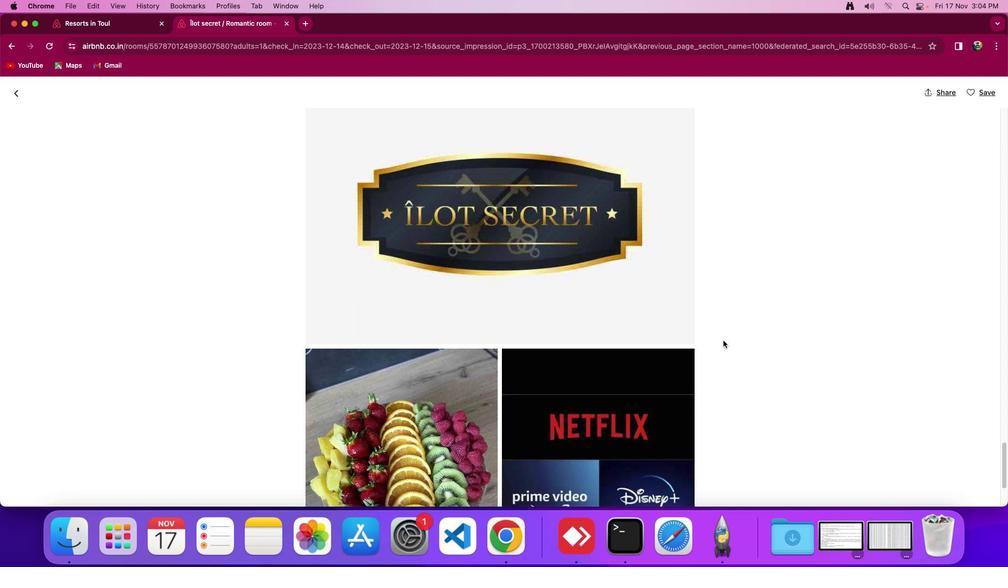 
Action: Mouse scrolled (721, 337) with delta (-2, -2)
Screenshot: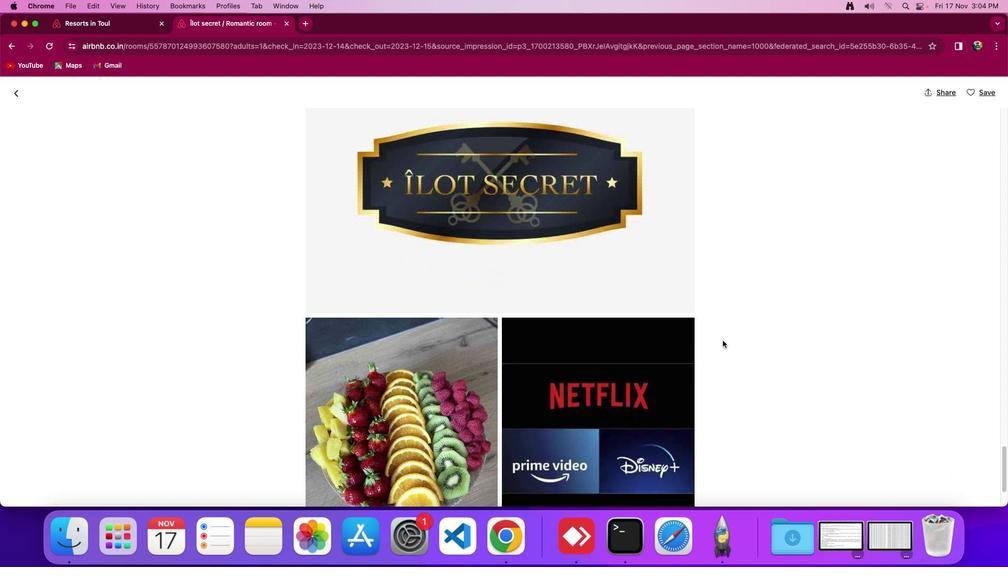 
Action: Mouse moved to (722, 319)
Screenshot: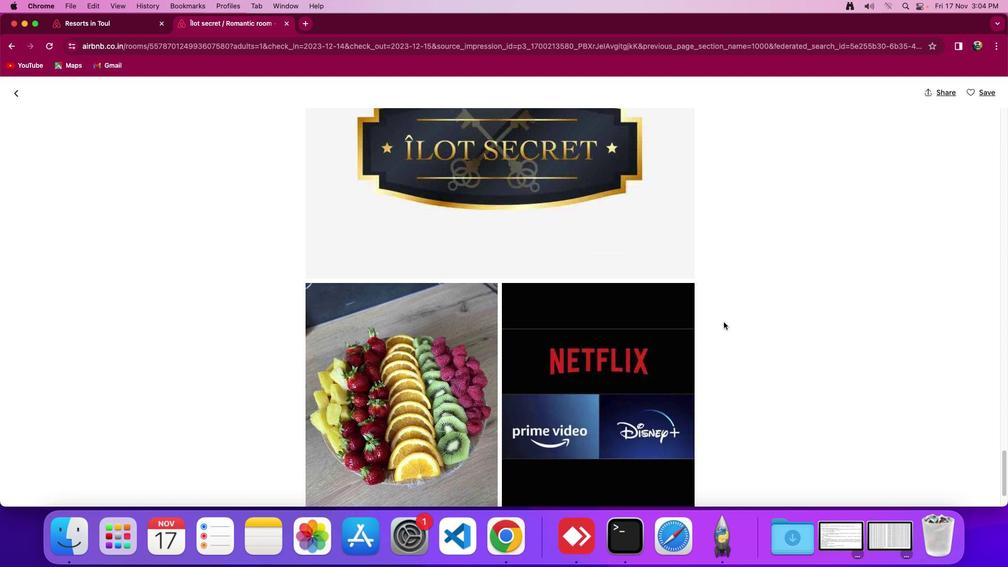 
Action: Mouse scrolled (722, 319) with delta (-2, -2)
Screenshot: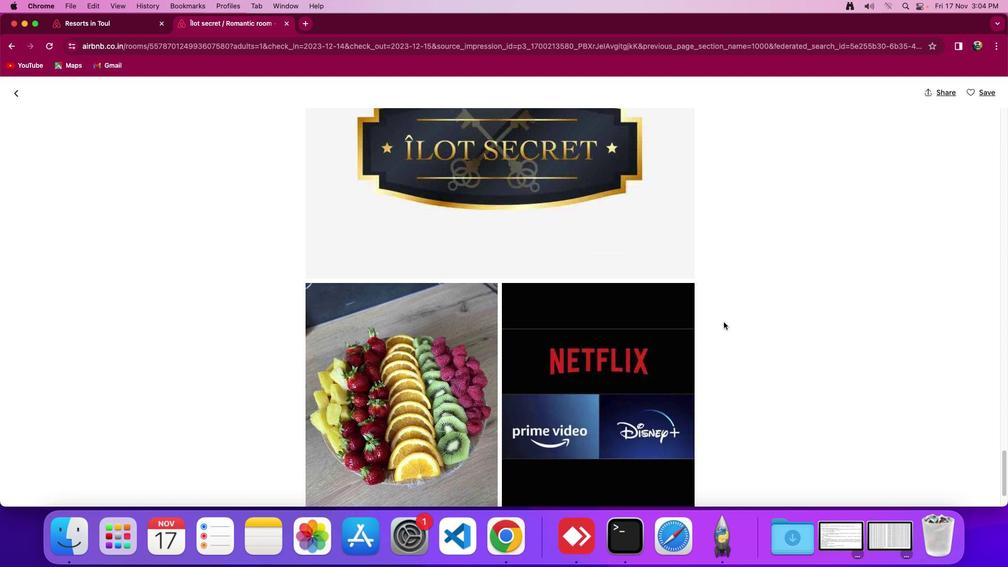 
Action: Mouse moved to (721, 319)
Screenshot: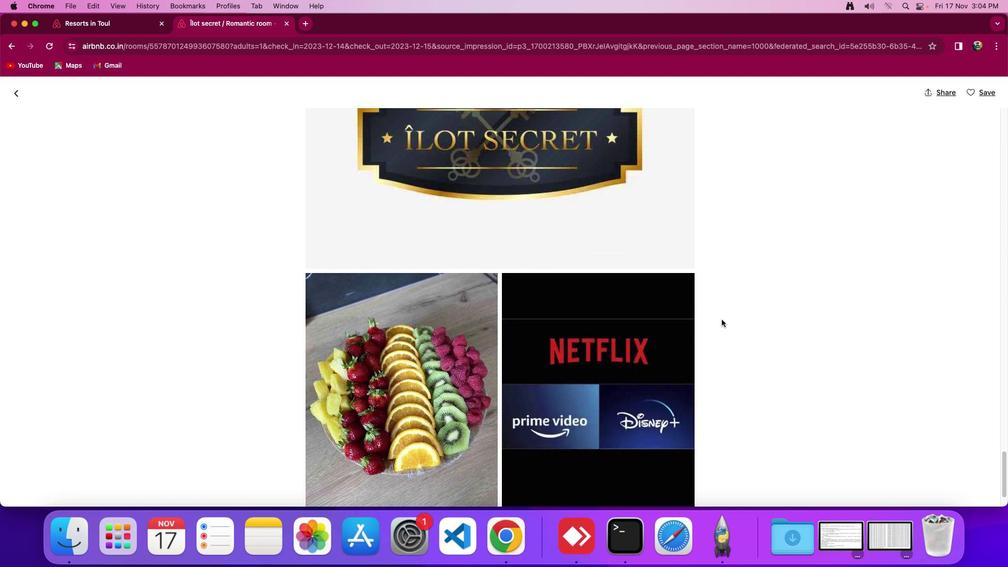 
Action: Mouse scrolled (721, 319) with delta (-2, -2)
Screenshot: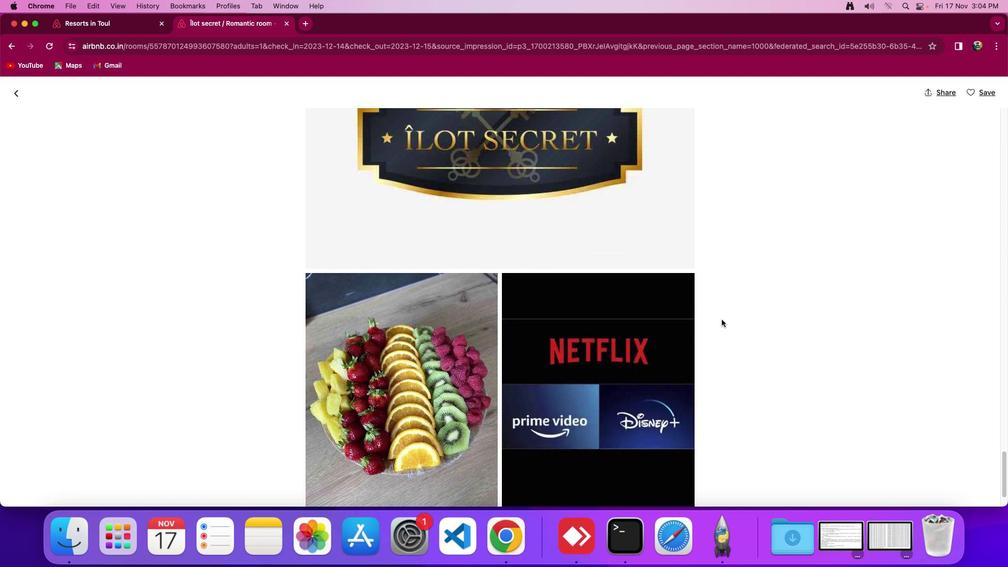 
Action: Mouse scrolled (721, 319) with delta (-2, -4)
Screenshot: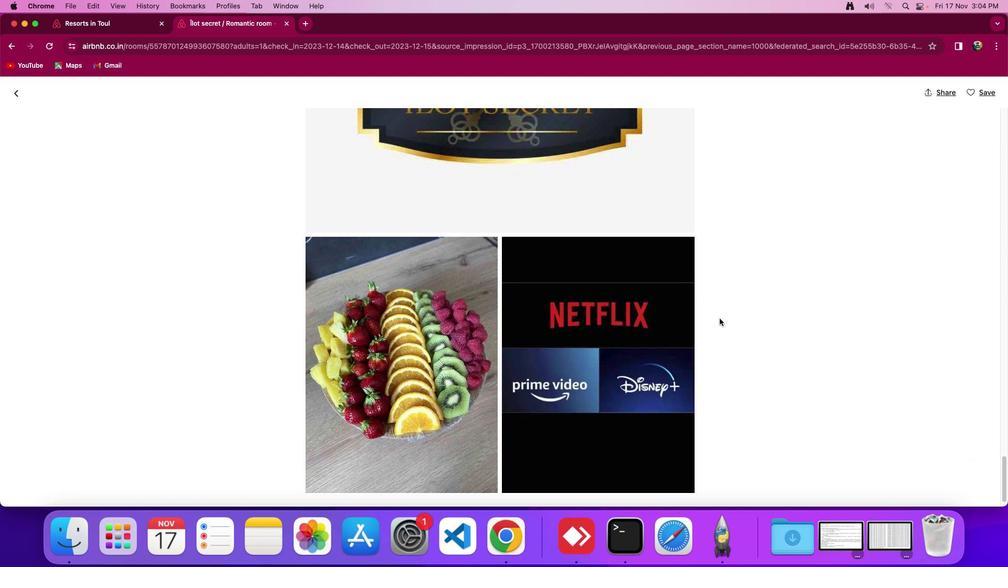 
Action: Mouse moved to (715, 326)
Screenshot: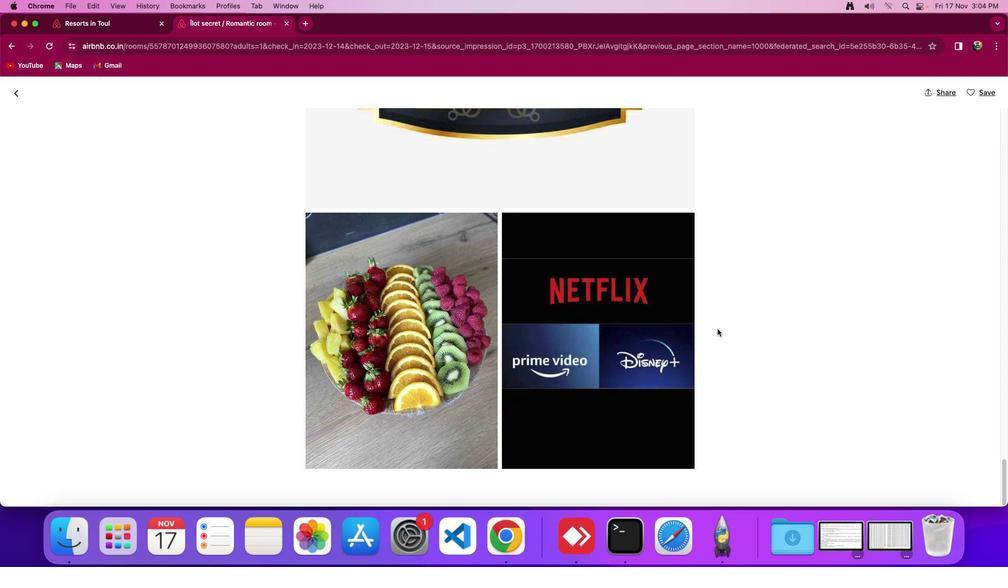 
Action: Mouse scrolled (715, 326) with delta (-2, -2)
Screenshot: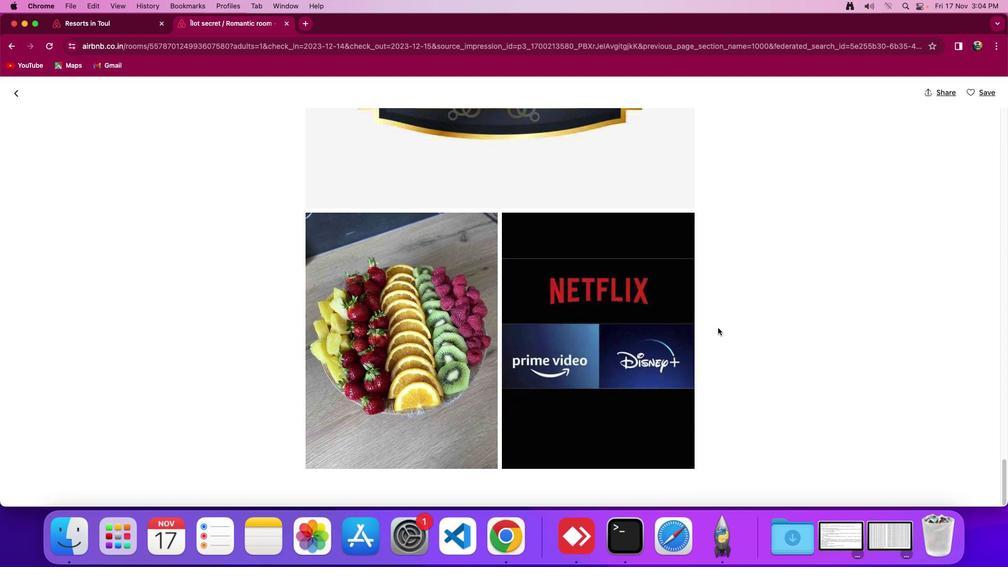 
Action: Mouse scrolled (715, 326) with delta (-2, -2)
Screenshot: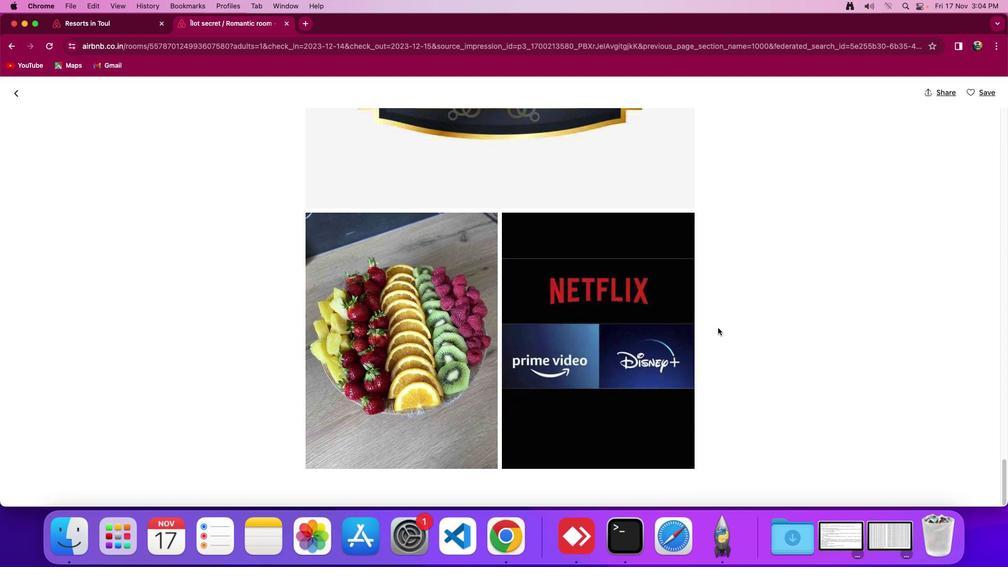 
Action: Mouse moved to (715, 325)
Screenshot: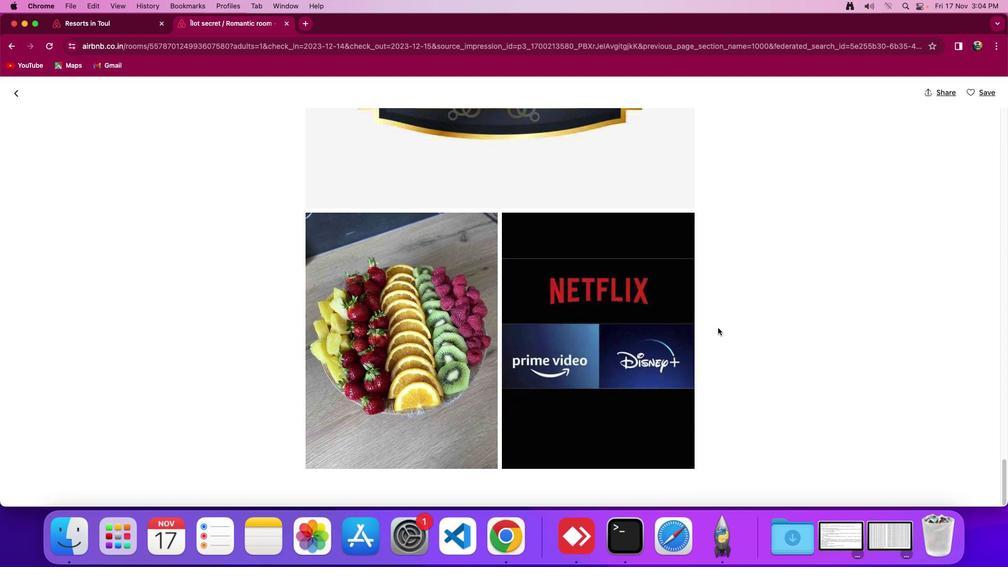 
Action: Mouse scrolled (715, 325) with delta (-2, -2)
